 Task: Explore Airbnb accommodation in Vaikam, India from 2nd December, 2023 to 6th December, 2023 for 2 adults.1  bedroom having 1 bed and 1 bathroom. Property type can be hotel. Amenities needed are: washing machine. Look for 5 properties as per requirement.
Action: Mouse moved to (550, 123)
Screenshot: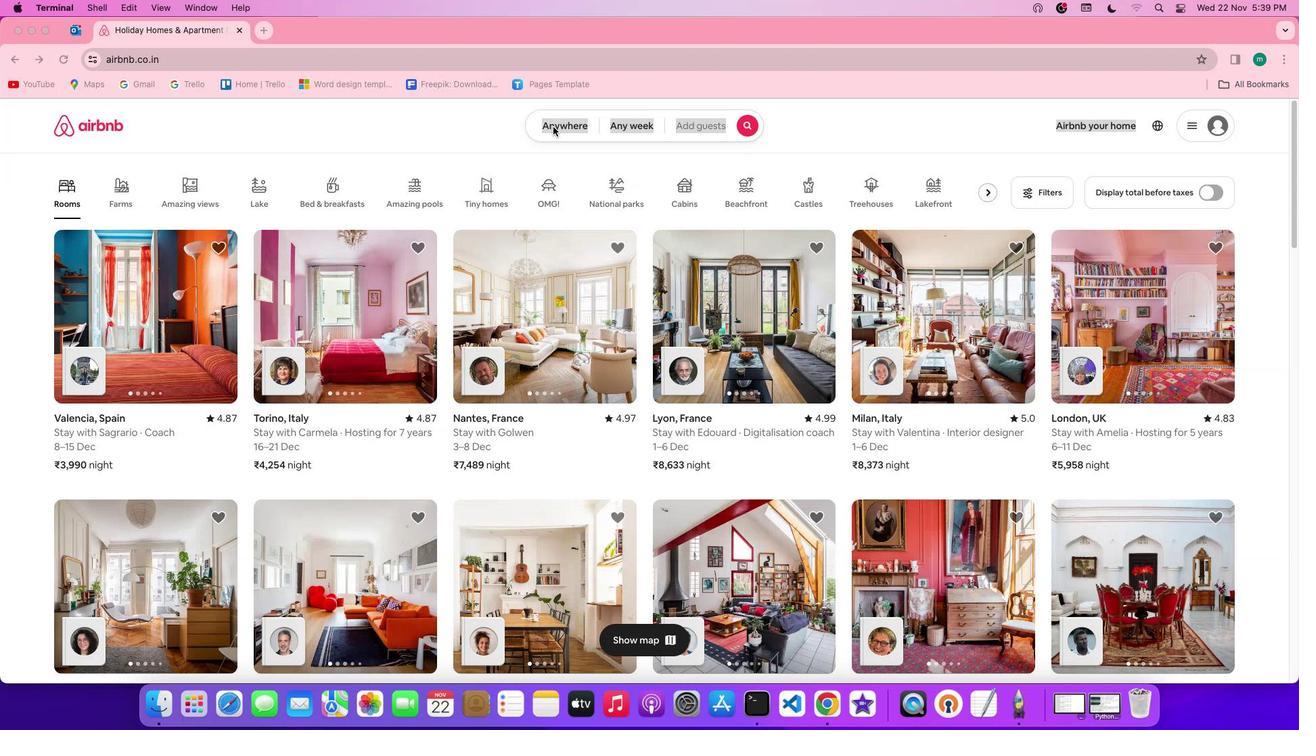 
Action: Mouse pressed left at (550, 123)
Screenshot: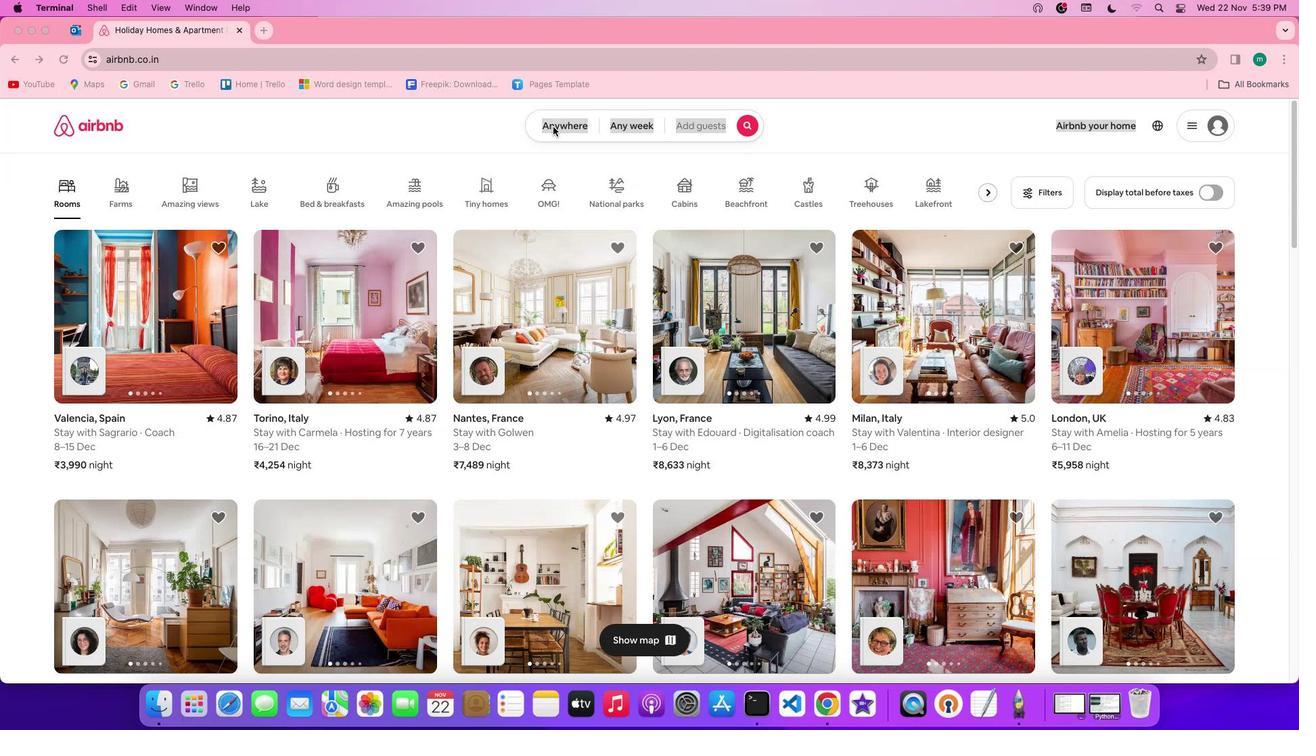 
Action: Mouse pressed left at (550, 123)
Screenshot: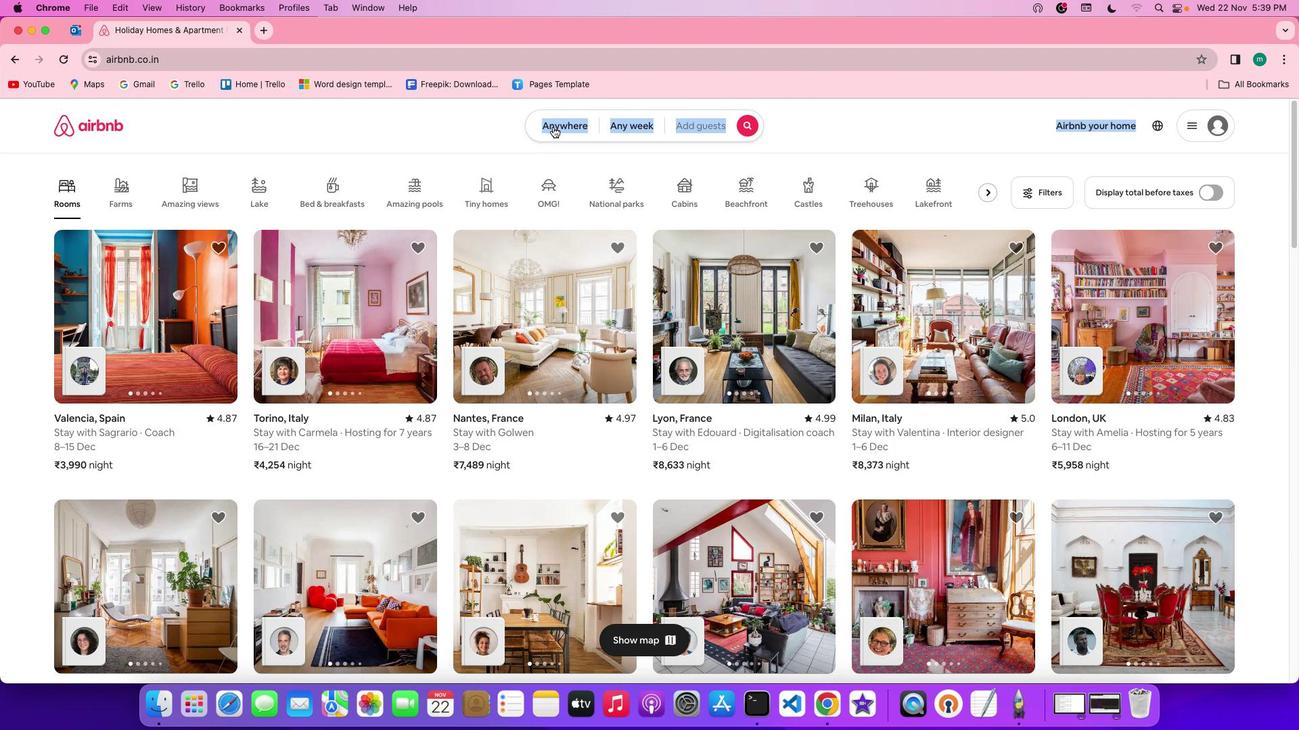 
Action: Mouse moved to (488, 175)
Screenshot: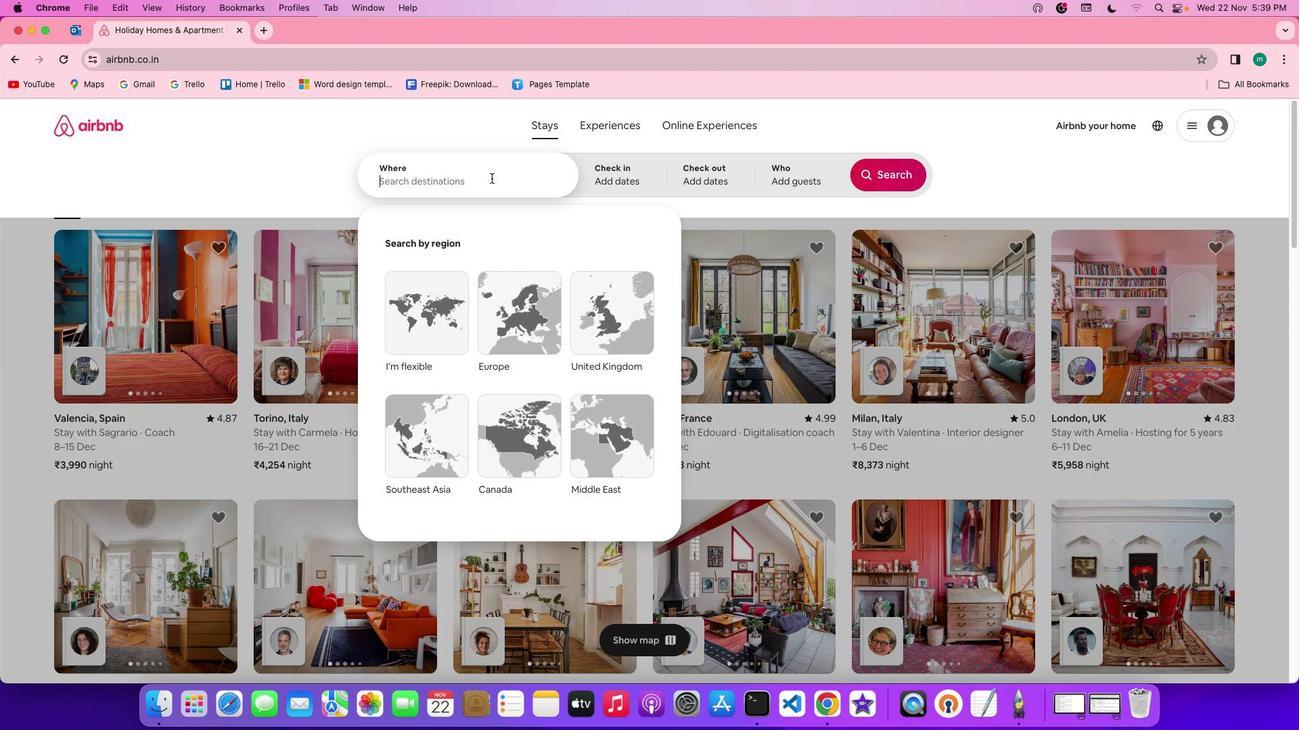 
Action: Mouse pressed left at (488, 175)
Screenshot: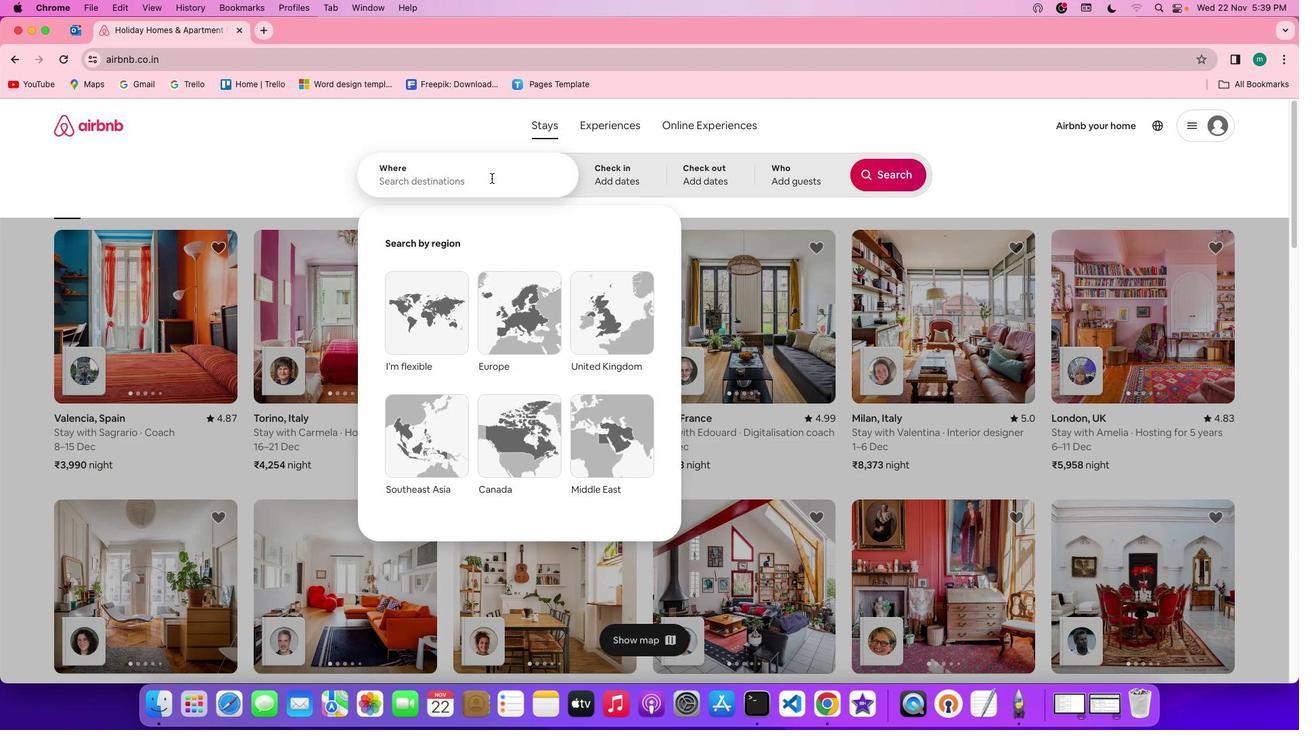 
Action: Key pressed Key.shift'V''a''i''k''a''m'','Key.spaceKey.shift'i''n''d''i''a'
Screenshot: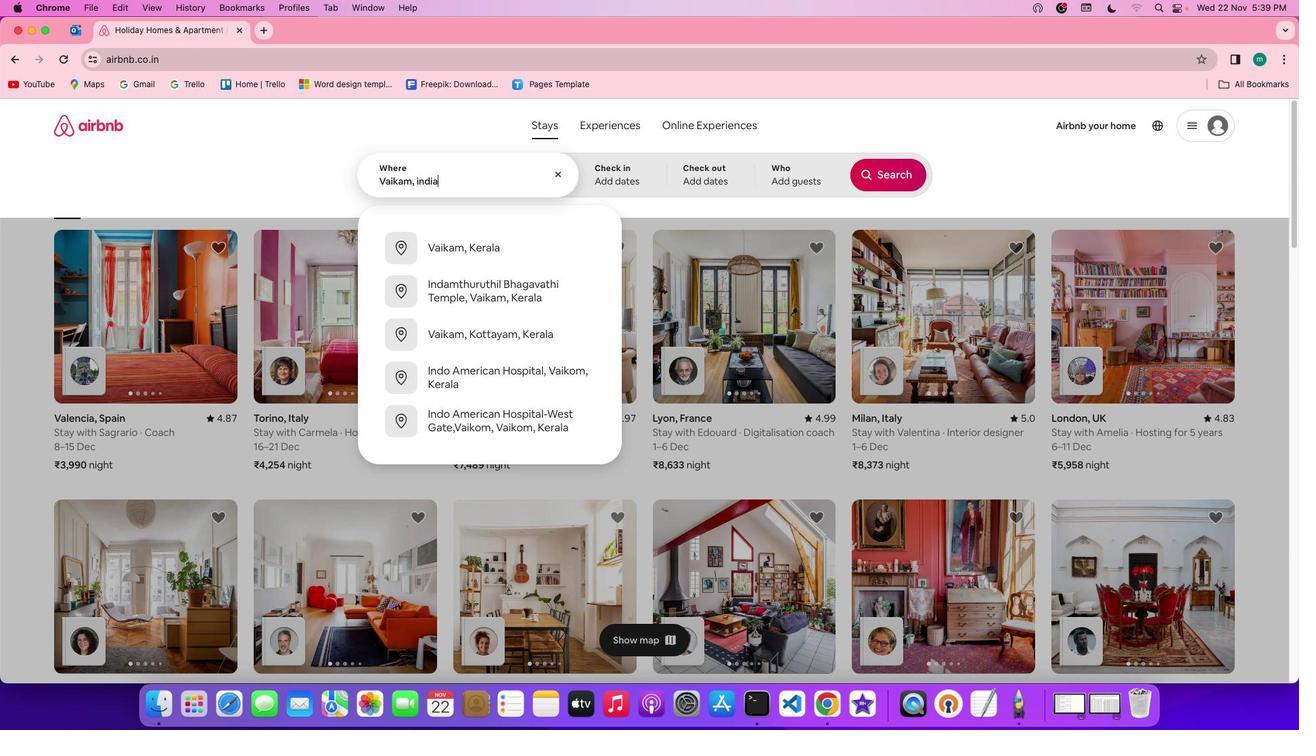 
Action: Mouse moved to (646, 167)
Screenshot: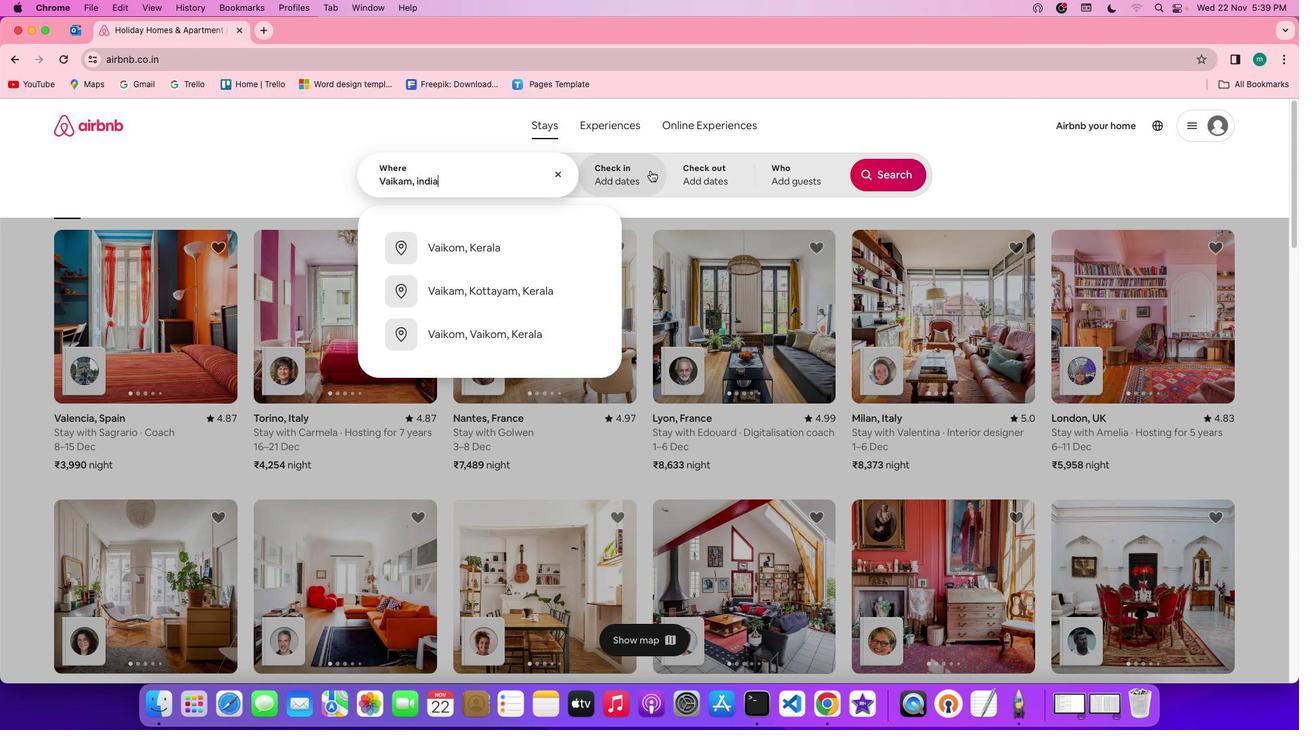 
Action: Mouse pressed left at (646, 167)
Screenshot: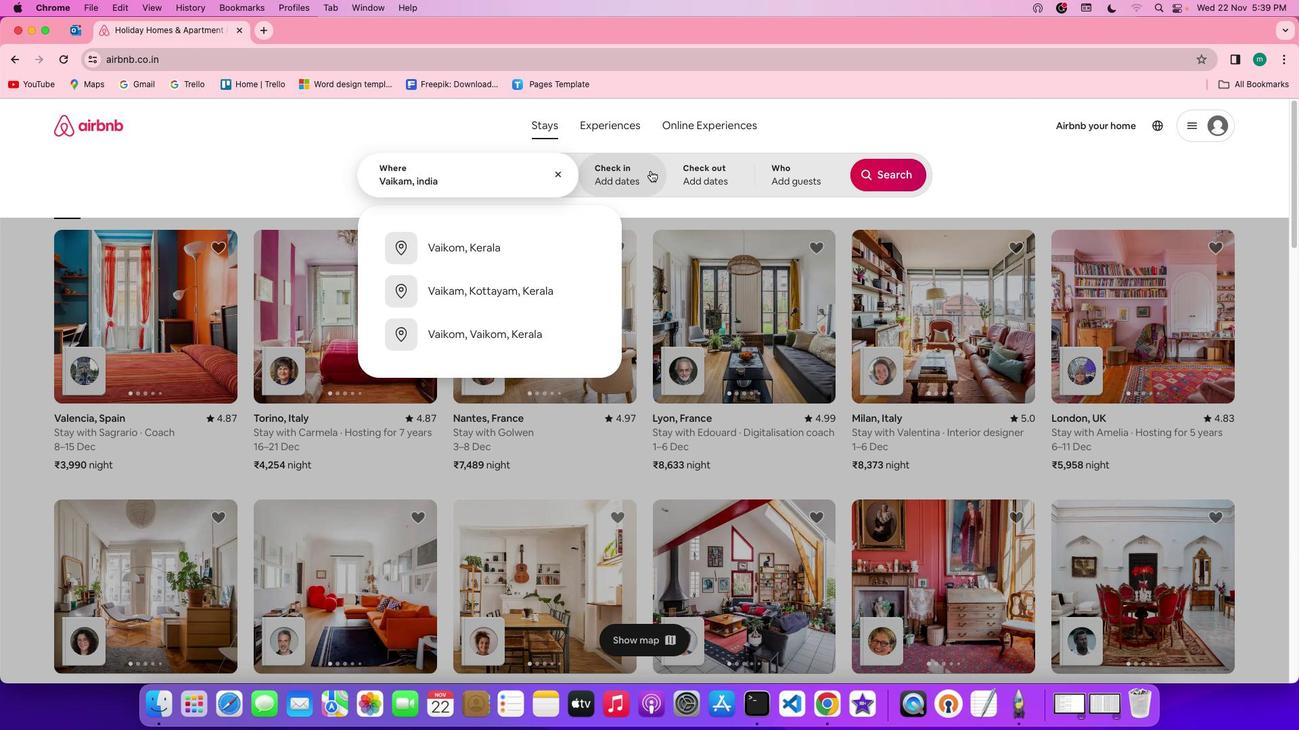 
Action: Mouse moved to (872, 328)
Screenshot: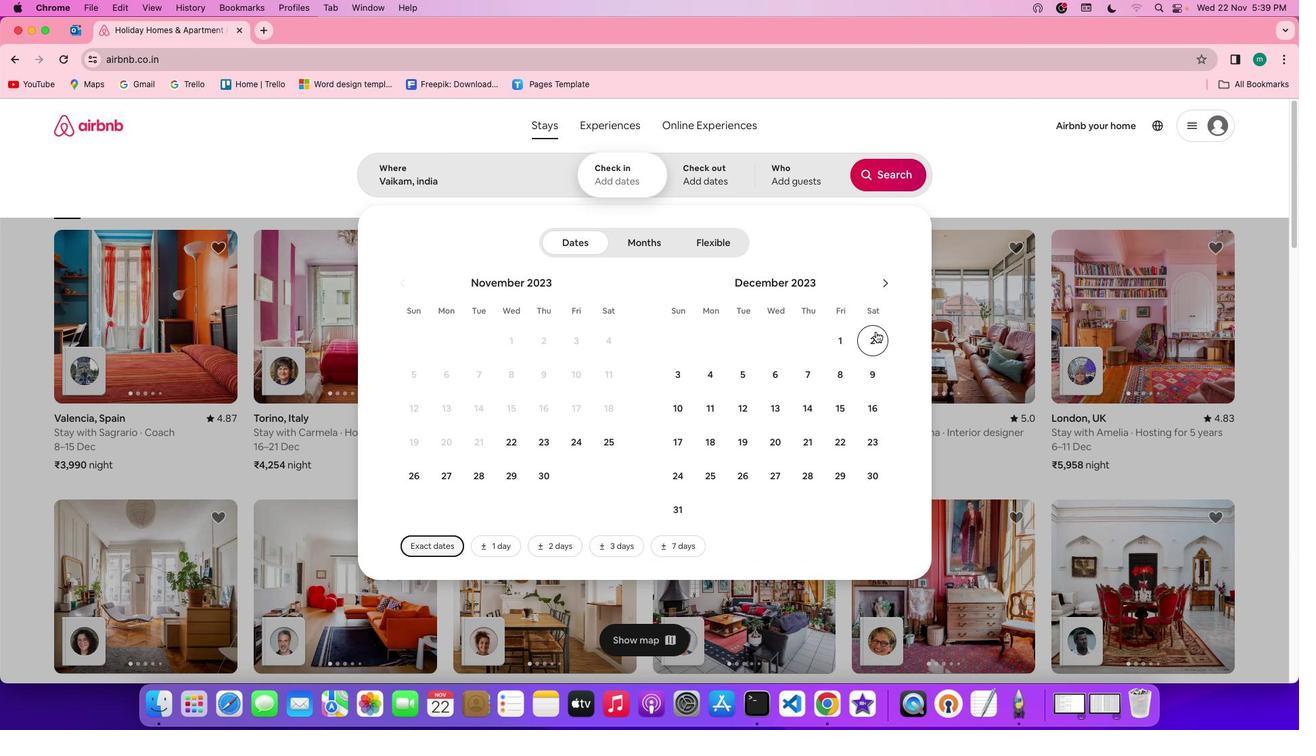 
Action: Mouse pressed left at (872, 328)
Screenshot: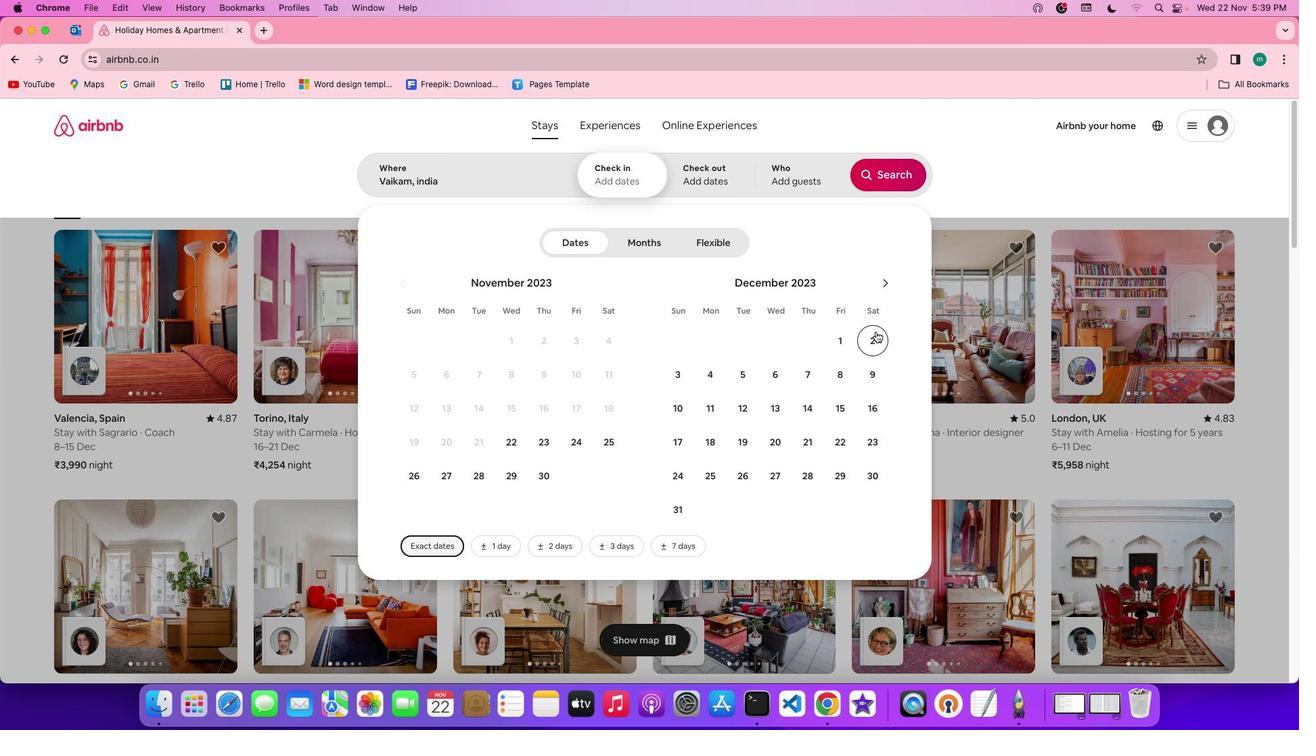 
Action: Mouse moved to (775, 372)
Screenshot: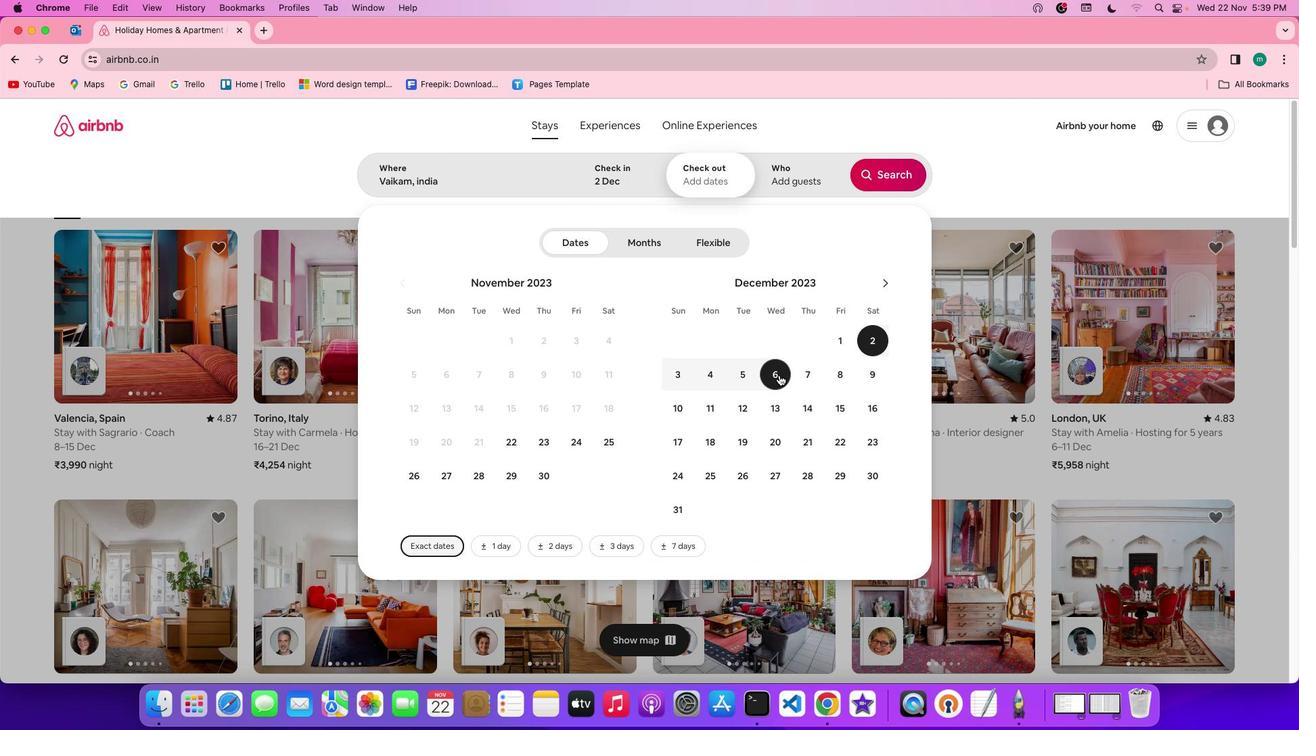 
Action: Mouse pressed left at (775, 372)
Screenshot: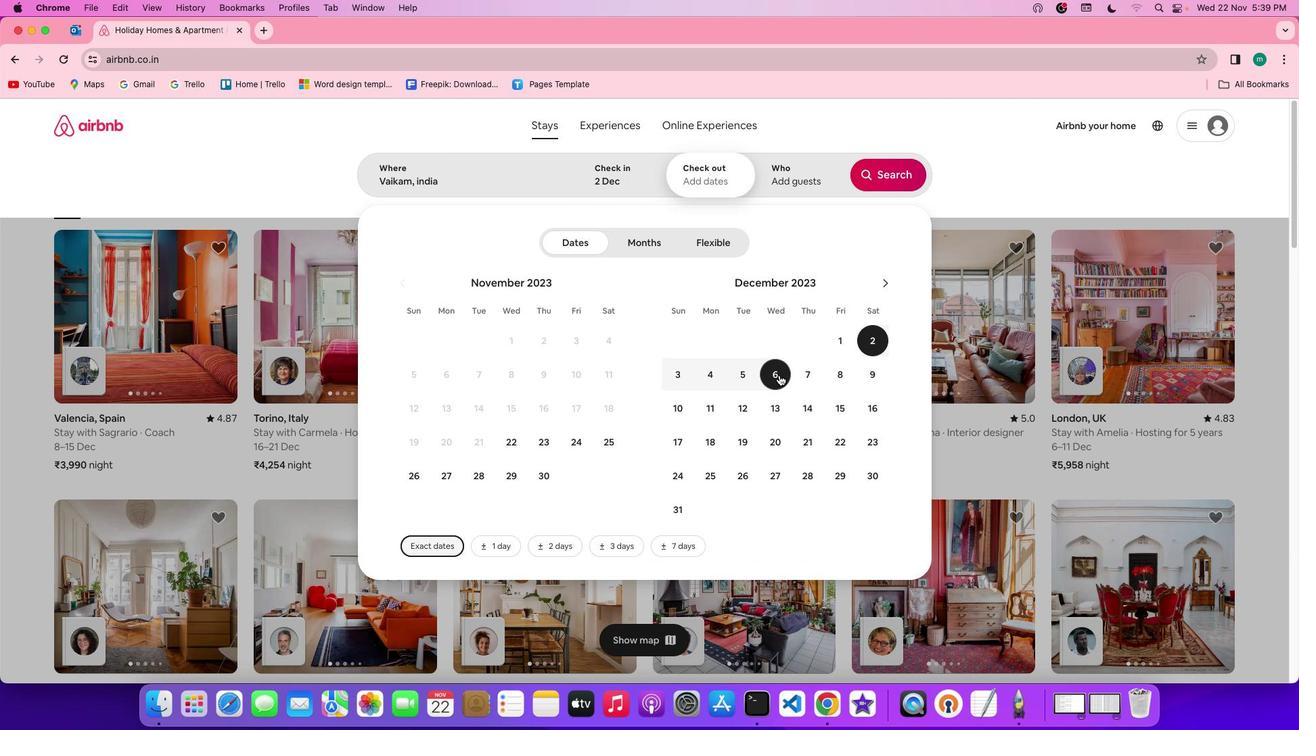 
Action: Mouse moved to (774, 162)
Screenshot: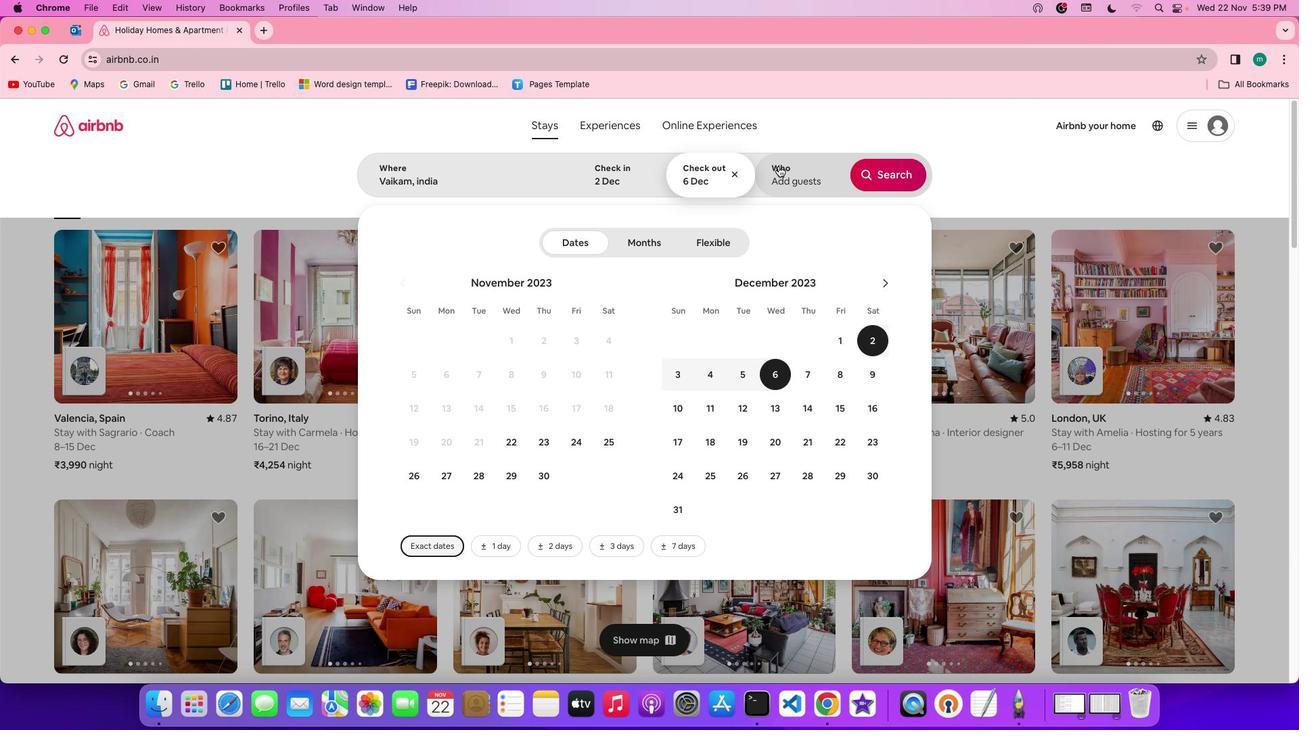 
Action: Mouse pressed left at (774, 162)
Screenshot: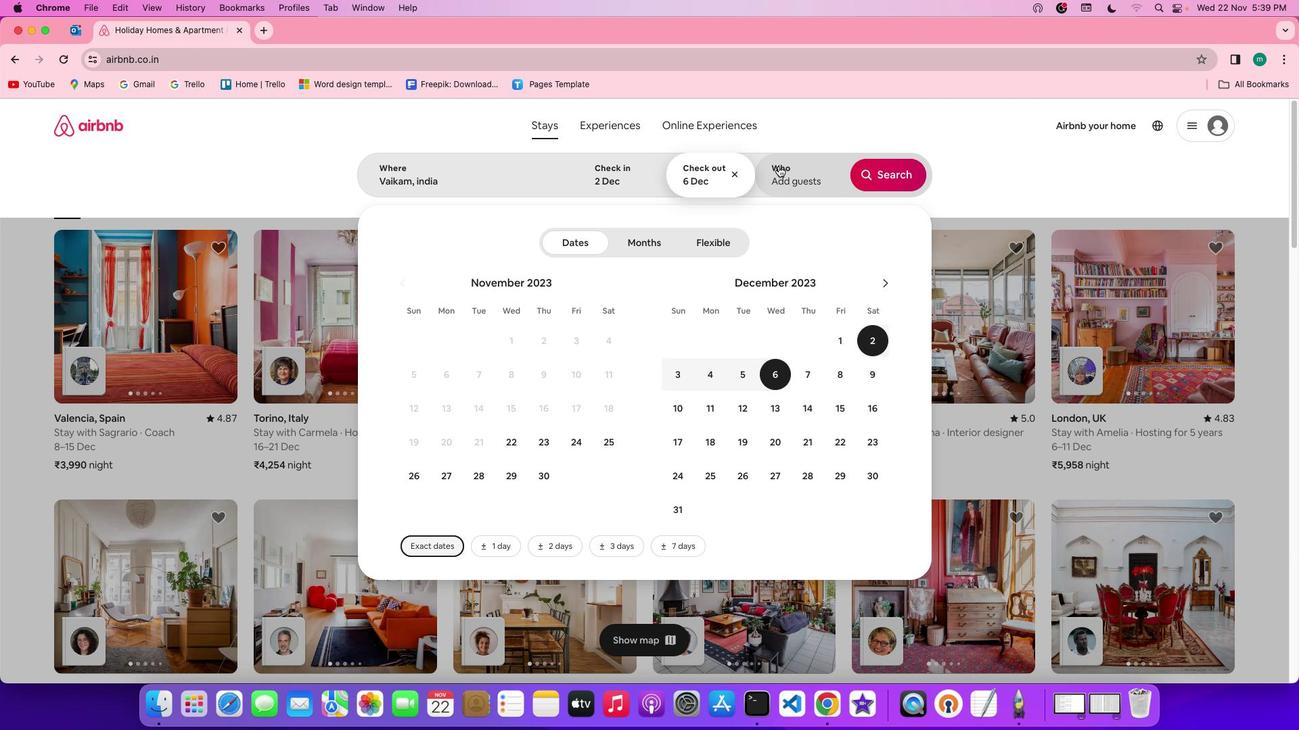 
Action: Mouse moved to (891, 244)
Screenshot: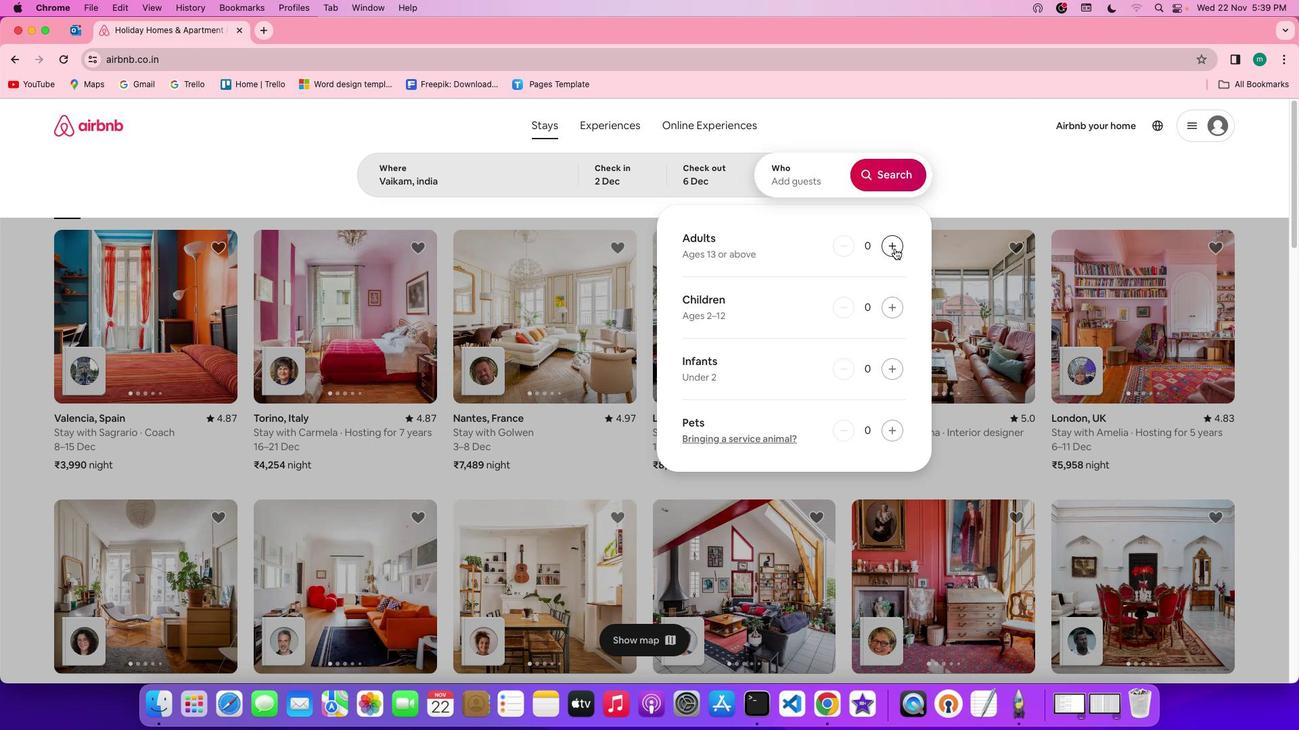 
Action: Mouse pressed left at (891, 244)
Screenshot: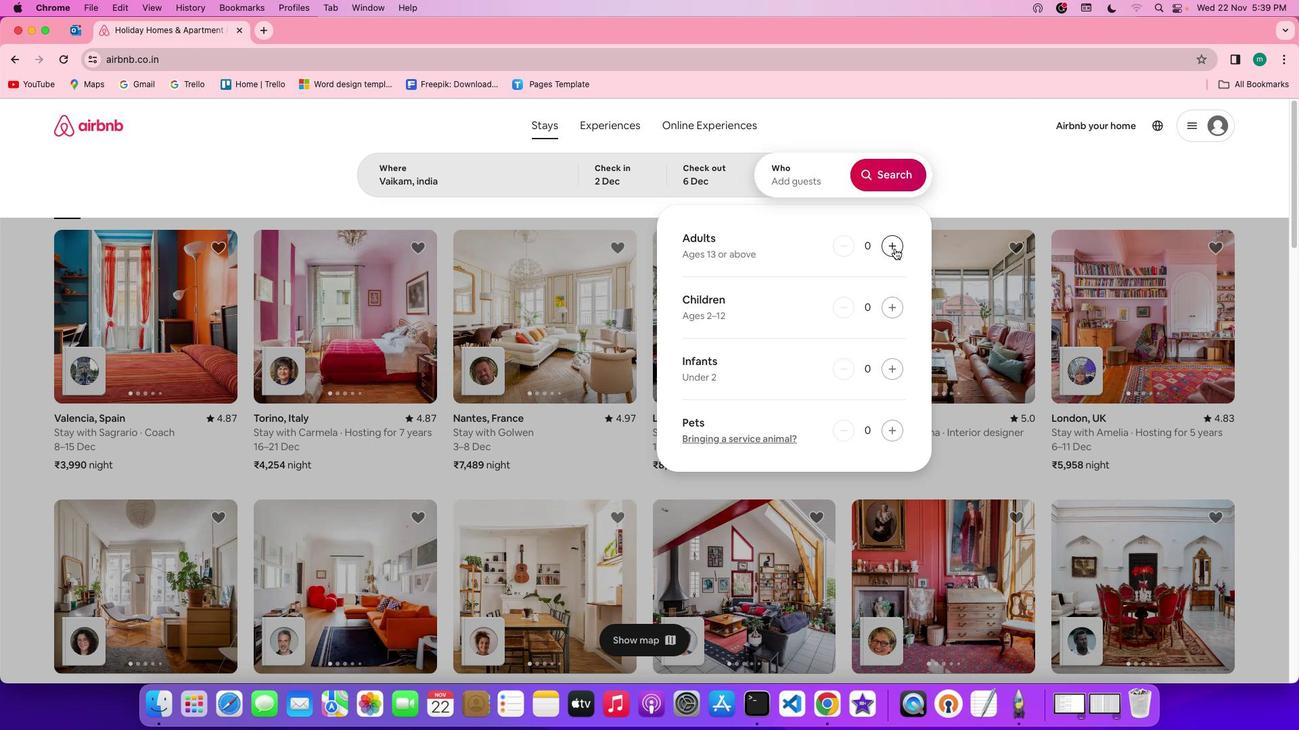 
Action: Mouse pressed left at (891, 244)
Screenshot: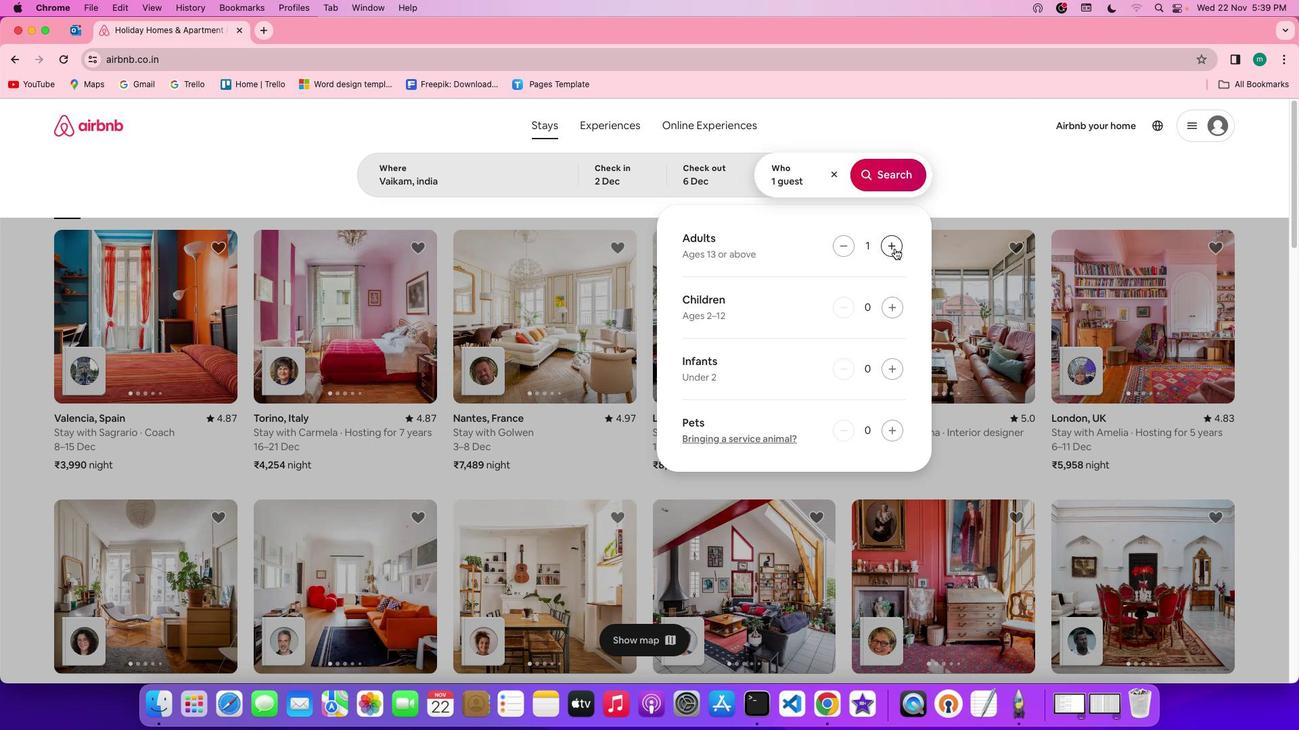 
Action: Mouse moved to (872, 163)
Screenshot: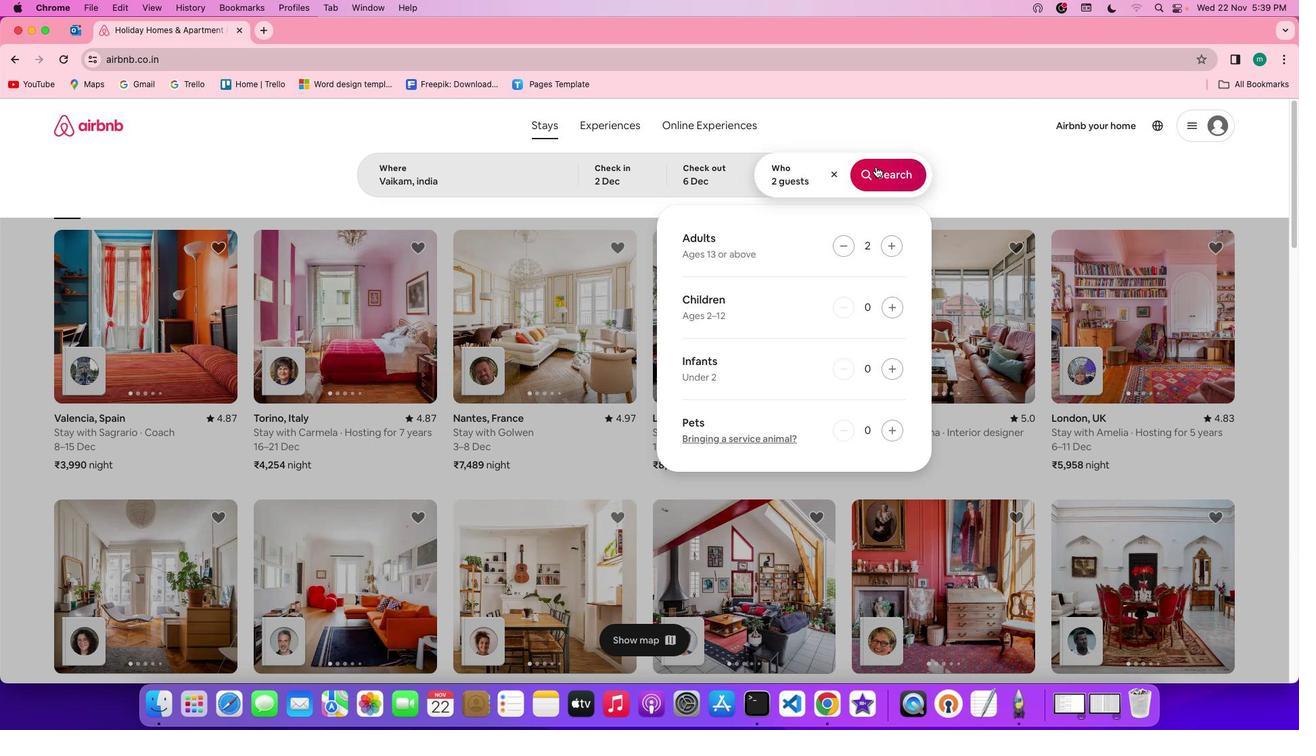 
Action: Mouse pressed left at (872, 163)
Screenshot: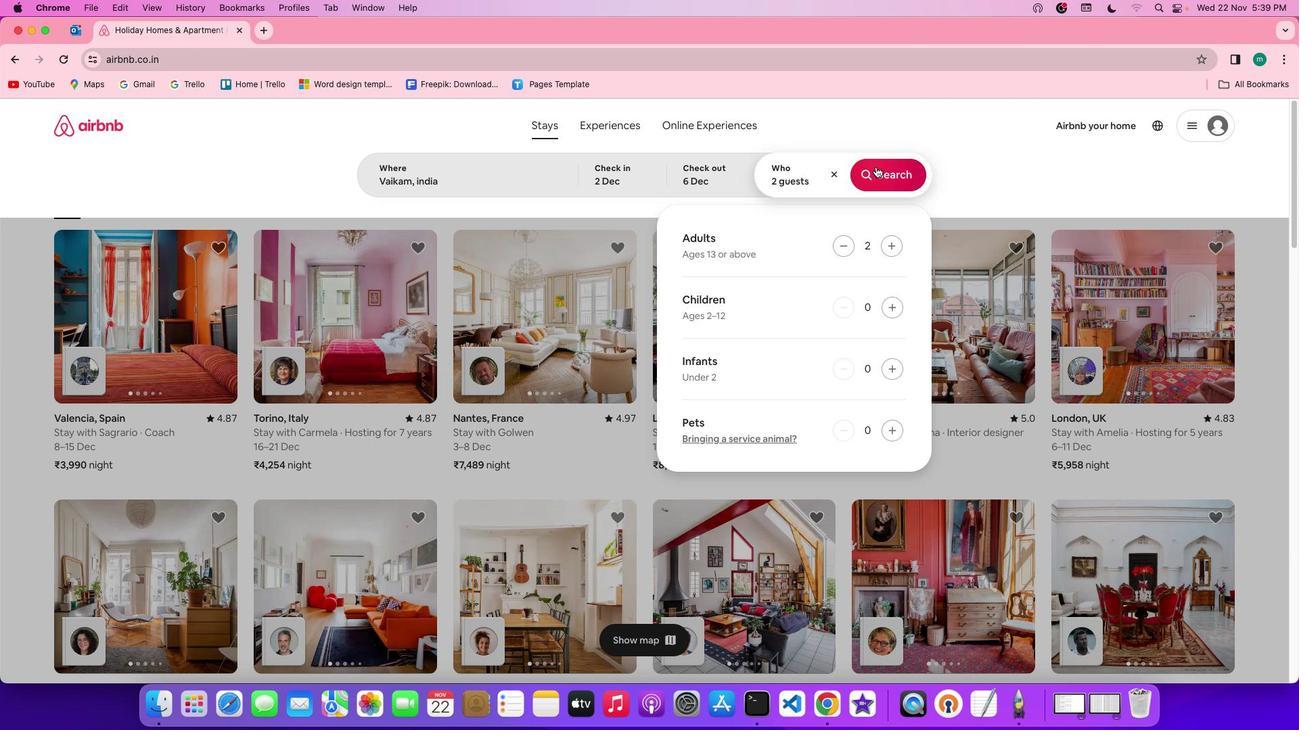 
Action: Mouse moved to (1094, 169)
Screenshot: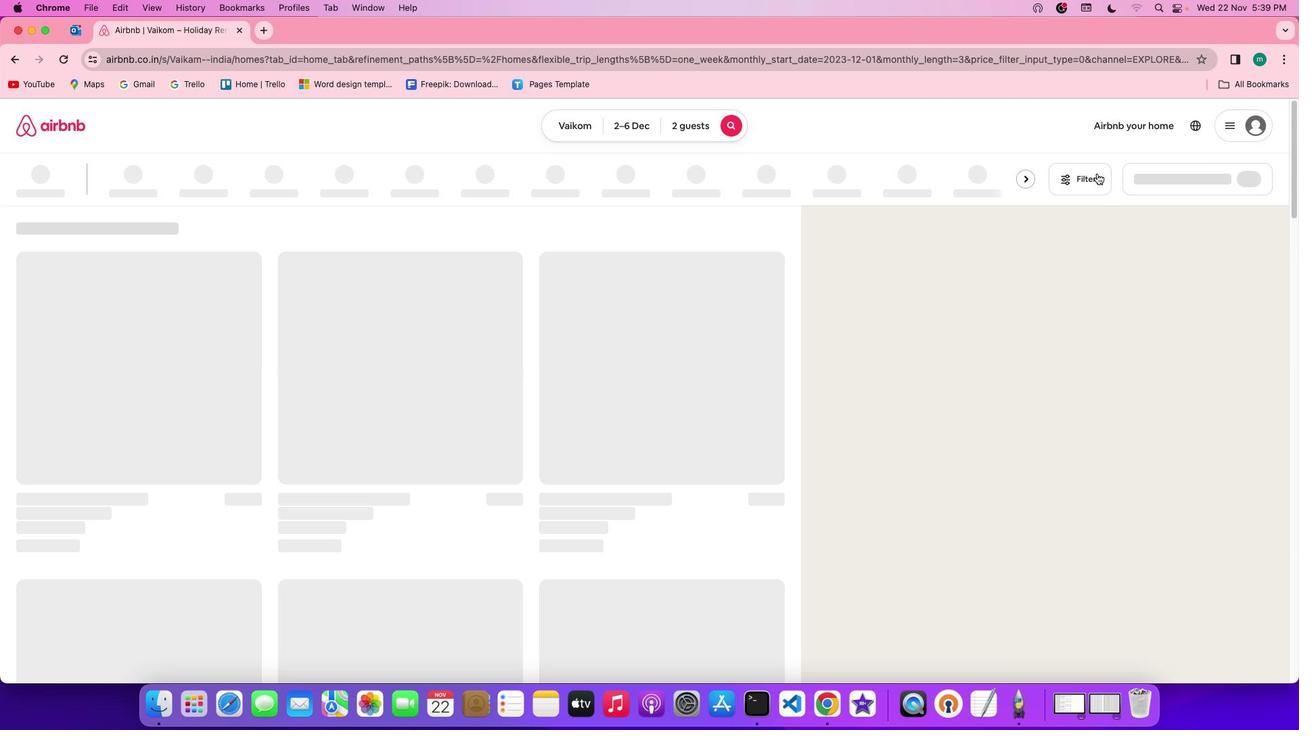 
Action: Mouse pressed left at (1094, 169)
Screenshot: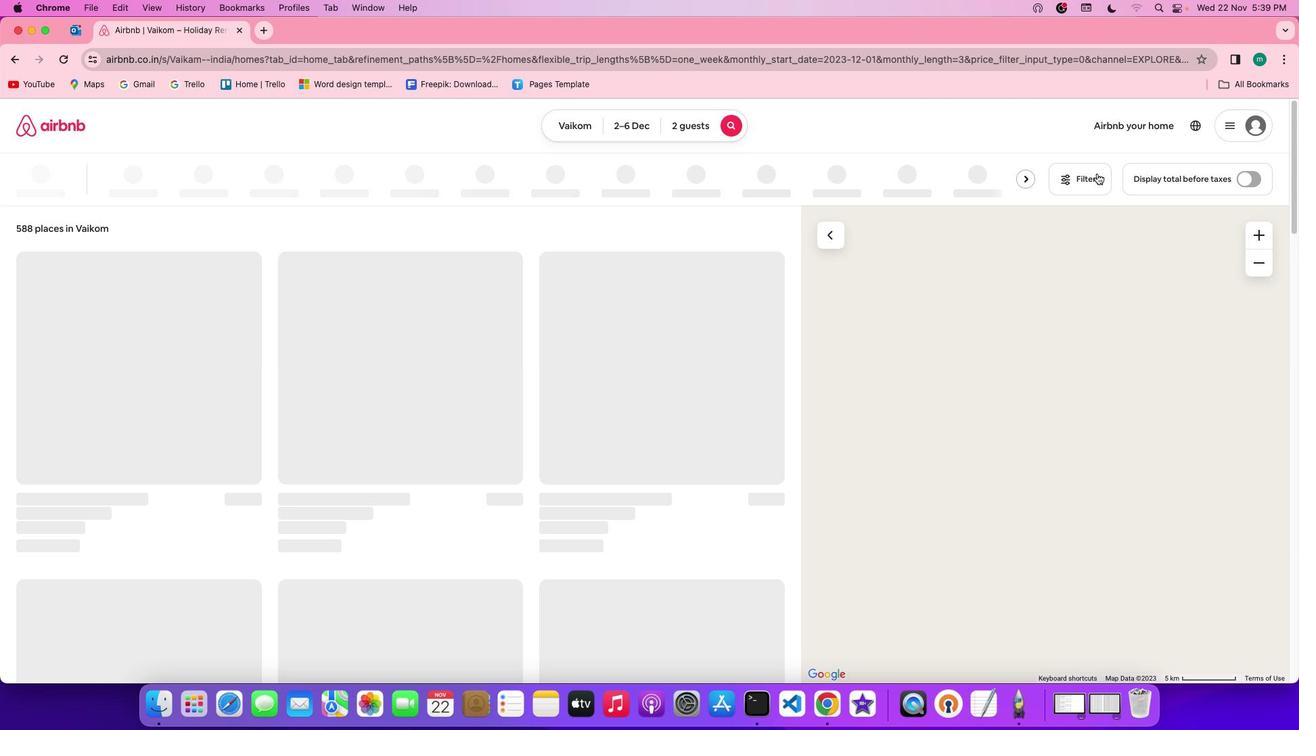 
Action: Mouse moved to (646, 389)
Screenshot: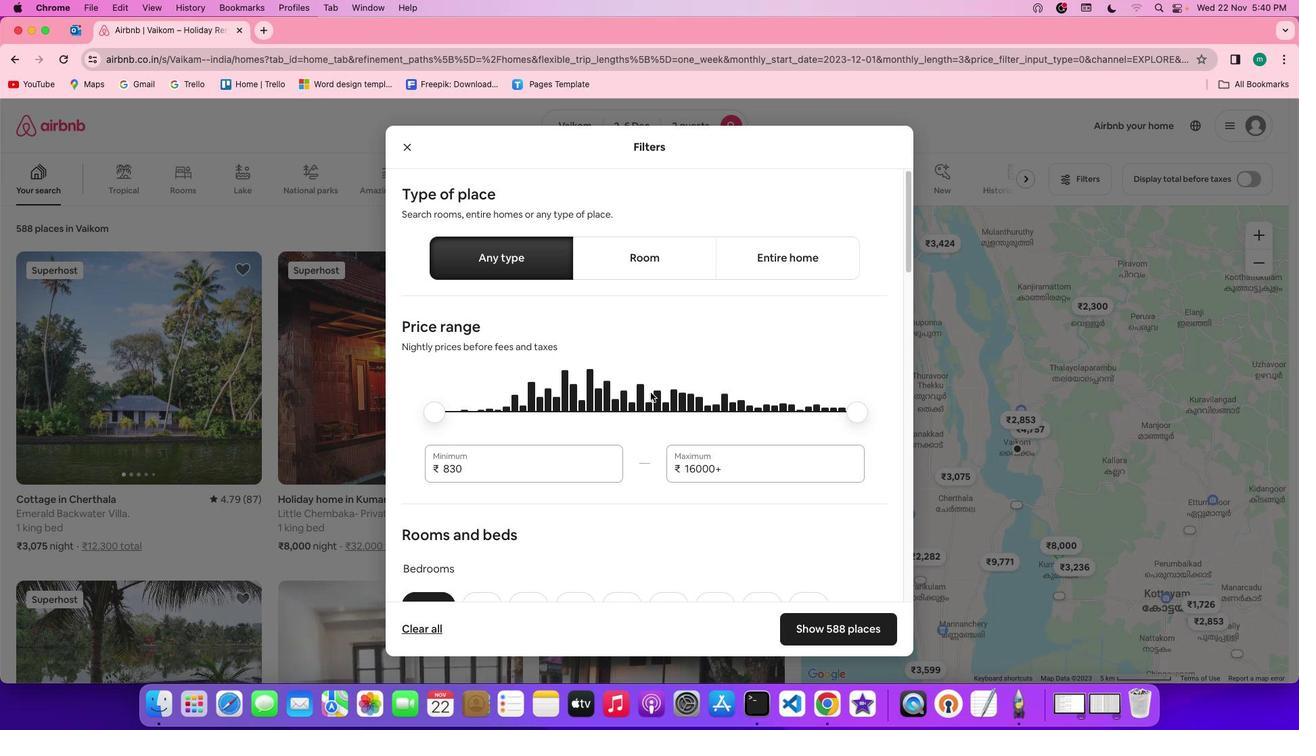 
Action: Mouse scrolled (646, 389) with delta (-2, -3)
Screenshot: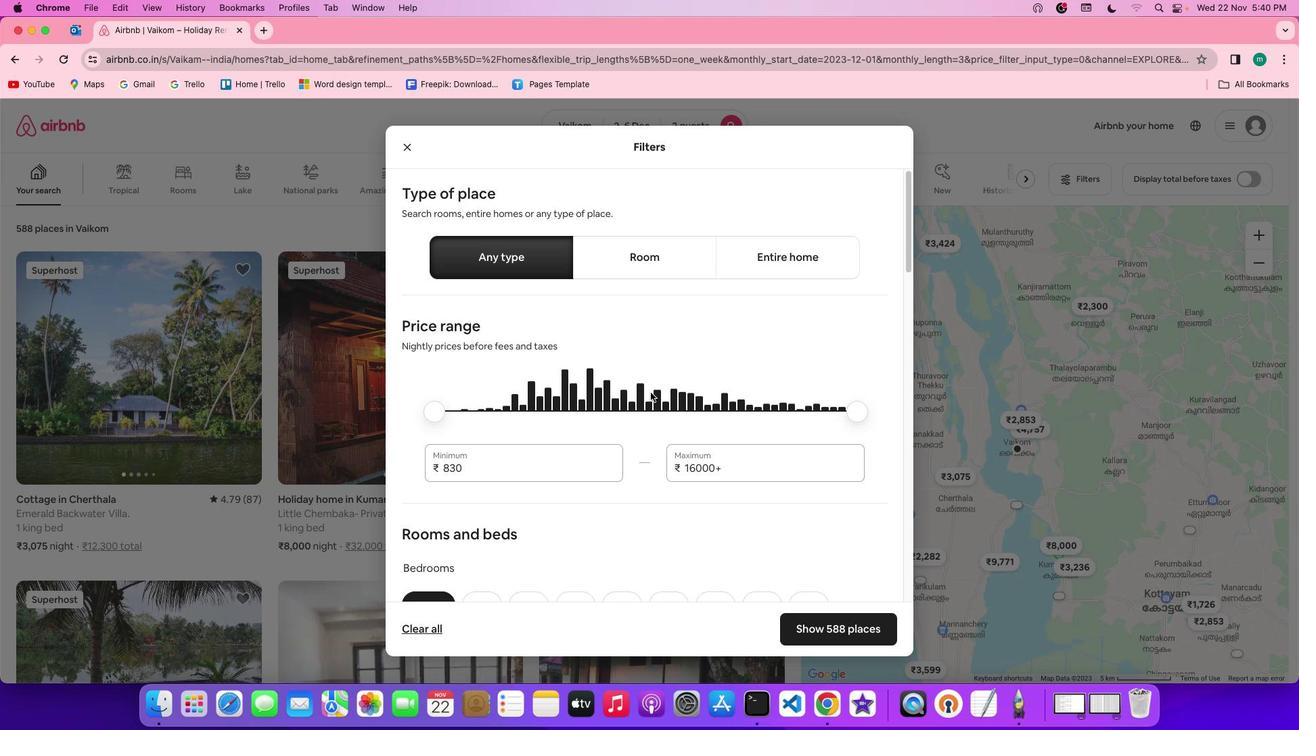 
Action: Mouse scrolled (646, 389) with delta (-2, -3)
Screenshot: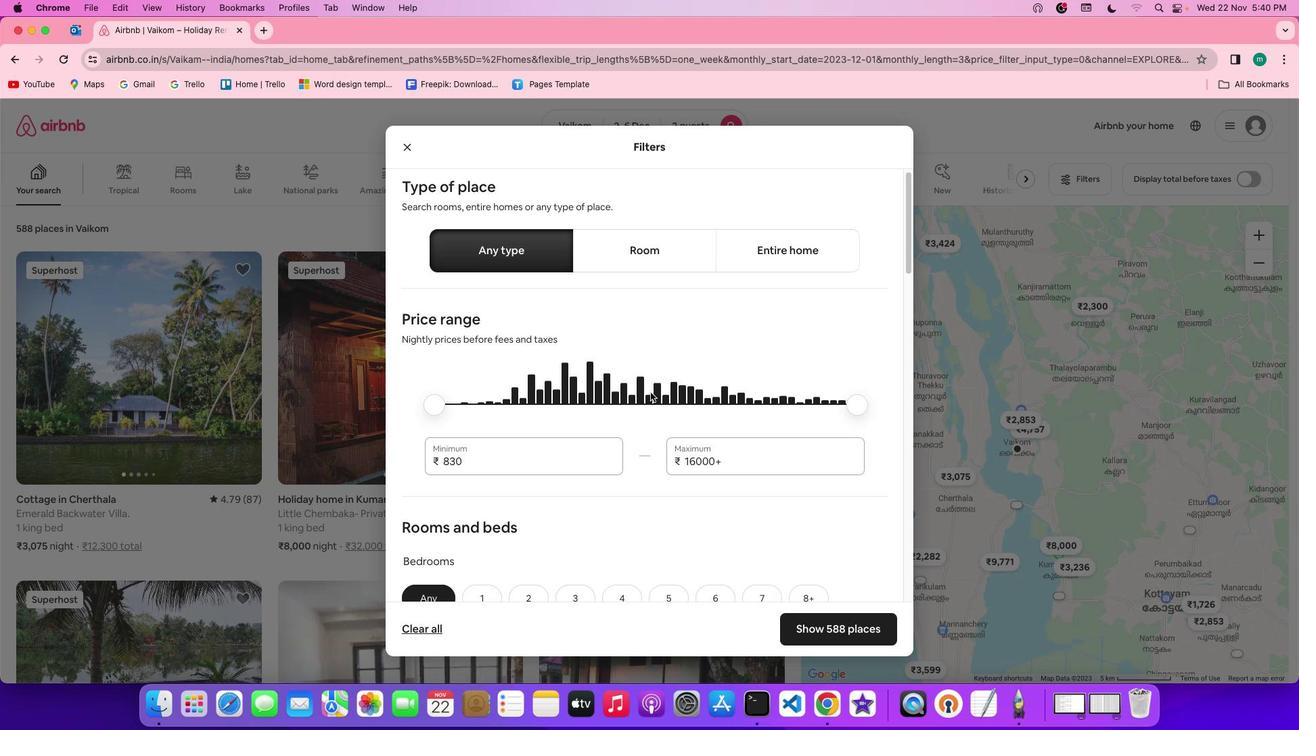 
Action: Mouse scrolled (646, 389) with delta (-2, -3)
Screenshot: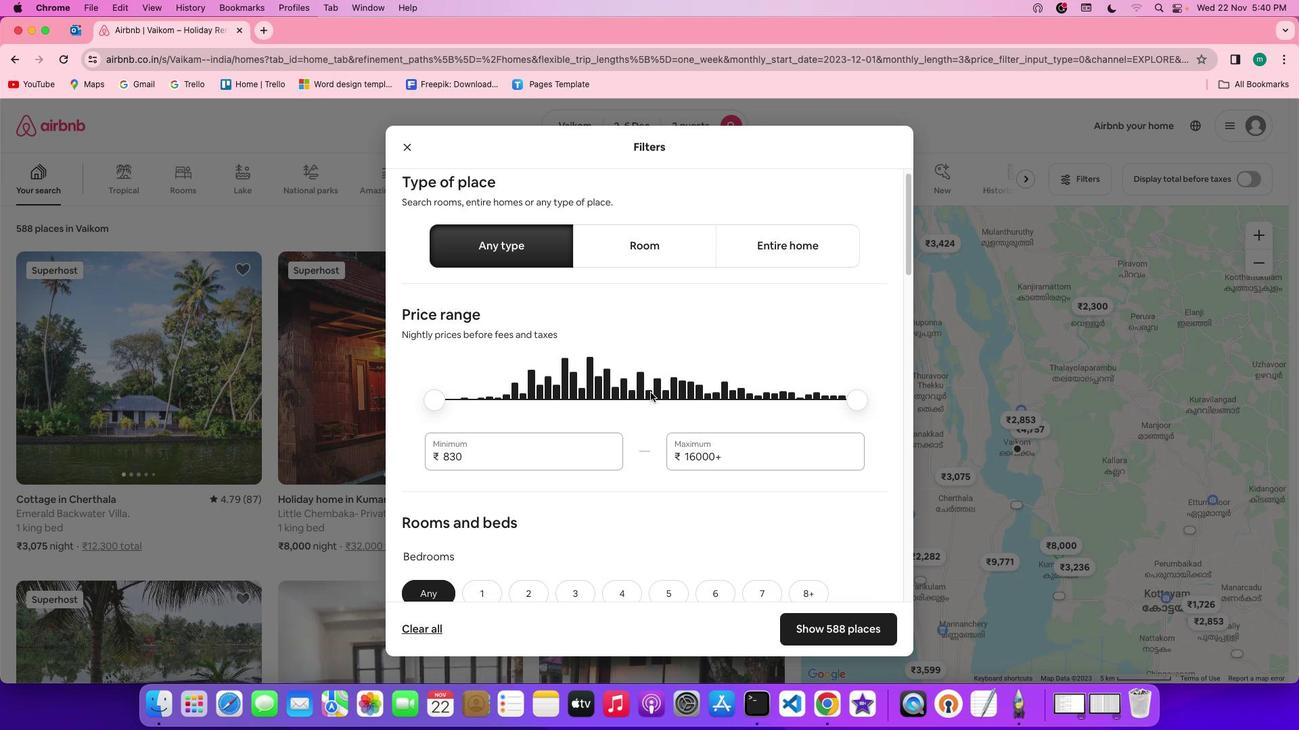 
Action: Mouse scrolled (646, 389) with delta (-2, -4)
Screenshot: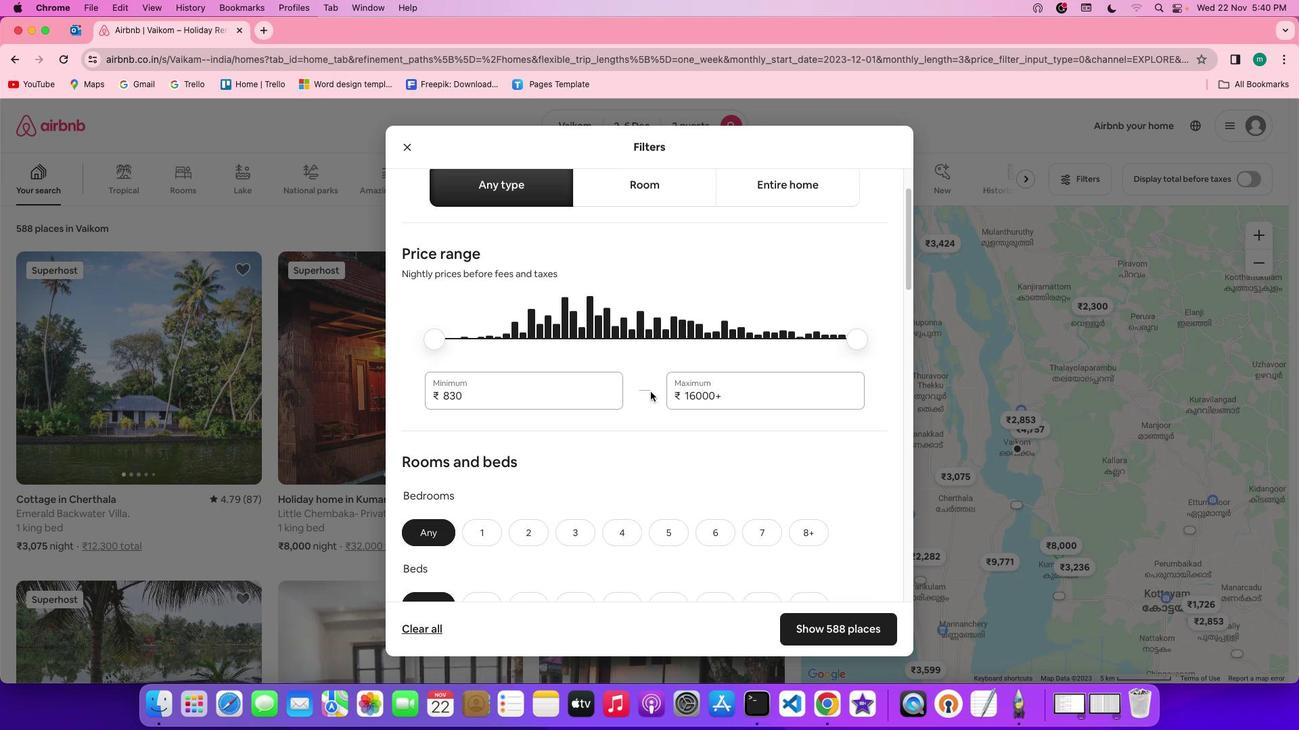 
Action: Mouse moved to (647, 388)
Screenshot: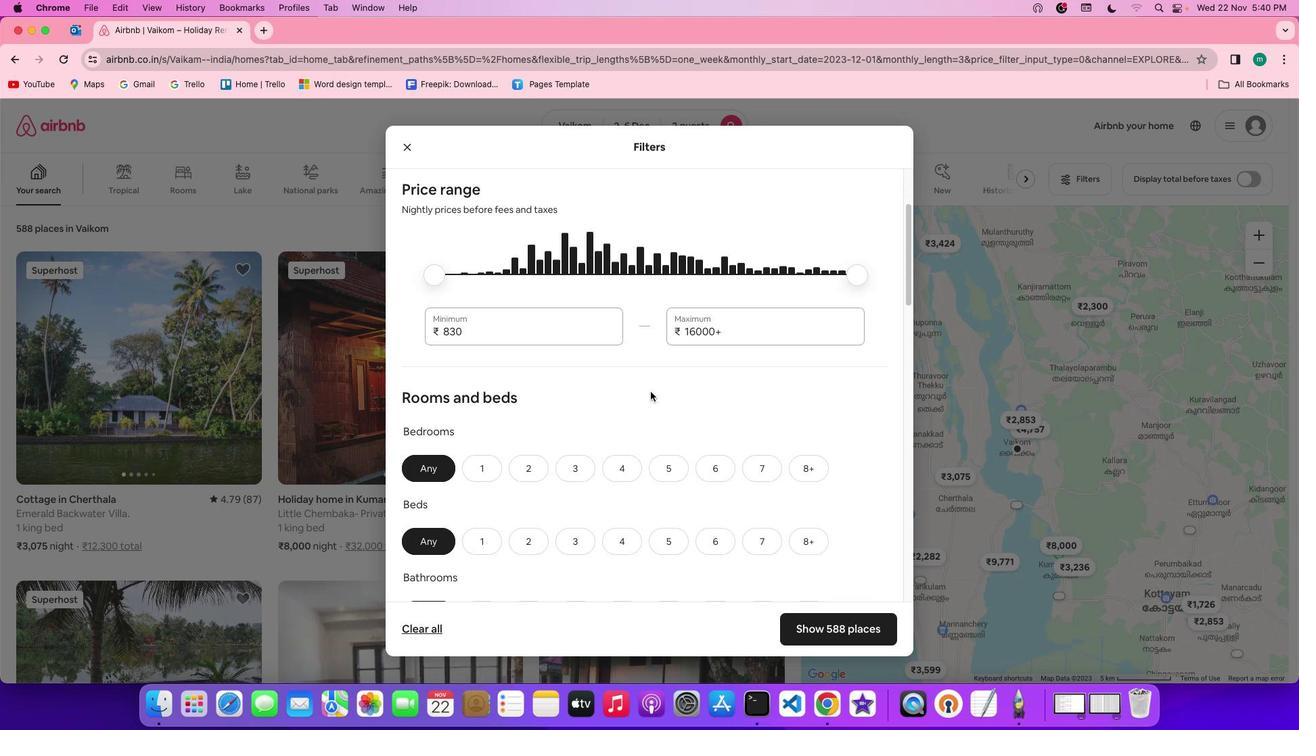 
Action: Mouse scrolled (647, 388) with delta (-2, -3)
Screenshot: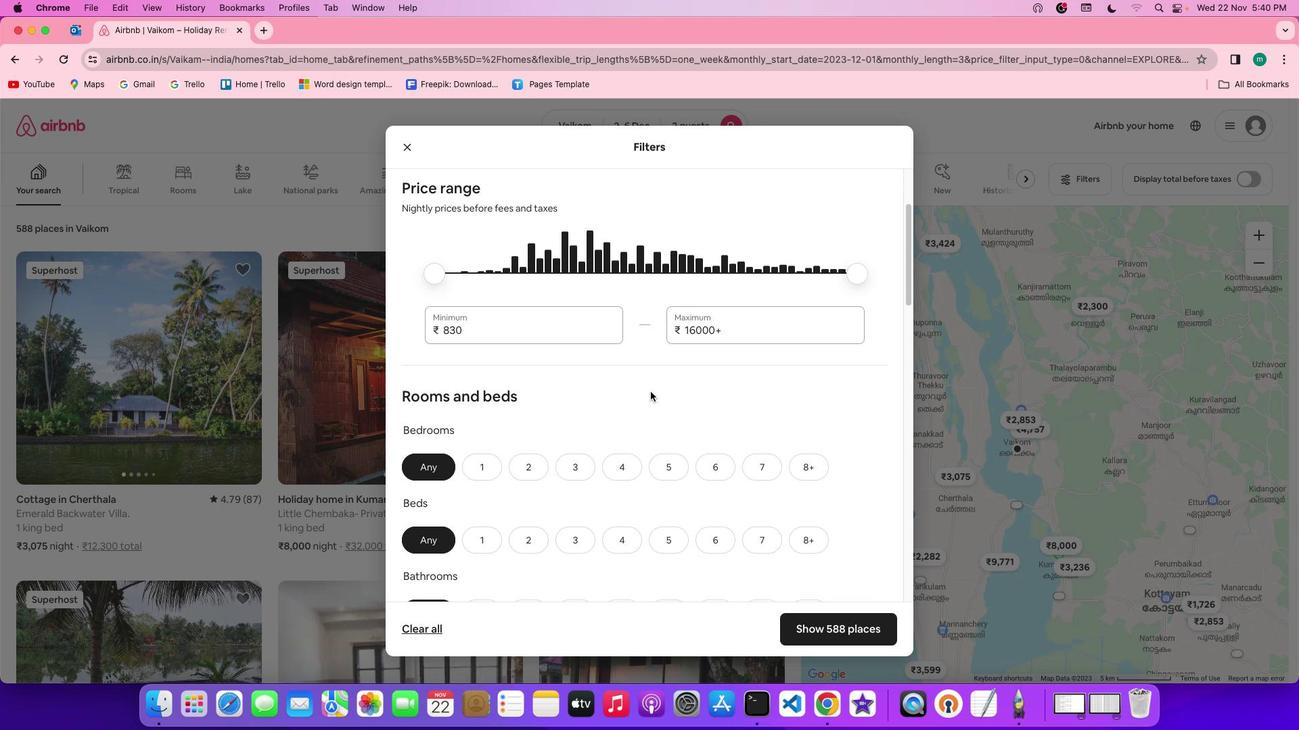 
Action: Mouse scrolled (647, 388) with delta (-2, -3)
Screenshot: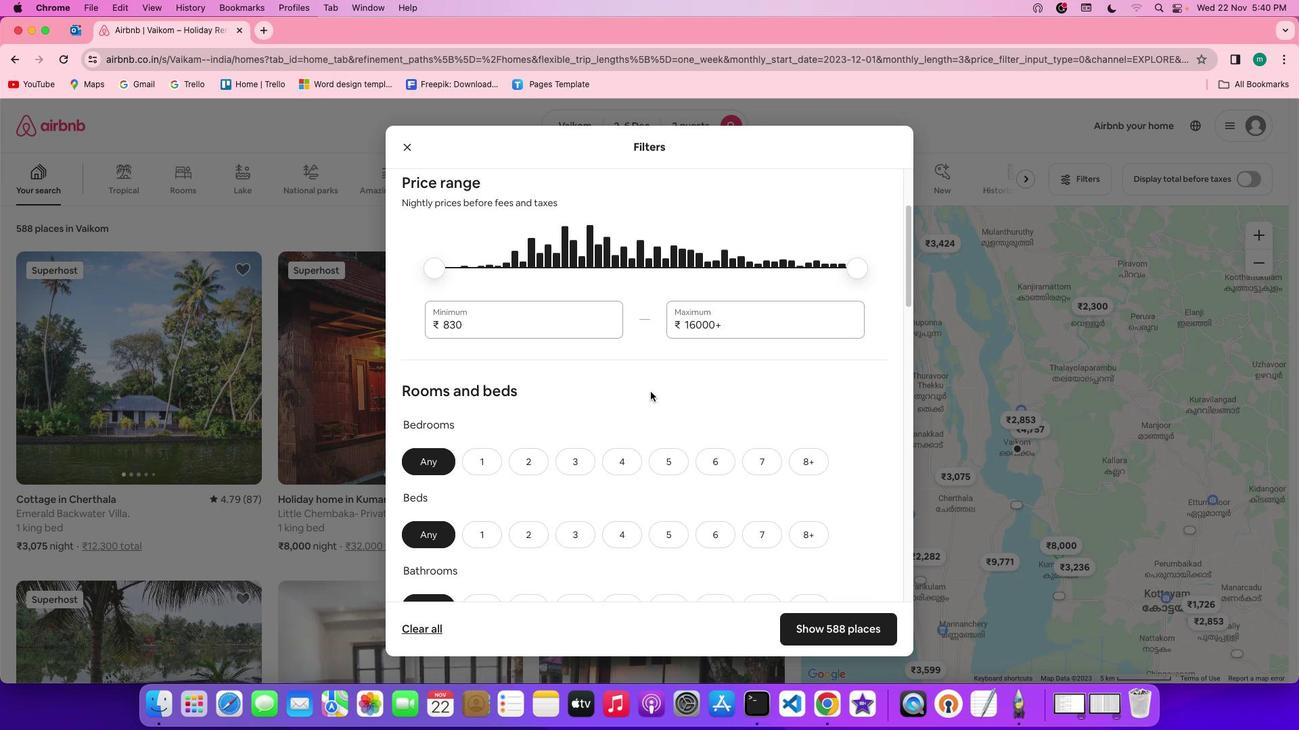 
Action: Mouse scrolled (647, 388) with delta (-2, -4)
Screenshot: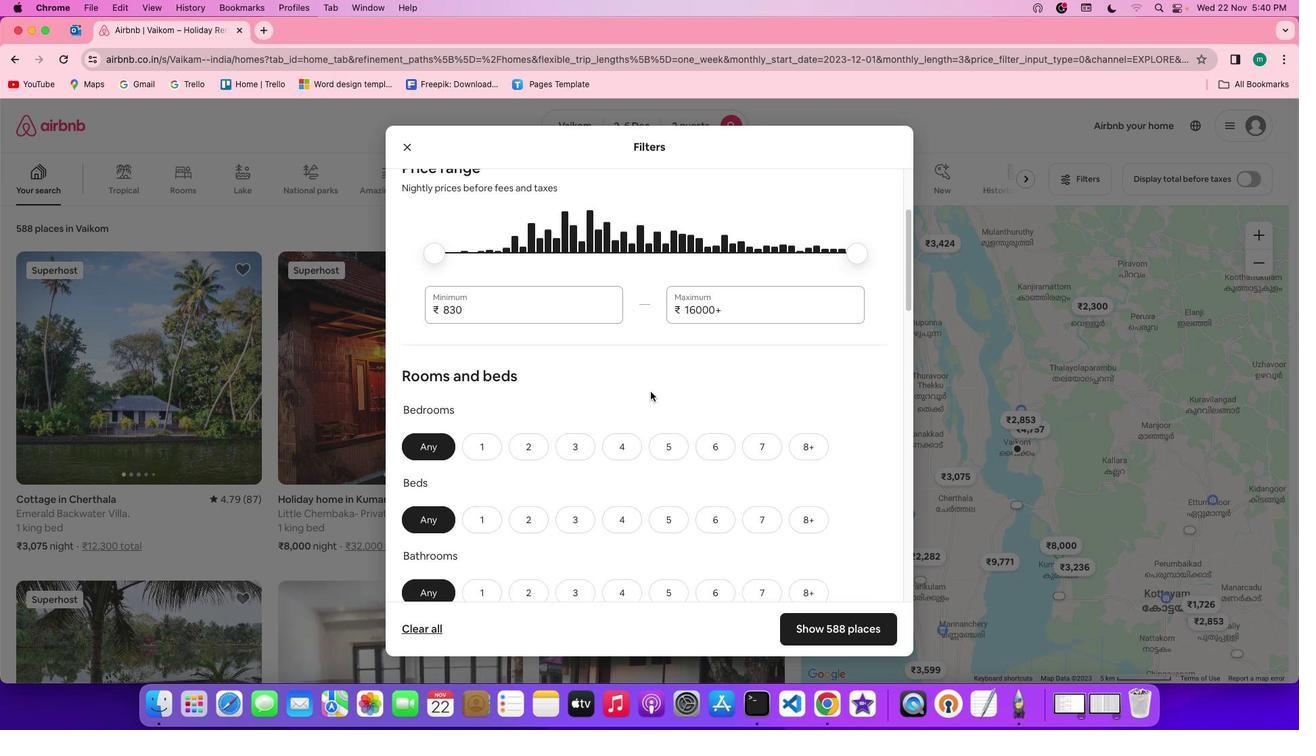 
Action: Mouse scrolled (647, 388) with delta (-2, -4)
Screenshot: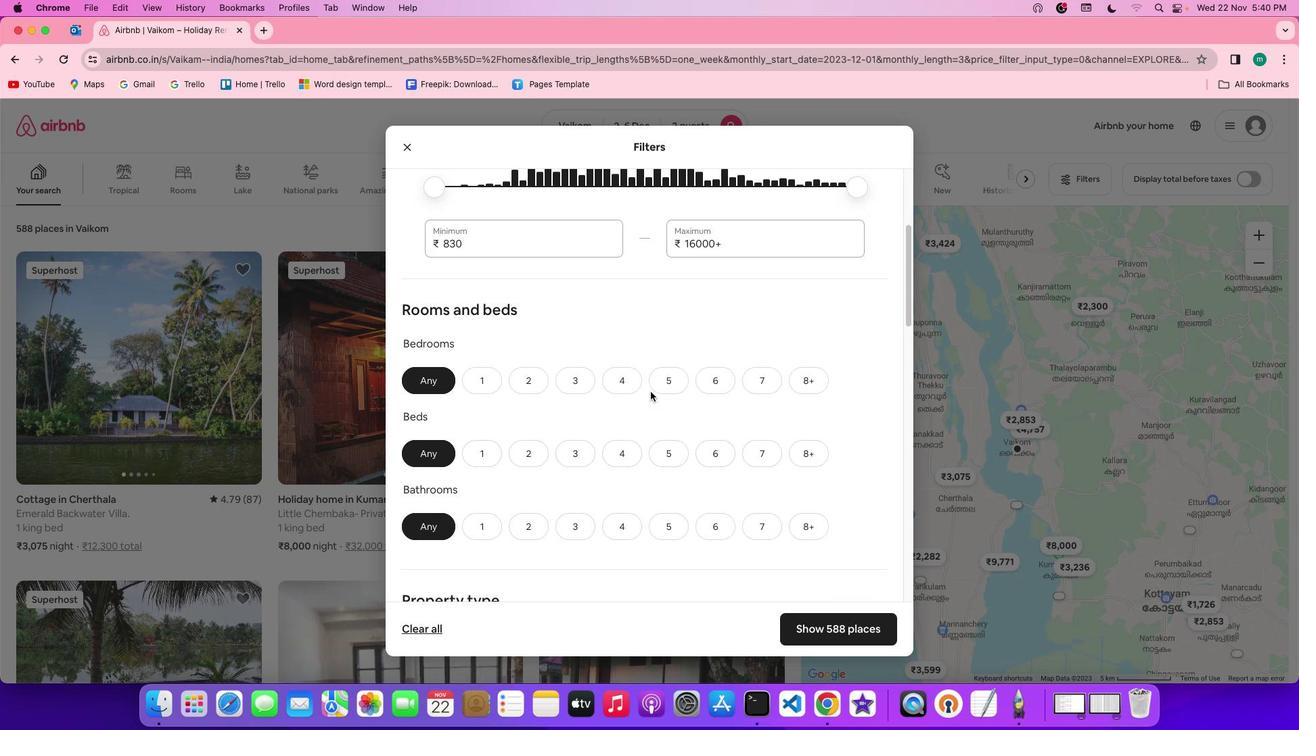 
Action: Mouse moved to (472, 276)
Screenshot: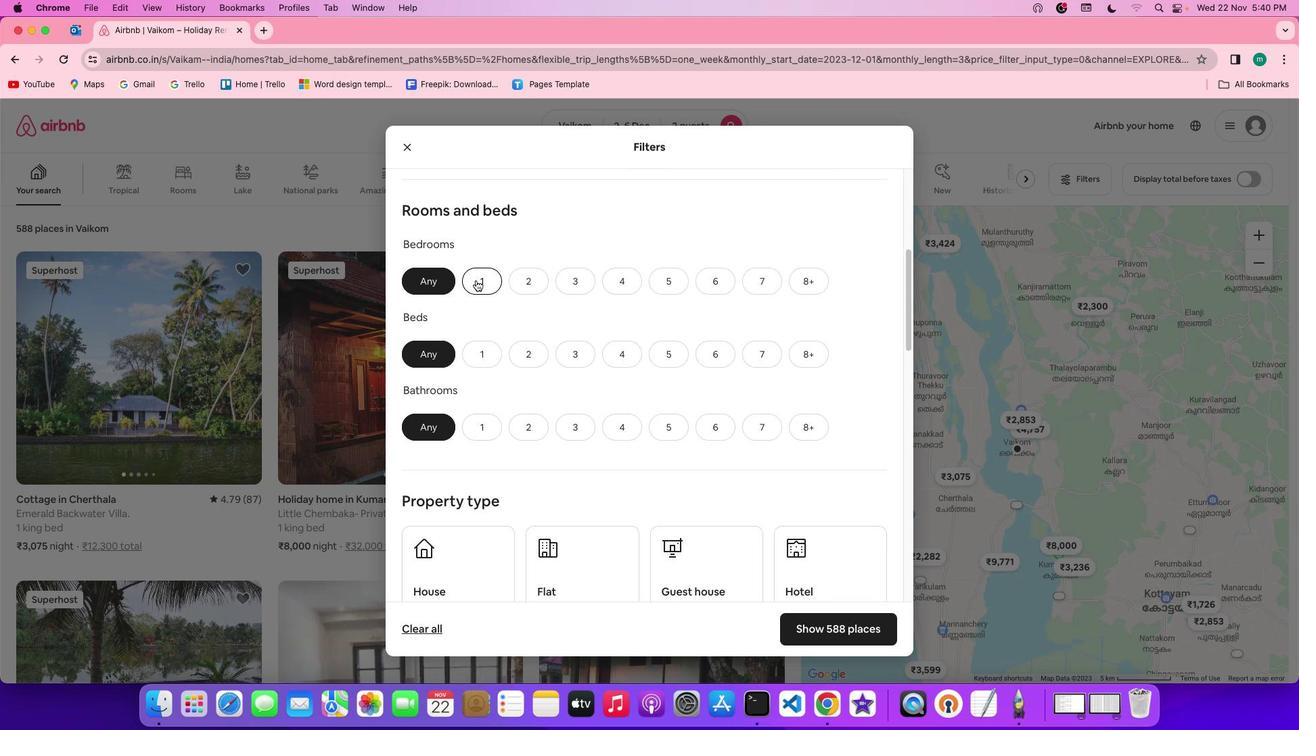 
Action: Mouse pressed left at (472, 276)
Screenshot: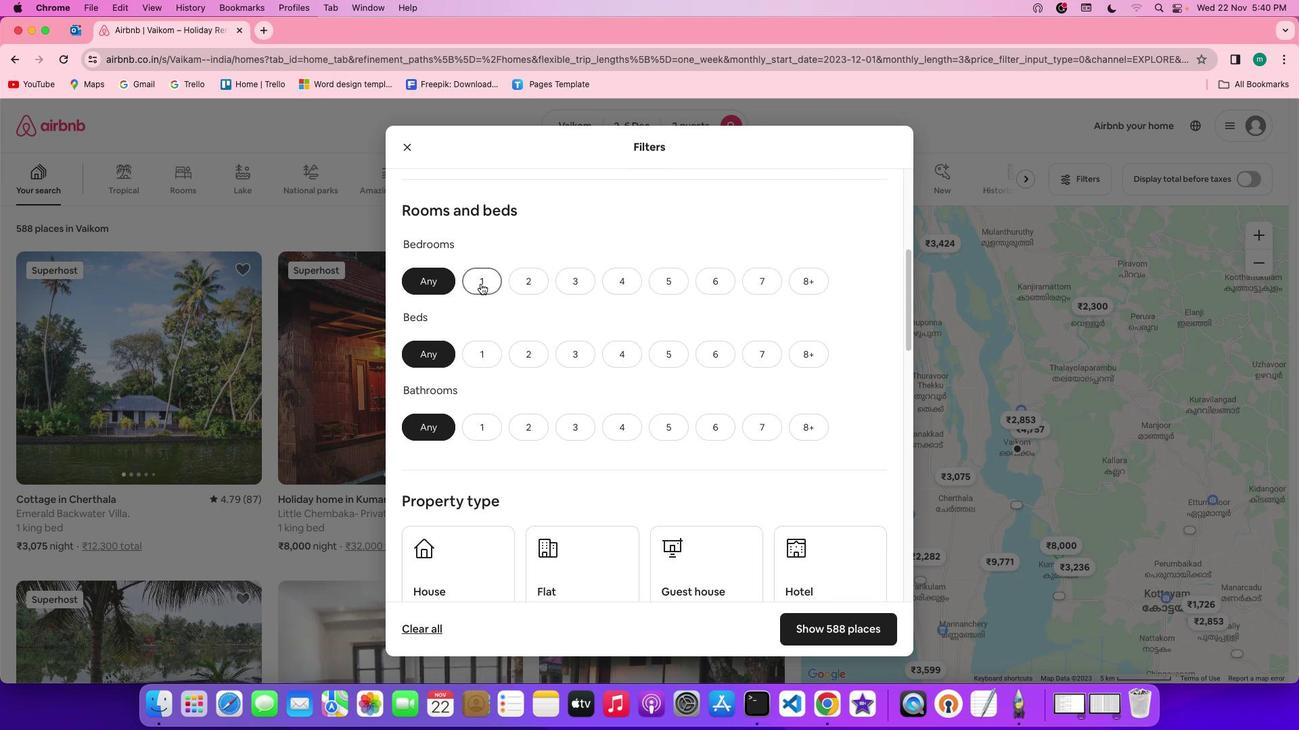 
Action: Mouse moved to (486, 359)
Screenshot: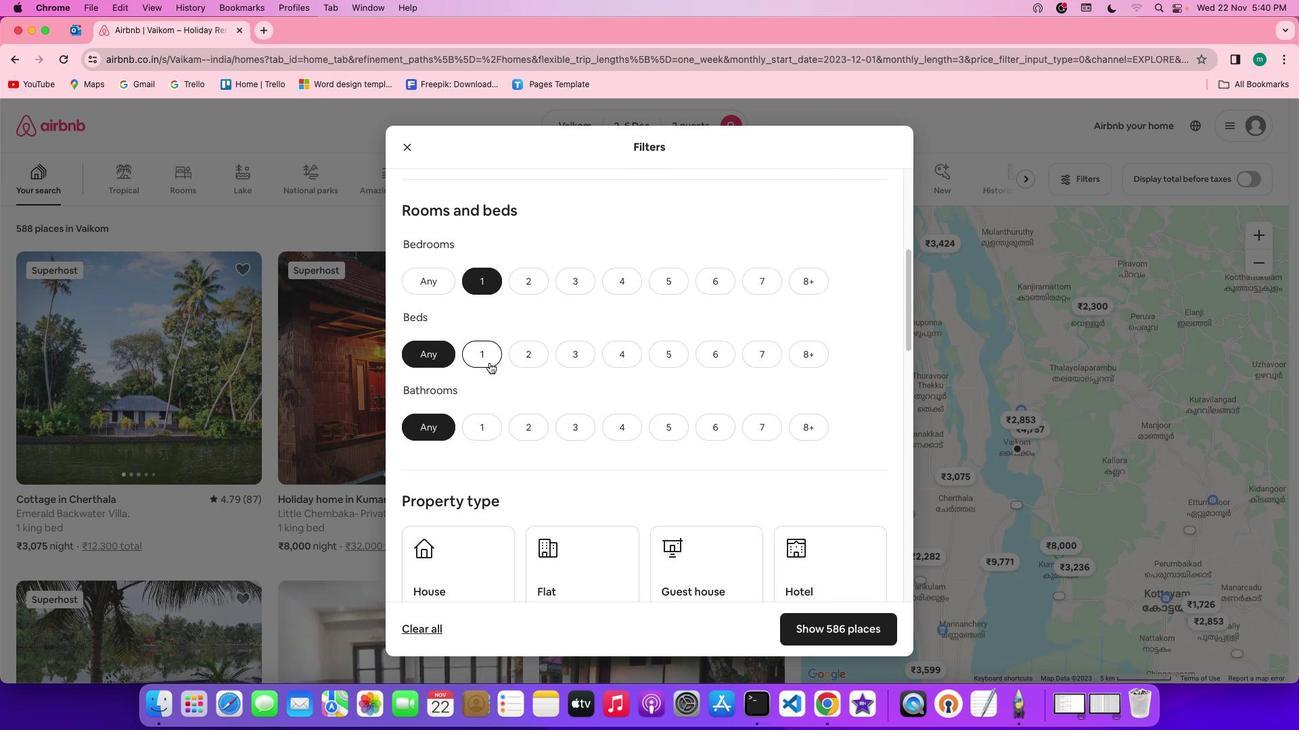 
Action: Mouse pressed left at (486, 359)
Screenshot: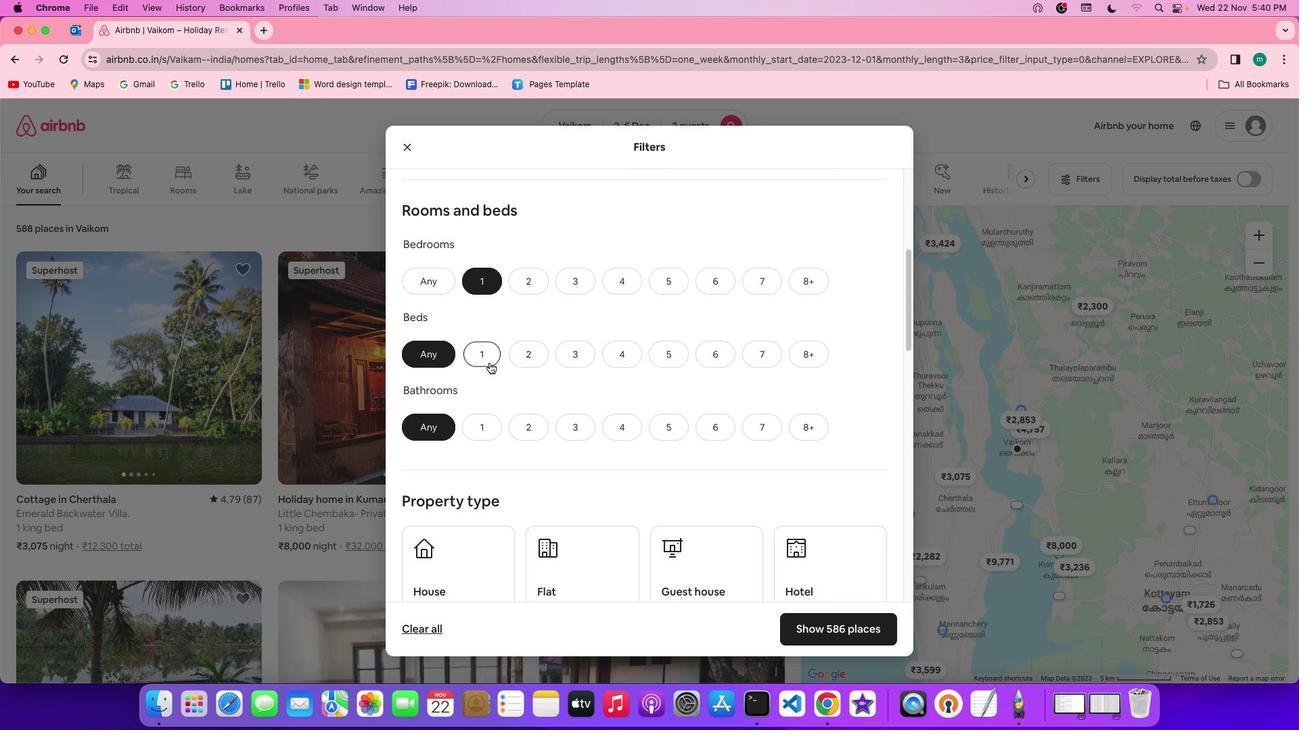
Action: Mouse moved to (489, 425)
Screenshot: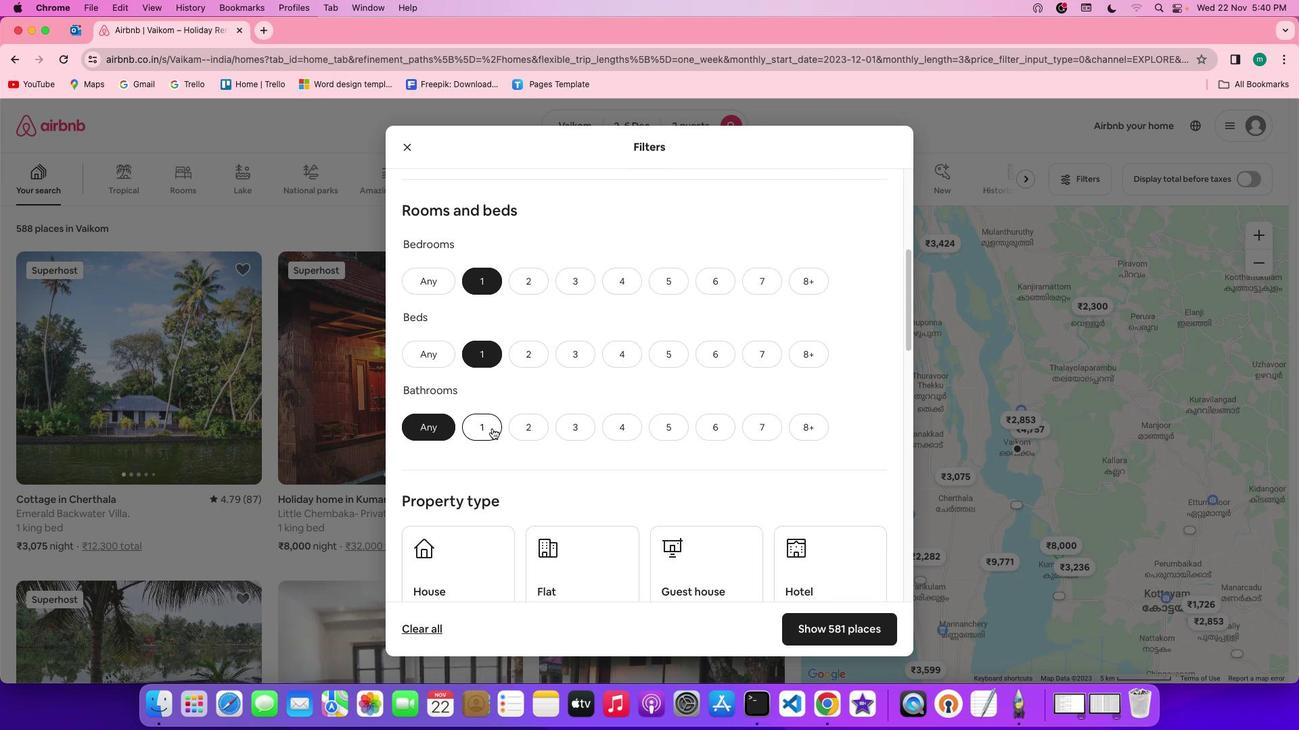 
Action: Mouse pressed left at (489, 425)
Screenshot: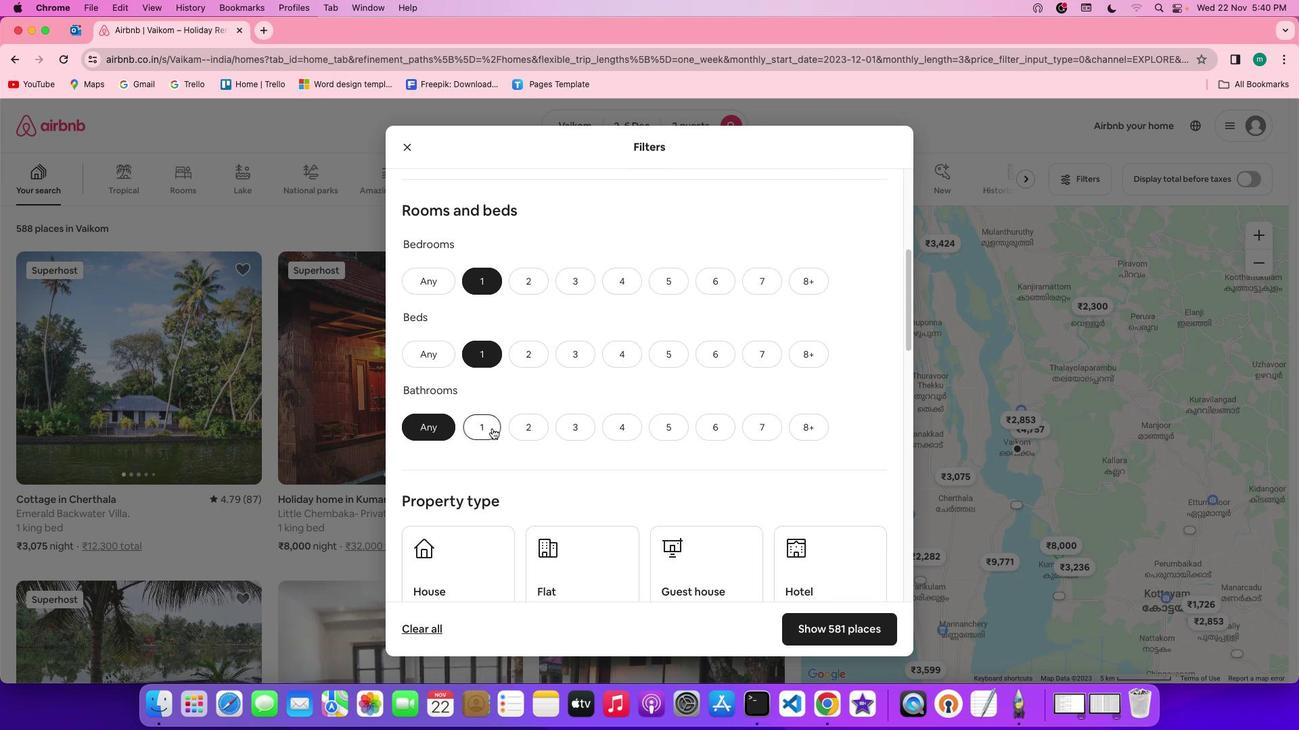 
Action: Mouse moved to (690, 449)
Screenshot: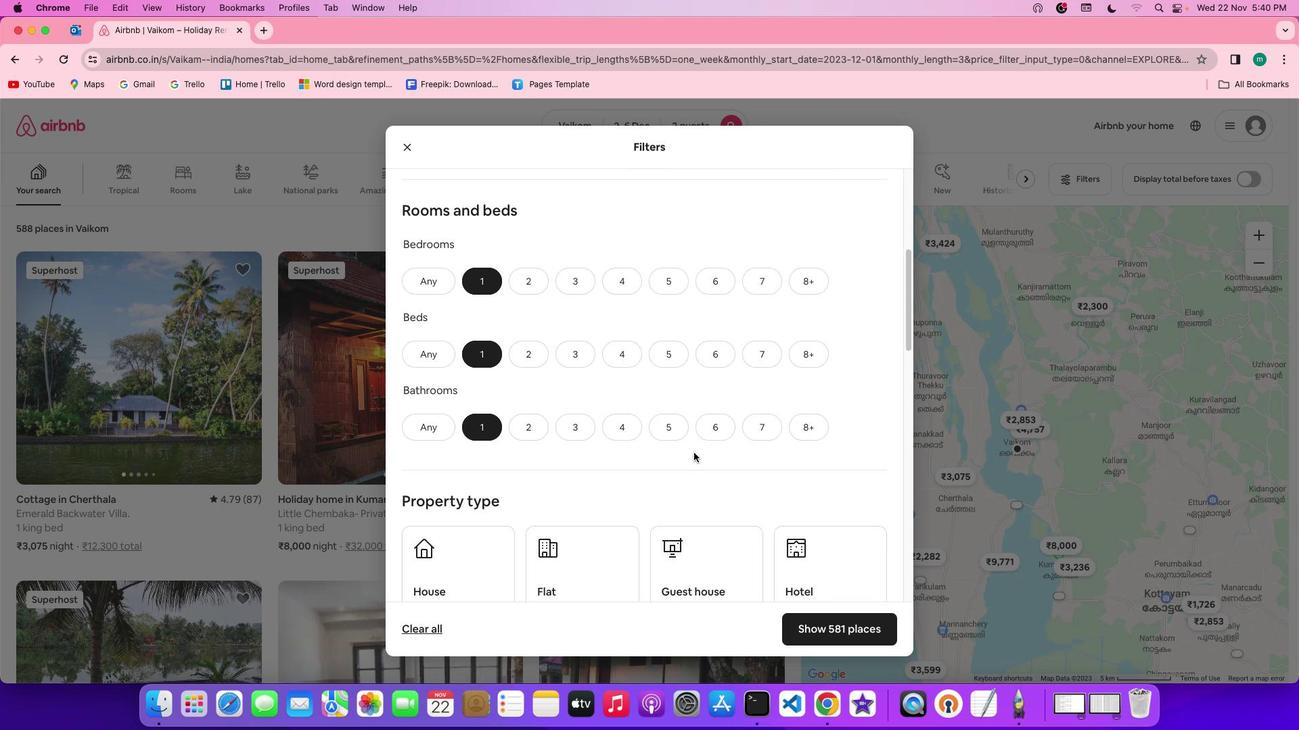 
Action: Mouse scrolled (690, 449) with delta (-2, -3)
Screenshot: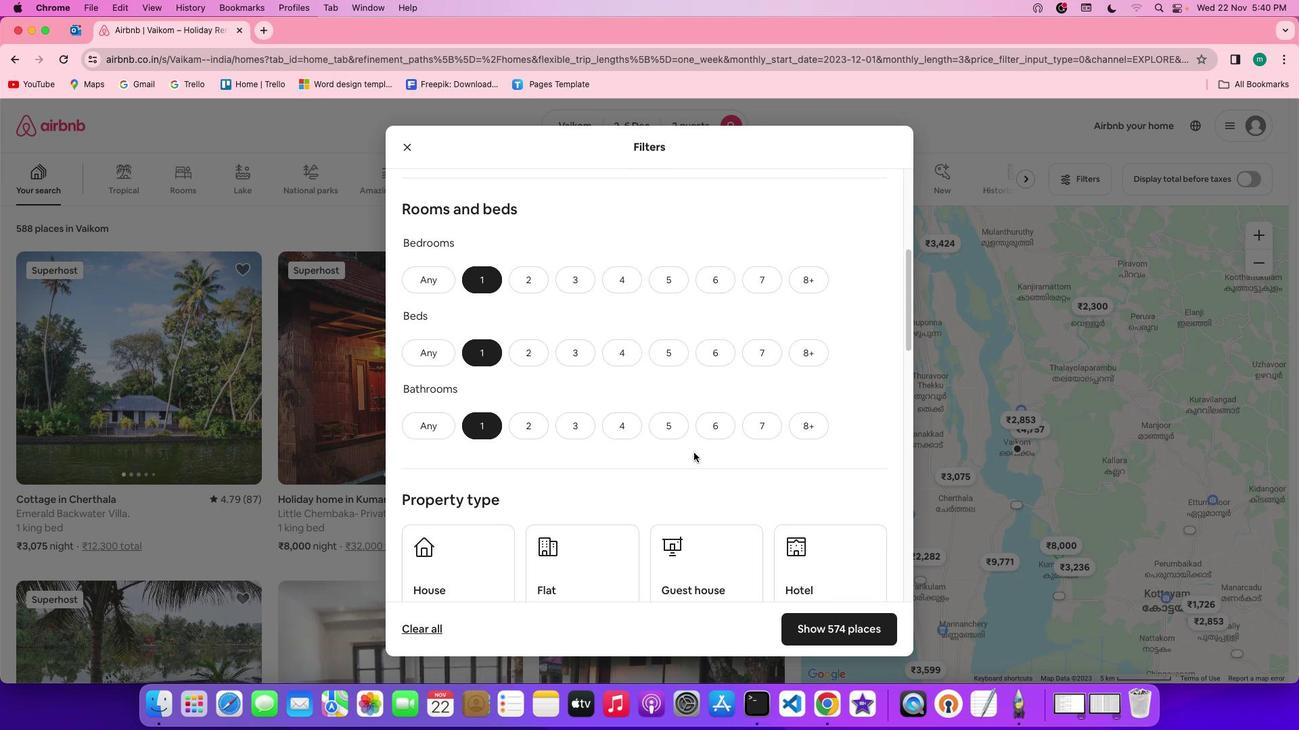 
Action: Mouse scrolled (690, 449) with delta (-2, -3)
Screenshot: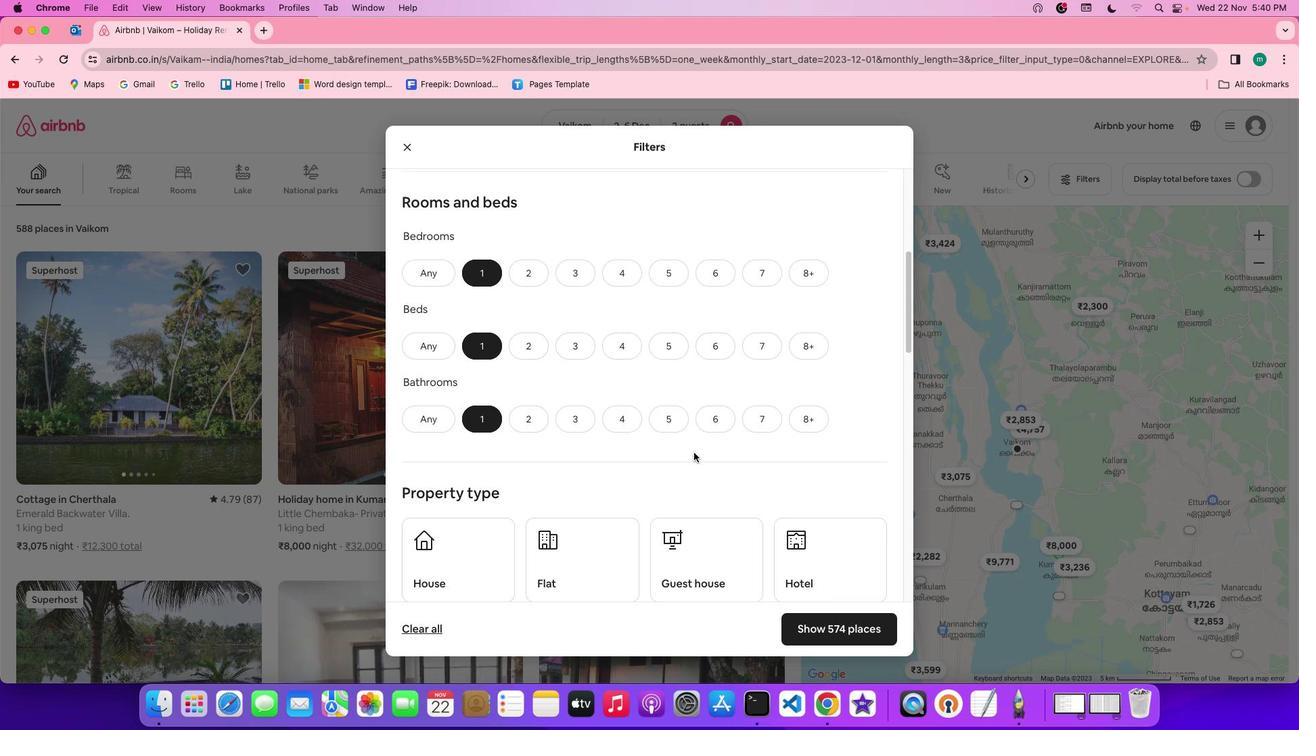 
Action: Mouse scrolled (690, 449) with delta (-2, -4)
Screenshot: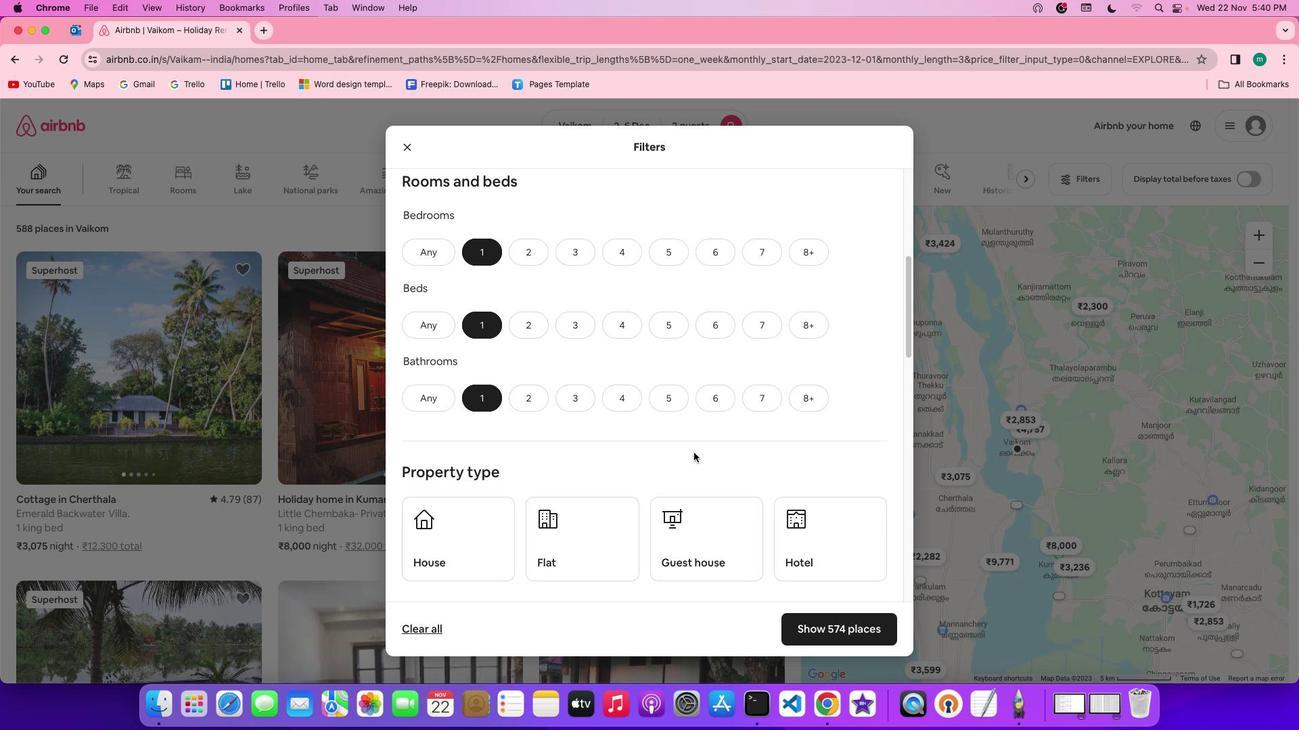 
Action: Mouse scrolled (690, 449) with delta (-2, -4)
Screenshot: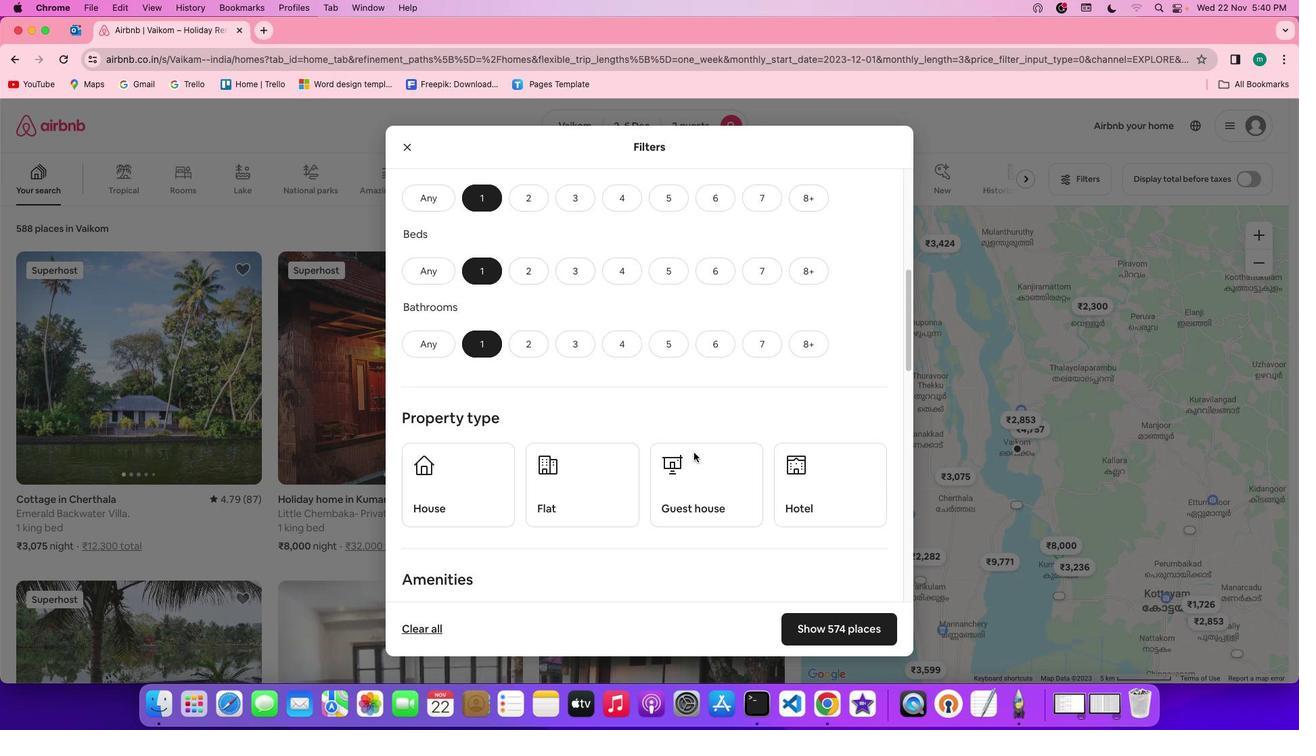 
Action: Mouse scrolled (690, 449) with delta (-2, -3)
Screenshot: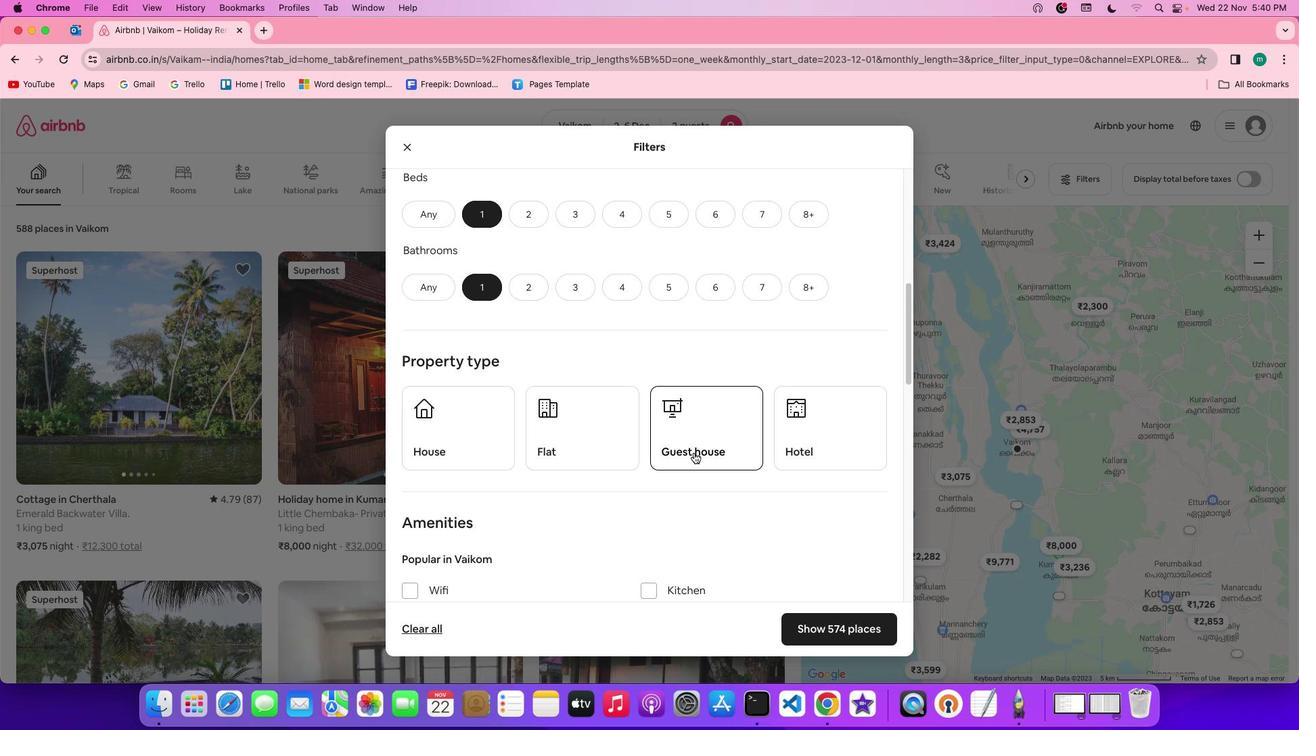
Action: Mouse scrolled (690, 449) with delta (-2, -3)
Screenshot: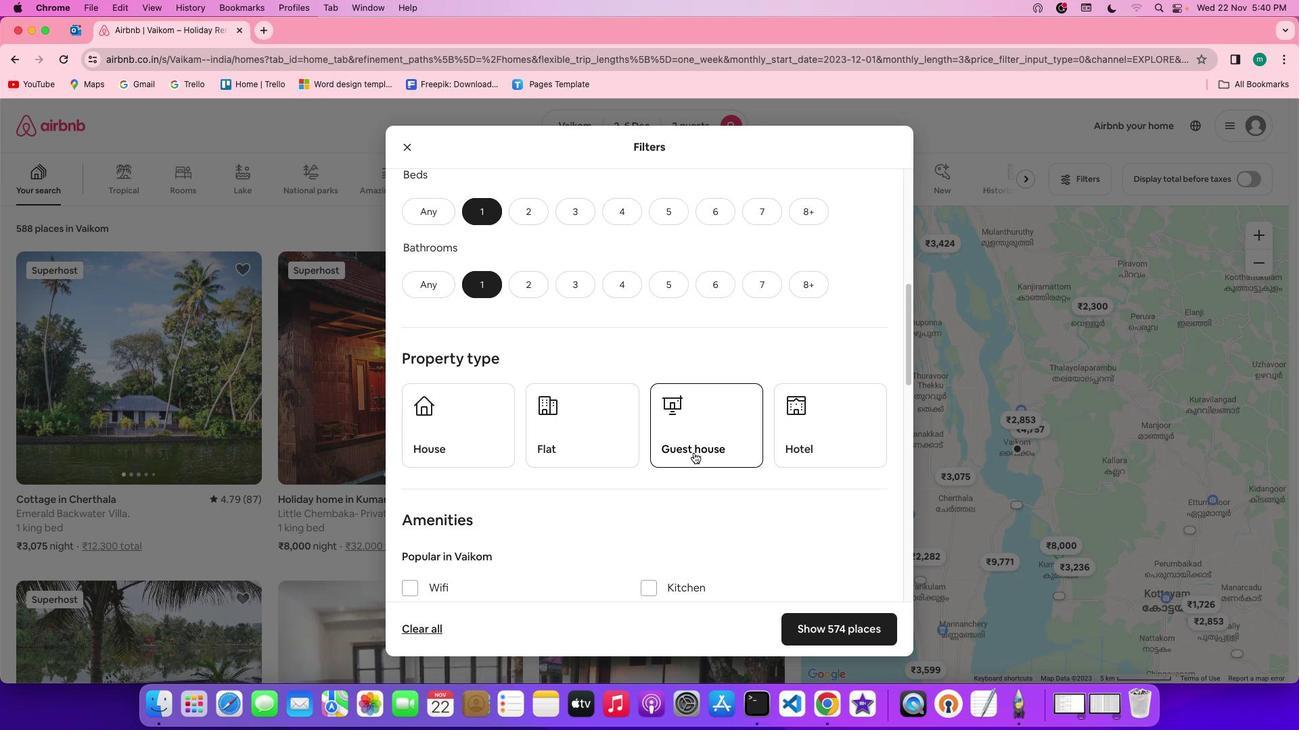 
Action: Mouse scrolled (690, 449) with delta (-2, -3)
Screenshot: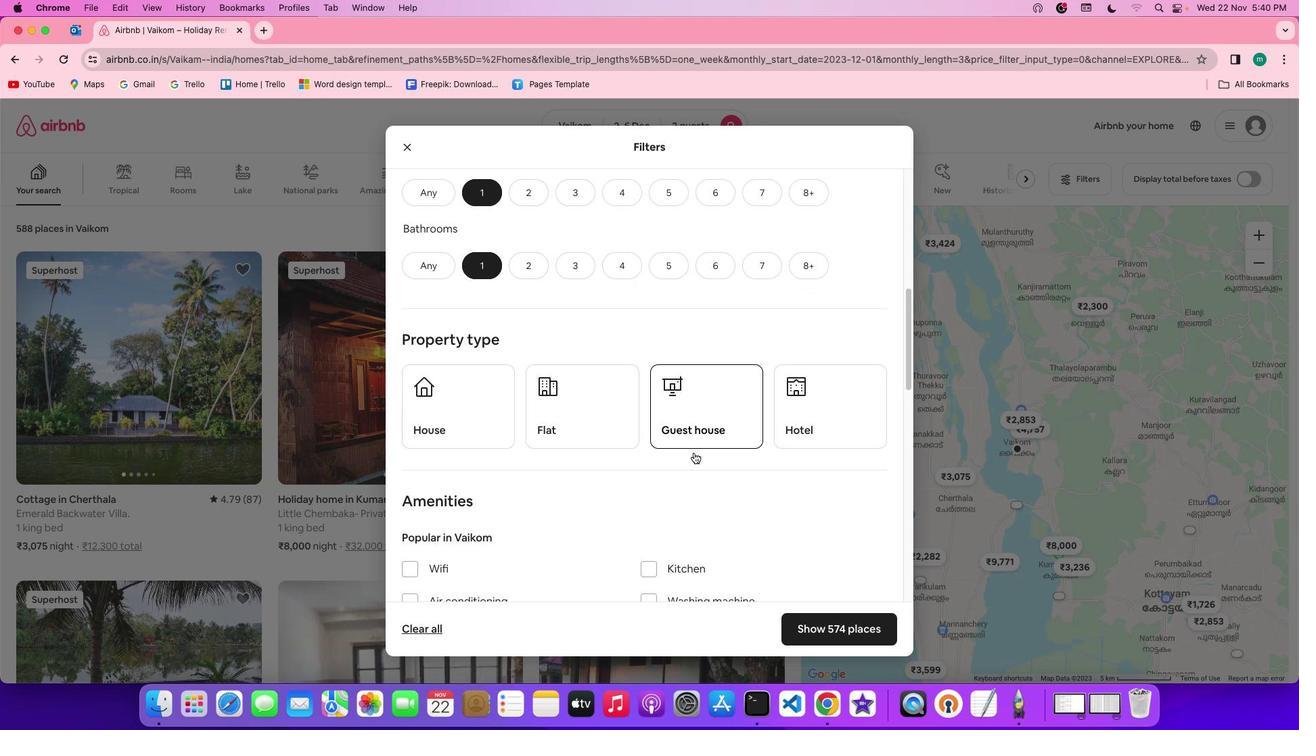
Action: Mouse scrolled (690, 449) with delta (-2, -3)
Screenshot: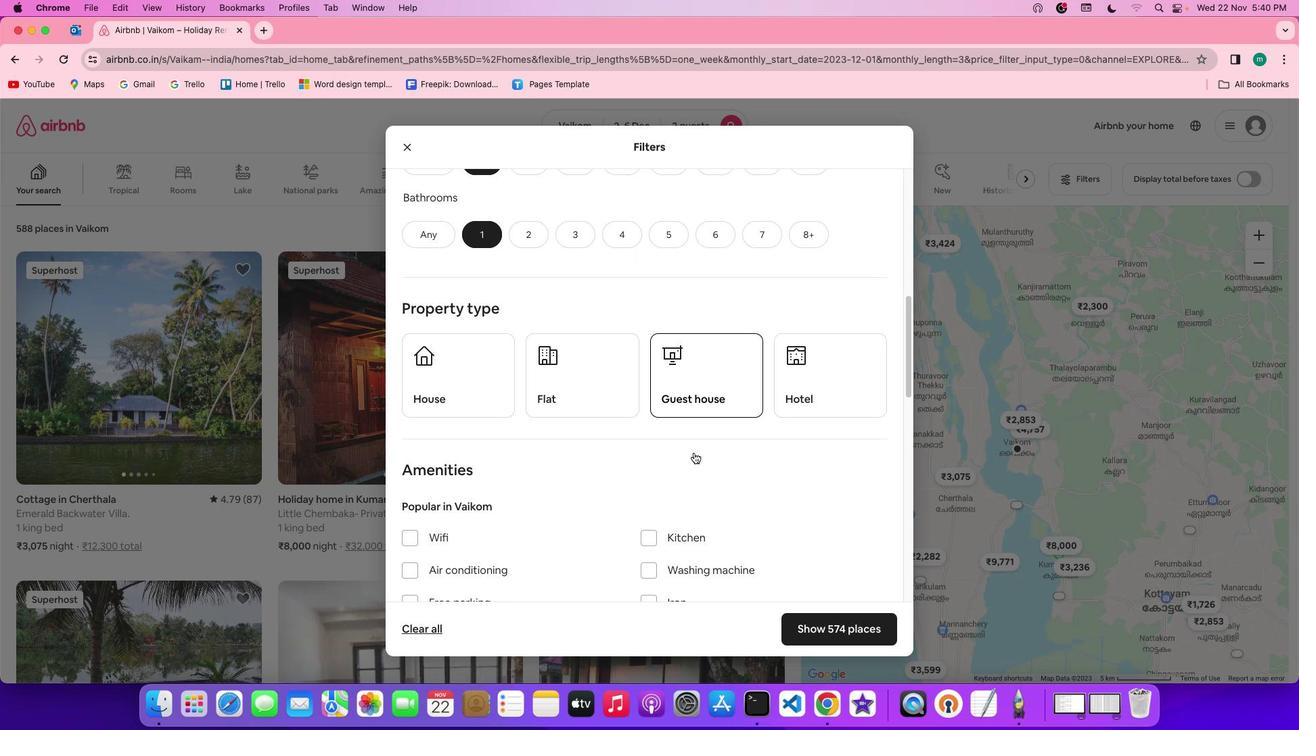 
Action: Mouse scrolled (690, 449) with delta (-2, -3)
Screenshot: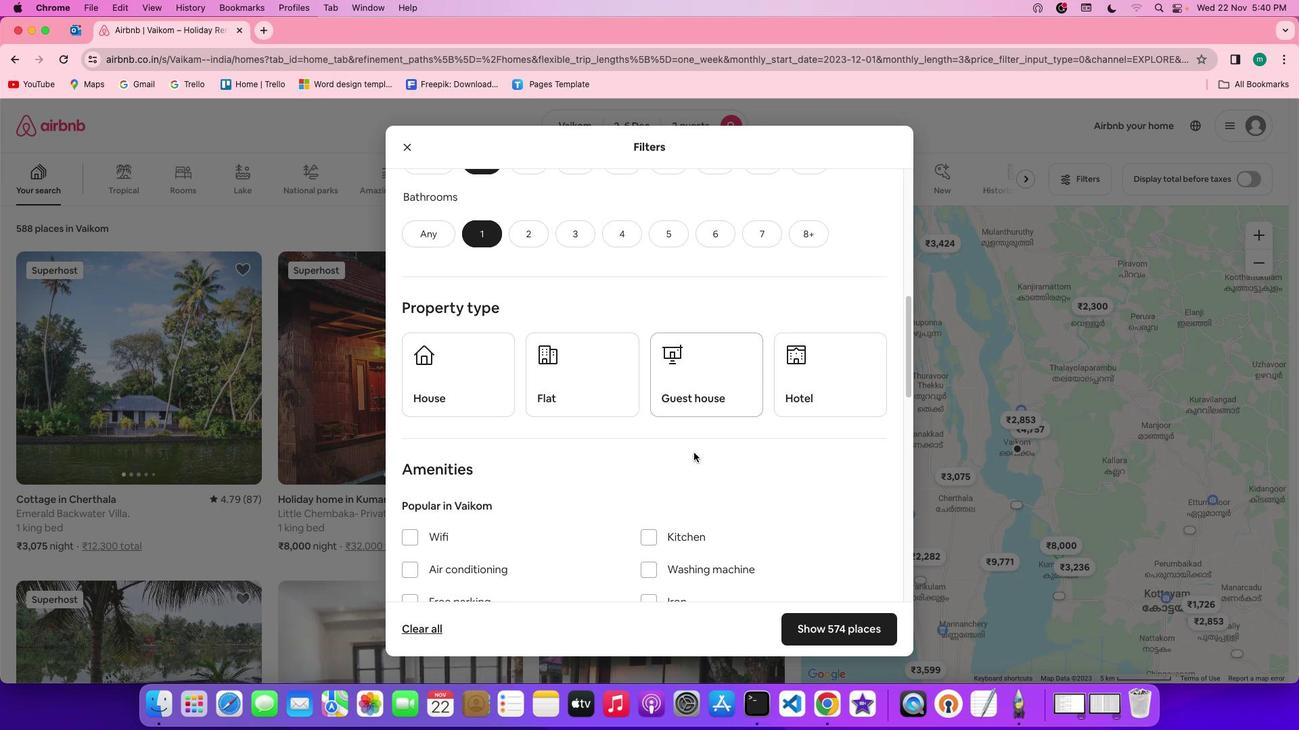 
Action: Mouse scrolled (690, 449) with delta (-2, -3)
Screenshot: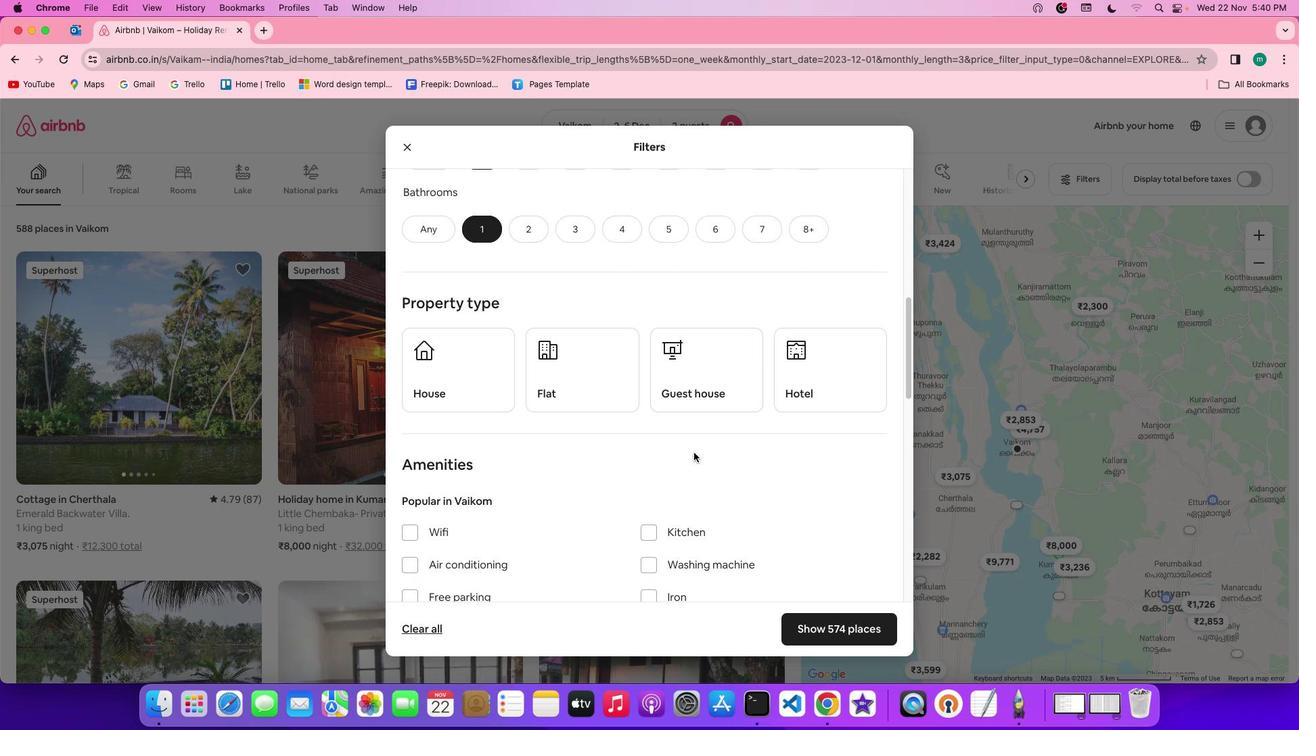 
Action: Mouse scrolled (690, 449) with delta (-2, -3)
Screenshot: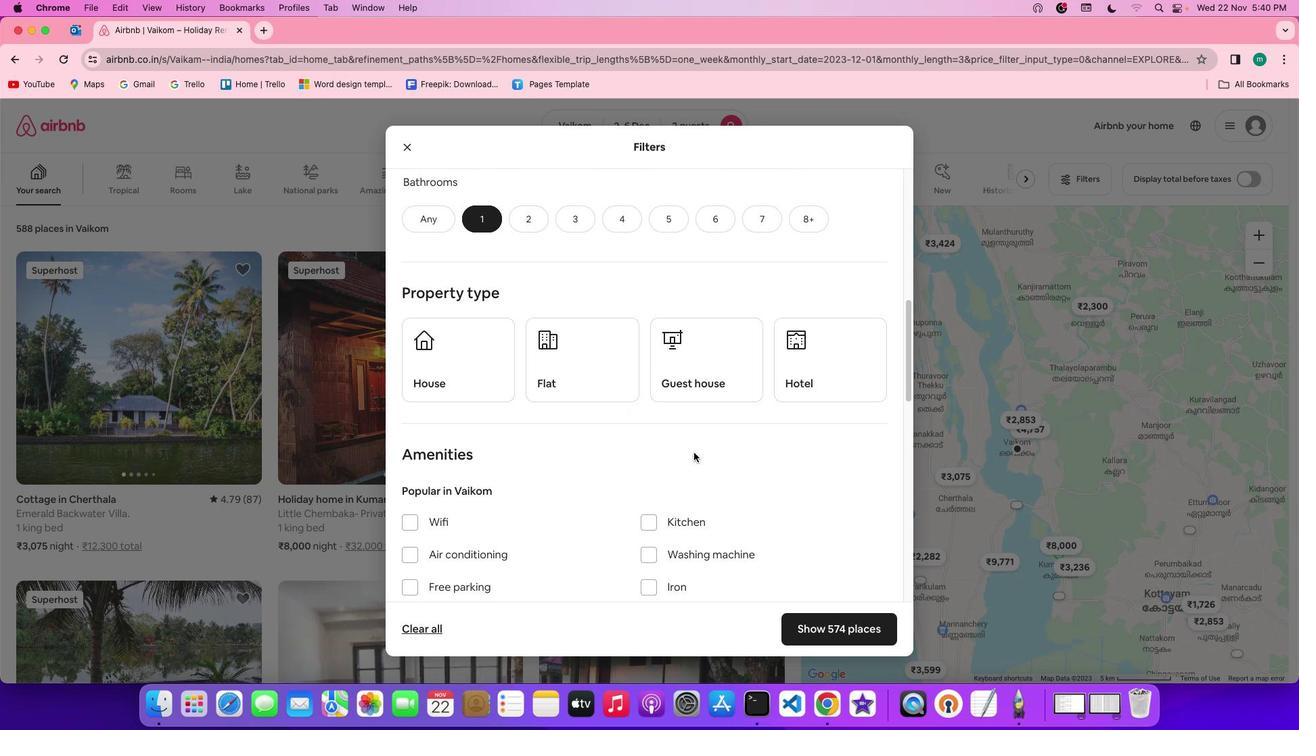 
Action: Mouse moved to (801, 339)
Screenshot: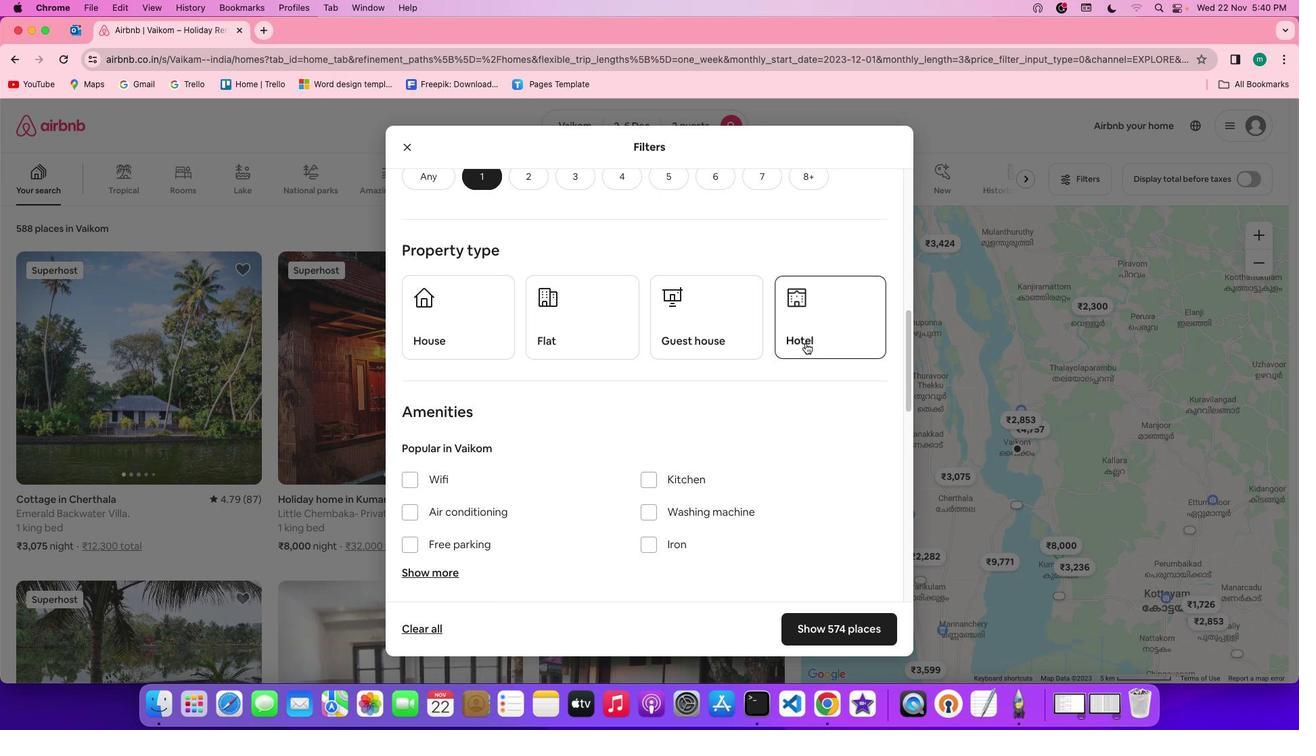 
Action: Mouse pressed left at (801, 339)
Screenshot: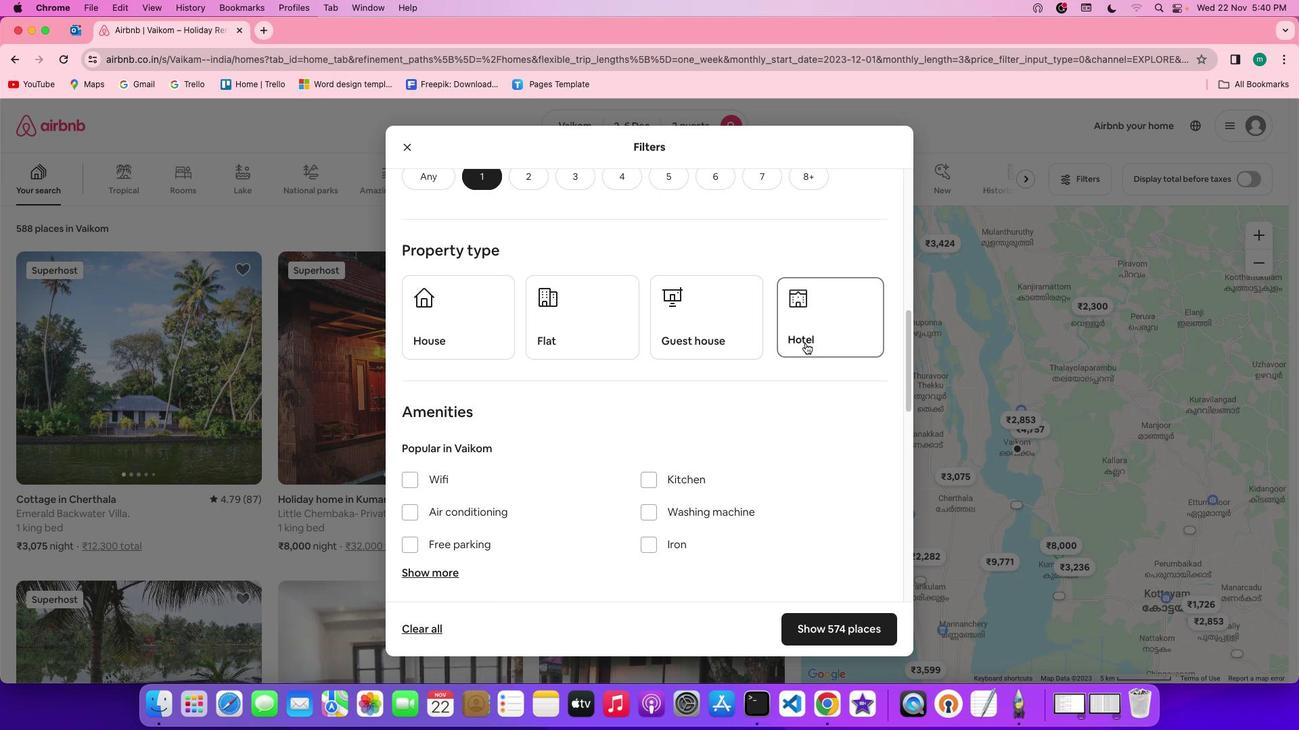 
Action: Mouse moved to (729, 433)
Screenshot: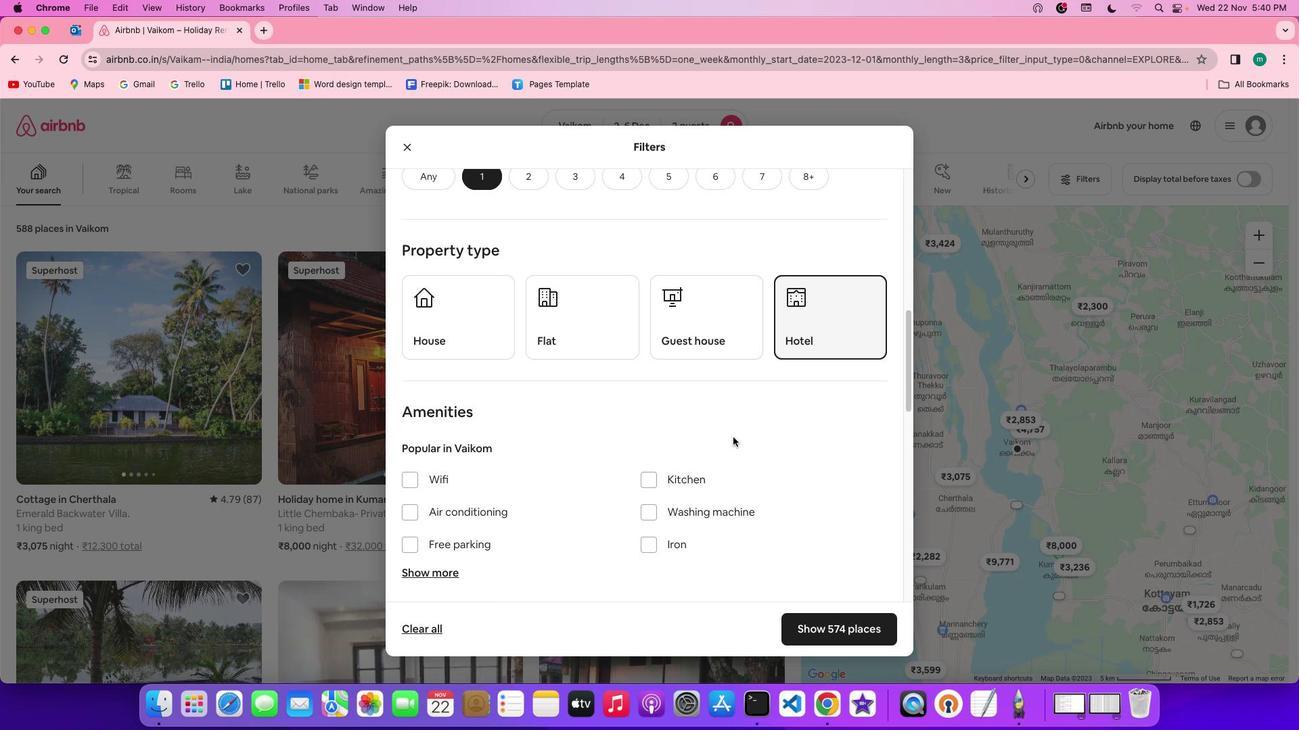 
Action: Mouse scrolled (729, 433) with delta (-2, -3)
Screenshot: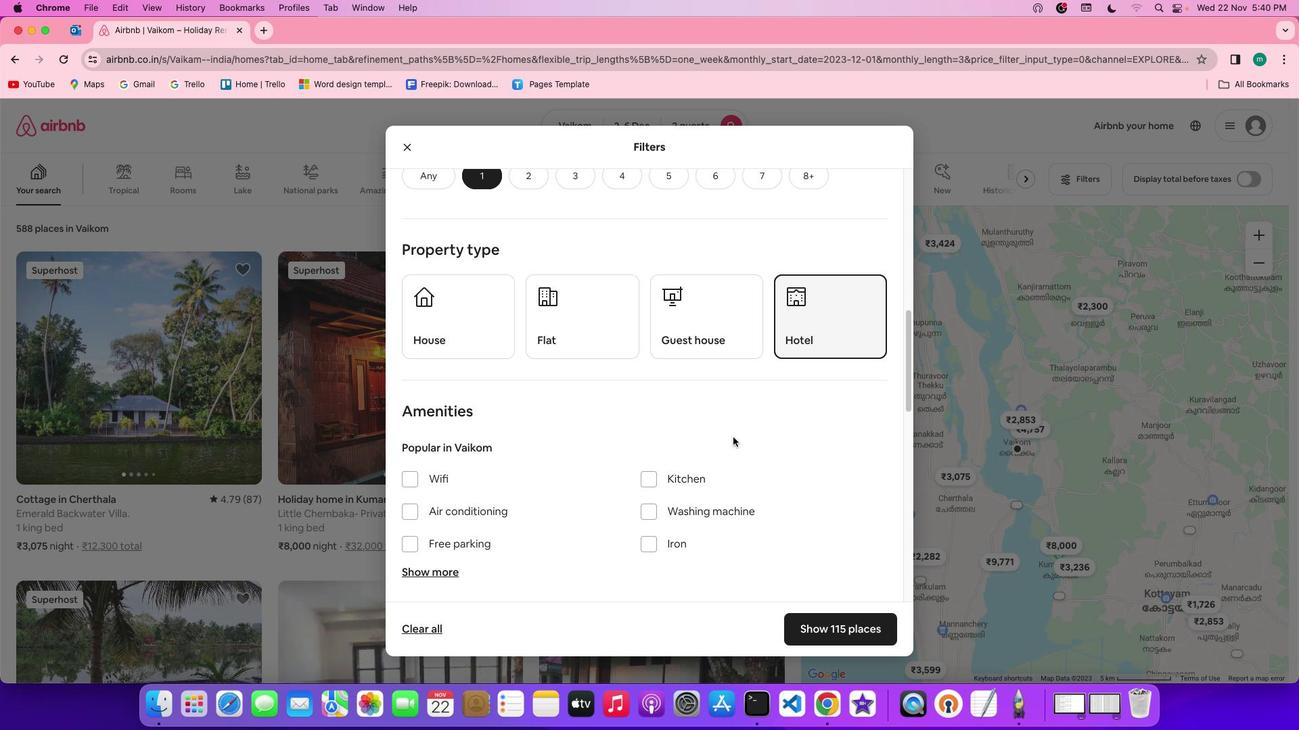 
Action: Mouse scrolled (729, 433) with delta (-2, -3)
Screenshot: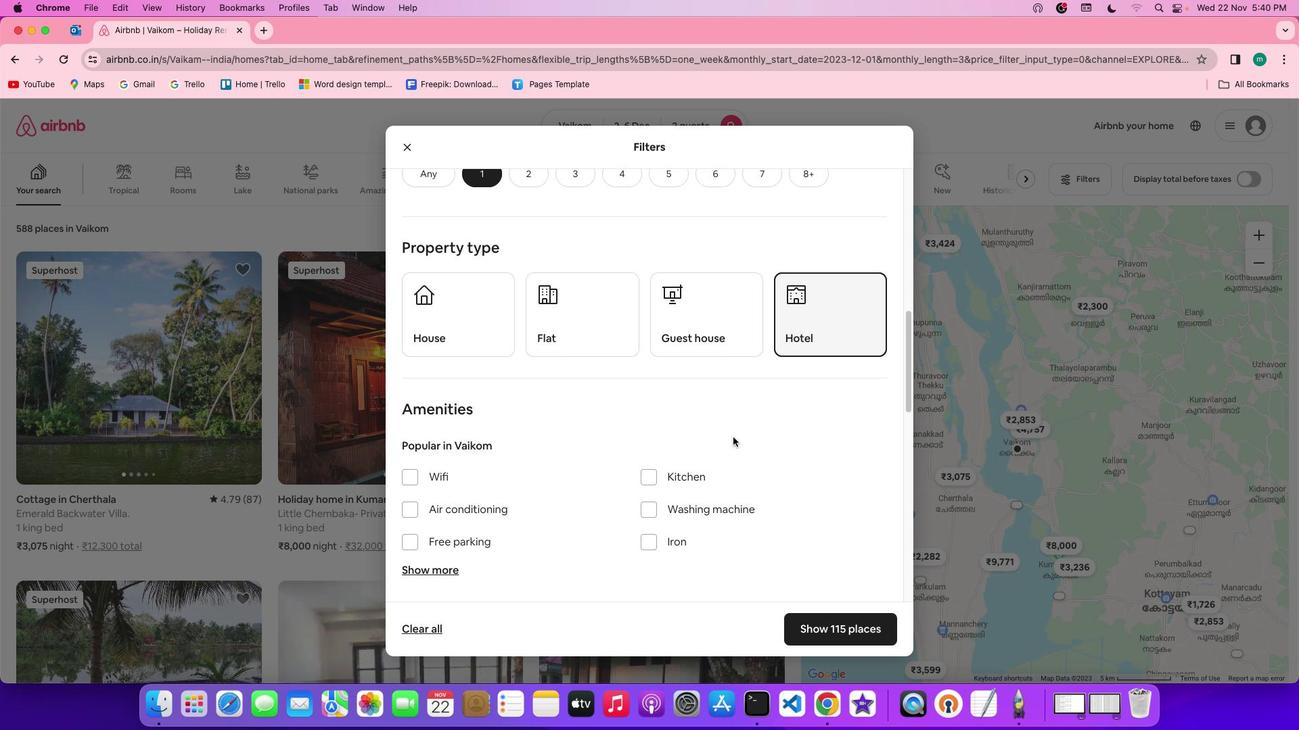 
Action: Mouse scrolled (729, 433) with delta (-2, -3)
Screenshot: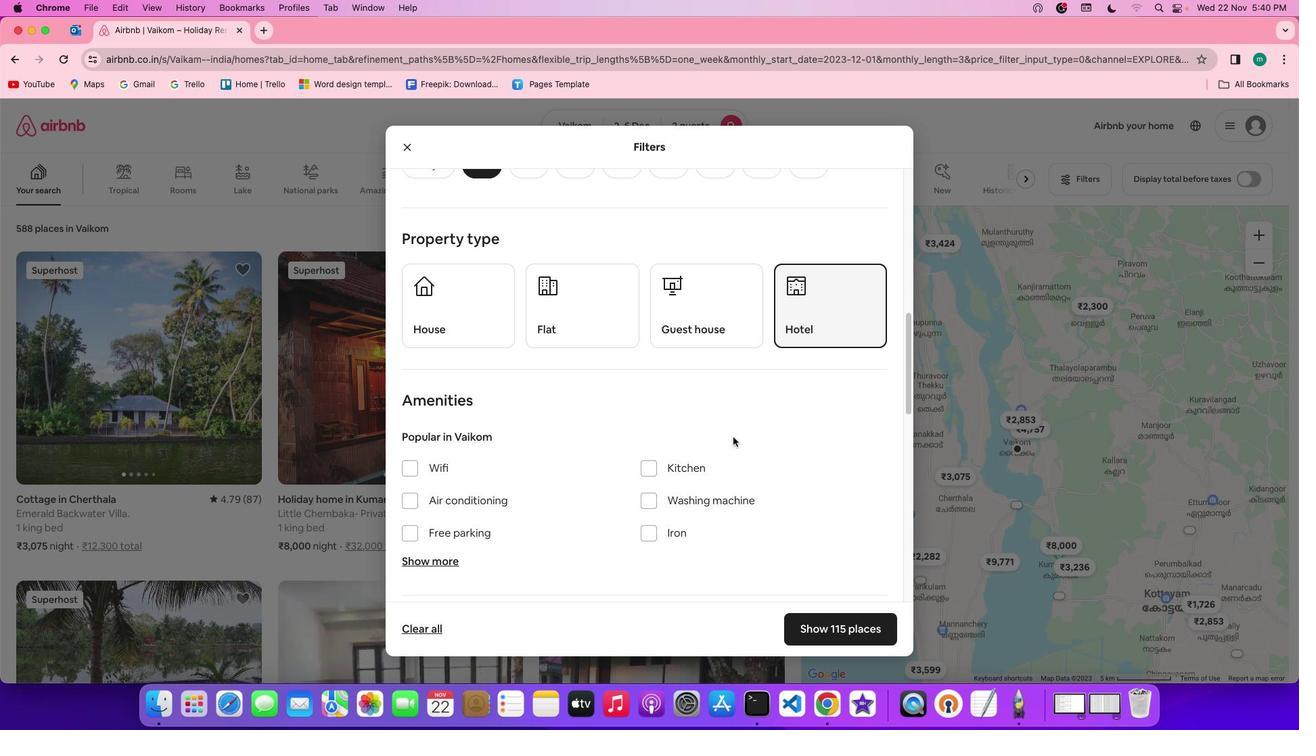 
Action: Mouse scrolled (729, 433) with delta (-2, -3)
Screenshot: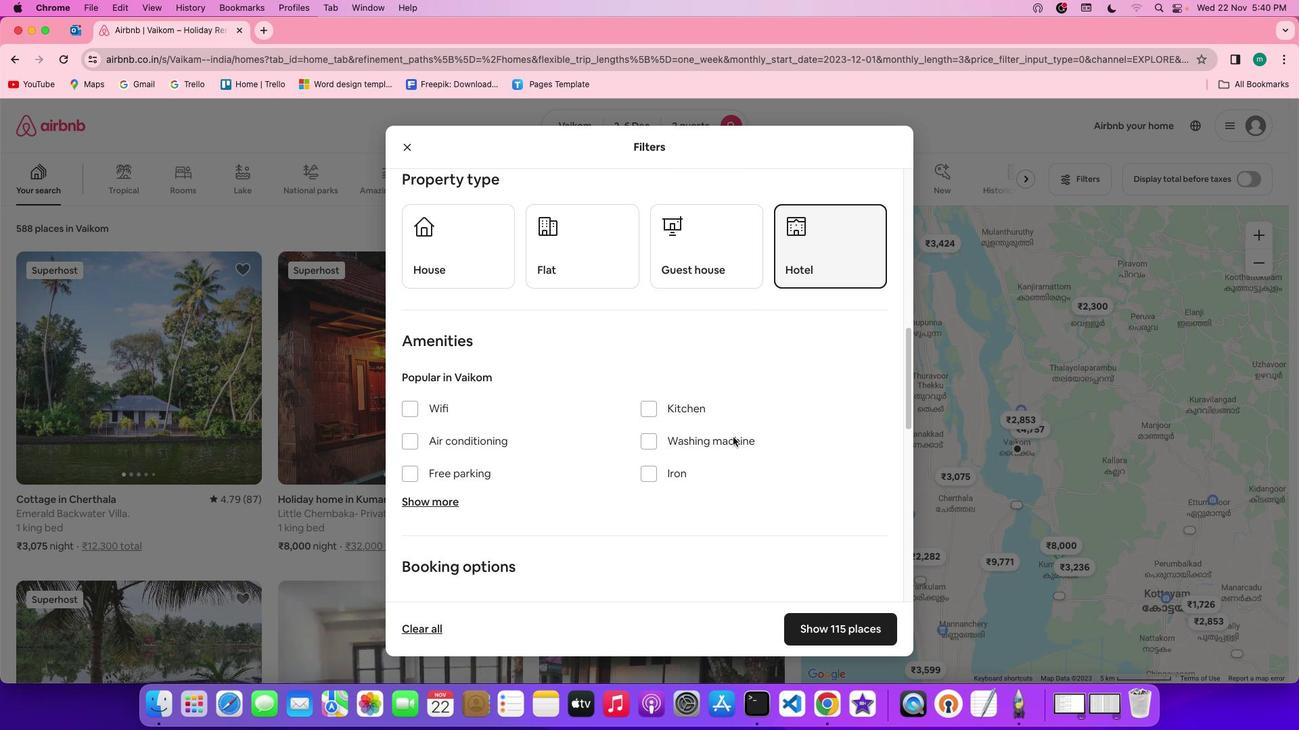 
Action: Mouse scrolled (729, 433) with delta (-2, -3)
Screenshot: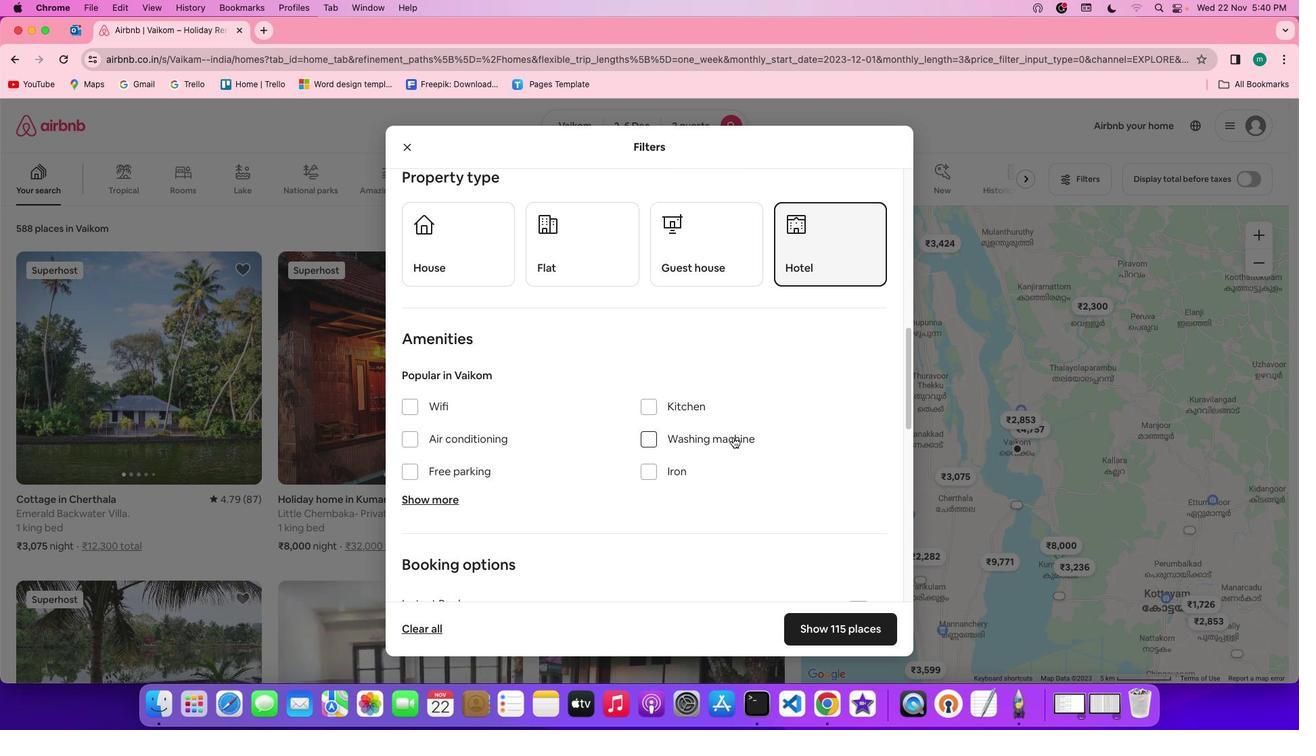 
Action: Mouse scrolled (729, 433) with delta (-2, -3)
Screenshot: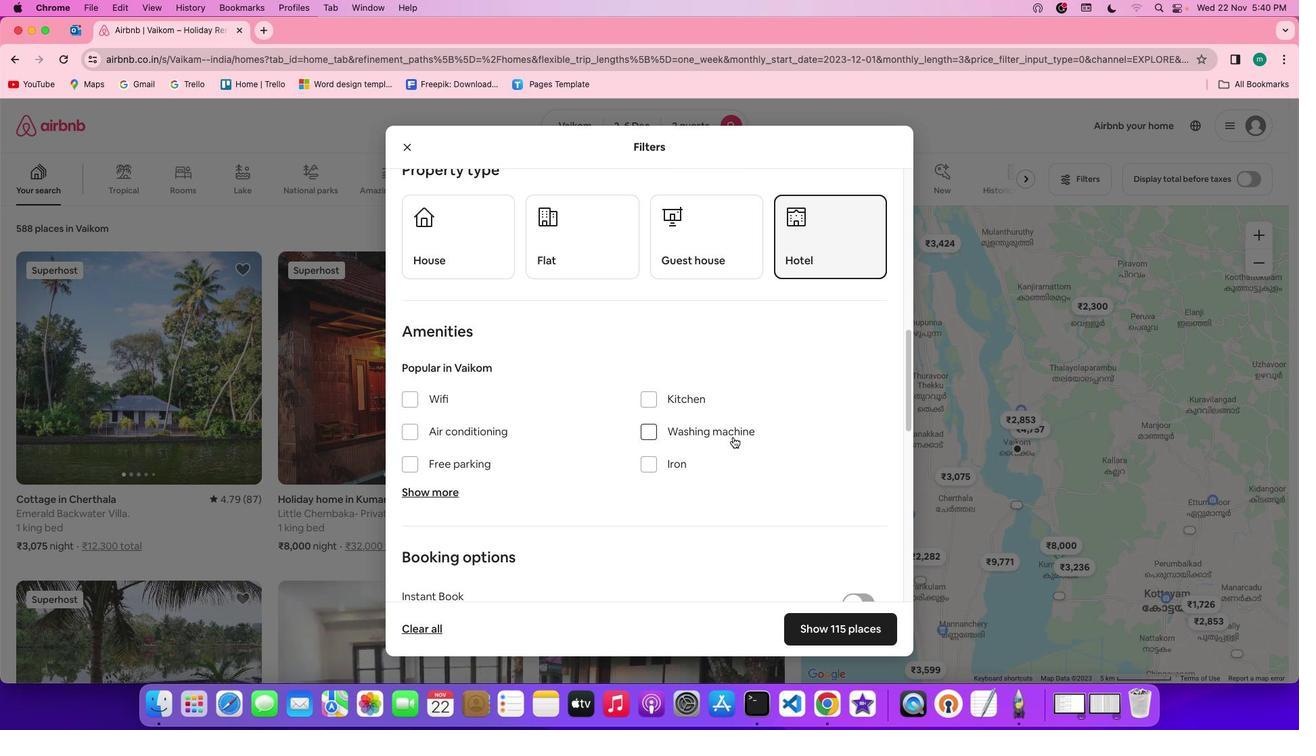 
Action: Mouse scrolled (729, 433) with delta (-2, -3)
Screenshot: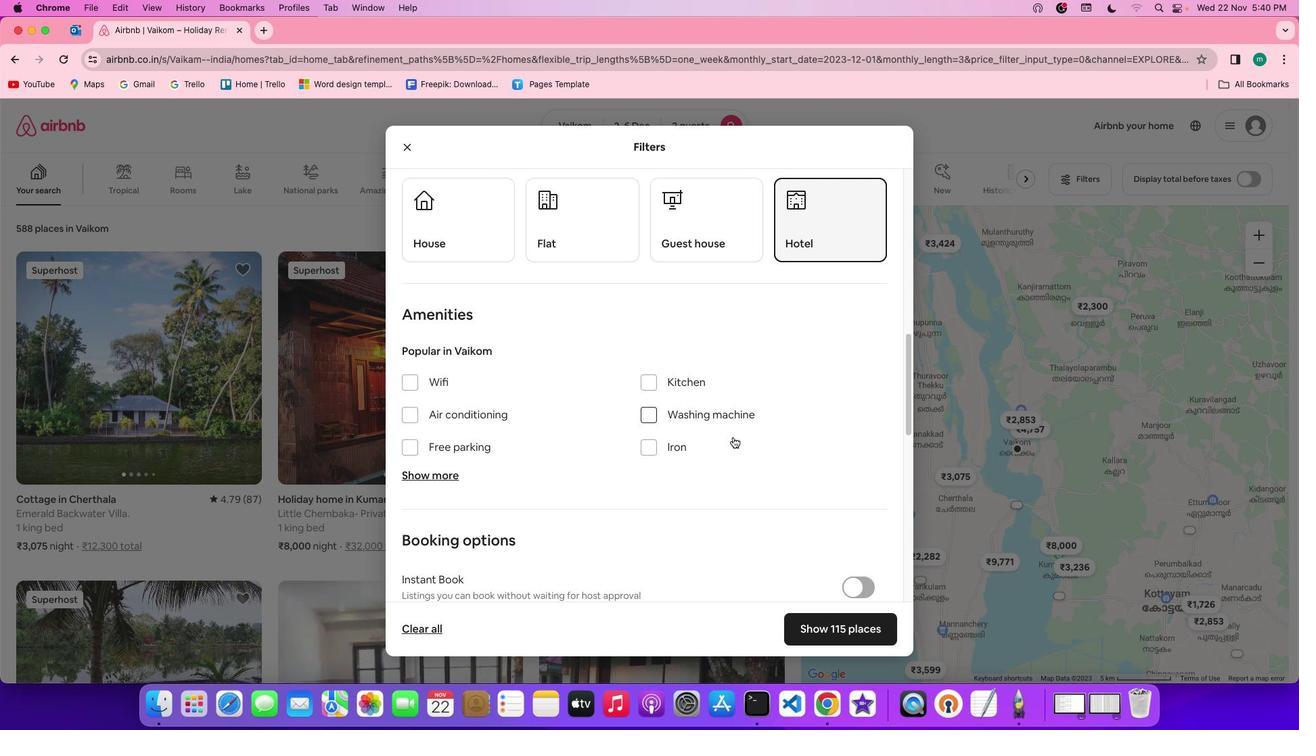 
Action: Mouse scrolled (729, 433) with delta (-2, -3)
Screenshot: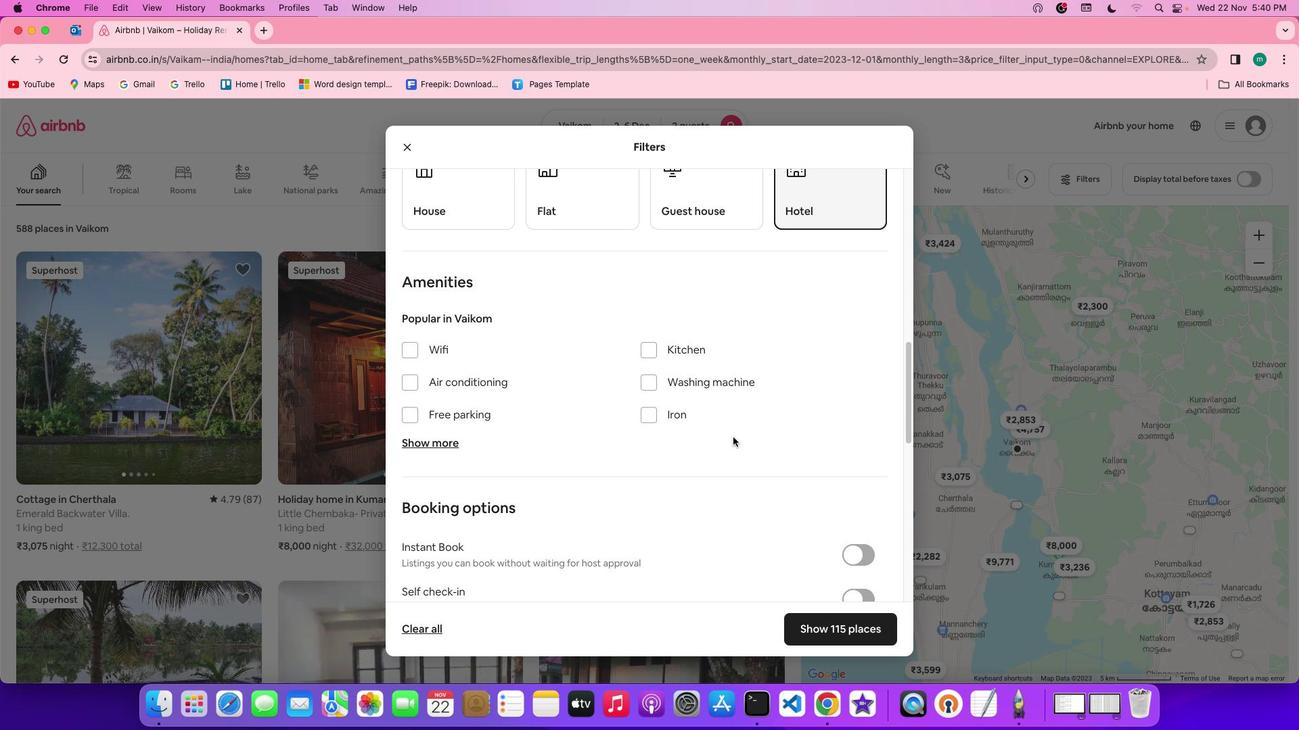 
Action: Mouse scrolled (729, 433) with delta (-2, -3)
Screenshot: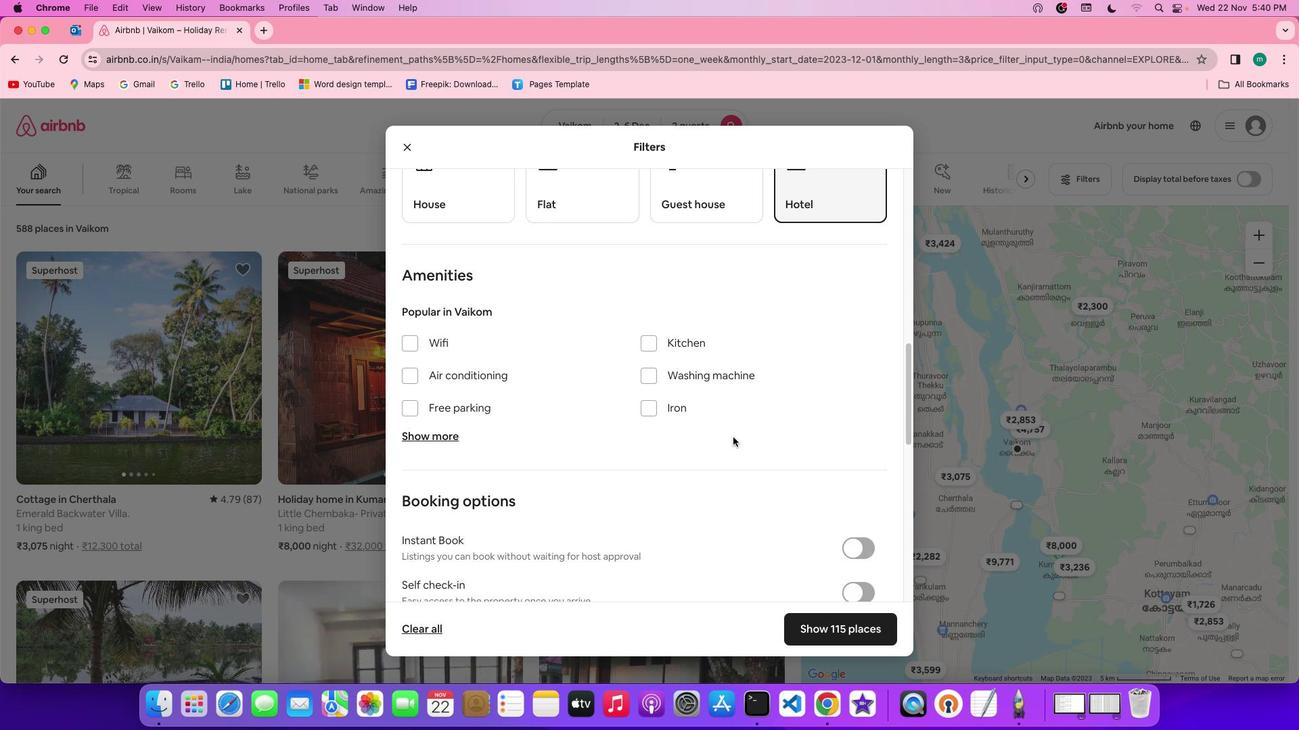 
Action: Mouse scrolled (729, 433) with delta (-2, -3)
Screenshot: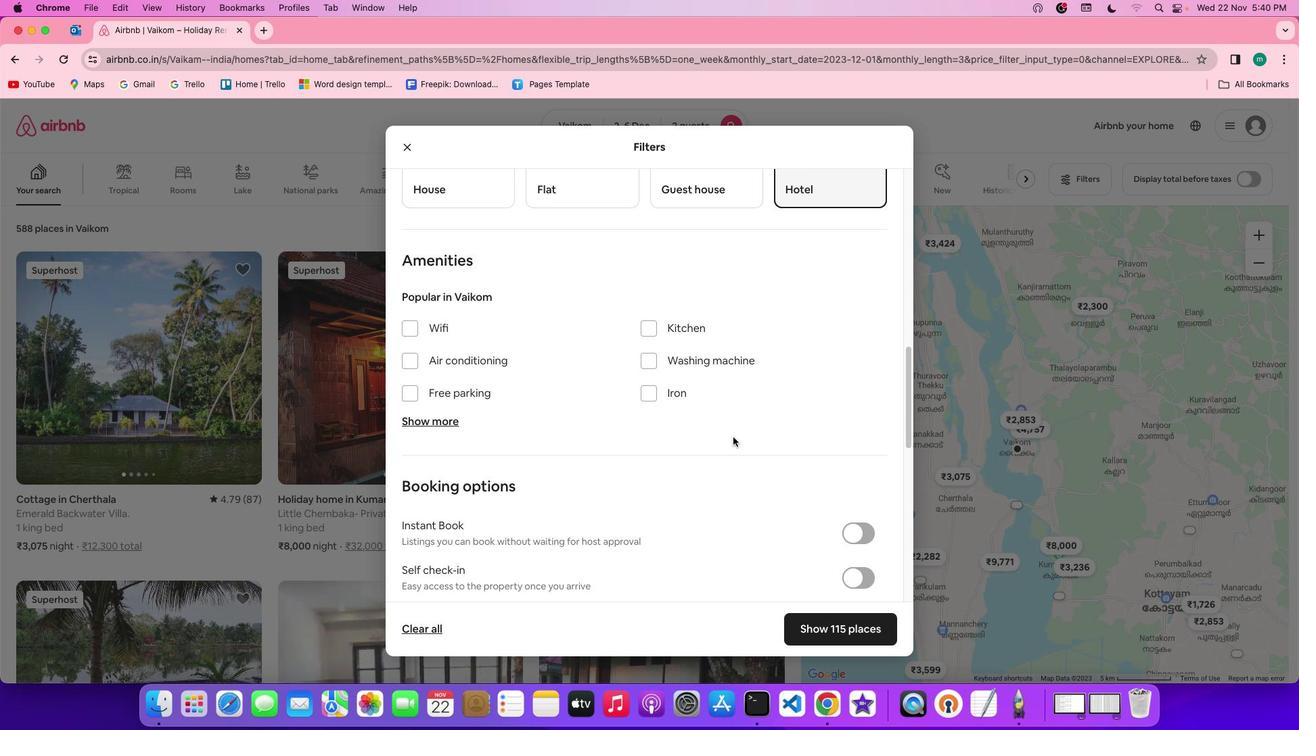 
Action: Mouse moved to (663, 345)
Screenshot: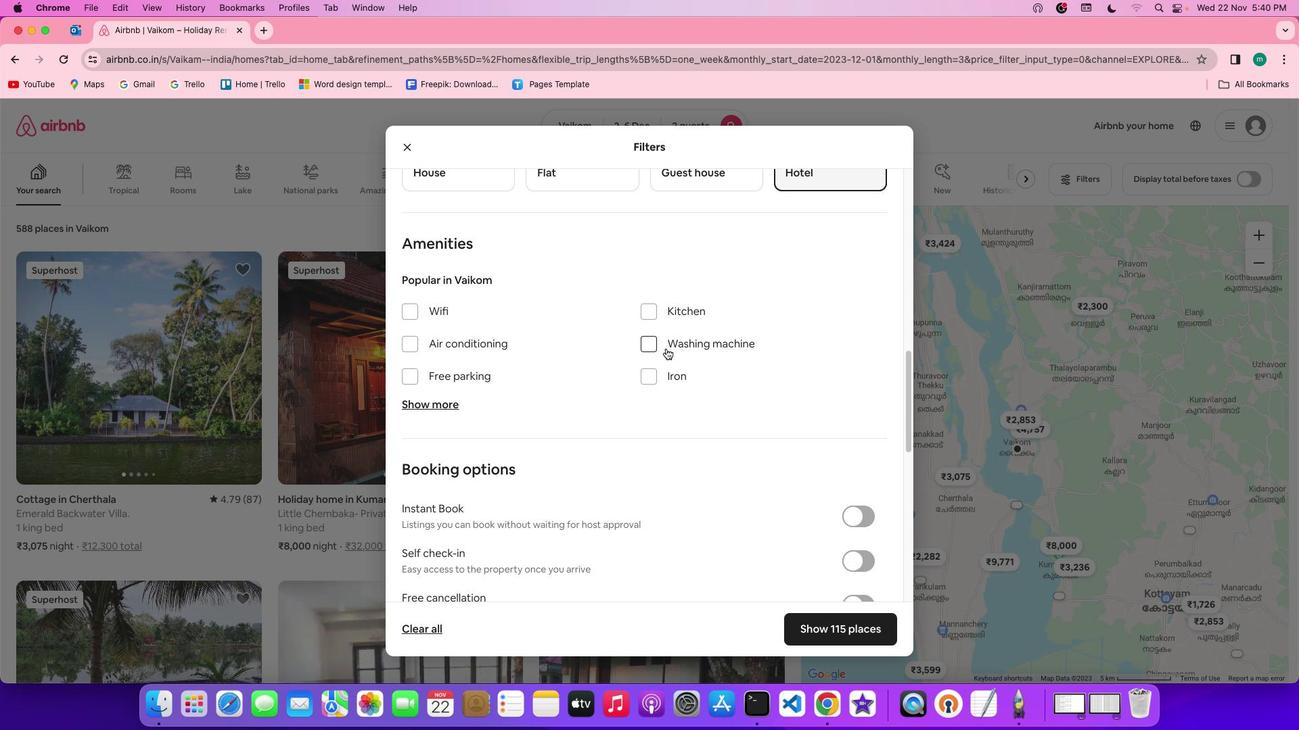 
Action: Mouse pressed left at (663, 345)
Screenshot: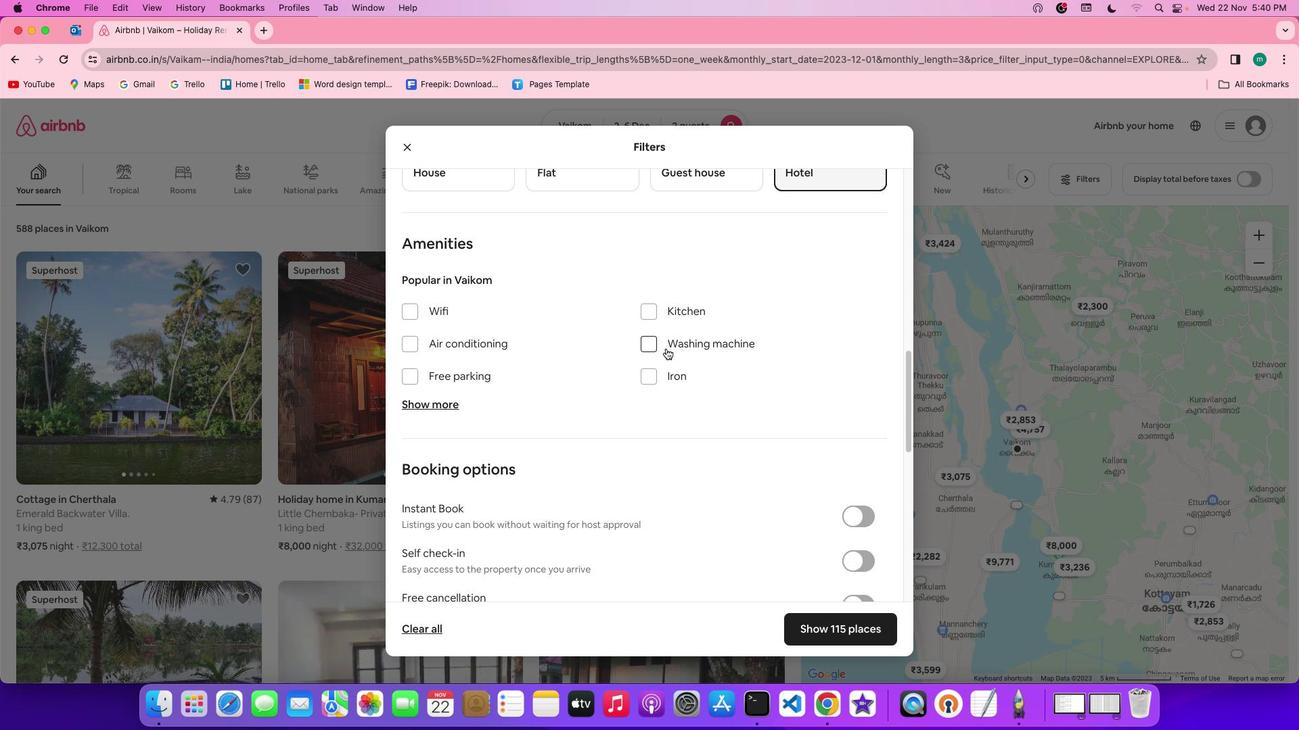 
Action: Mouse moved to (746, 437)
Screenshot: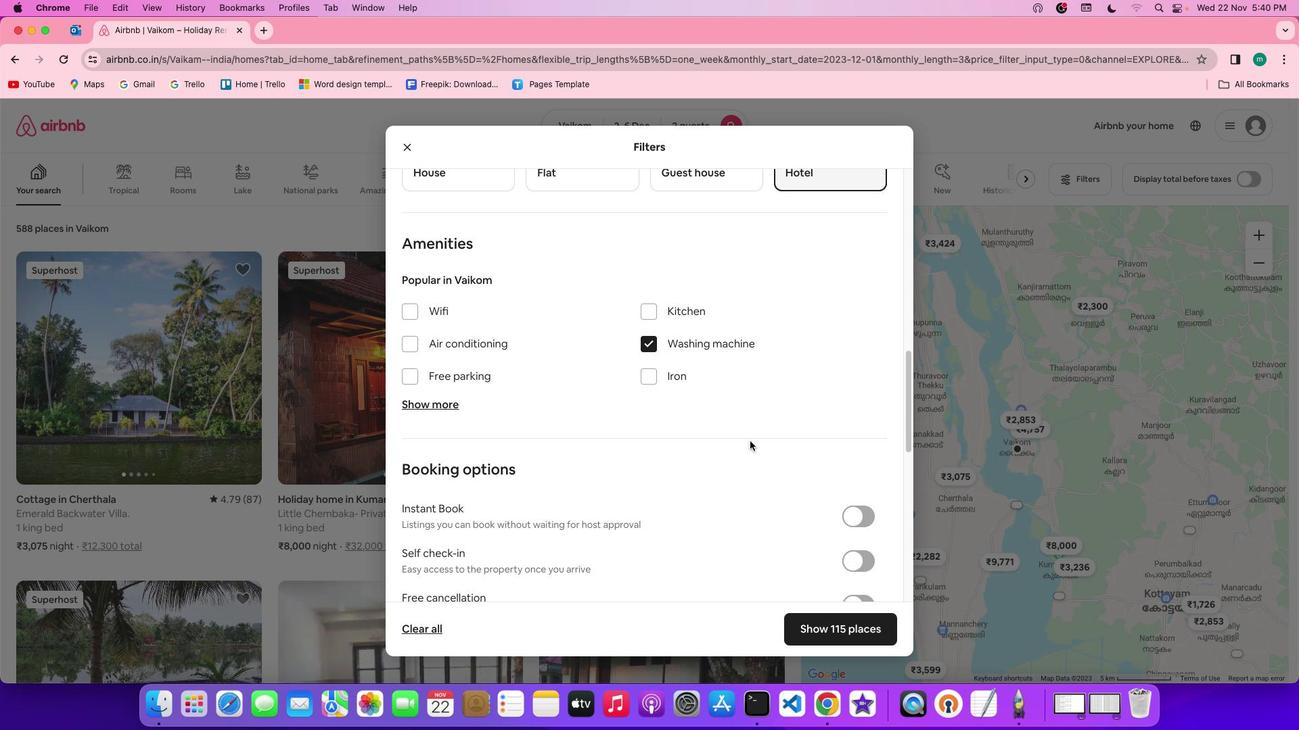 
Action: Mouse scrolled (746, 437) with delta (-2, -3)
Screenshot: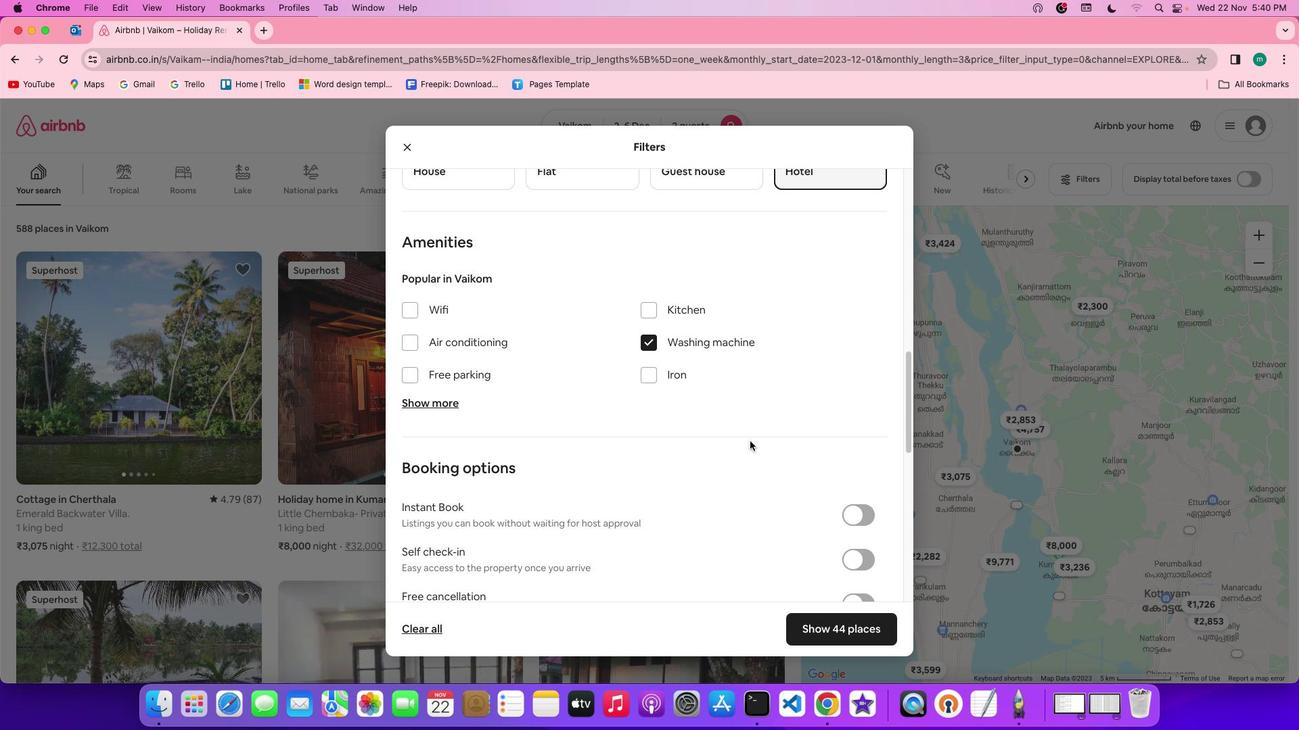 
Action: Mouse scrolled (746, 437) with delta (-2, -3)
Screenshot: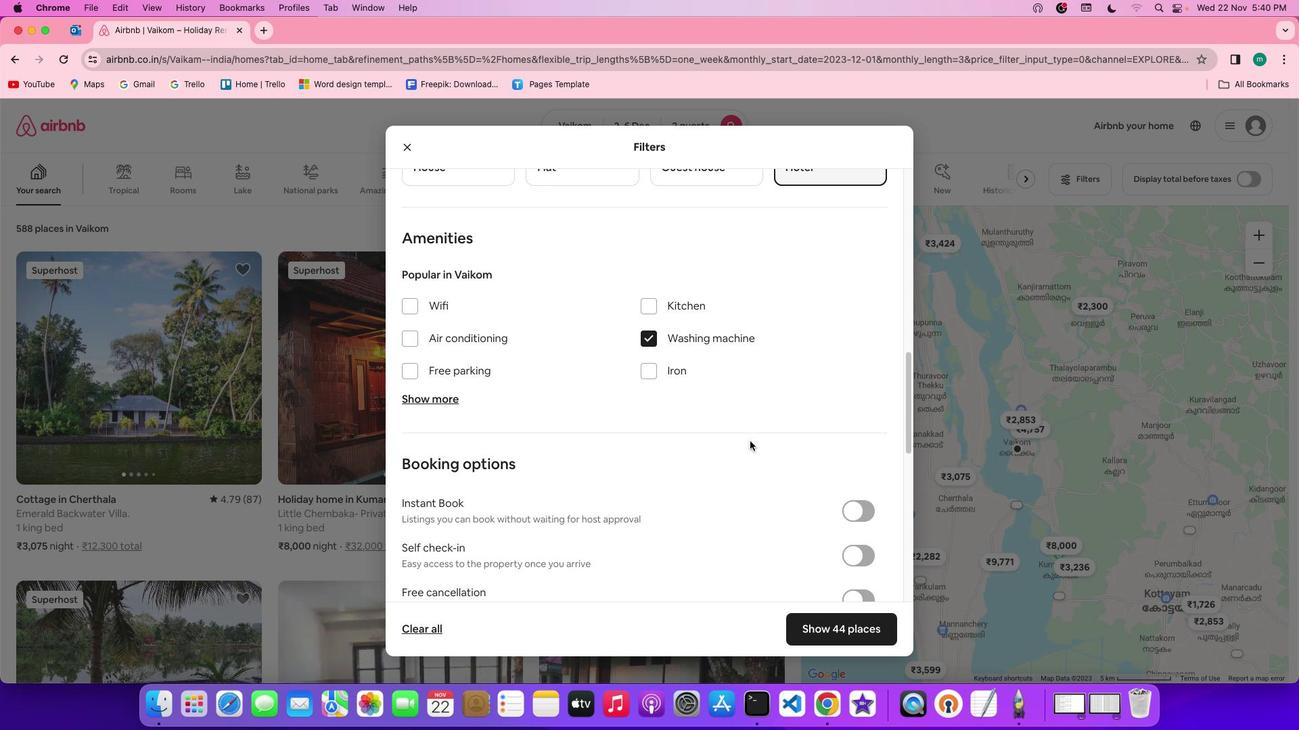 
Action: Mouse scrolled (746, 437) with delta (-2, -3)
Screenshot: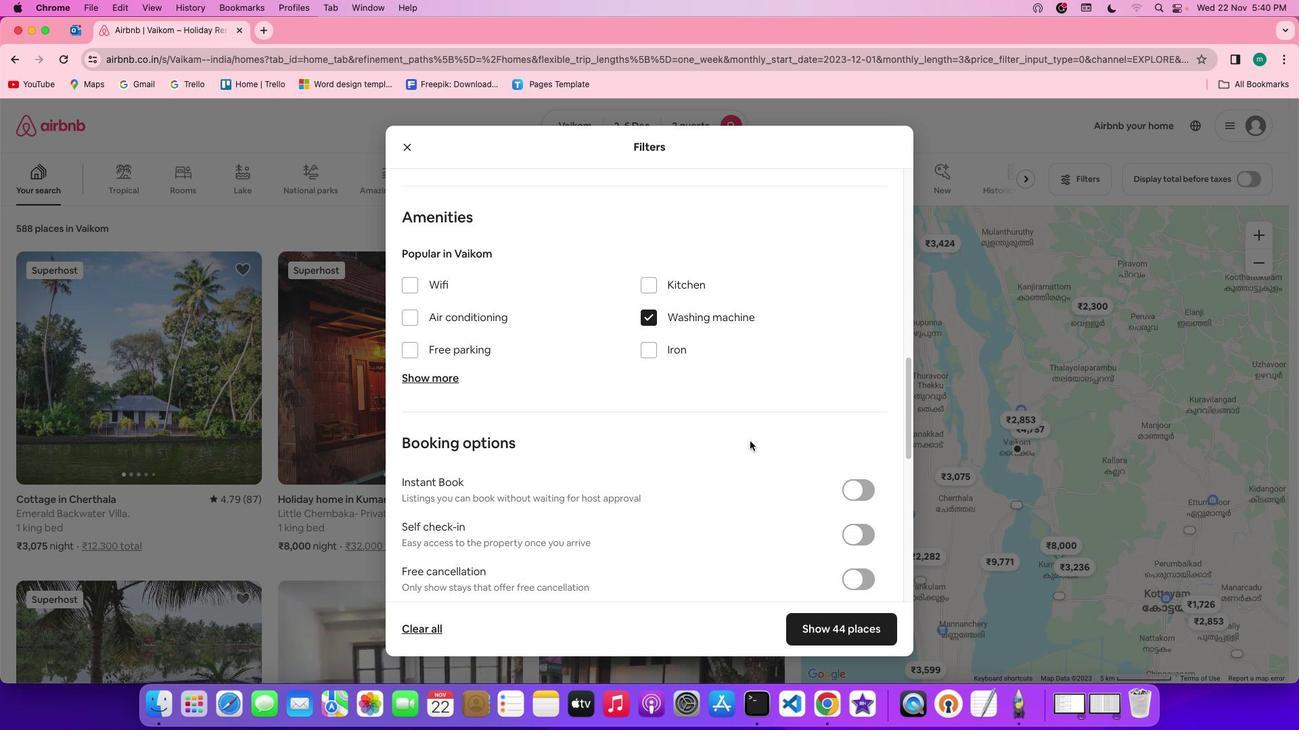 
Action: Mouse scrolled (746, 437) with delta (-2, -3)
Screenshot: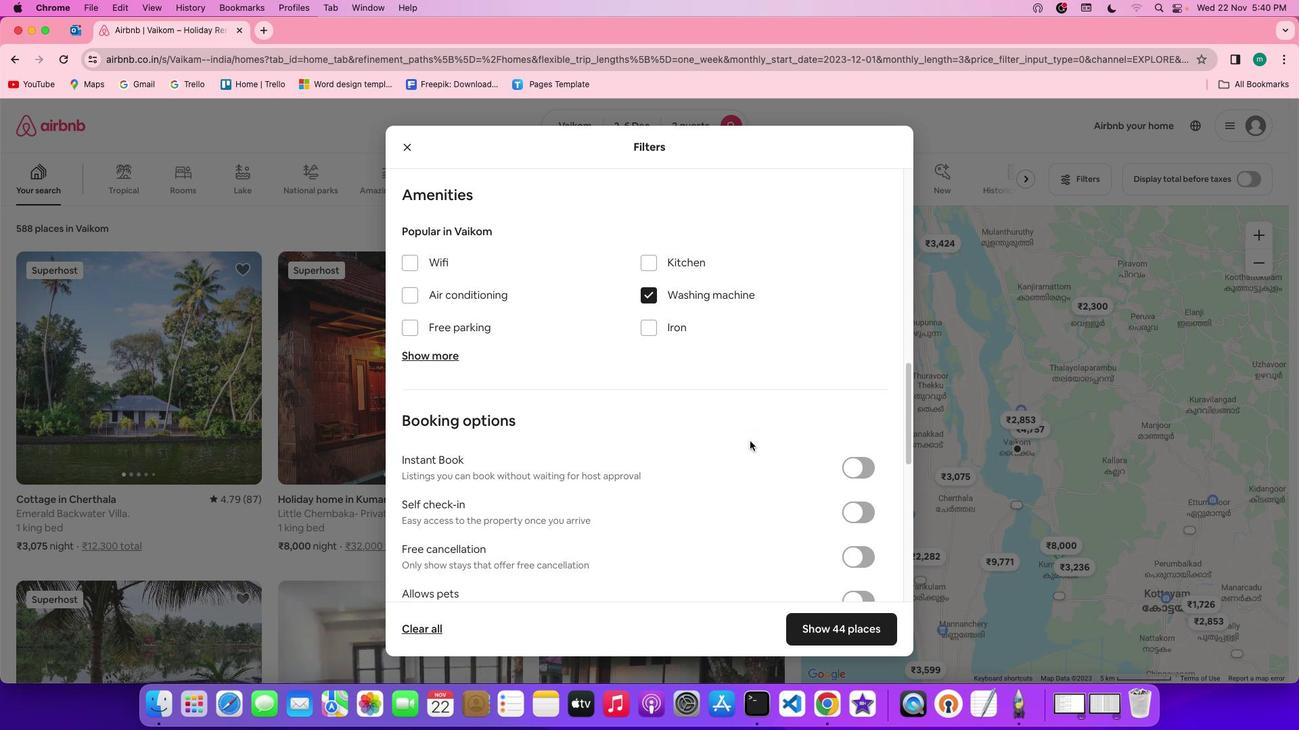
Action: Mouse scrolled (746, 437) with delta (-2, -3)
Screenshot: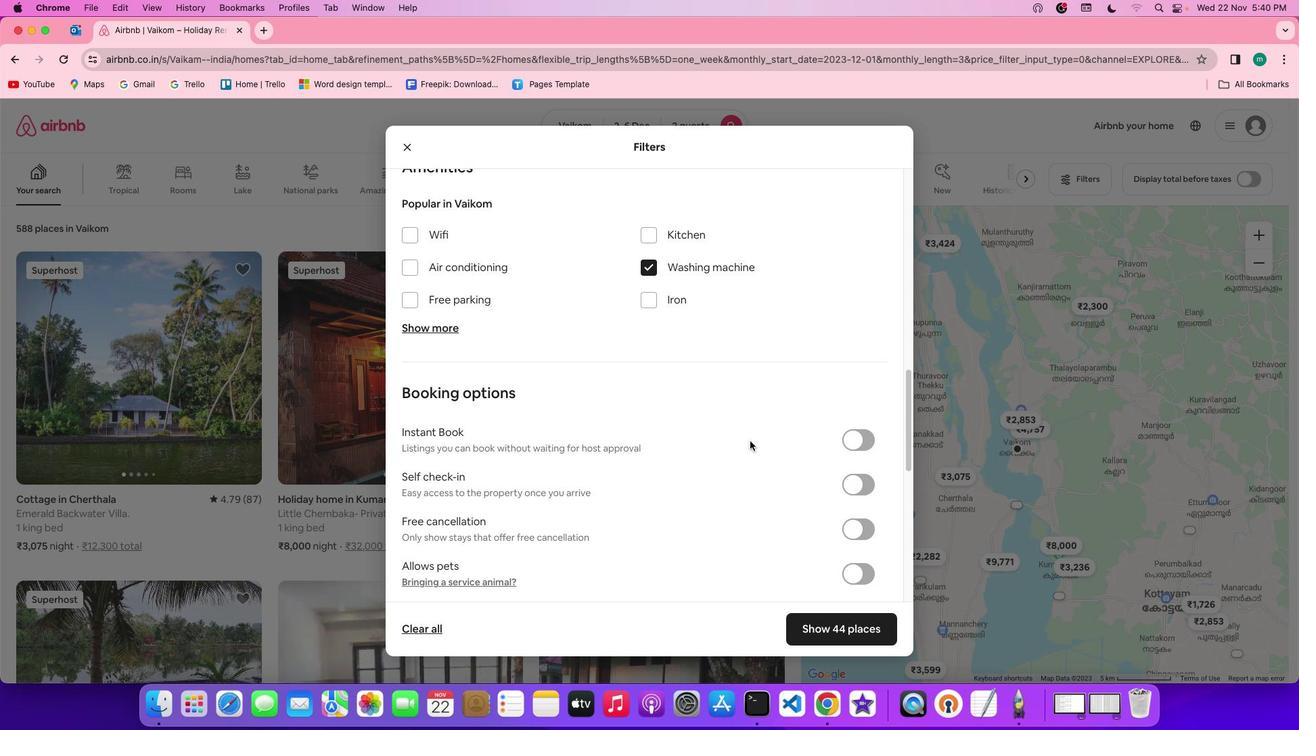 
Action: Mouse scrolled (746, 437) with delta (-2, -3)
Screenshot: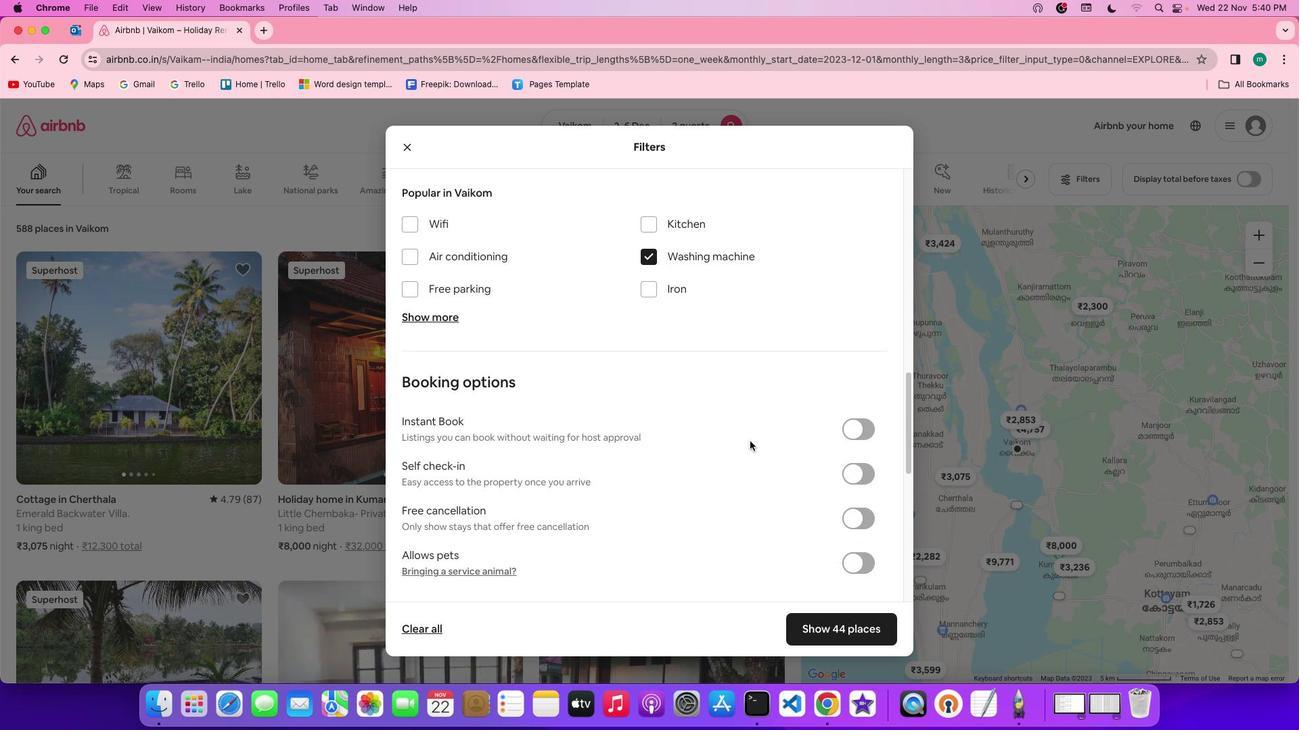 
Action: Mouse scrolled (746, 437) with delta (-2, -4)
Screenshot: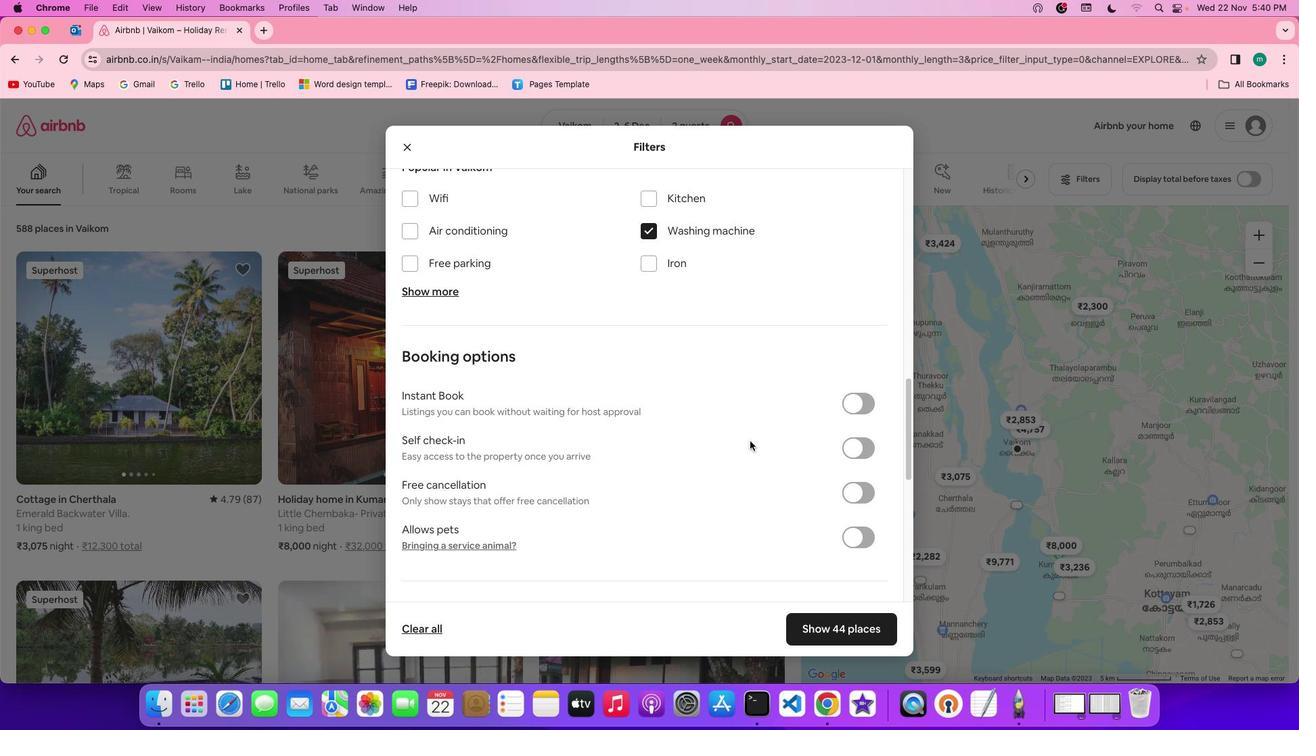 
Action: Mouse scrolled (746, 437) with delta (-2, -5)
Screenshot: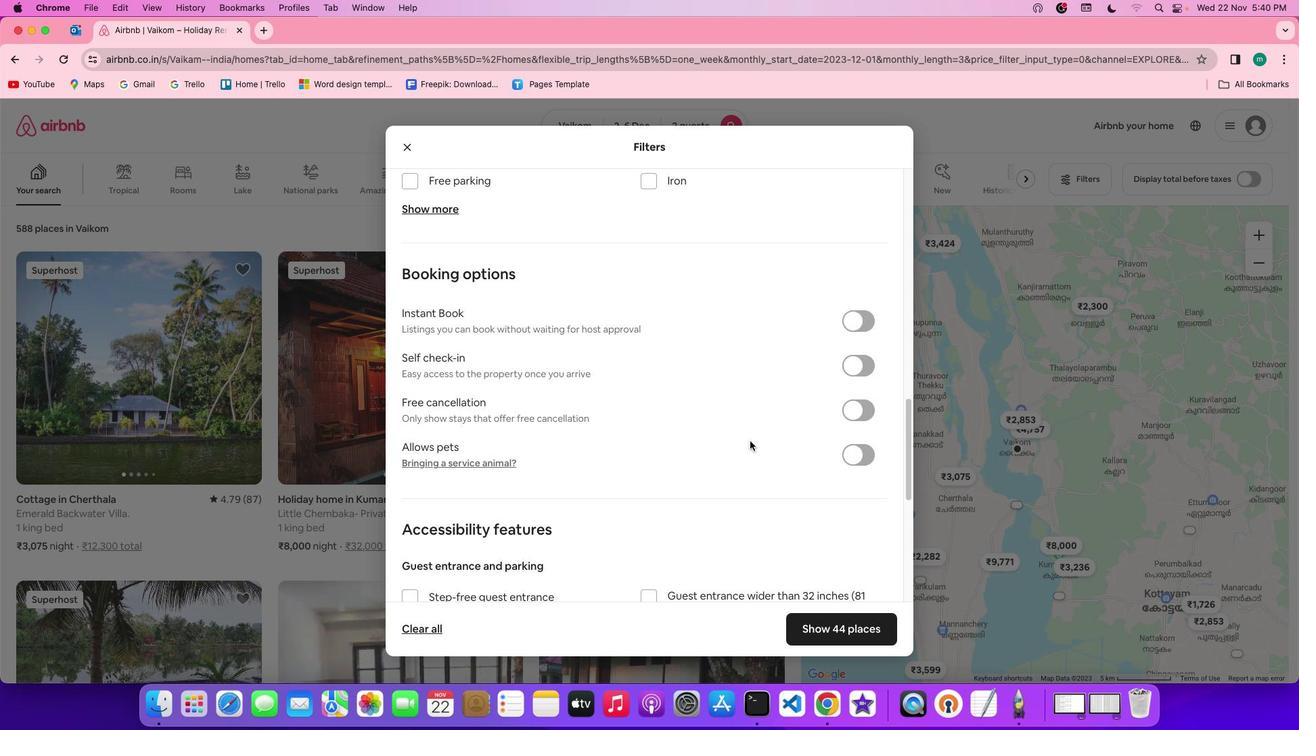 
Action: Mouse scrolled (746, 437) with delta (-2, -5)
Screenshot: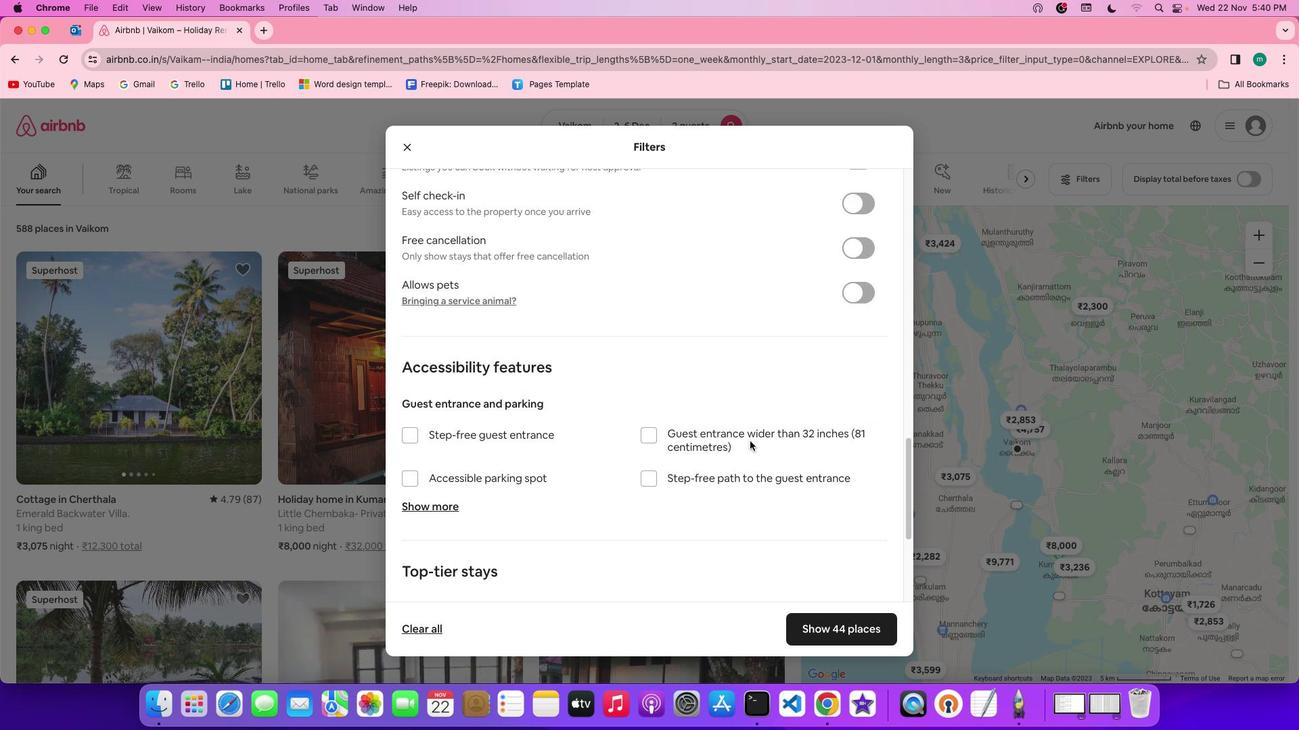 
Action: Mouse scrolled (746, 437) with delta (-2, -3)
Screenshot: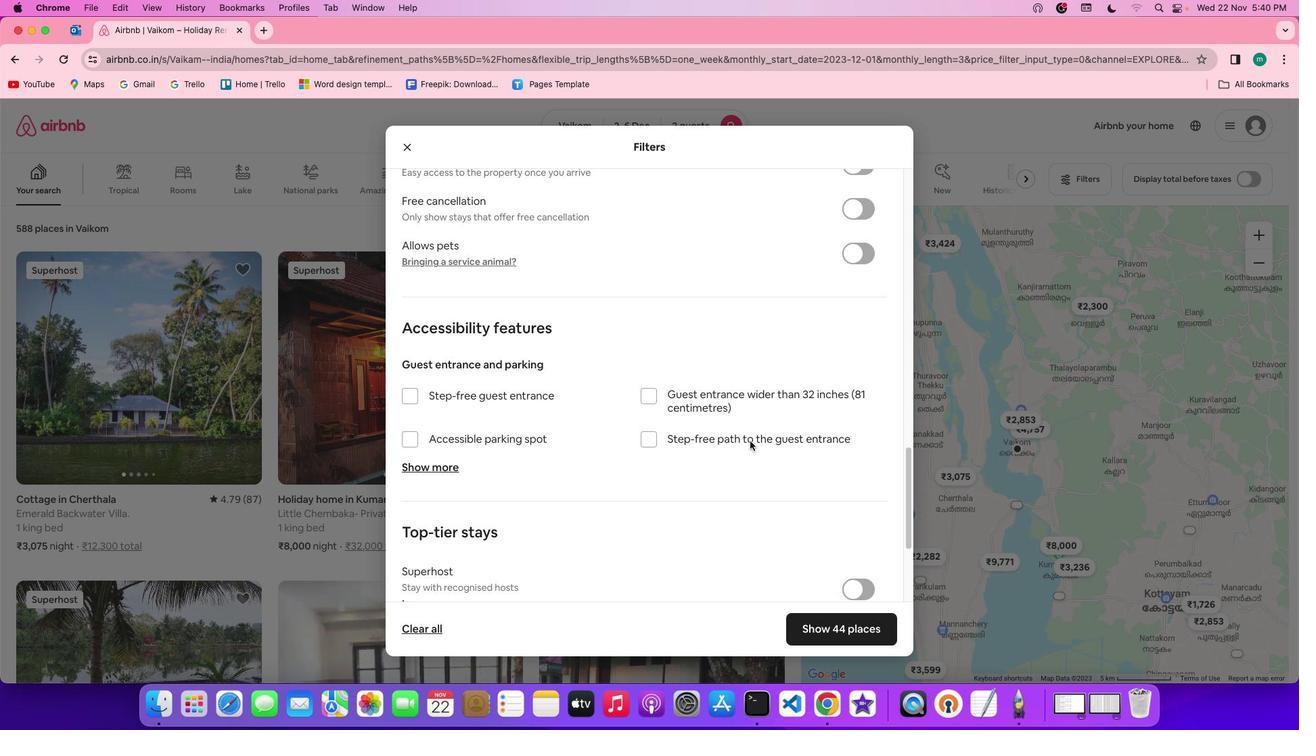
Action: Mouse scrolled (746, 437) with delta (-2, -3)
Screenshot: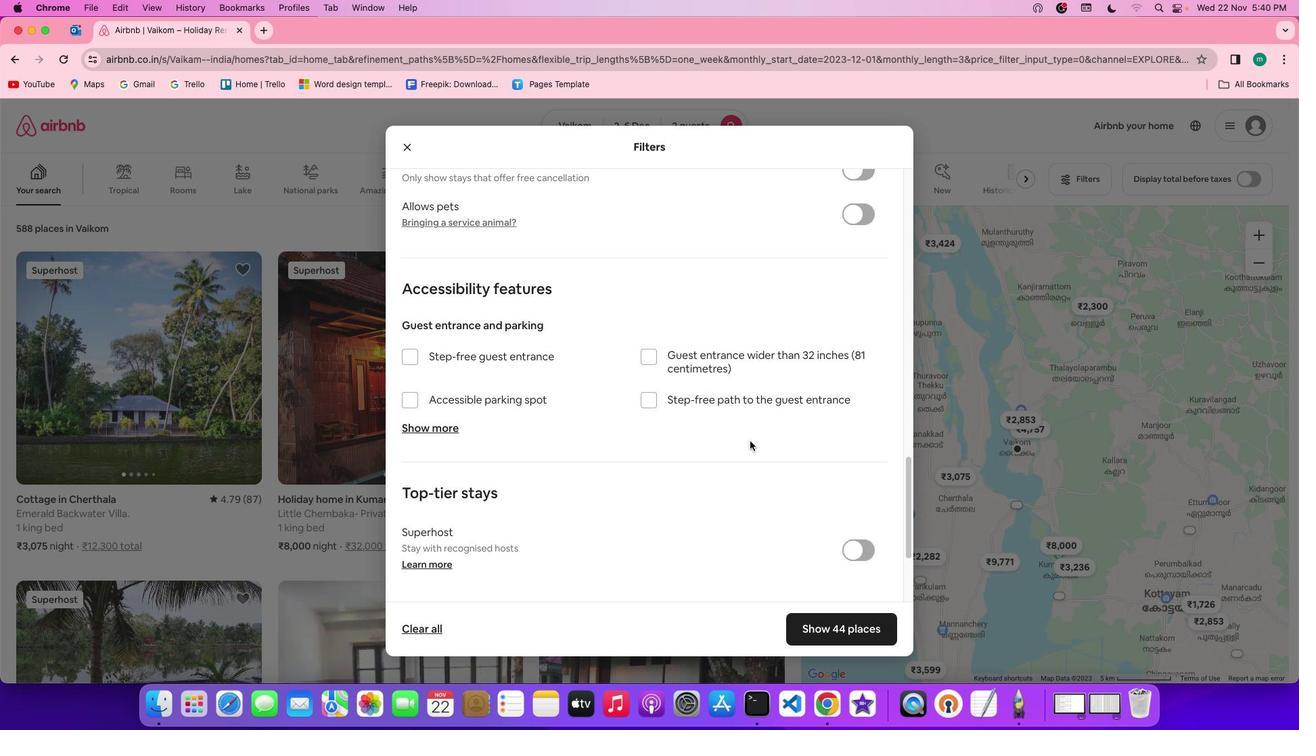 
Action: Mouse scrolled (746, 437) with delta (-2, -4)
Screenshot: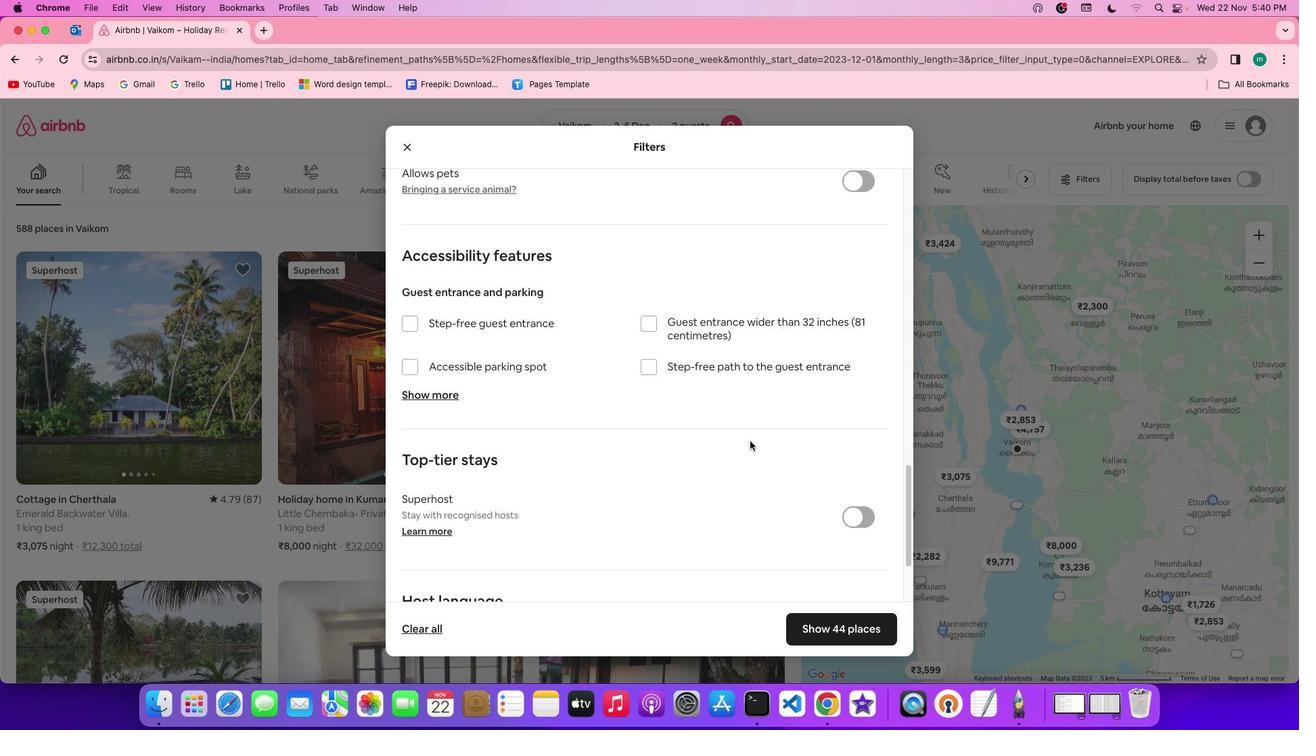 
Action: Mouse scrolled (746, 437) with delta (-2, -5)
Screenshot: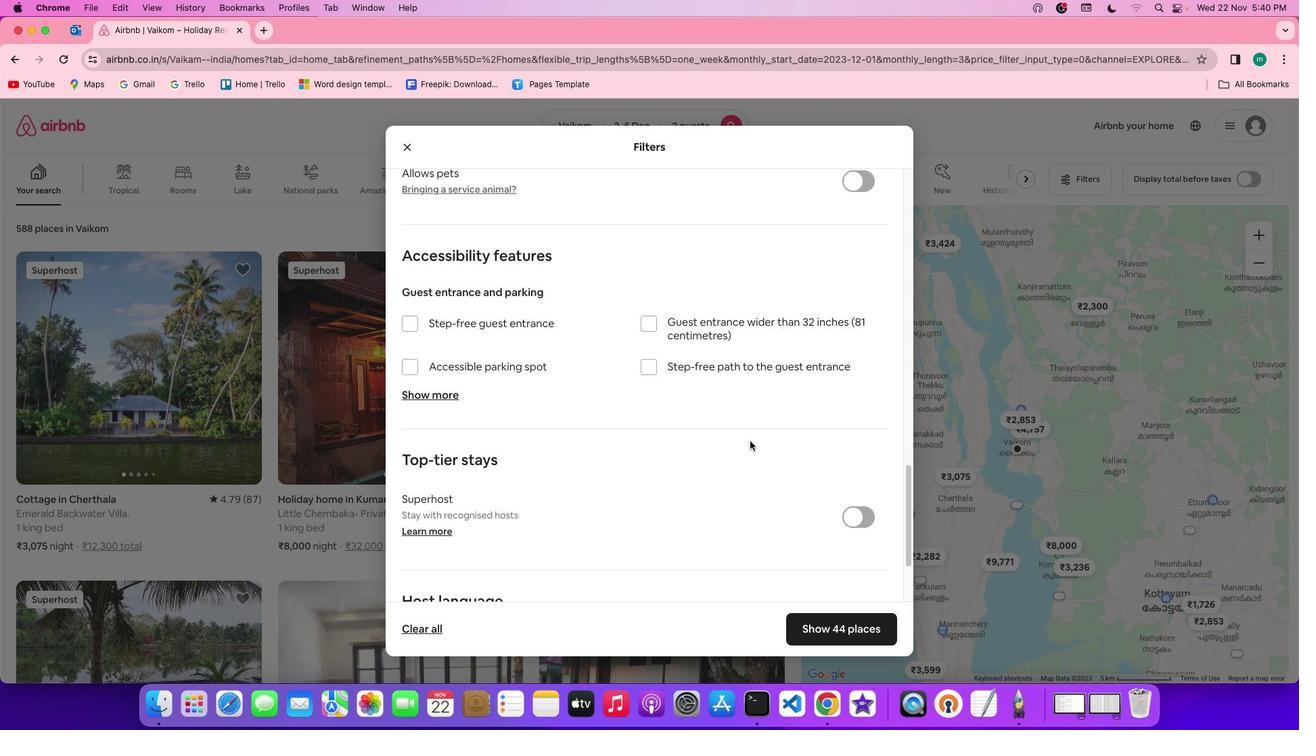 
Action: Mouse scrolled (746, 437) with delta (-2, -6)
Screenshot: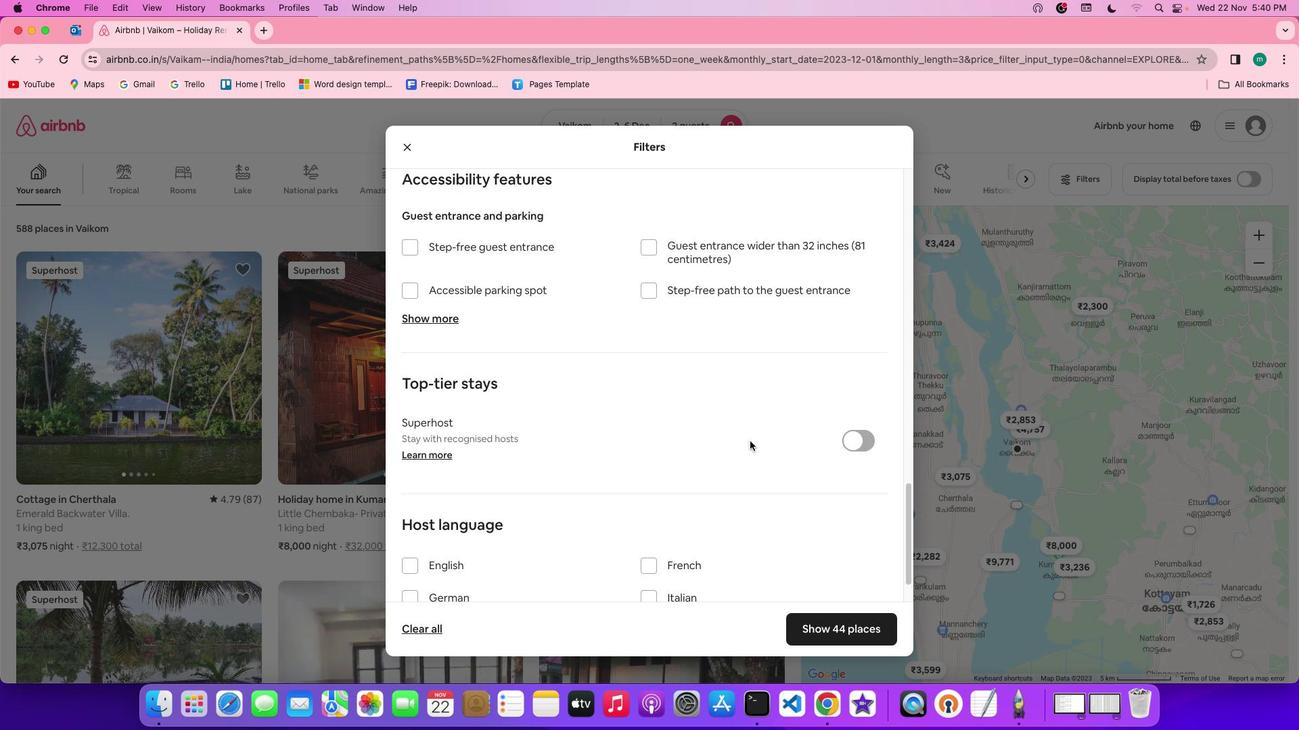 
Action: Mouse moved to (746, 435)
Screenshot: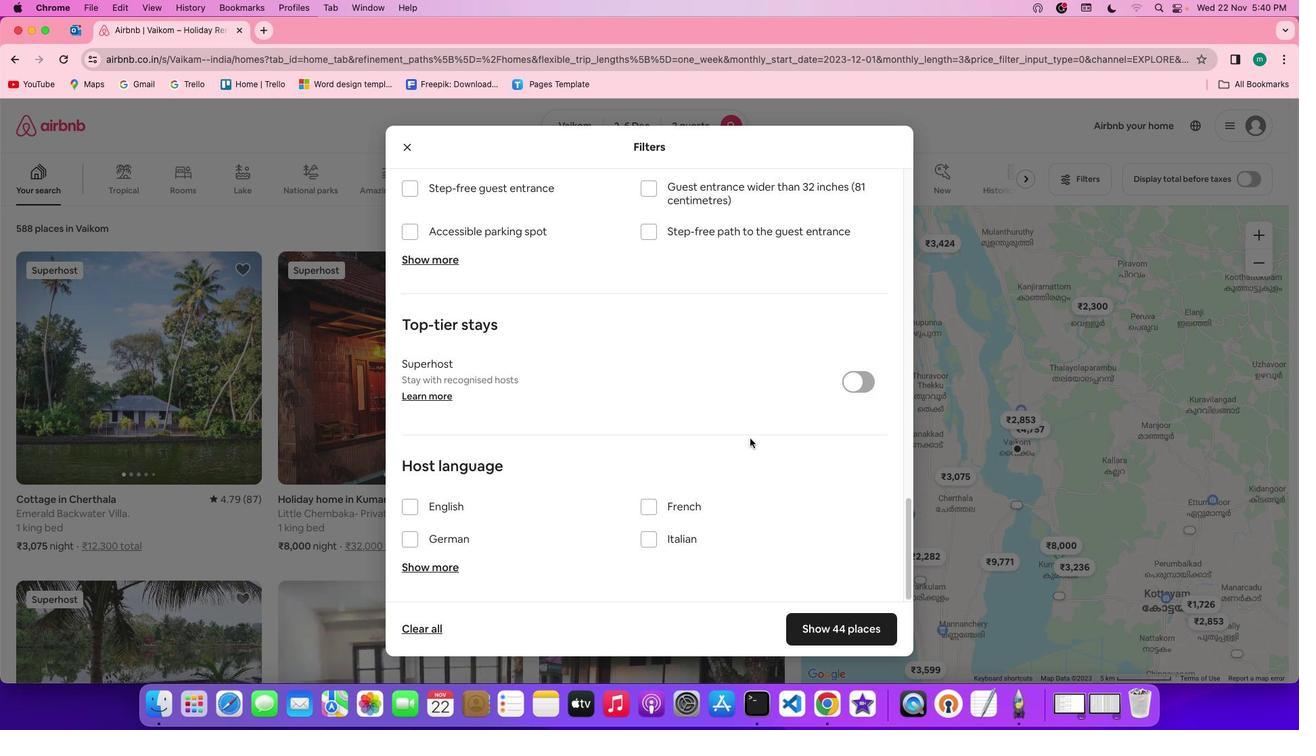
Action: Mouse scrolled (746, 435) with delta (-2, -3)
Screenshot: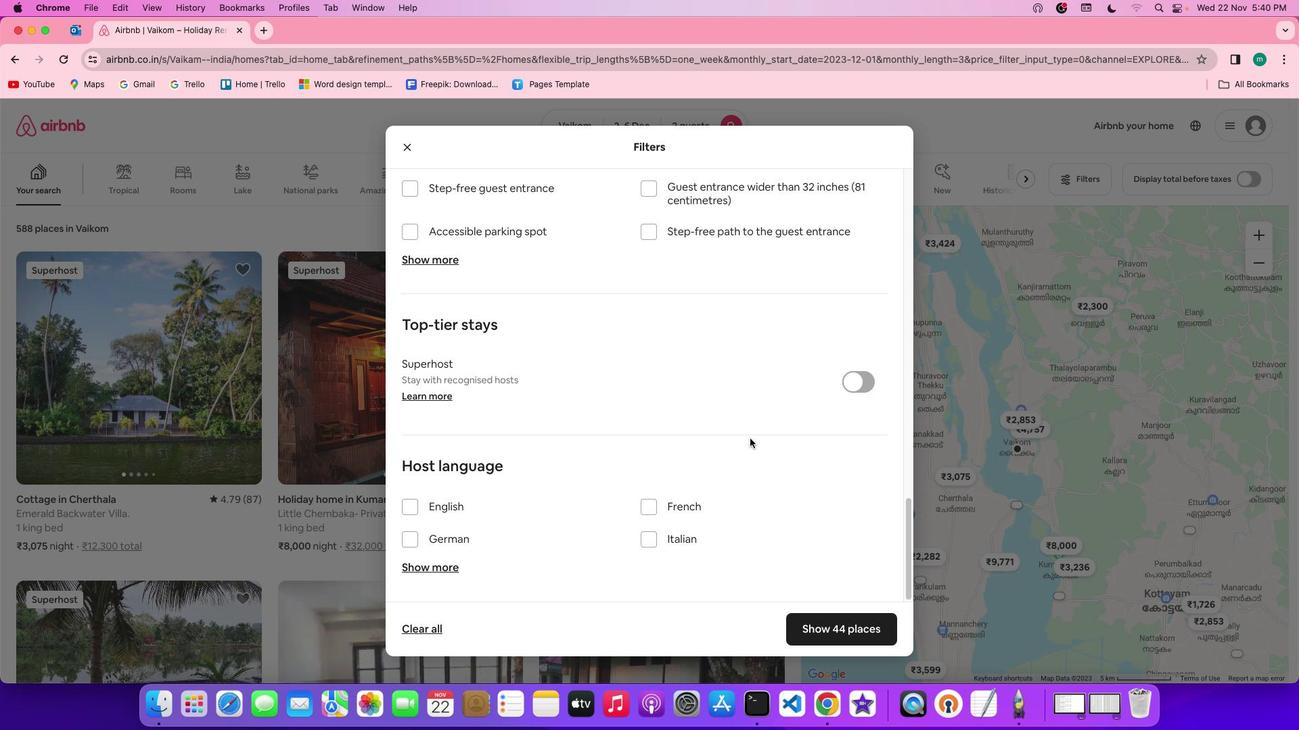 
Action: Mouse scrolled (746, 435) with delta (-2, -3)
Screenshot: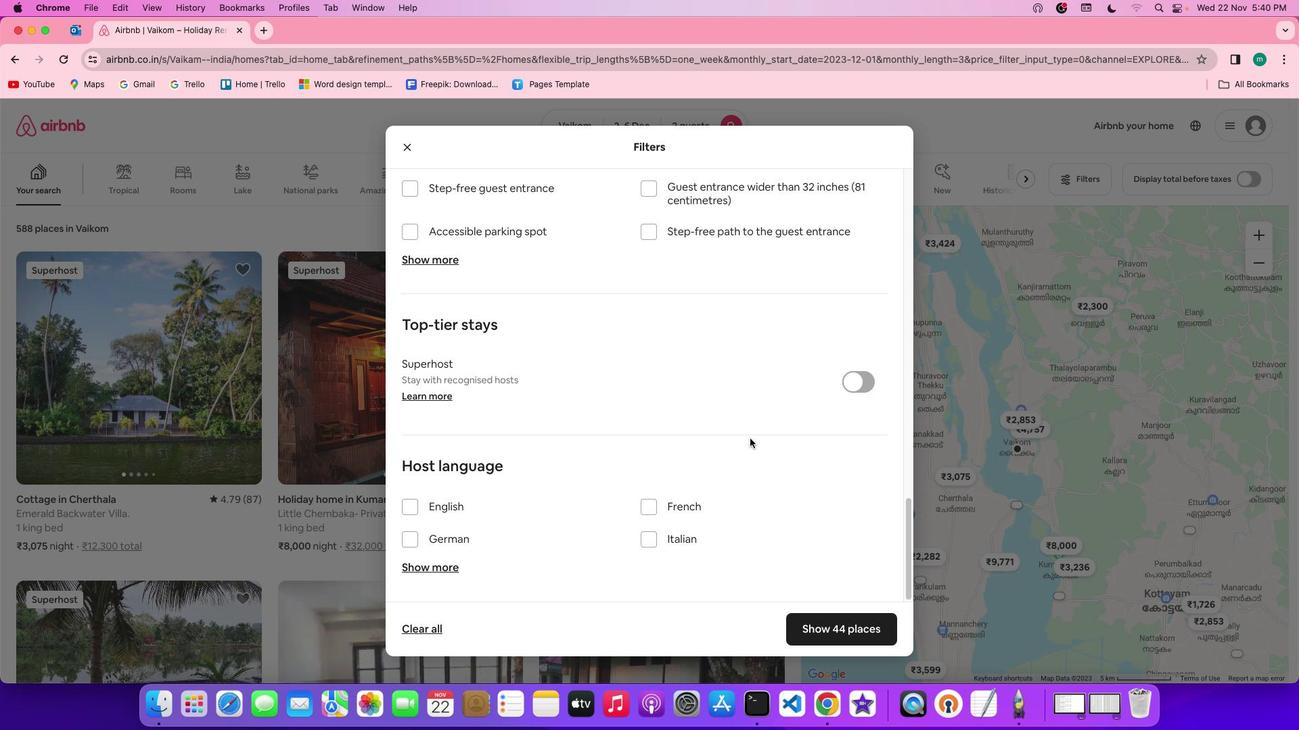 
Action: Mouse scrolled (746, 435) with delta (-2, -4)
Screenshot: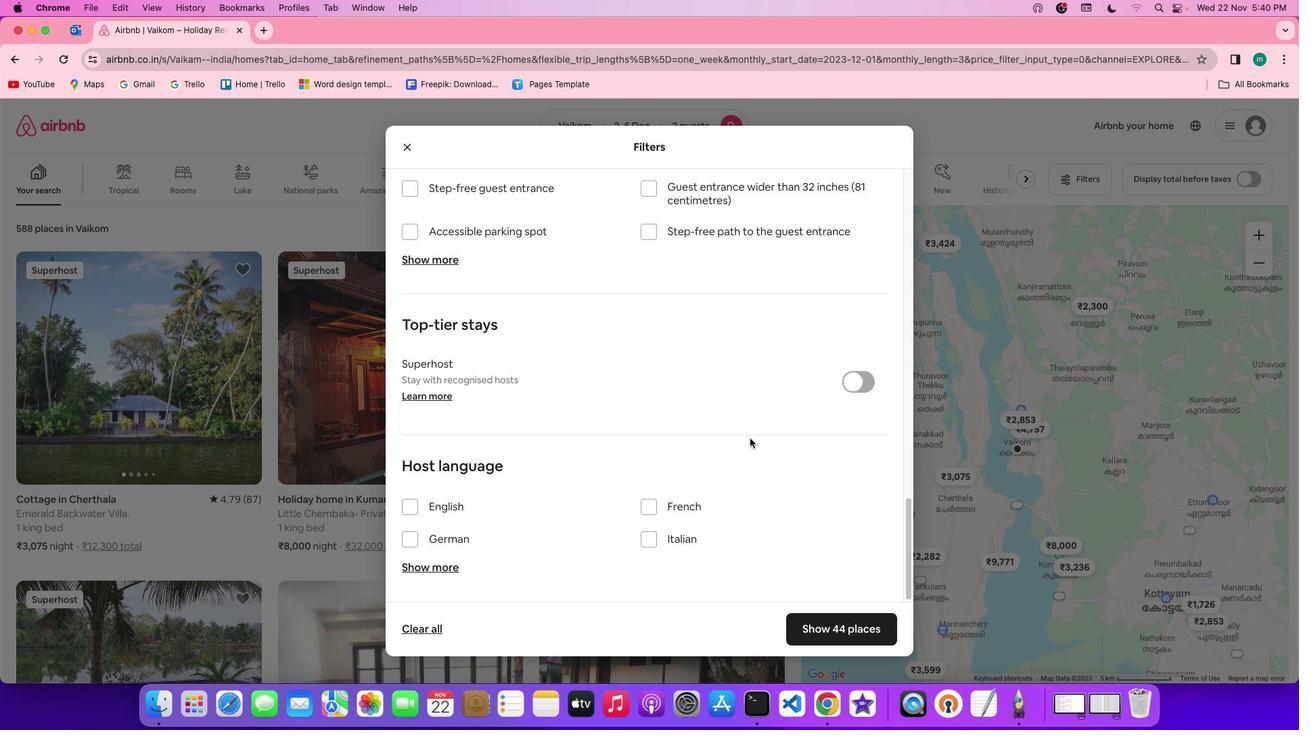 
Action: Mouse scrolled (746, 435) with delta (-2, -6)
Screenshot: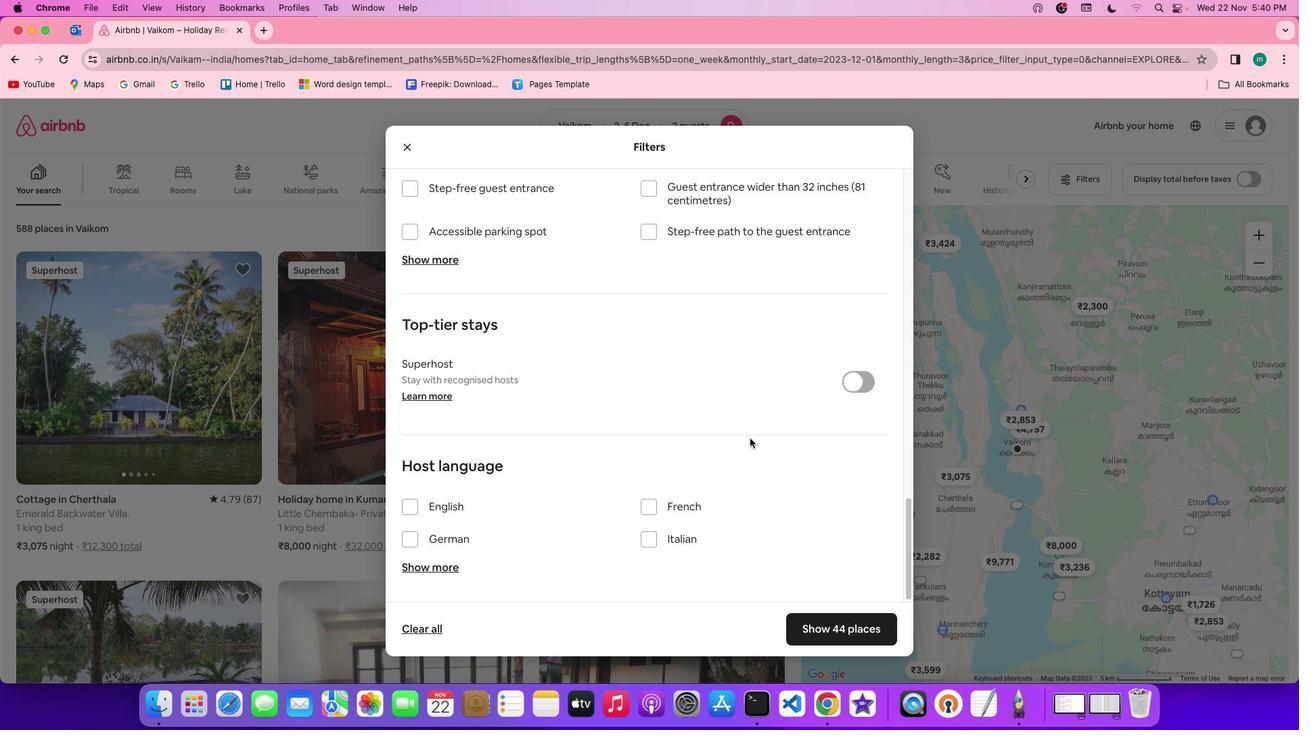 
Action: Mouse scrolled (746, 435) with delta (-2, -6)
Screenshot: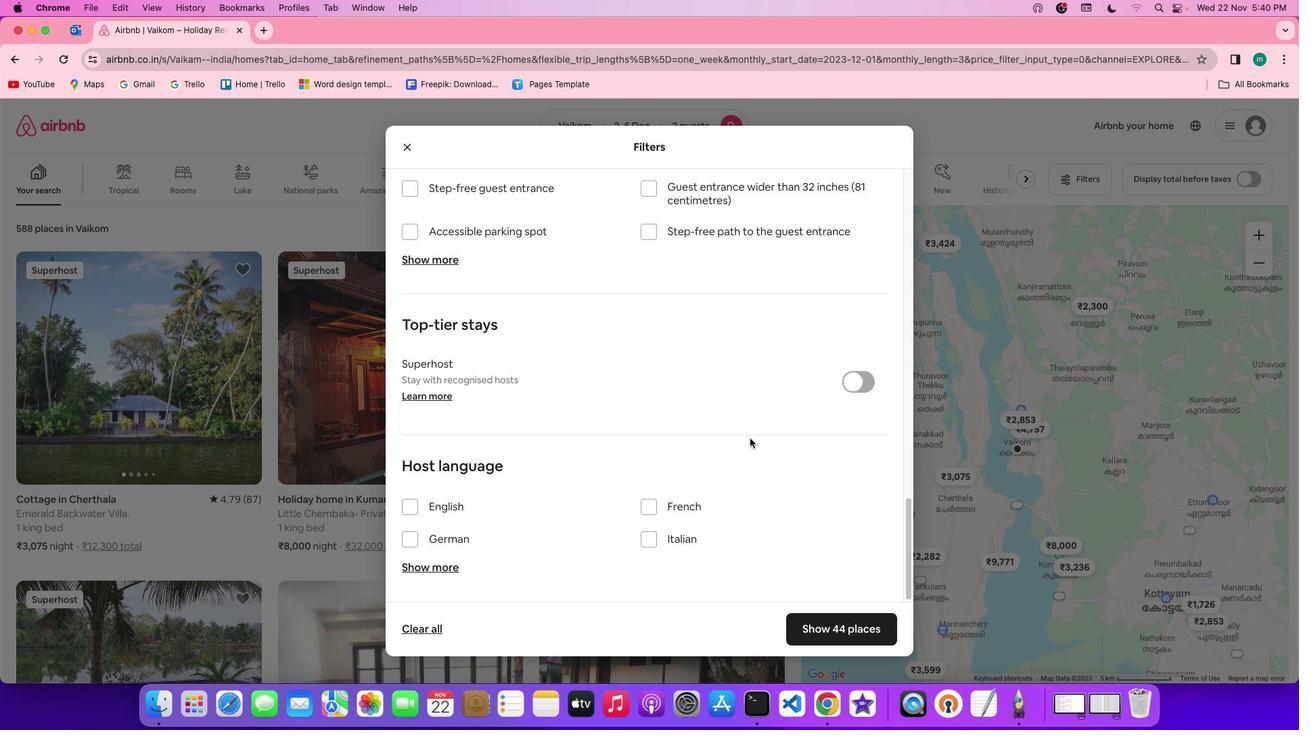 
Action: Mouse scrolled (746, 435) with delta (-2, -6)
Screenshot: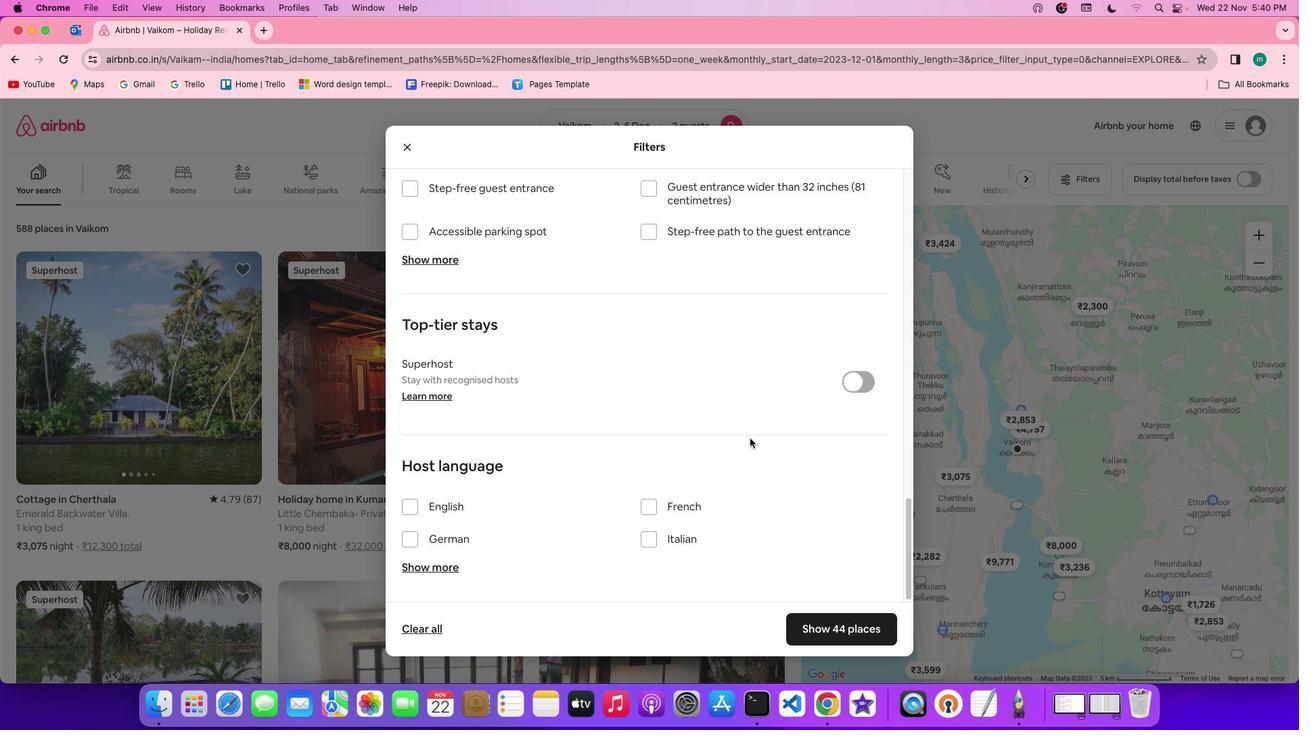 
Action: Mouse scrolled (746, 435) with delta (-2, -3)
Screenshot: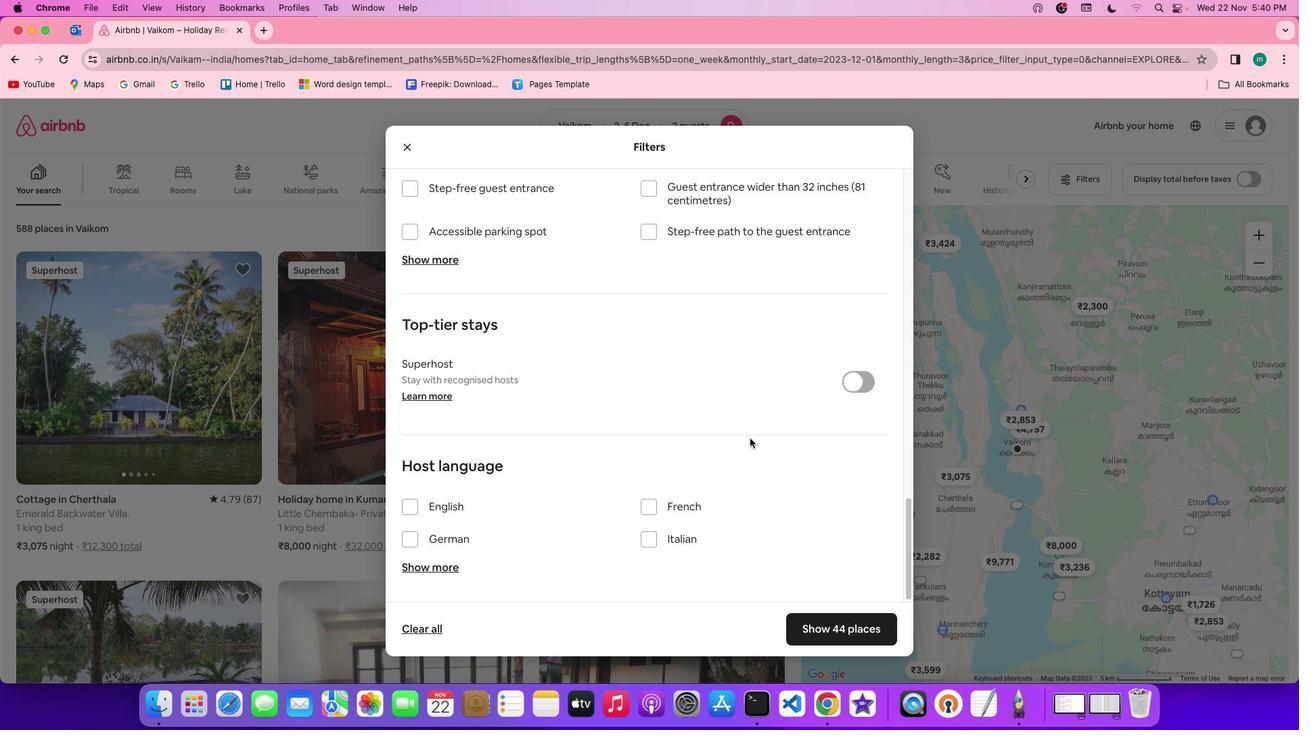 
Action: Mouse scrolled (746, 435) with delta (-2, -3)
Screenshot: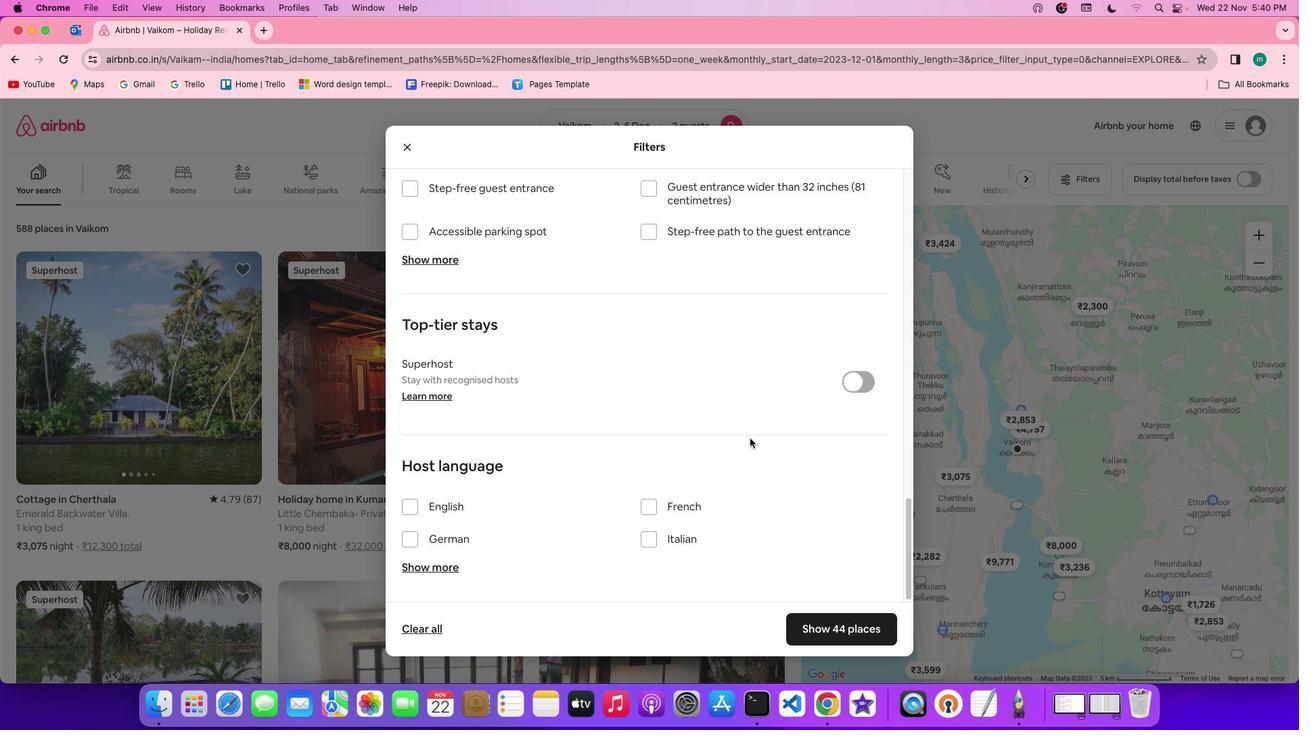 
Action: Mouse scrolled (746, 435) with delta (-2, -4)
Screenshot: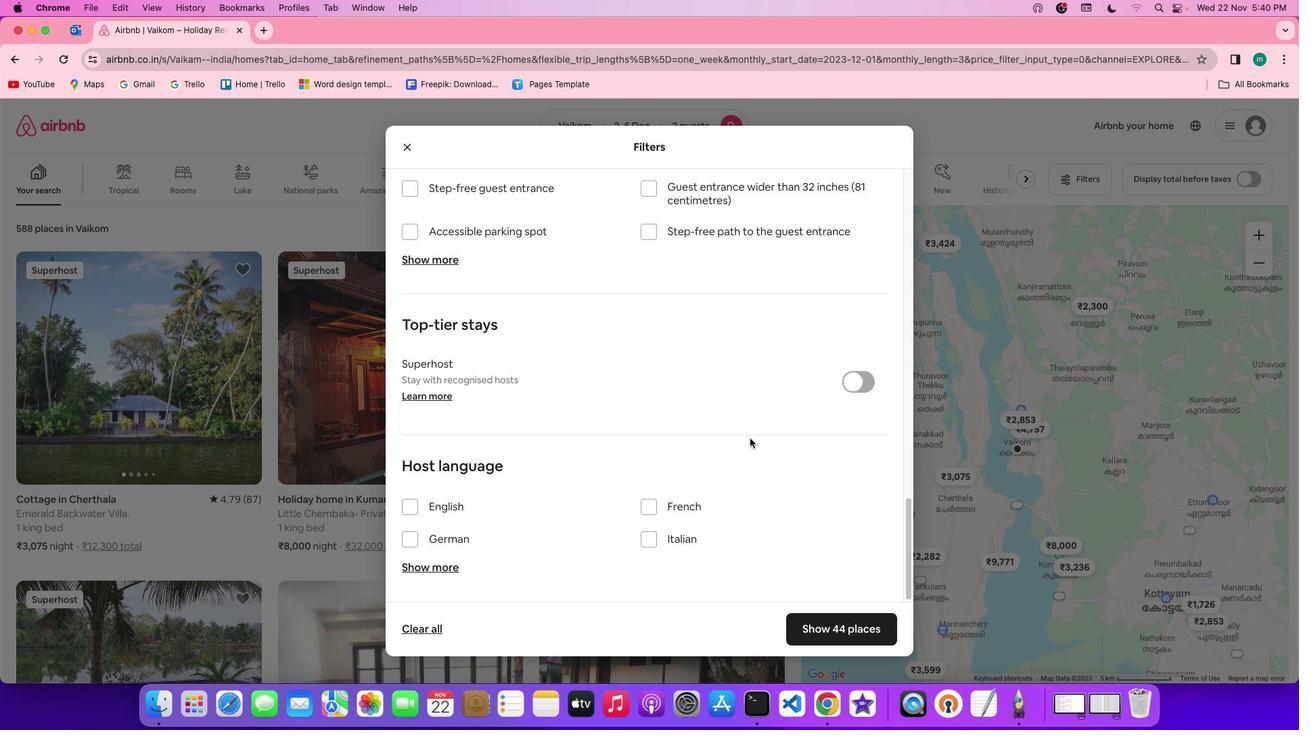 
Action: Mouse scrolled (746, 435) with delta (-2, -5)
Screenshot: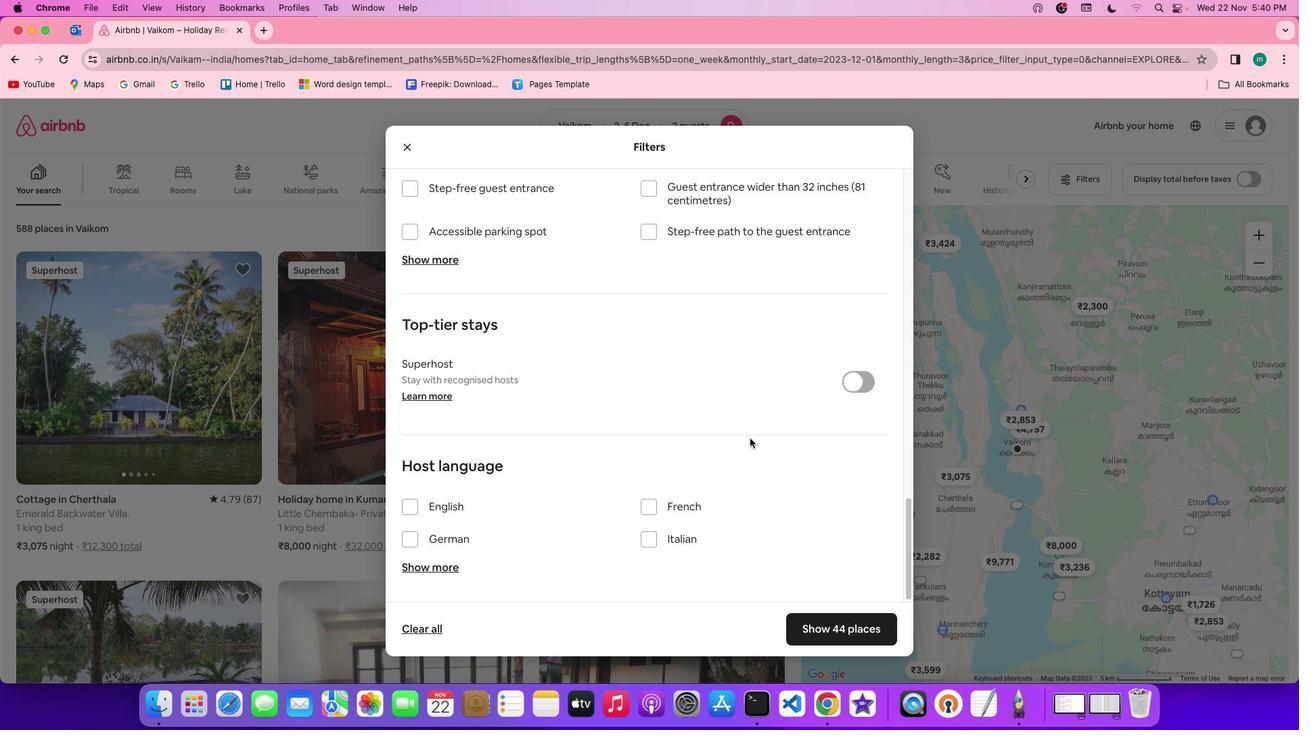 
Action: Mouse scrolled (746, 435) with delta (-2, -6)
Screenshot: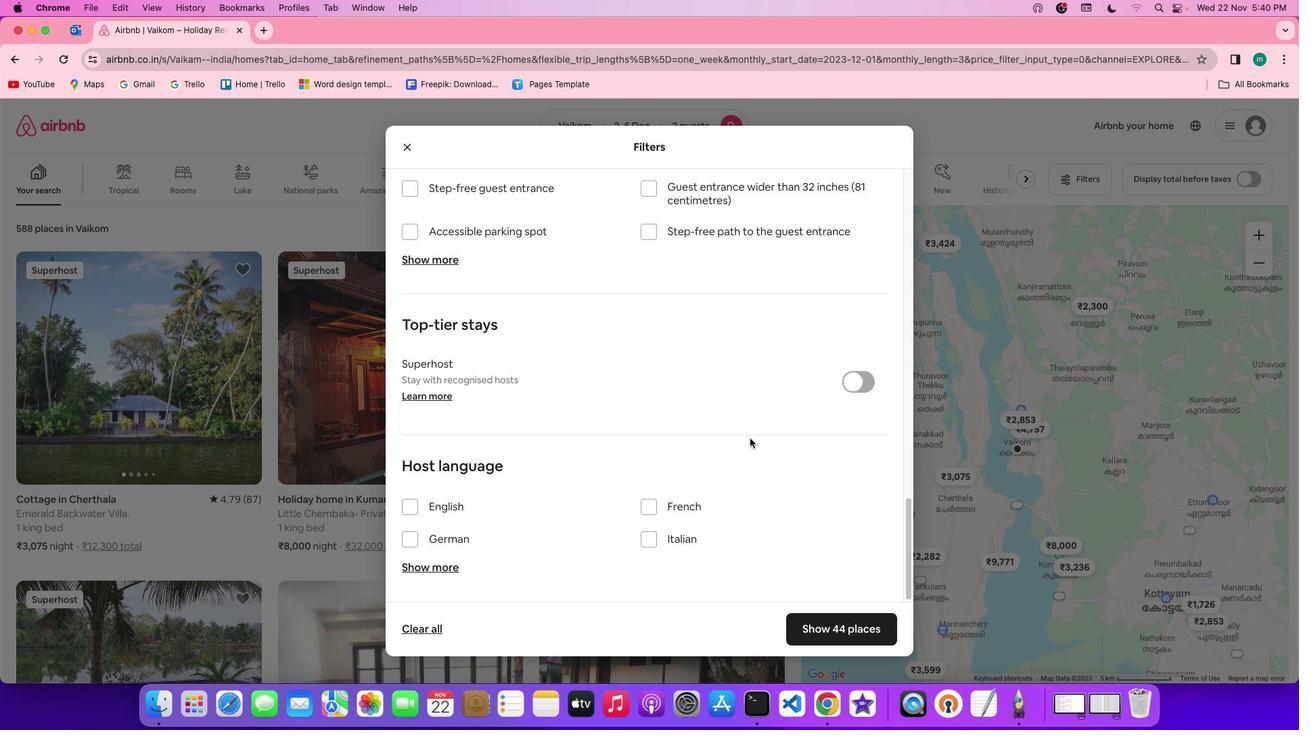
Action: Mouse scrolled (746, 435) with delta (-2, -3)
Screenshot: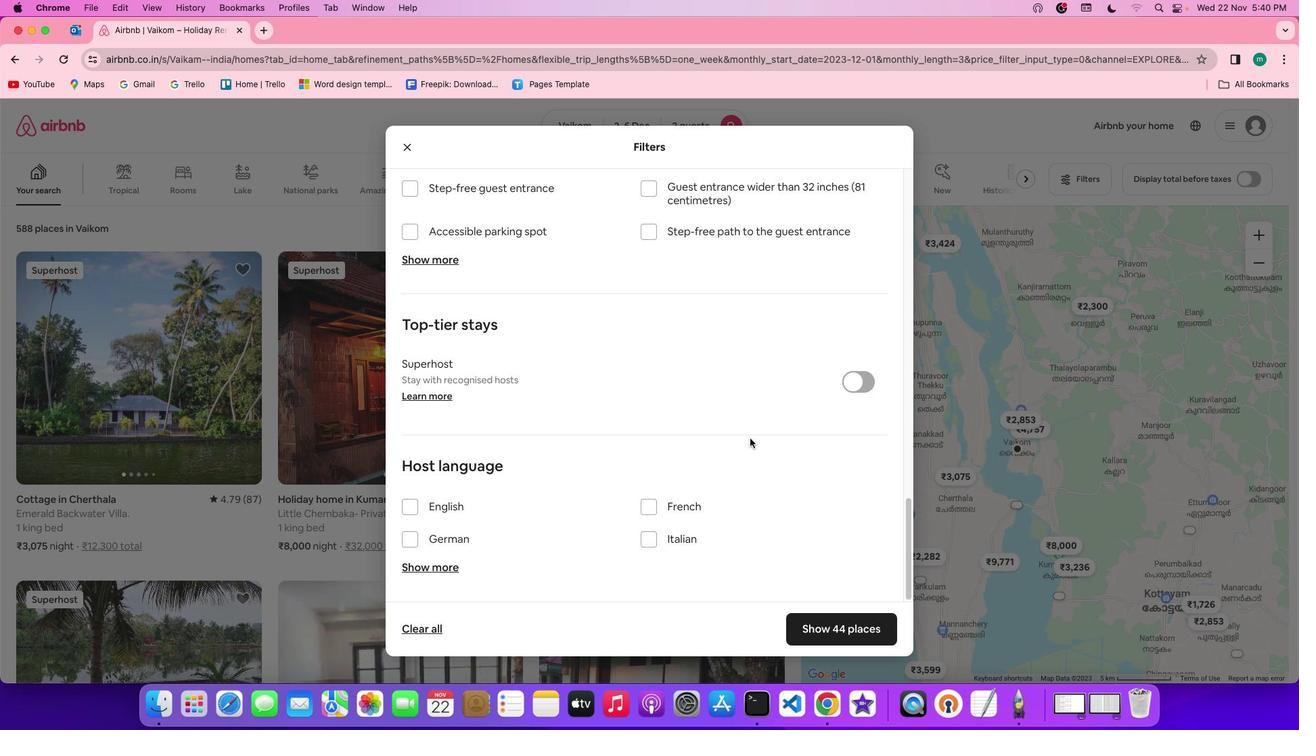 
Action: Mouse scrolled (746, 435) with delta (-2, -3)
Screenshot: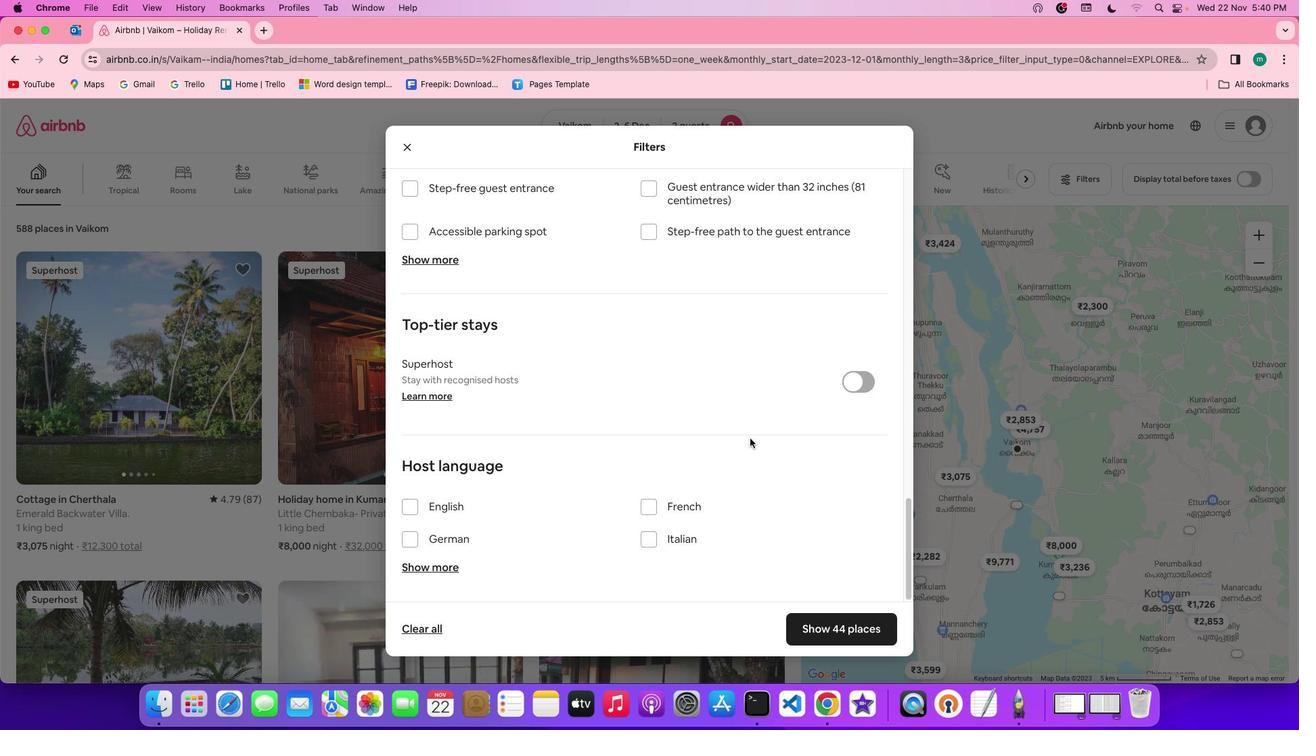 
Action: Mouse scrolled (746, 435) with delta (-2, -4)
Screenshot: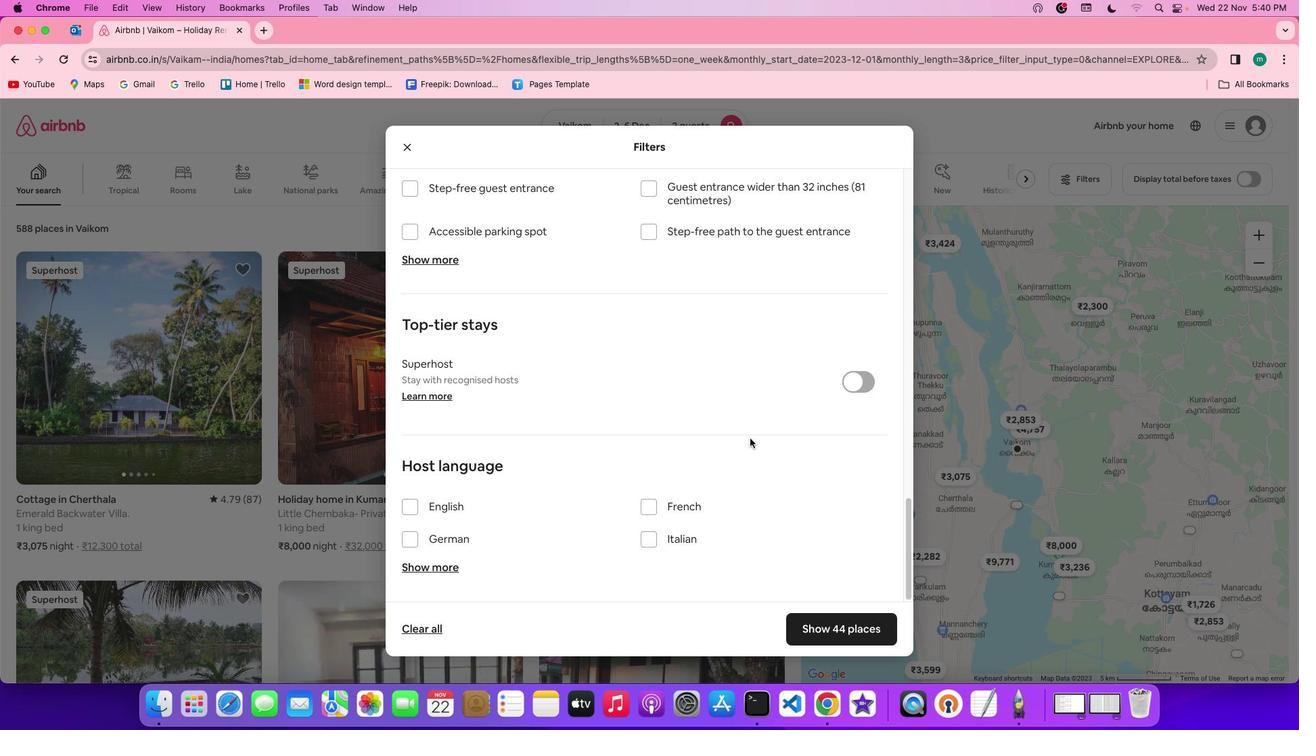 
Action: Mouse scrolled (746, 435) with delta (-2, -6)
Screenshot: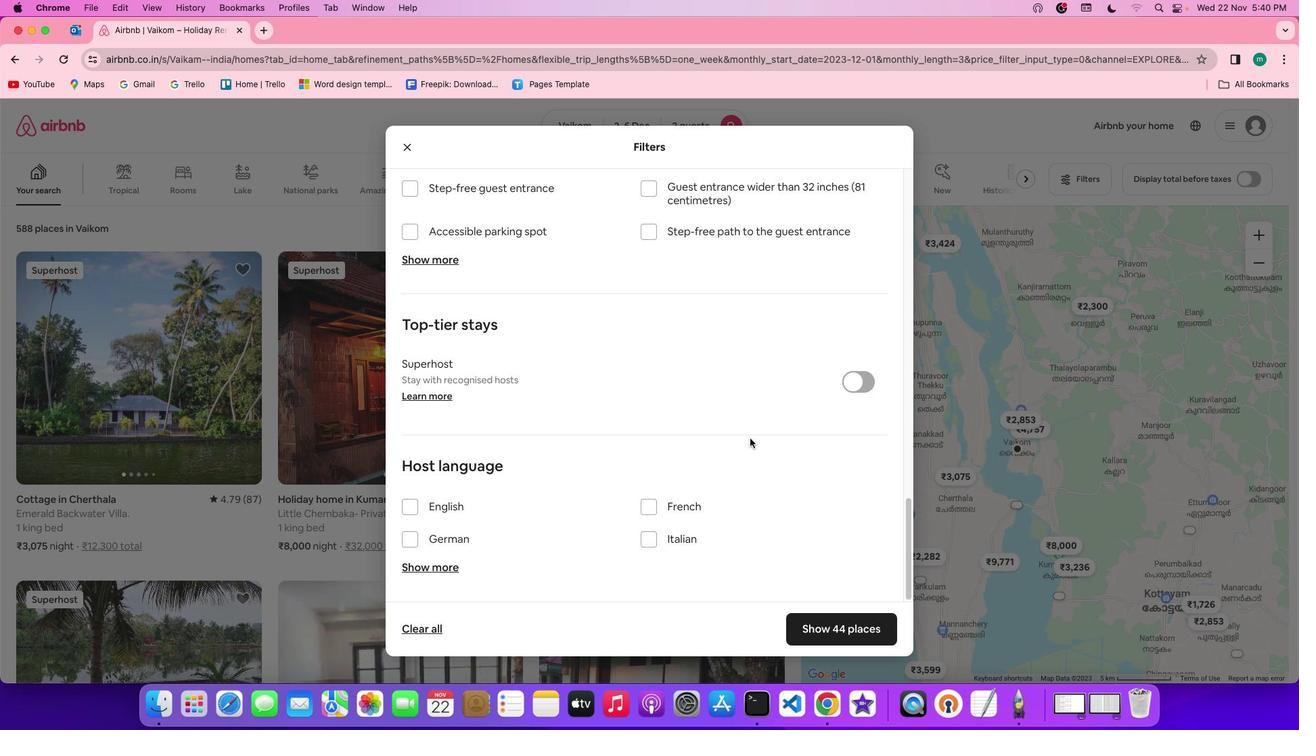 
Action: Mouse scrolled (746, 435) with delta (-2, -6)
Screenshot: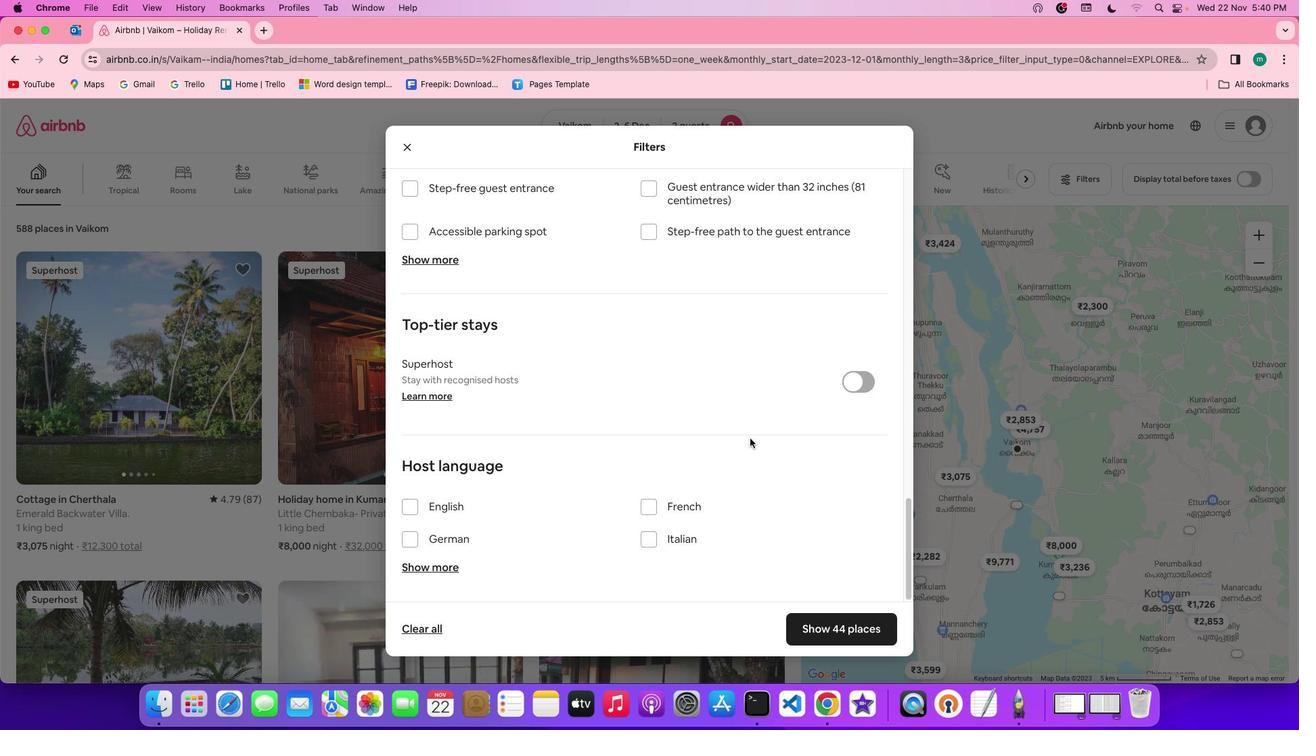 
Action: Mouse scrolled (746, 435) with delta (-2, -6)
Screenshot: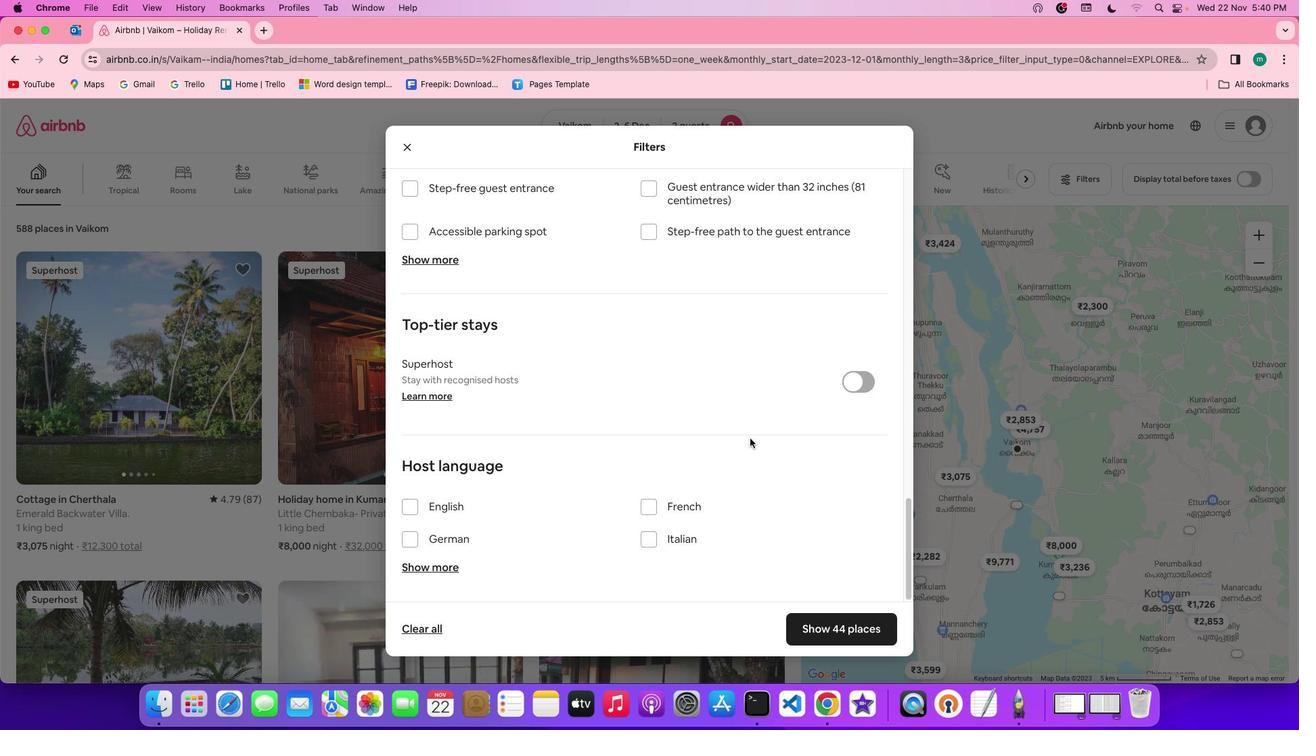 
Action: Mouse moved to (859, 619)
Screenshot: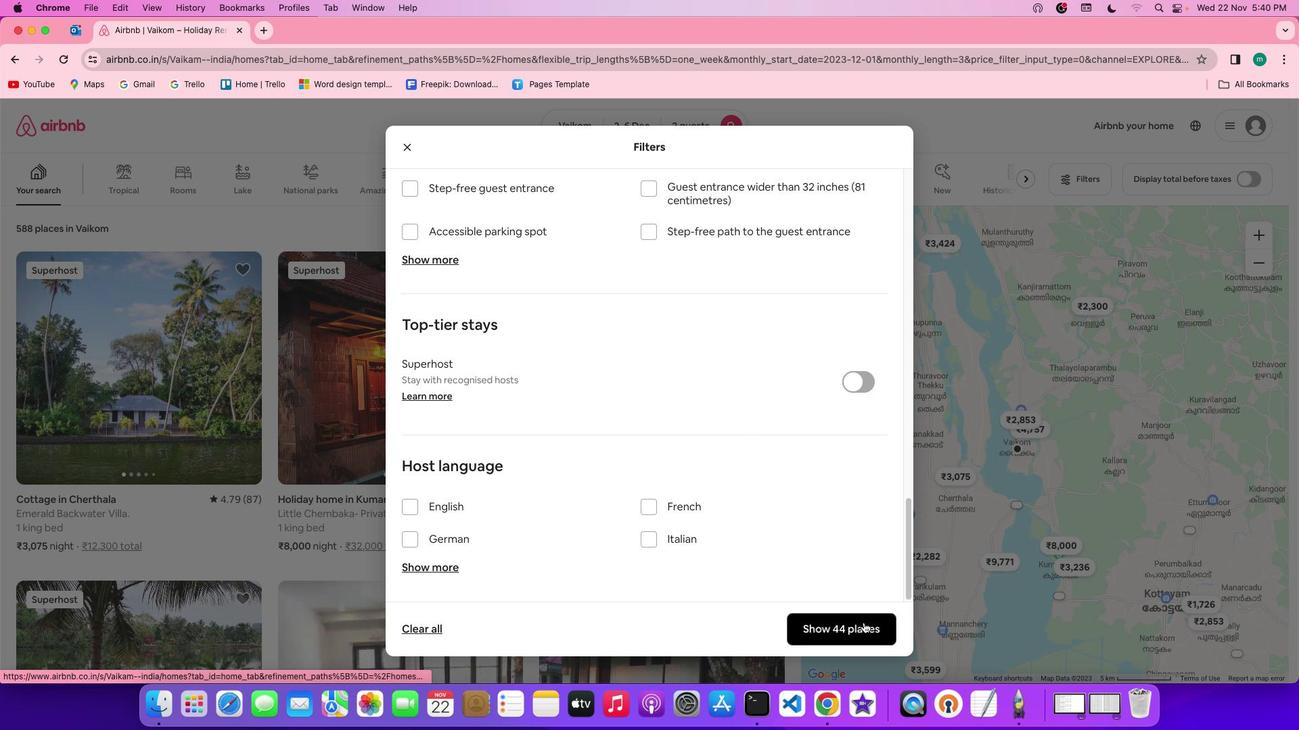
Action: Mouse pressed left at (859, 619)
Screenshot: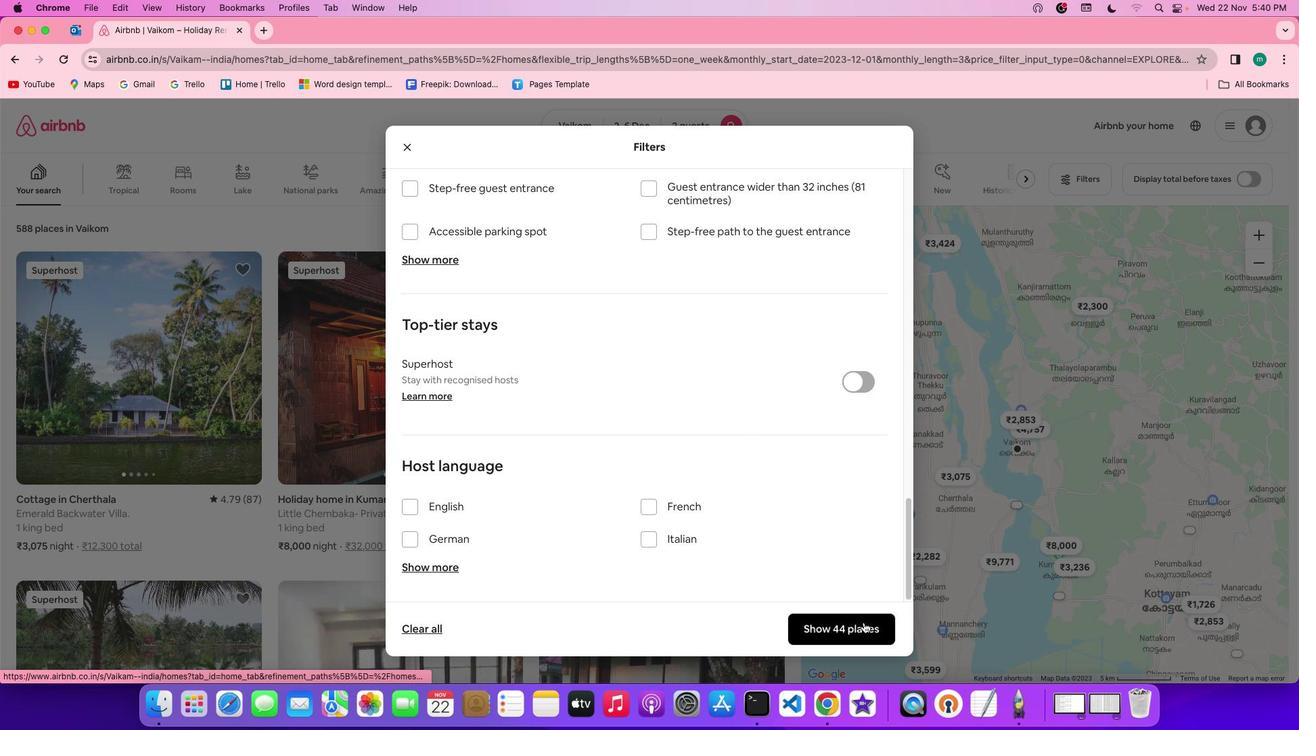 
Action: Mouse moved to (541, 374)
Screenshot: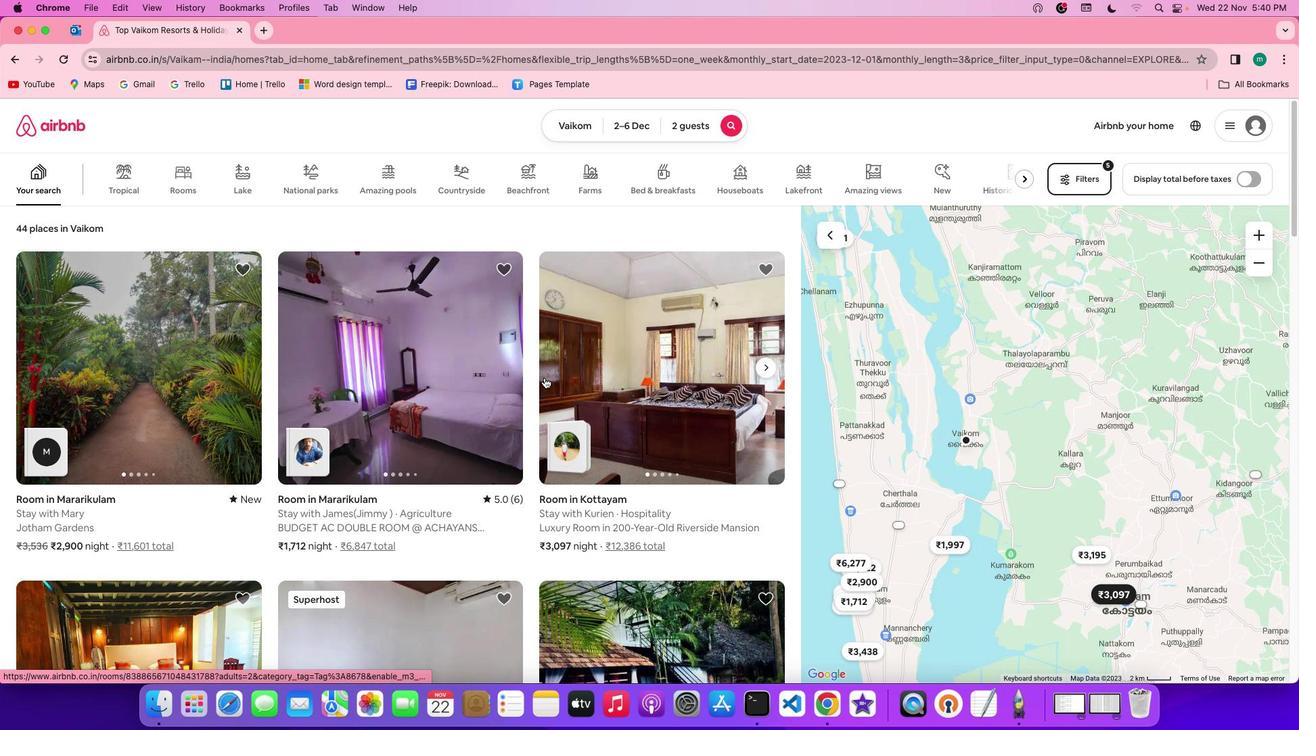 
Action: Mouse scrolled (541, 374) with delta (-2, -3)
Screenshot: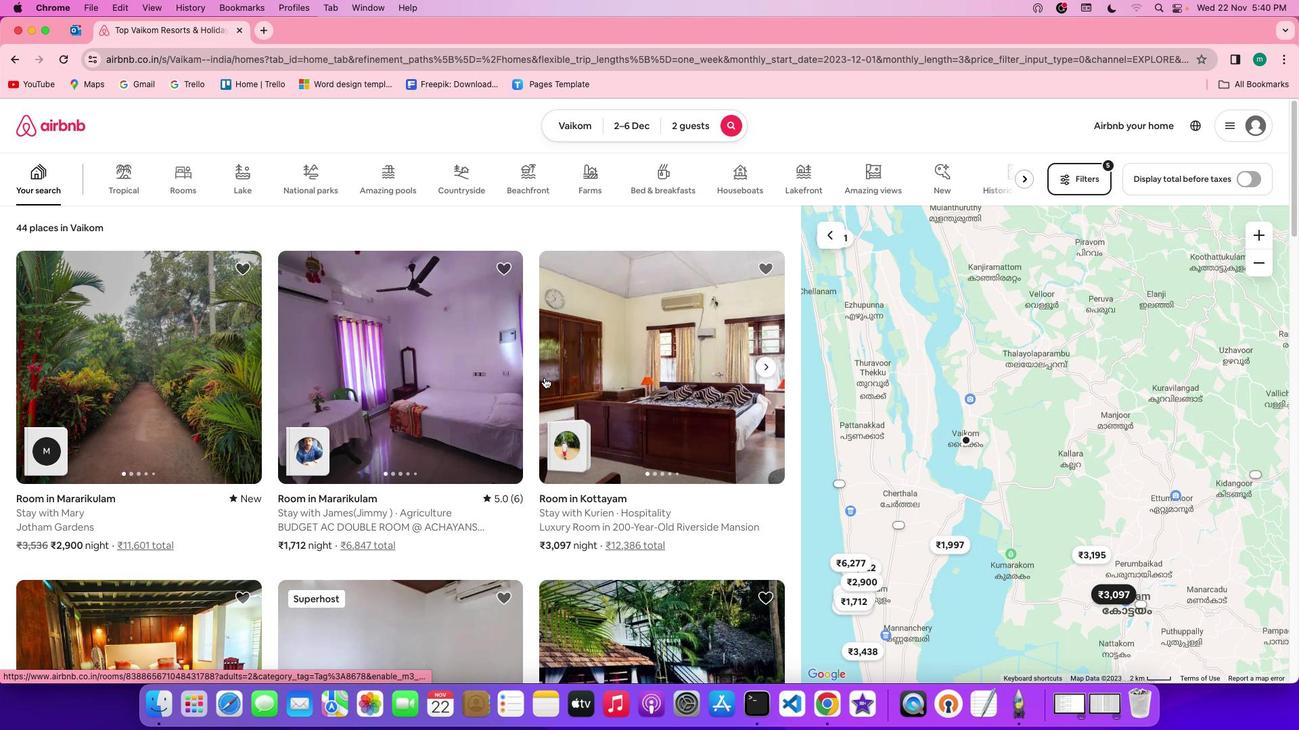 
Action: Mouse scrolled (541, 374) with delta (-2, -3)
Screenshot: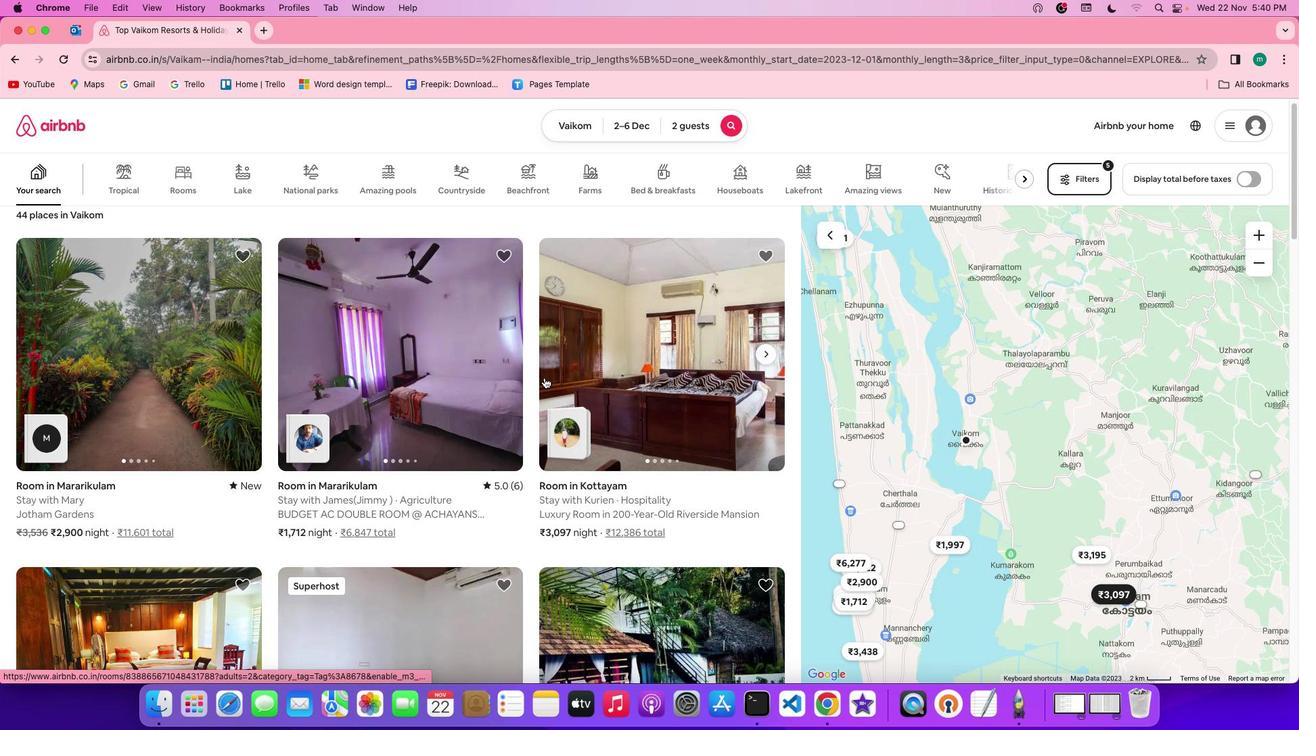 
Action: Mouse scrolled (541, 374) with delta (-2, -4)
Screenshot: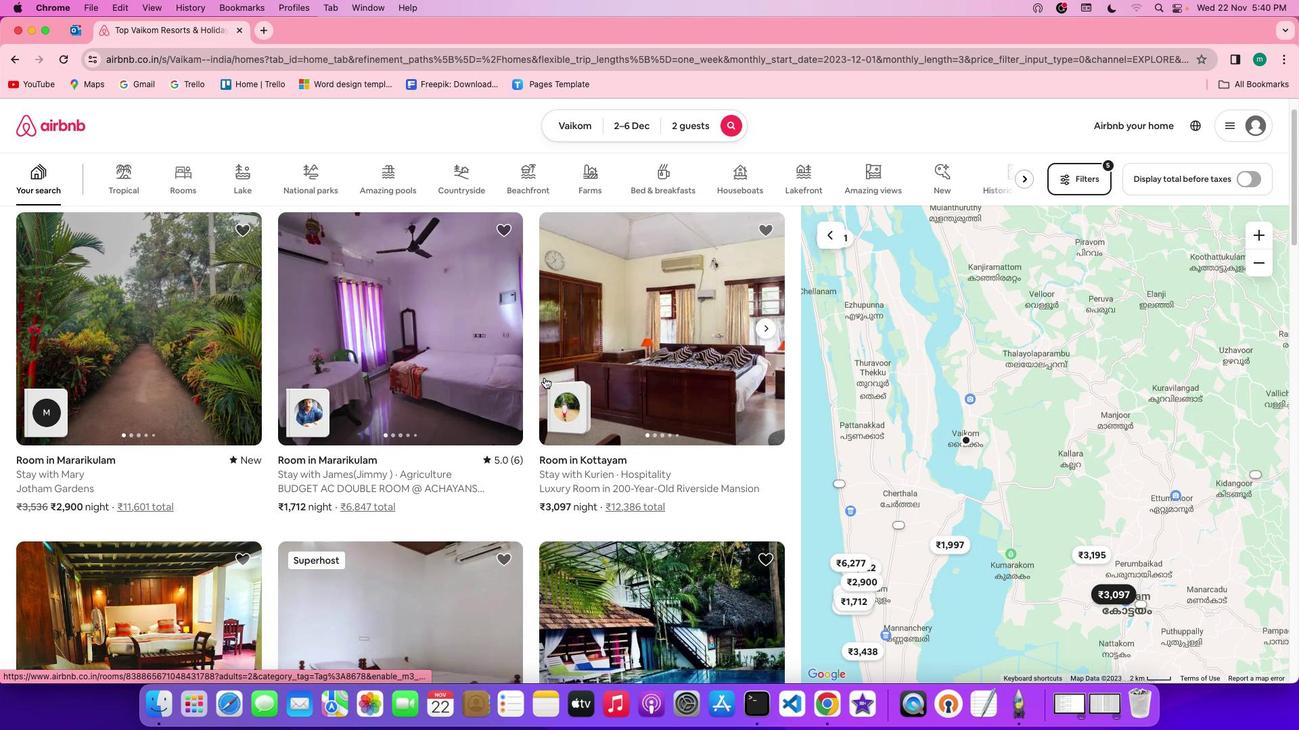 
Action: Mouse scrolled (541, 374) with delta (-2, -4)
Screenshot: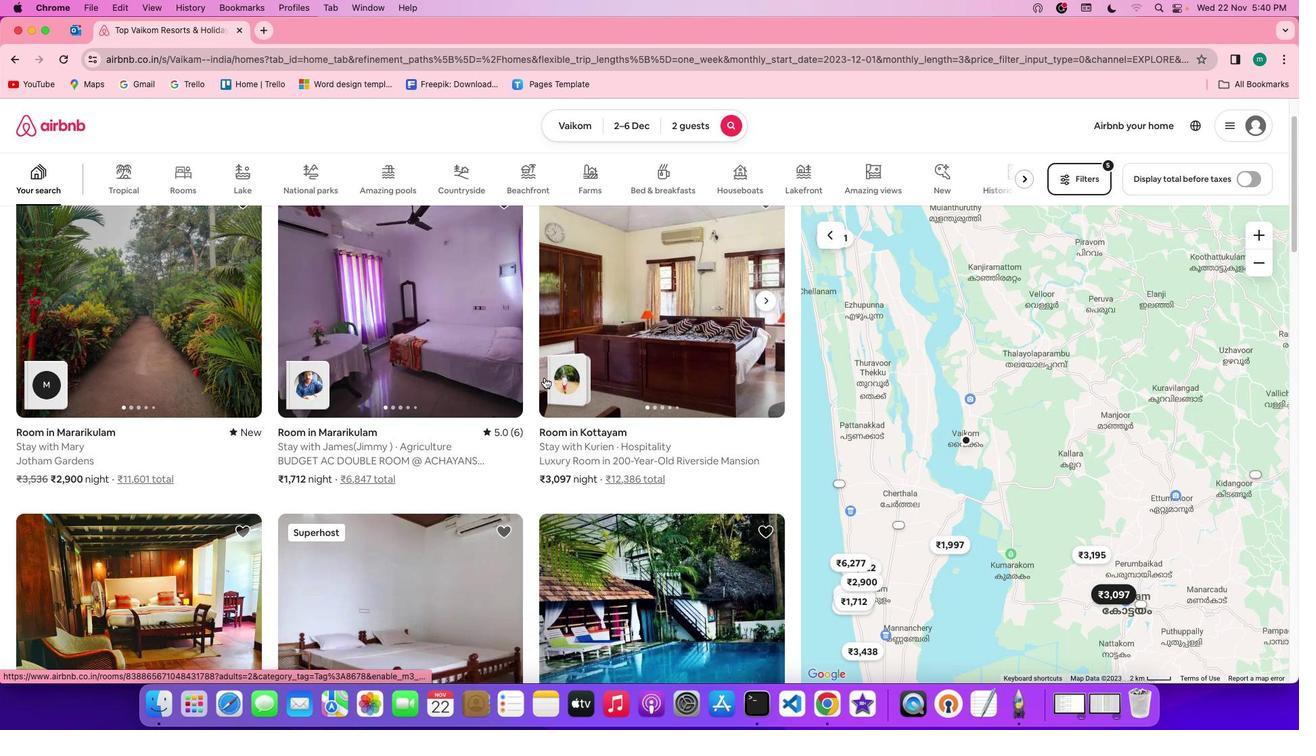 
Action: Mouse scrolled (541, 374) with delta (-2, -4)
Screenshot: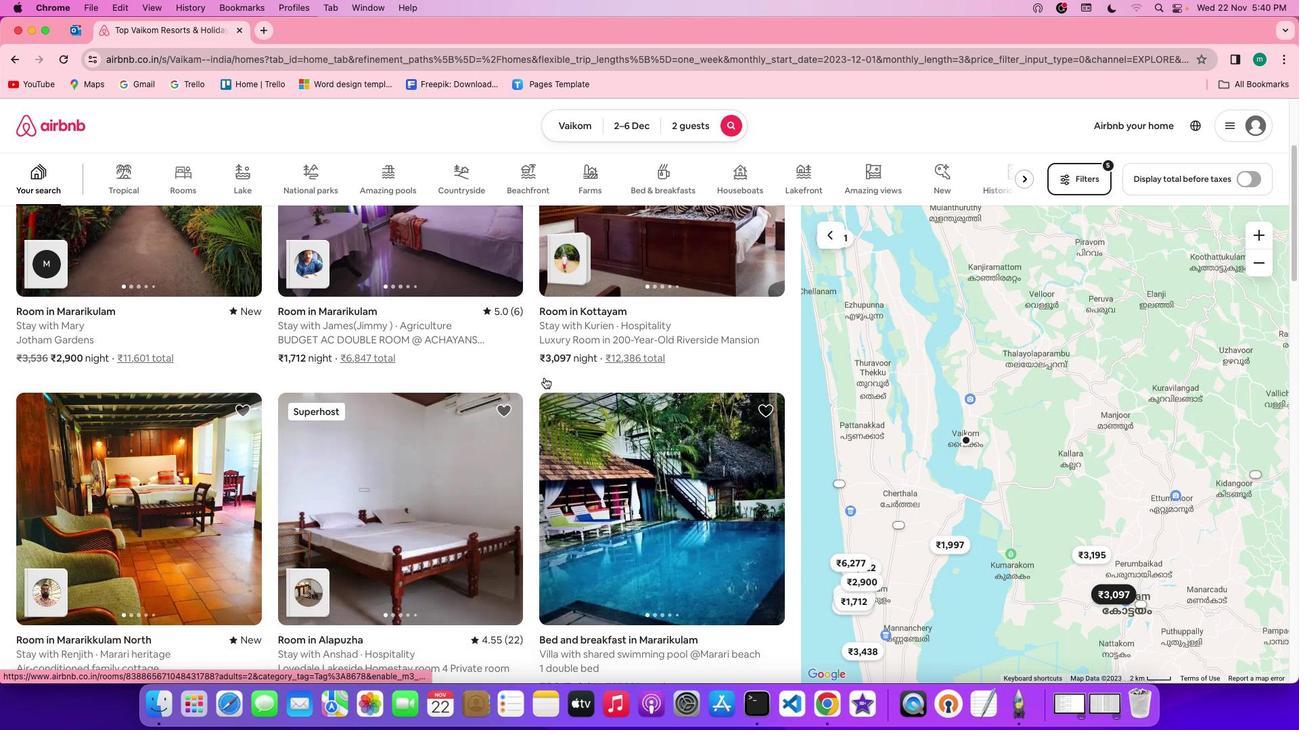 
Action: Mouse moved to (540, 374)
Screenshot: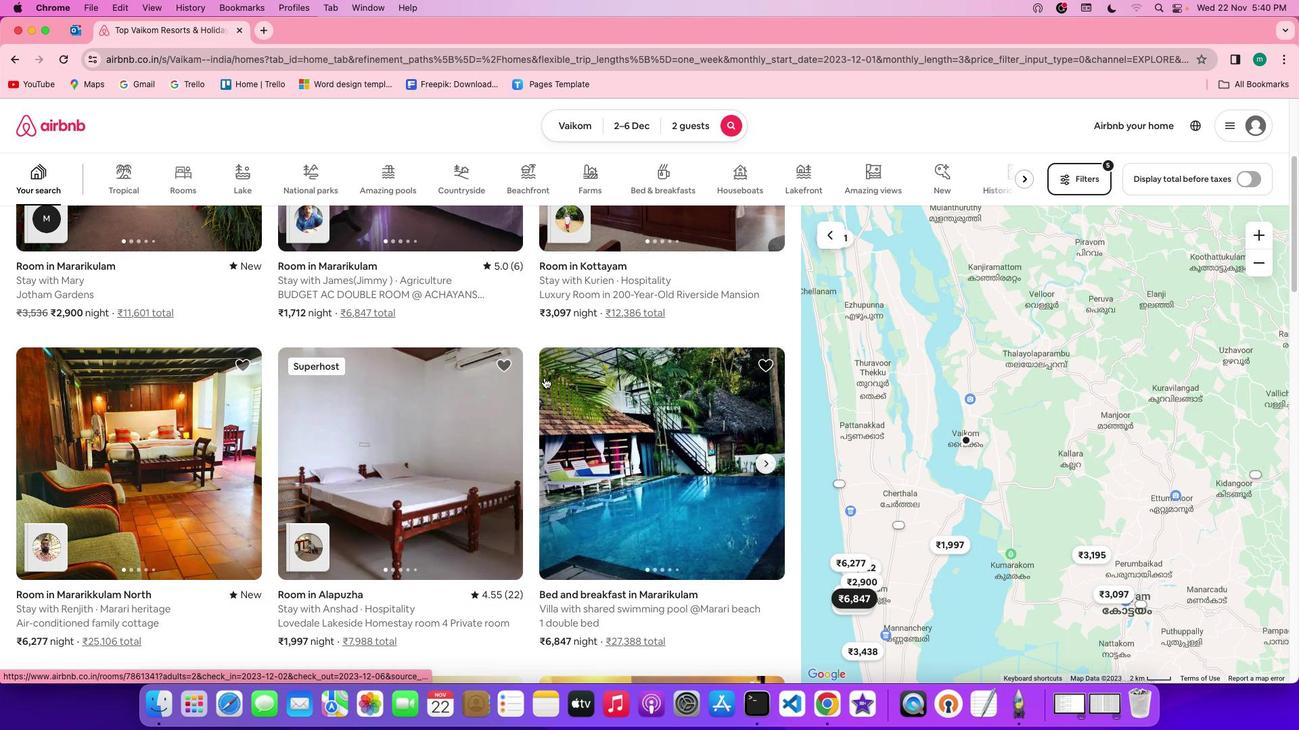 
Action: Mouse scrolled (540, 374) with delta (-2, -3)
Screenshot: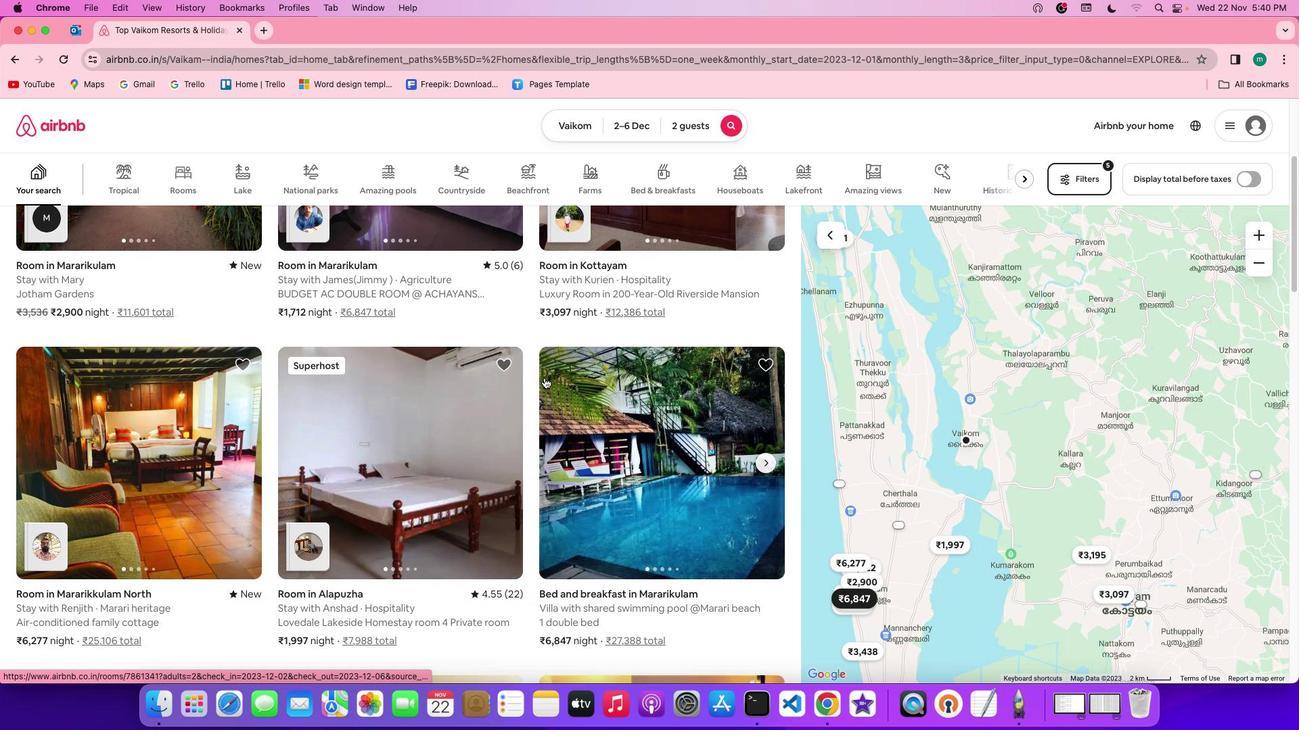 
Action: Mouse scrolled (540, 374) with delta (-2, -3)
Screenshot: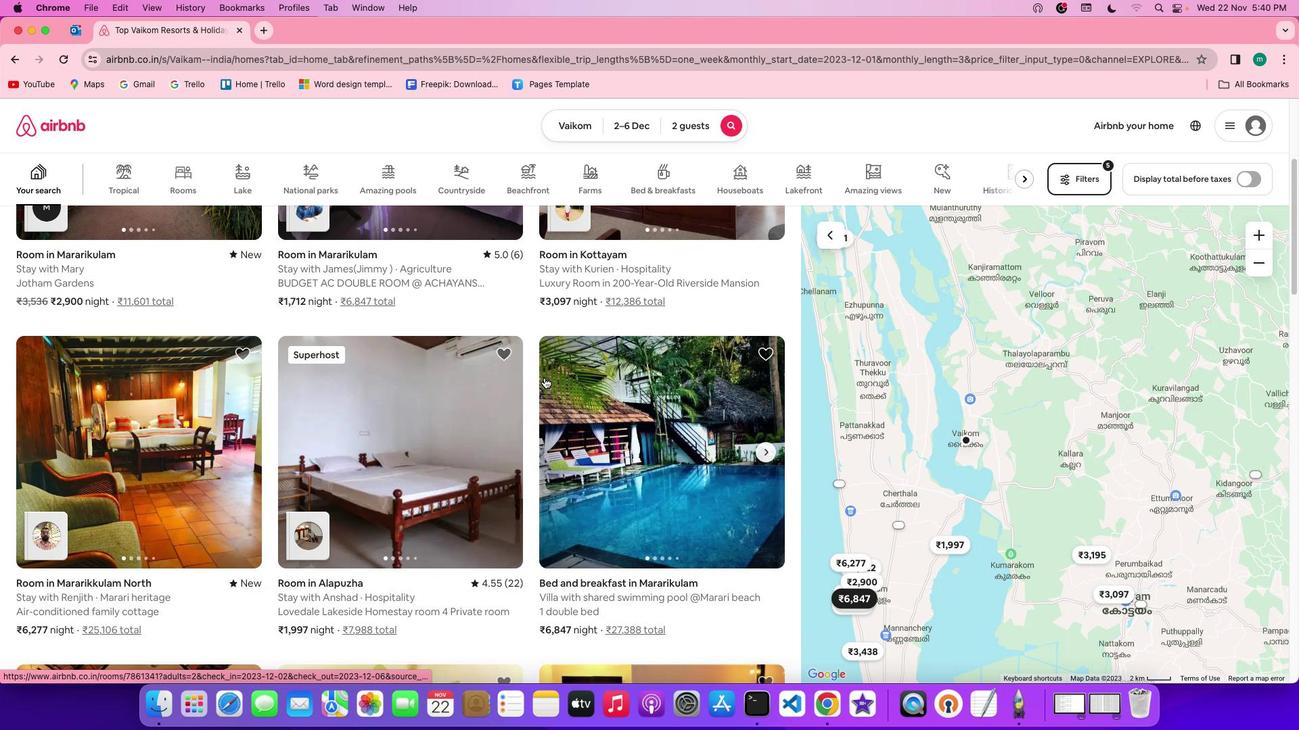 
Action: Mouse scrolled (540, 374) with delta (-2, -4)
Screenshot: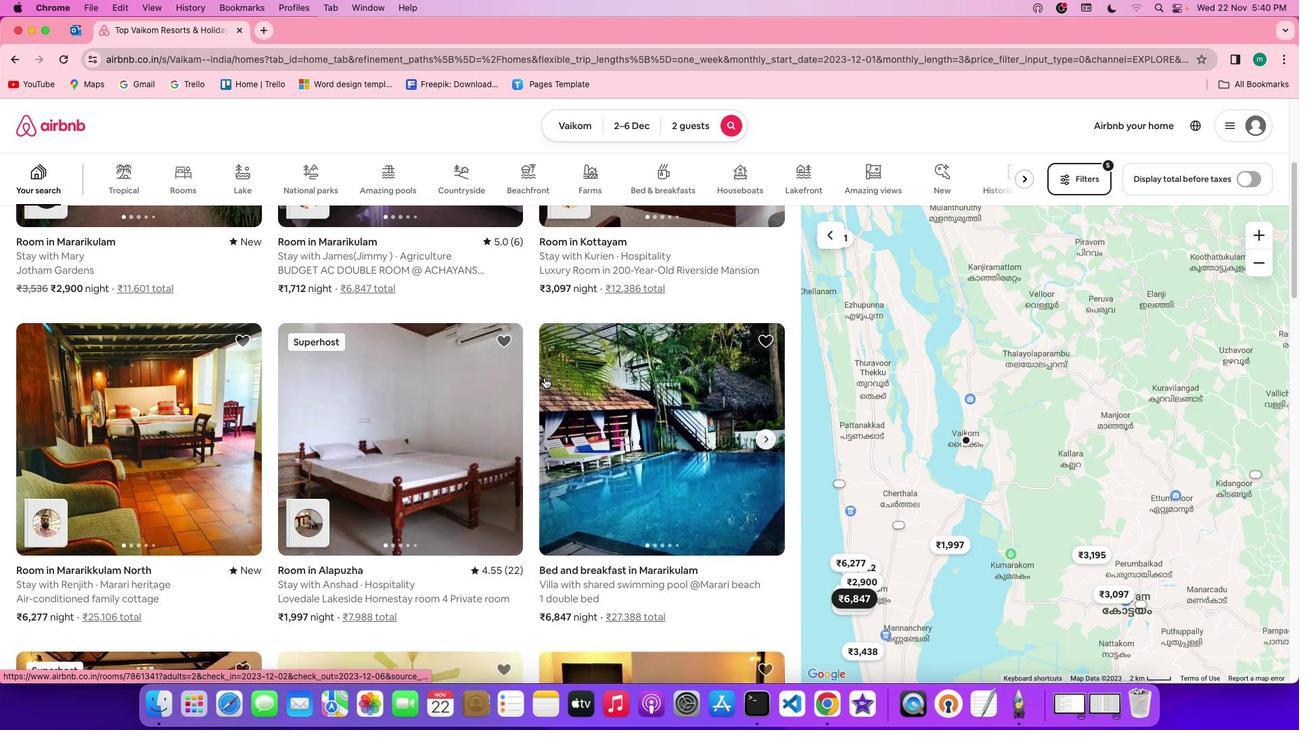 
Action: Mouse moved to (541, 374)
Screenshot: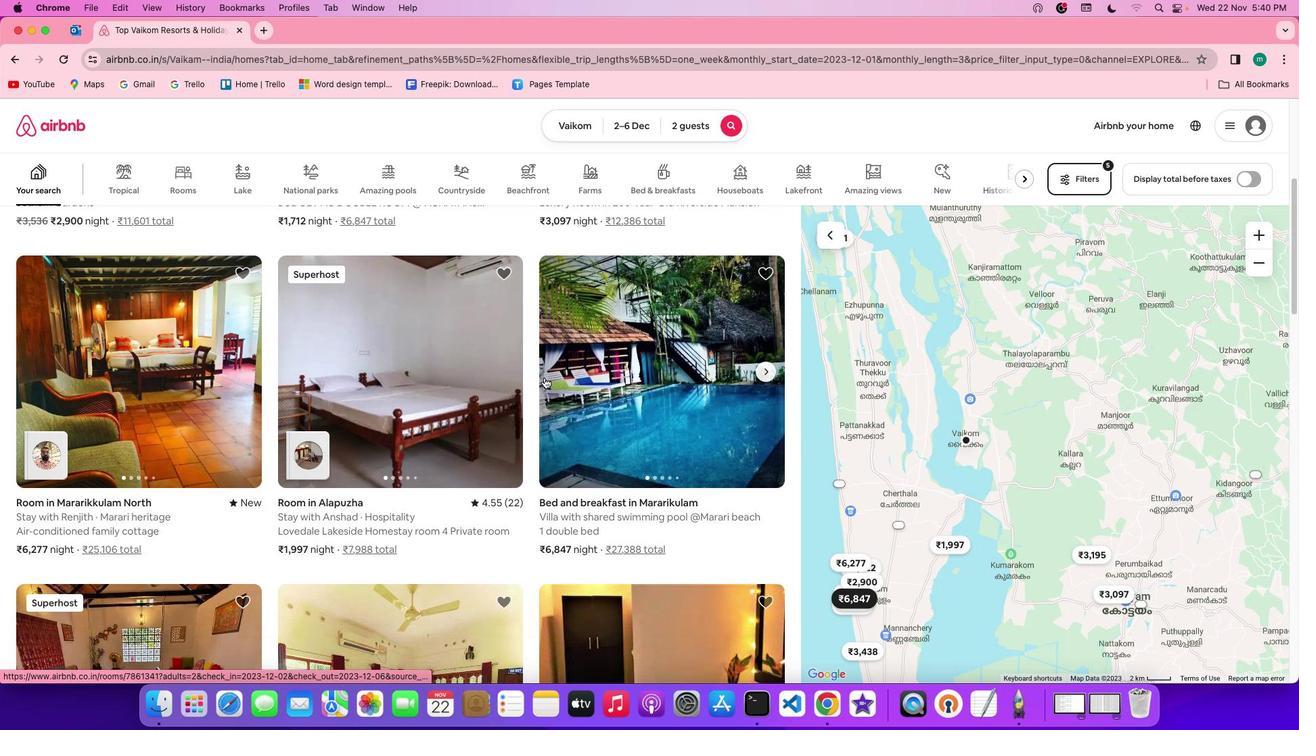 
Action: Mouse scrolled (541, 374) with delta (-2, -3)
Screenshot: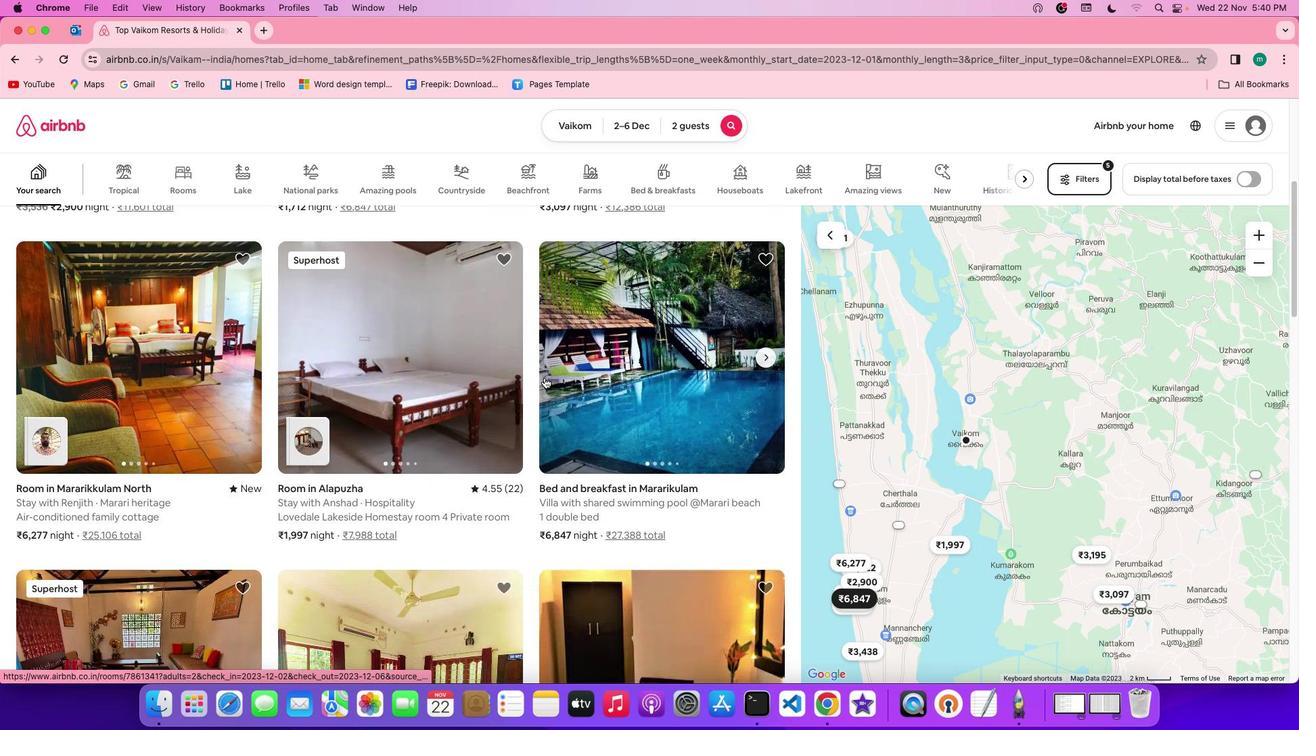 
Action: Mouse moved to (691, 384)
Screenshot: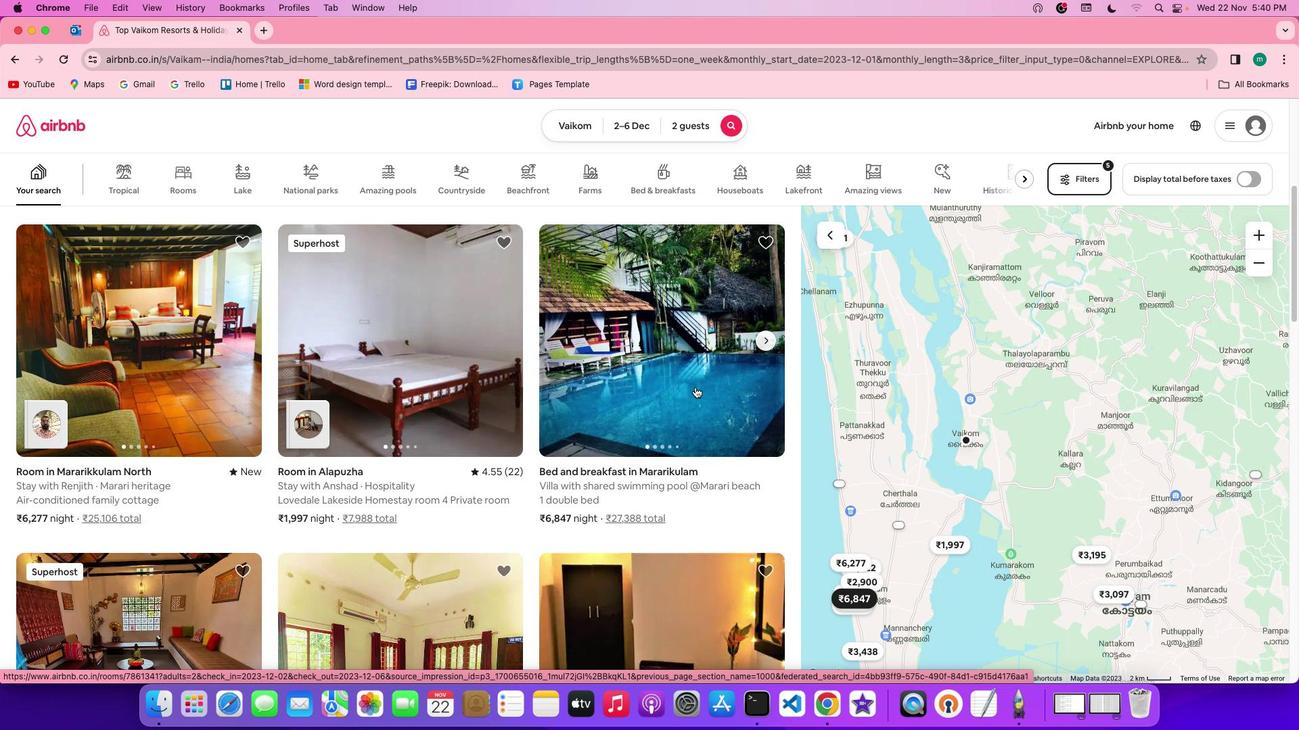 
Action: Mouse scrolled (691, 384) with delta (-2, -3)
Screenshot: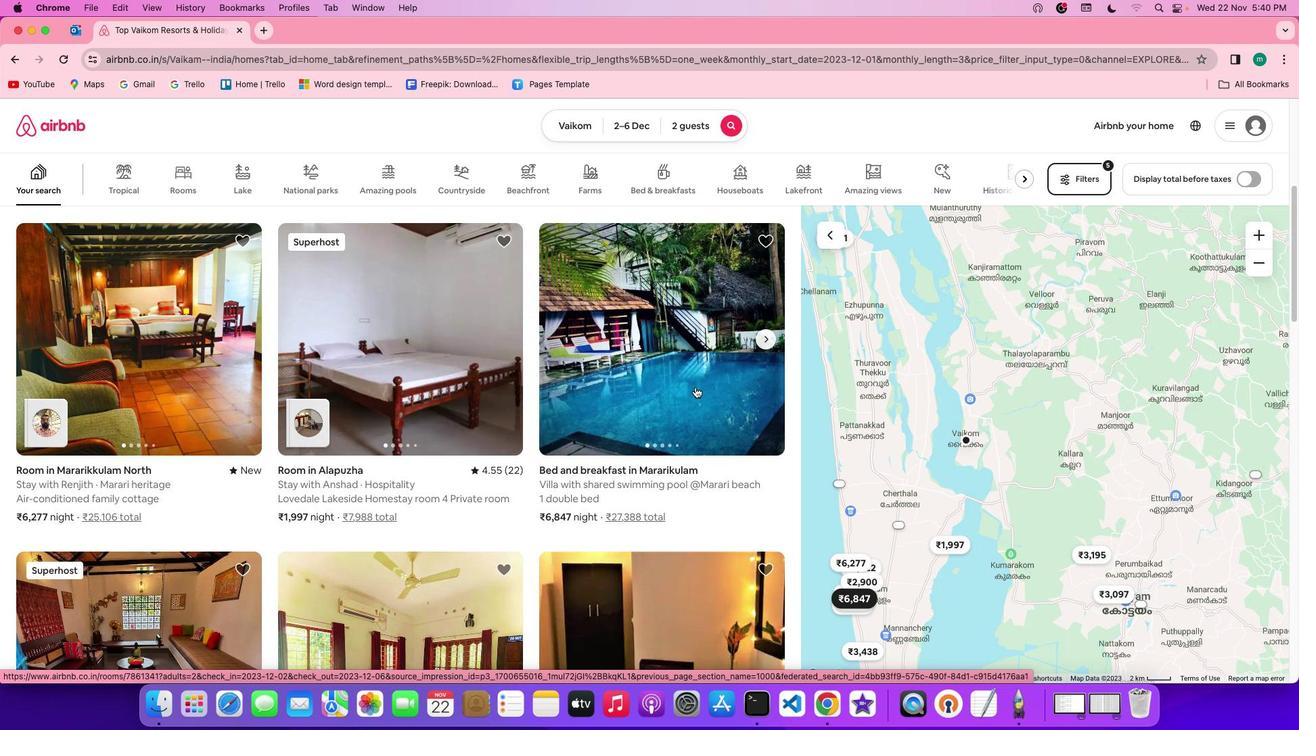 
Action: Mouse scrolled (691, 384) with delta (-2, -3)
Screenshot: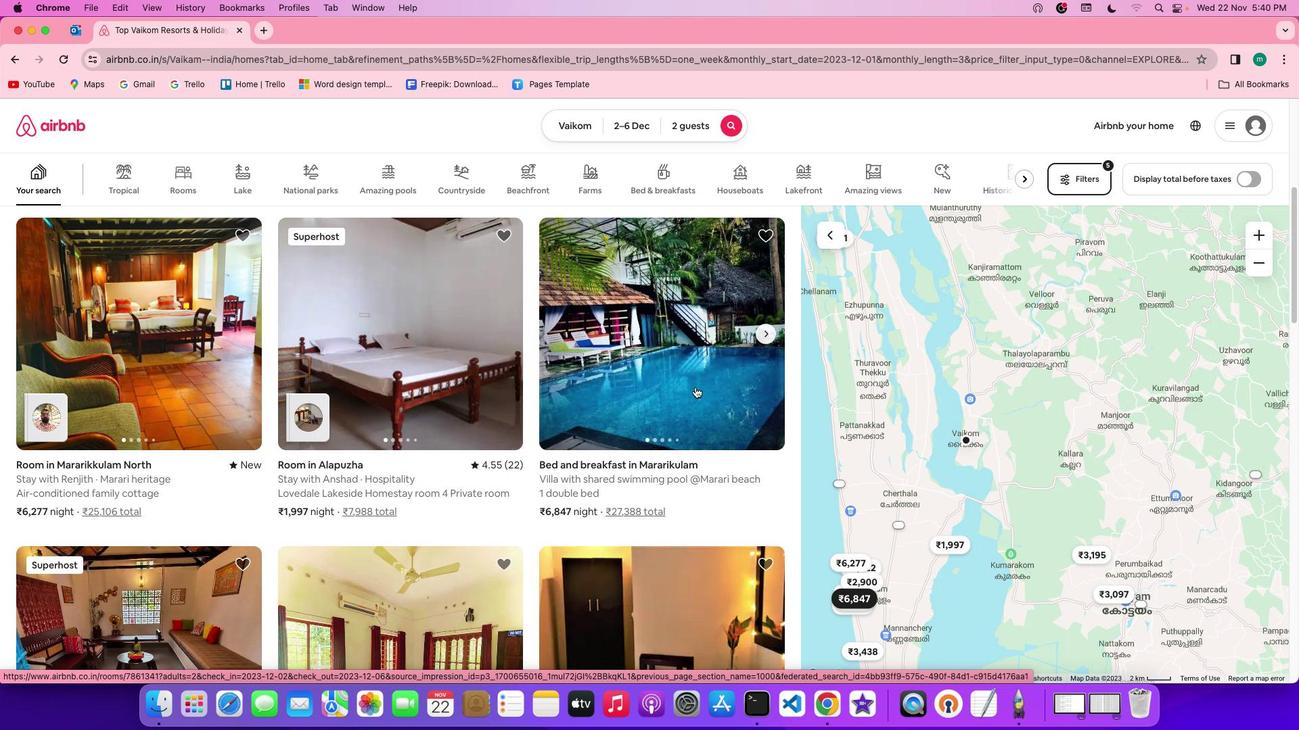 
Action: Mouse scrolled (691, 384) with delta (-2, -4)
Screenshot: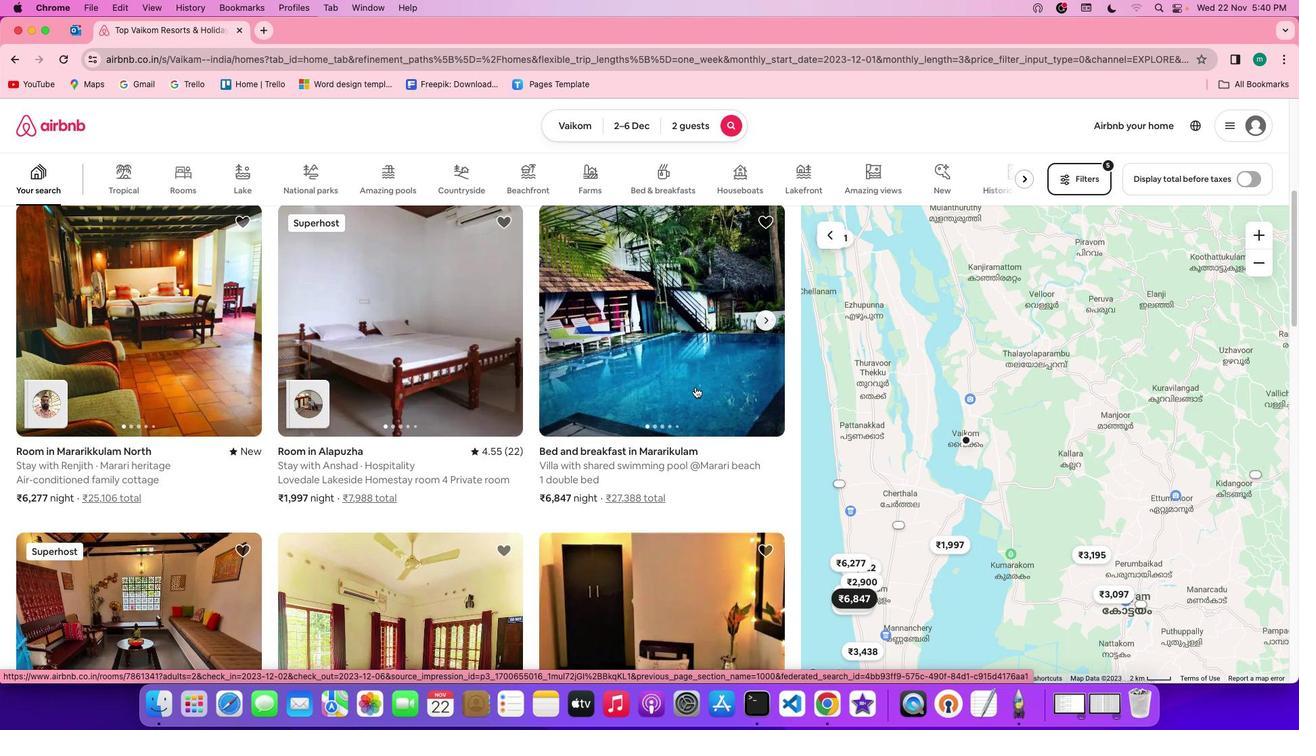 
Action: Mouse scrolled (691, 384) with delta (-2, -3)
Screenshot: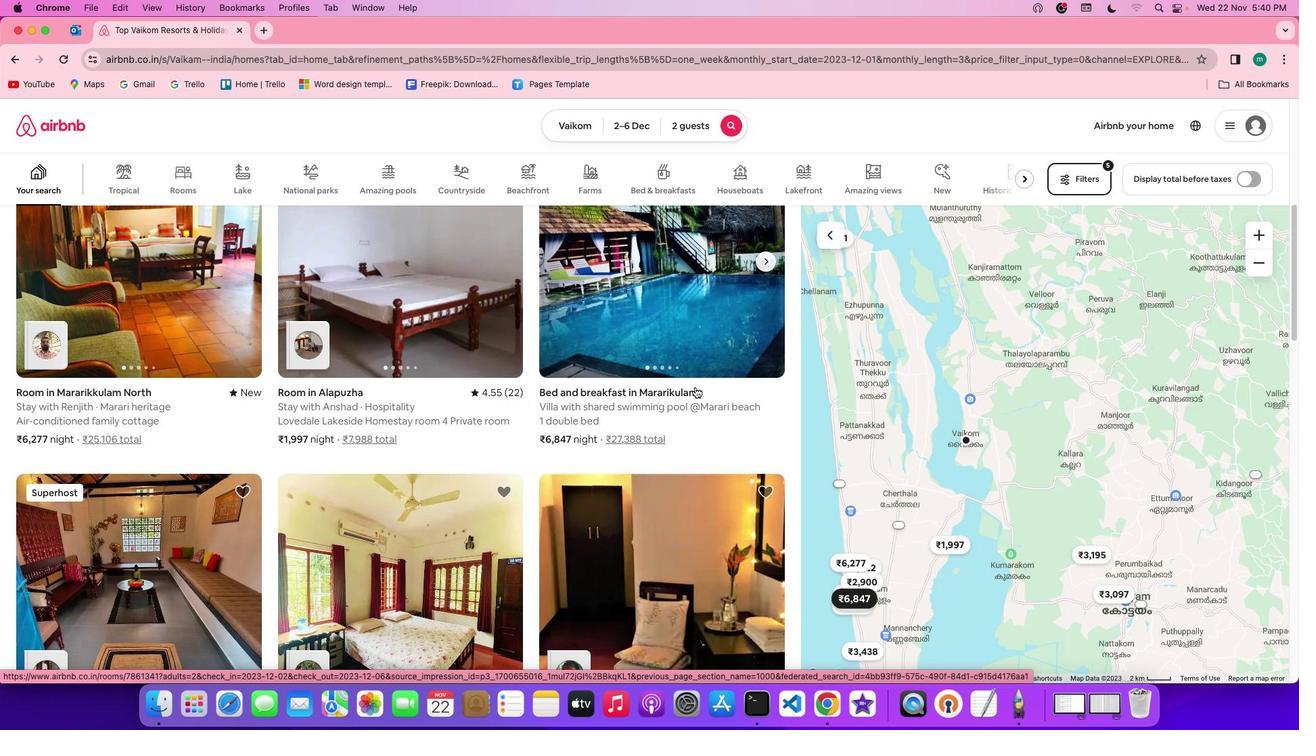 
Action: Mouse moved to (695, 373)
Screenshot: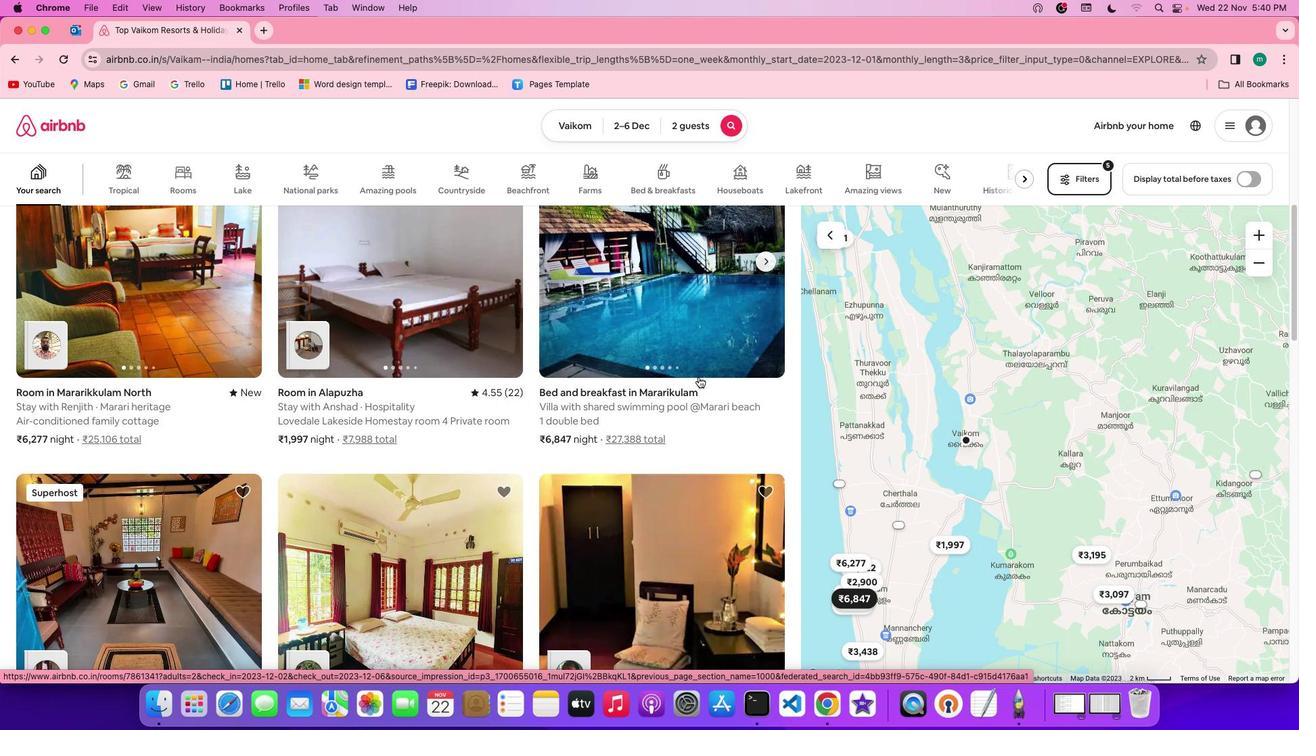 
Action: Mouse pressed left at (695, 373)
Screenshot: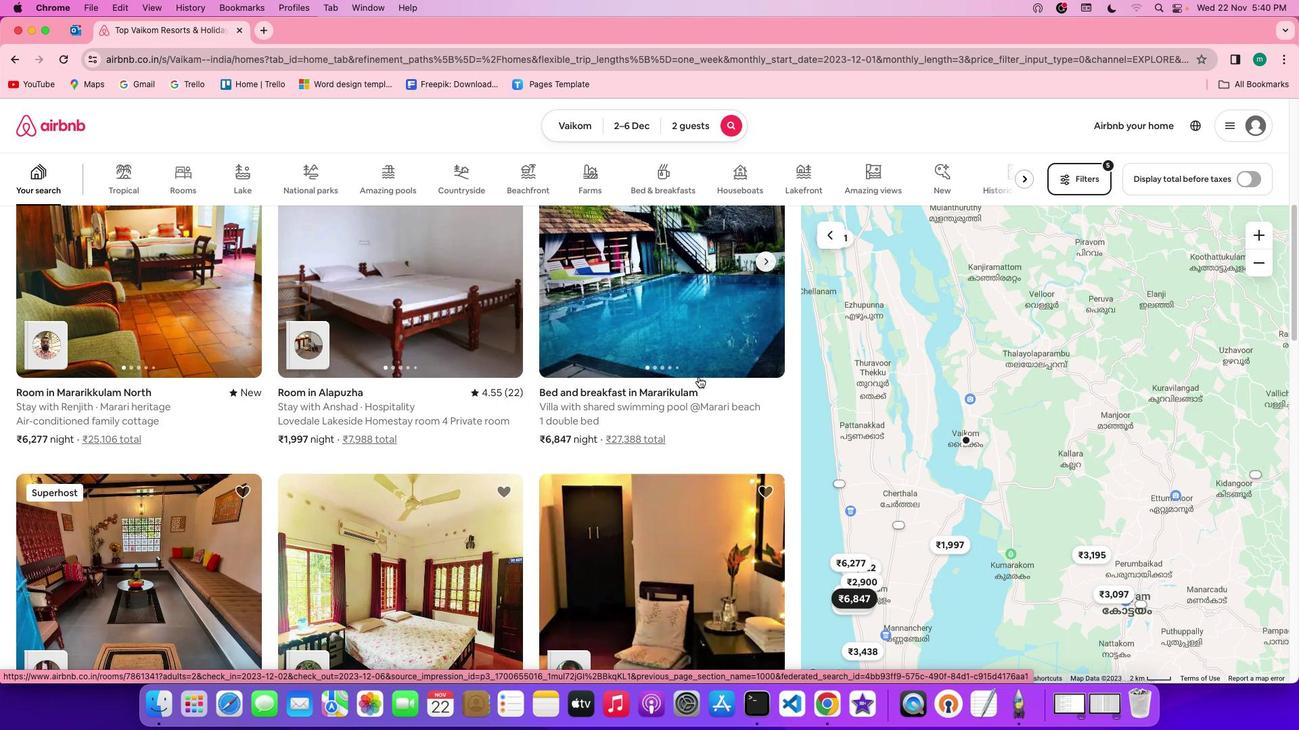 
Action: Mouse moved to (948, 497)
Screenshot: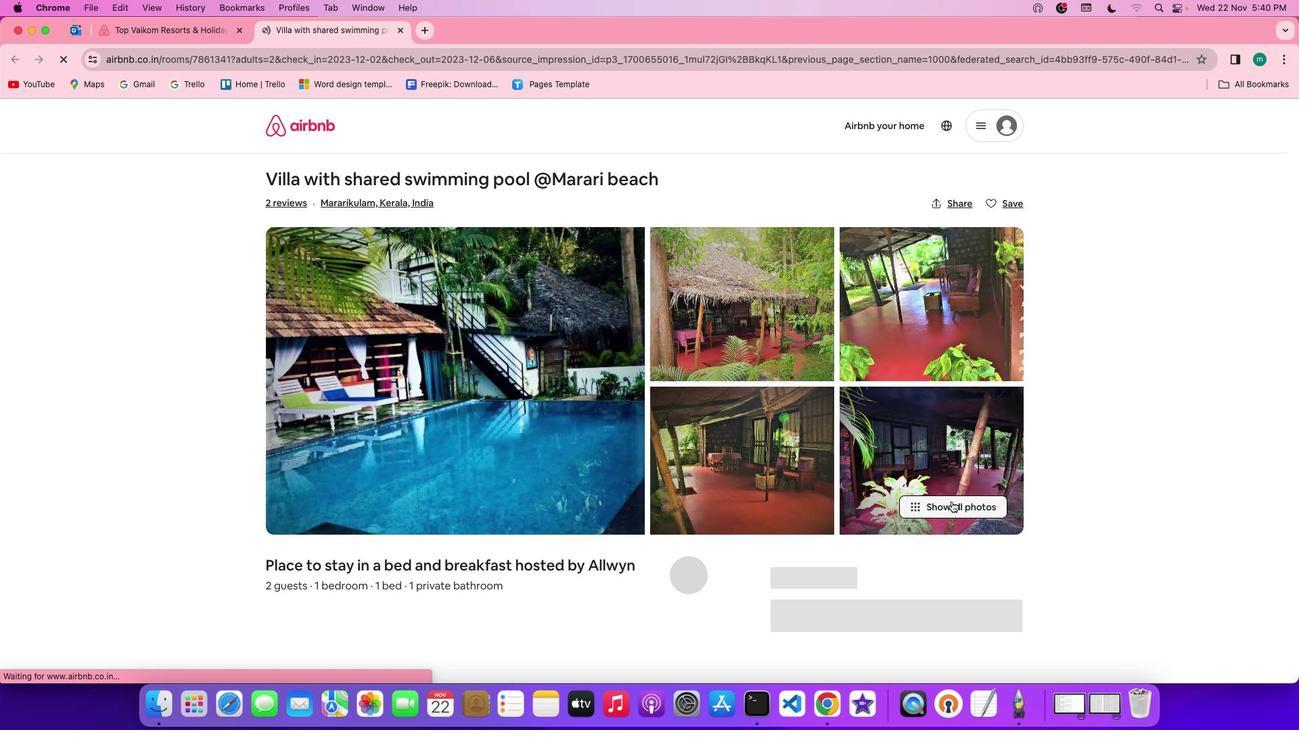 
Action: Mouse pressed left at (948, 497)
Screenshot: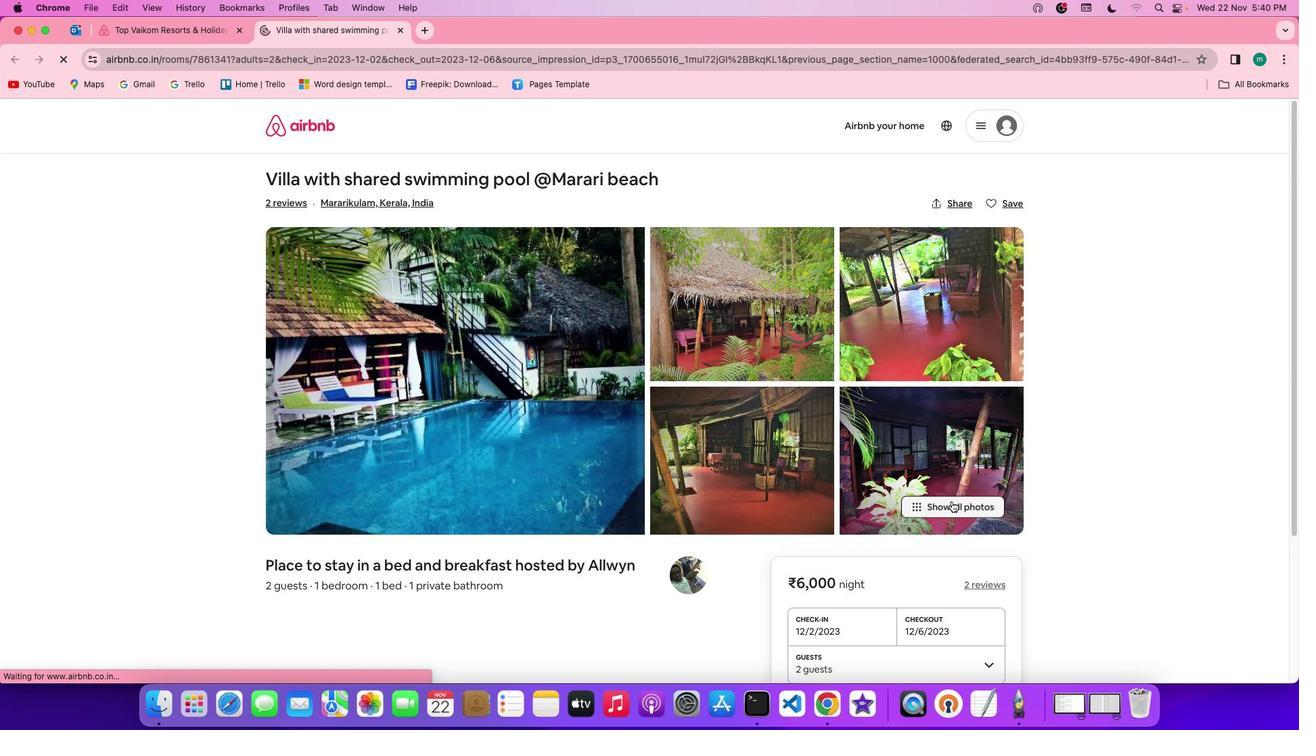 
Action: Mouse moved to (599, 374)
Screenshot: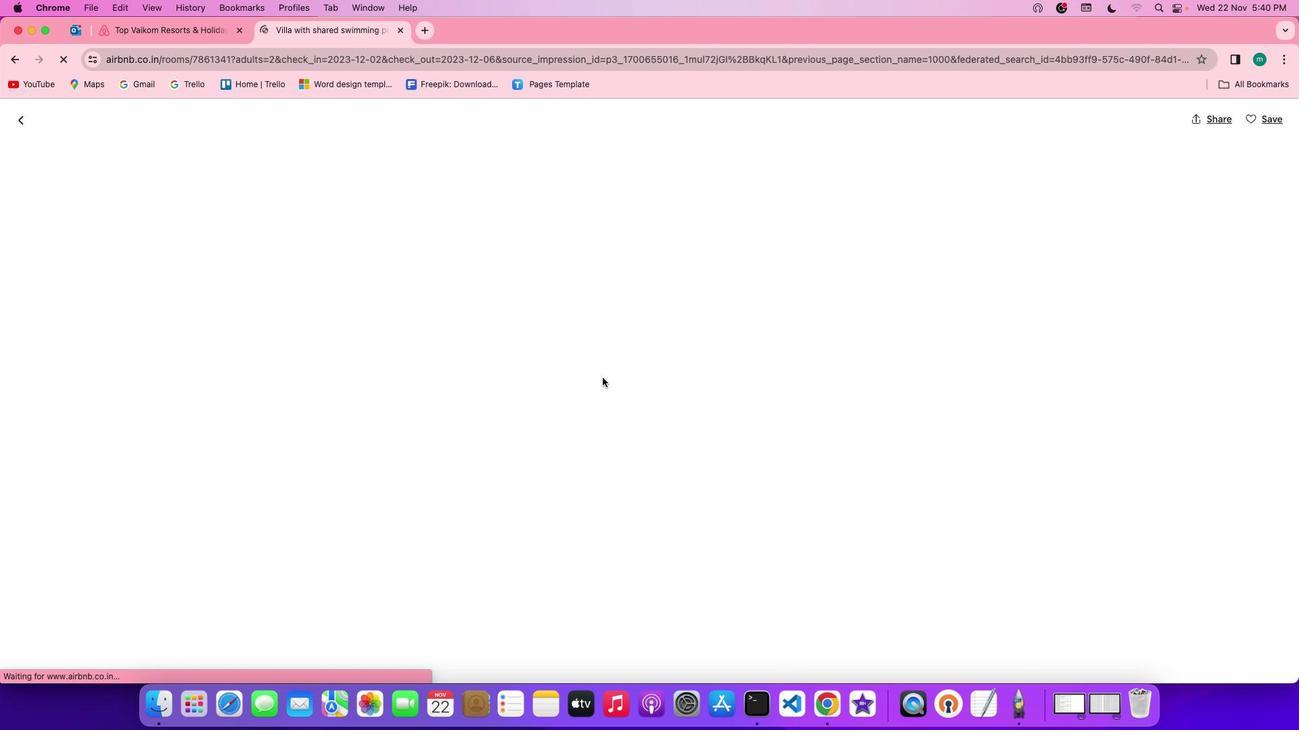 
Action: Mouse scrolled (599, 374) with delta (-2, -3)
Screenshot: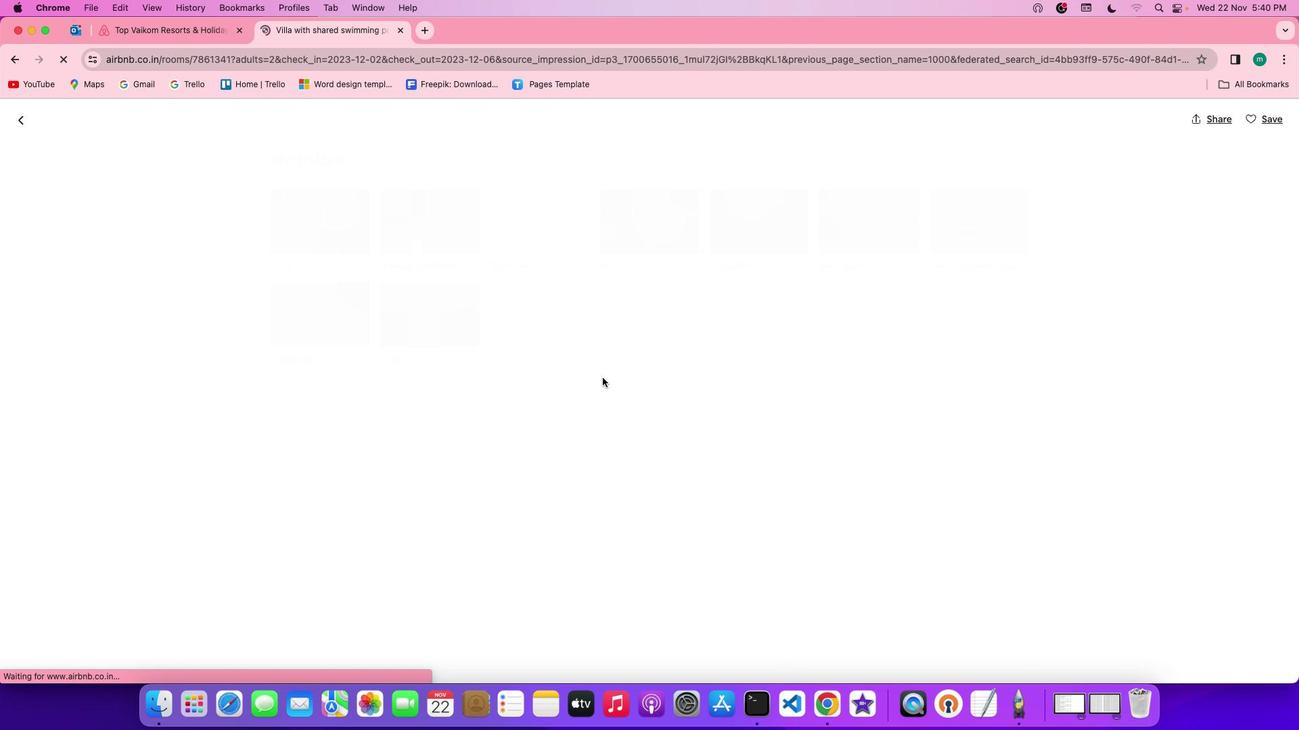 
Action: Mouse scrolled (599, 374) with delta (-2, -3)
Screenshot: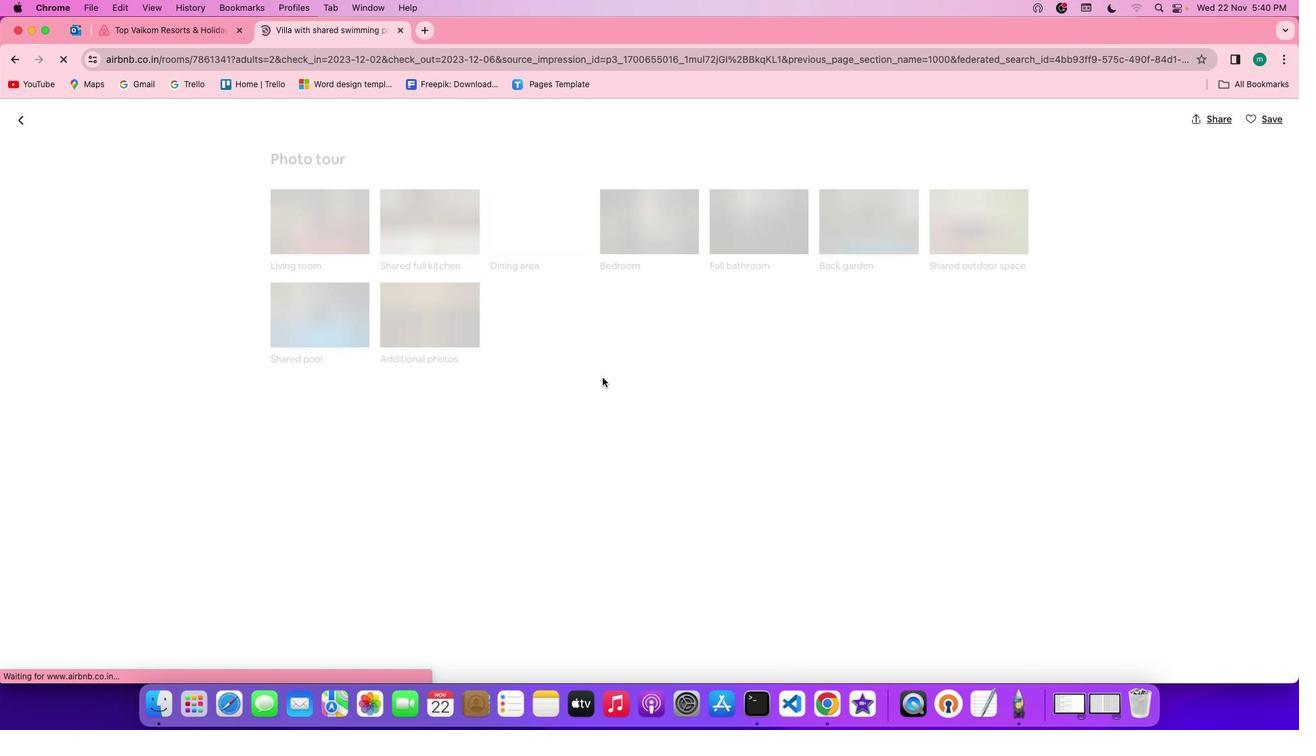 
Action: Mouse scrolled (599, 374) with delta (-2, -3)
Screenshot: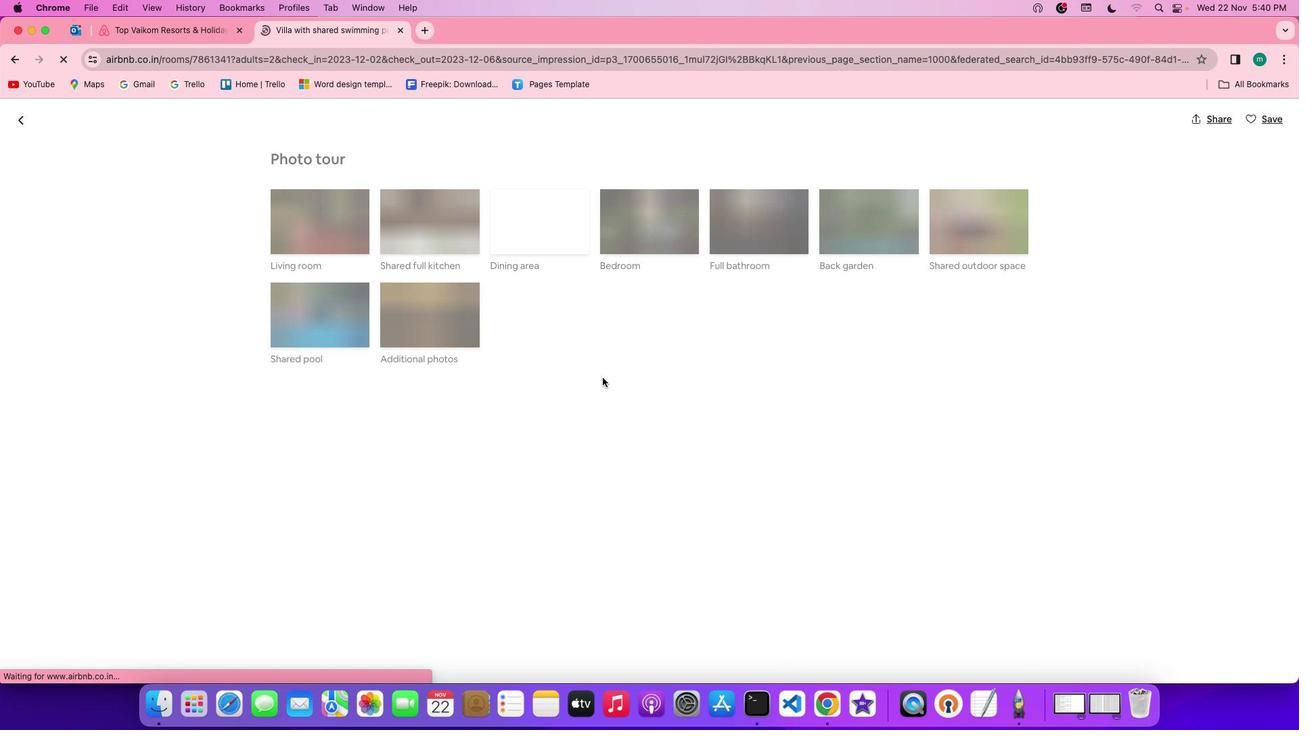 
Action: Mouse scrolled (599, 374) with delta (-2, -3)
Screenshot: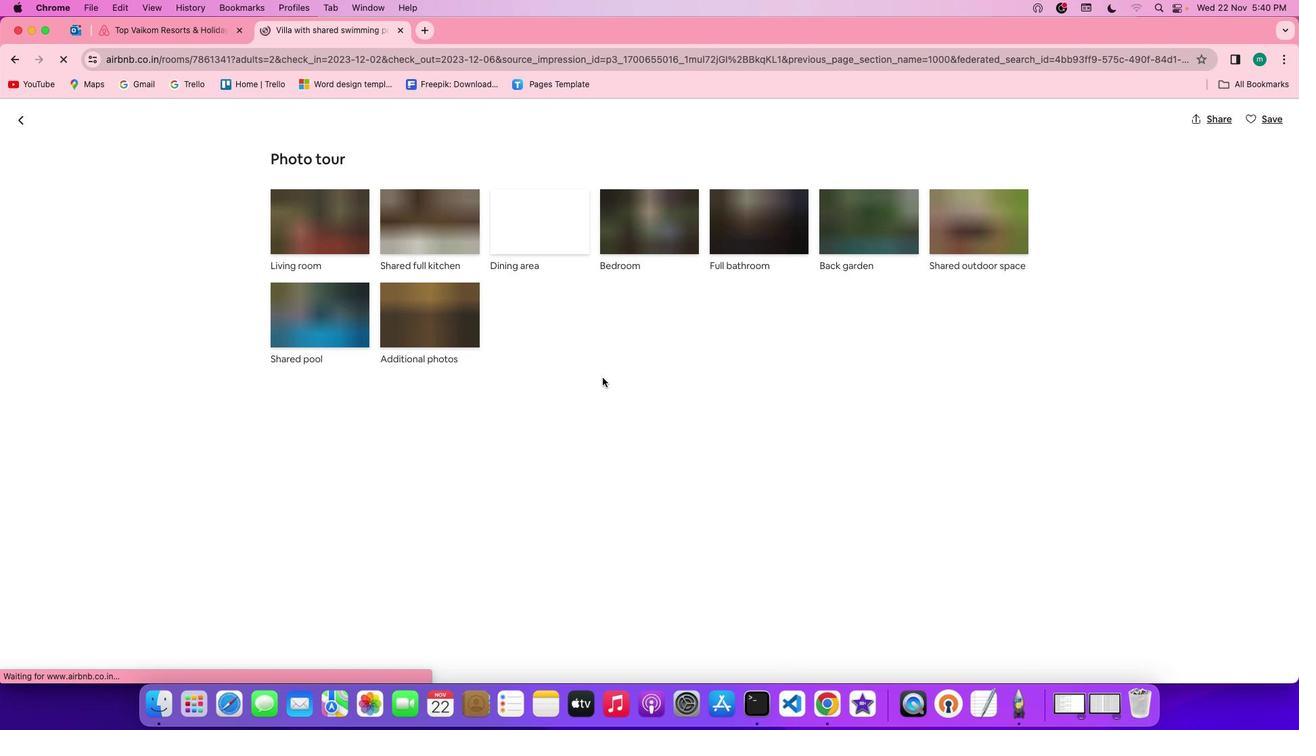 
Action: Mouse moved to (728, 422)
Screenshot: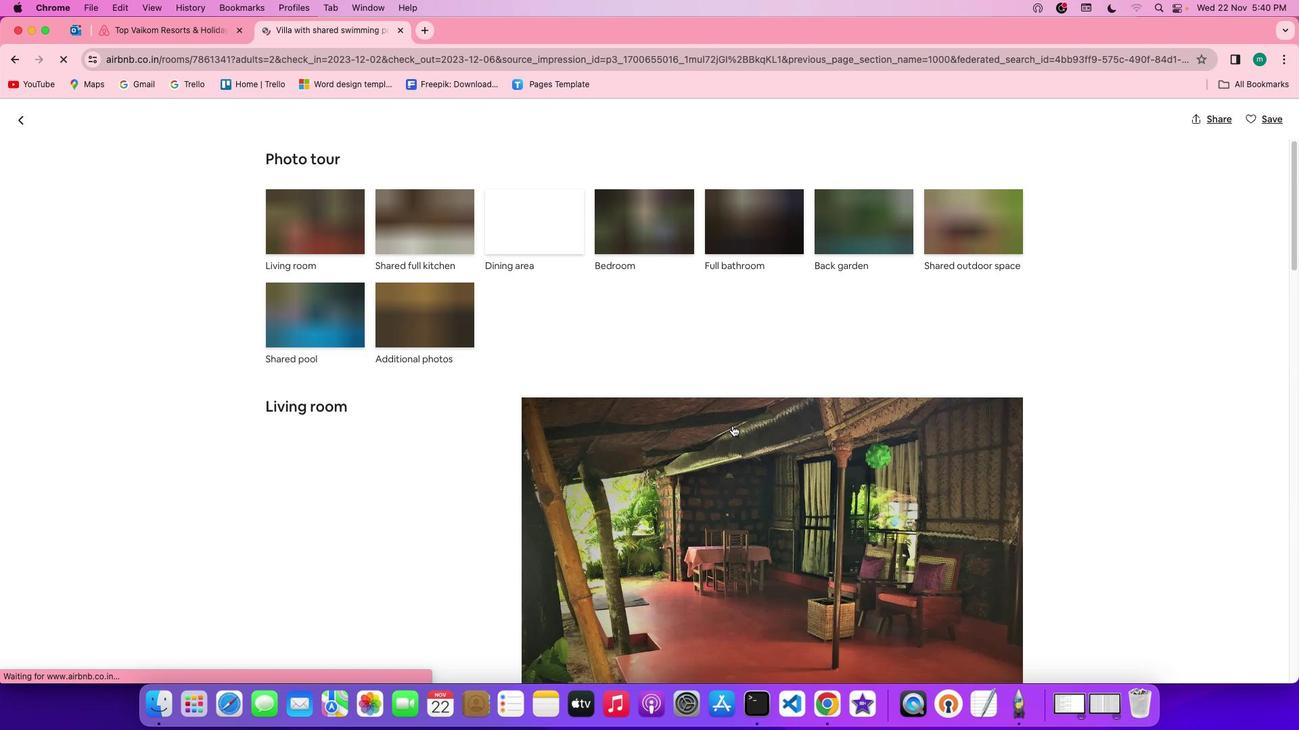 
Action: Mouse scrolled (728, 422) with delta (-2, -3)
Screenshot: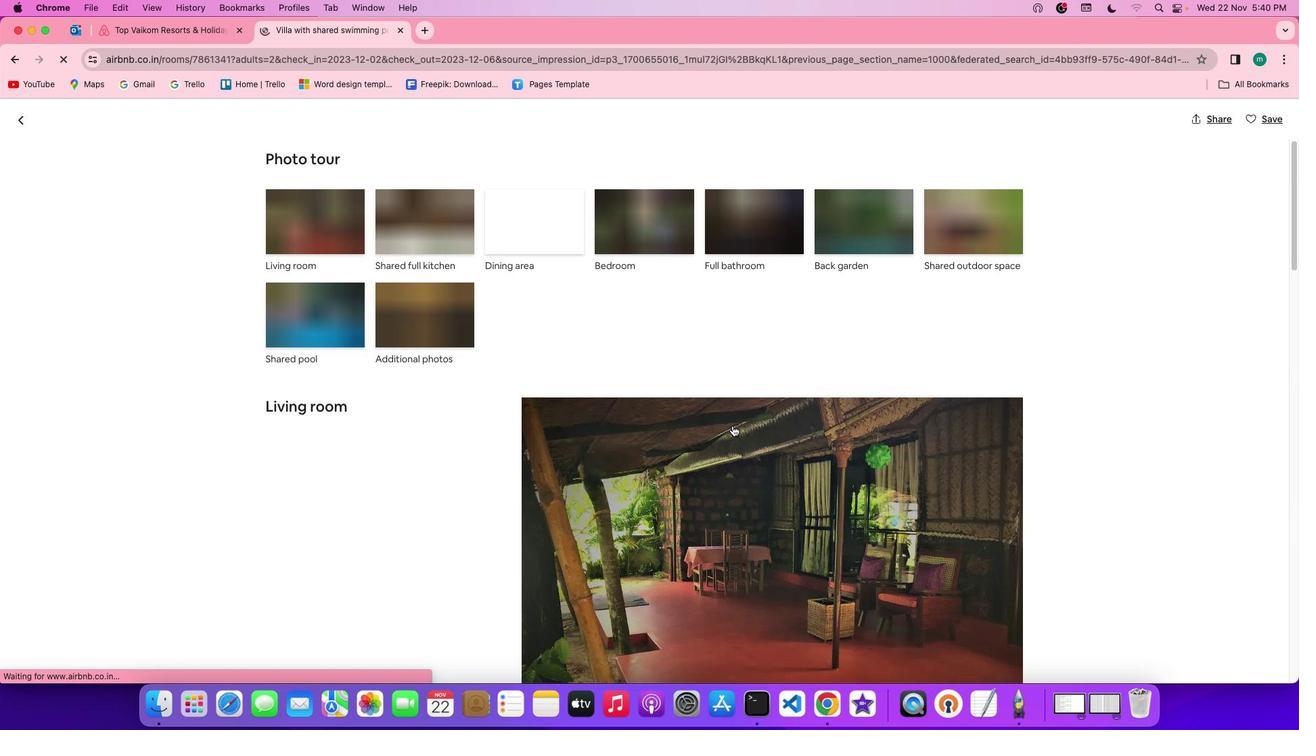 
Action: Mouse scrolled (728, 422) with delta (-2, -3)
Screenshot: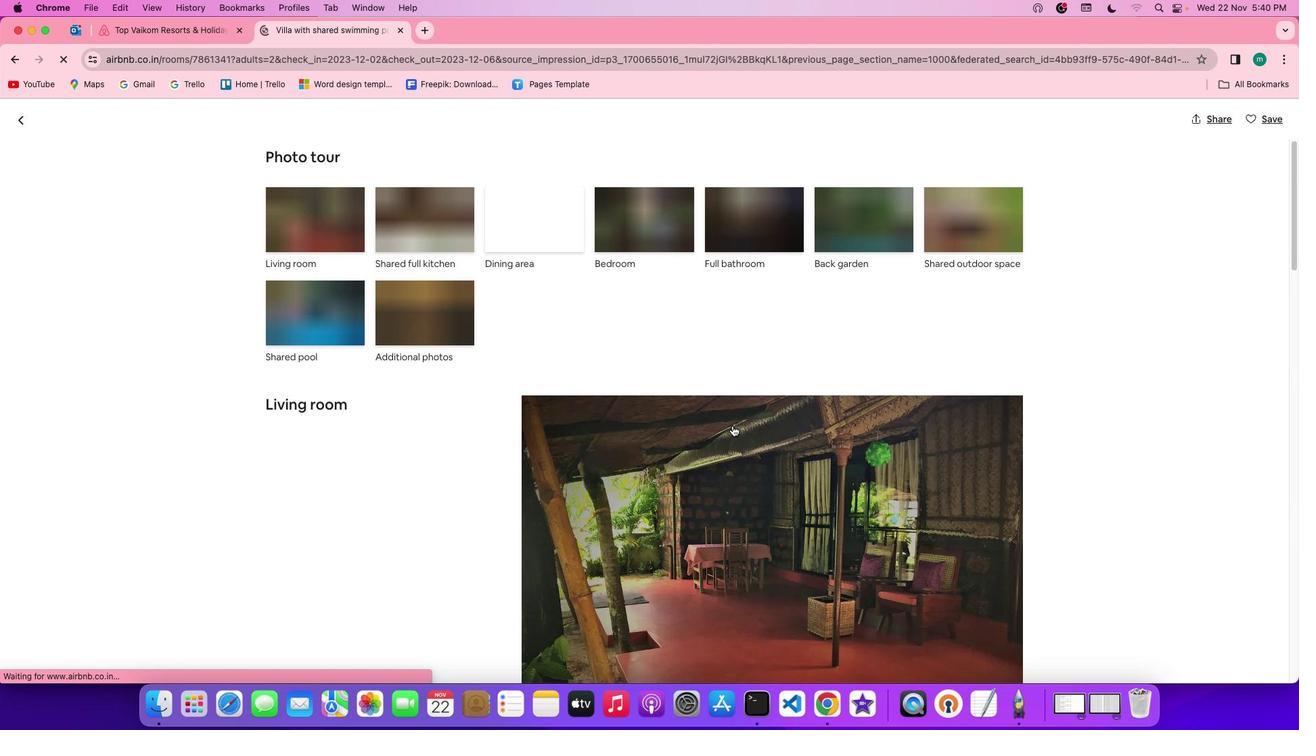 
Action: Mouse scrolled (728, 422) with delta (-2, -3)
Screenshot: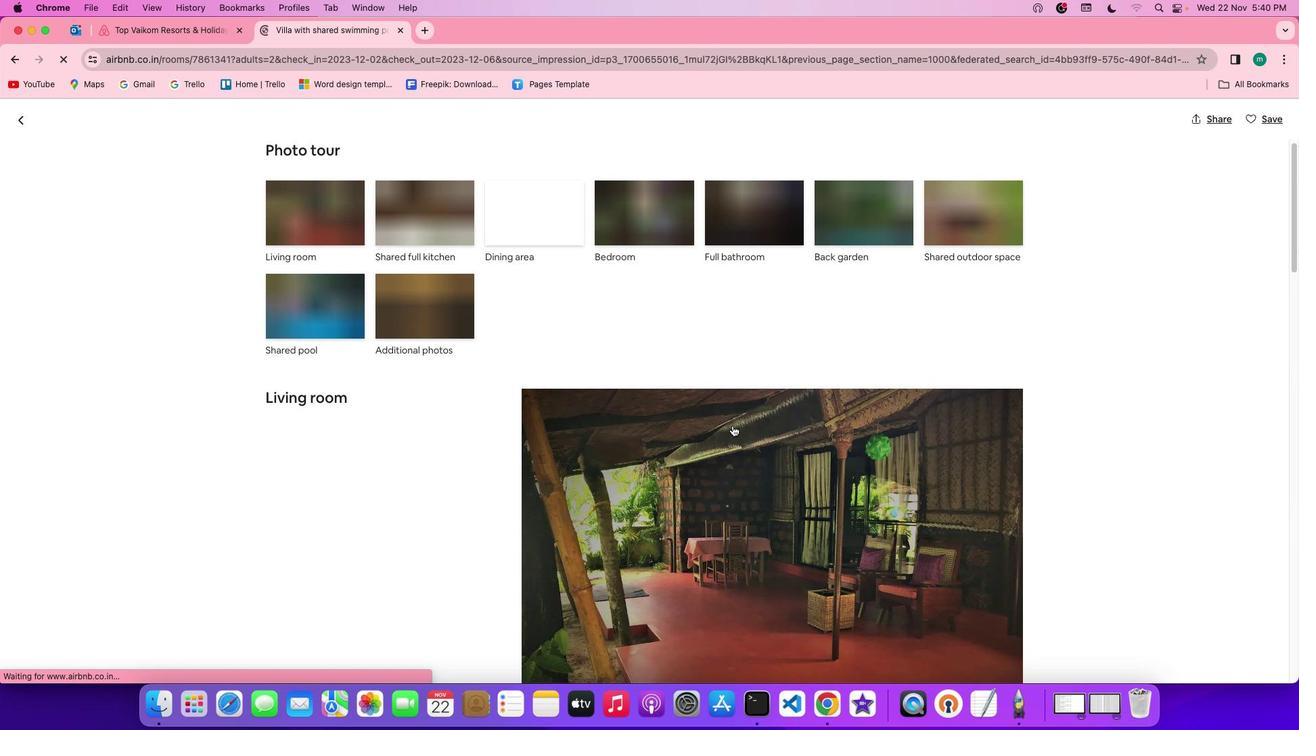 
Action: Mouse scrolled (728, 422) with delta (-2, -4)
Screenshot: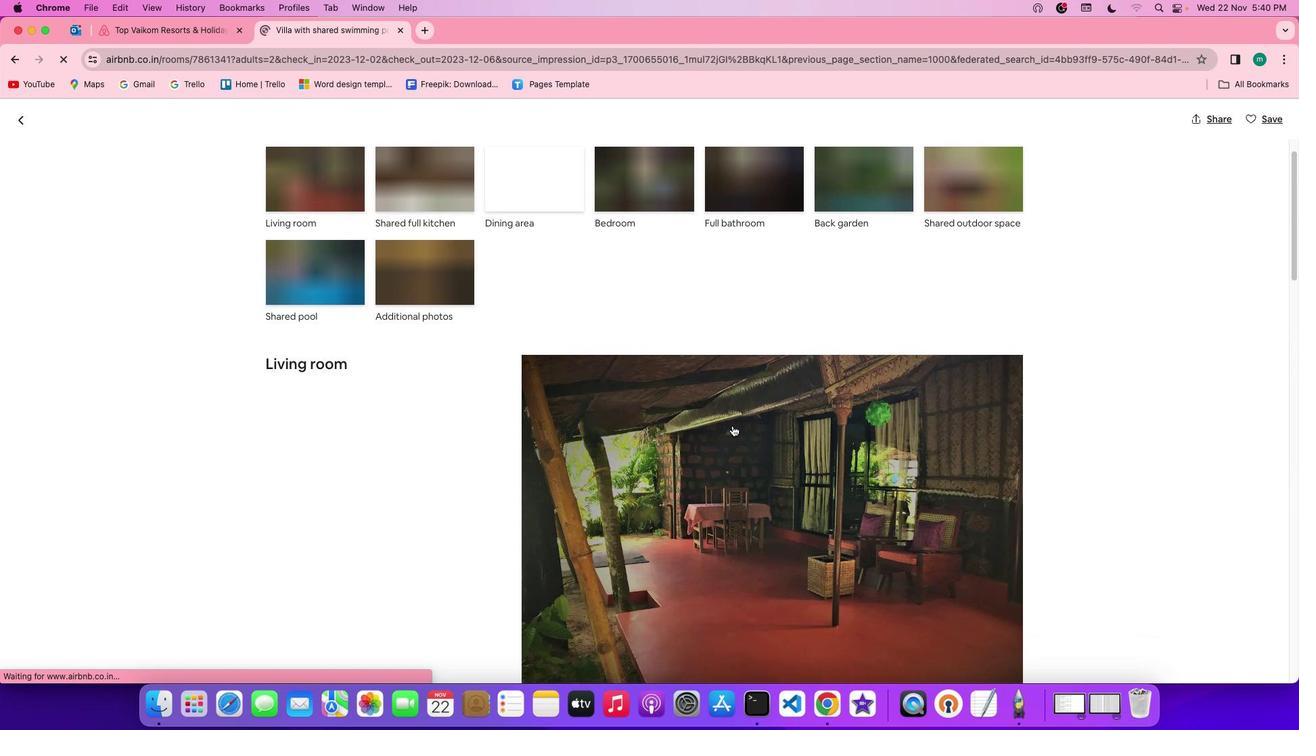 
Action: Mouse scrolled (728, 422) with delta (-2, -4)
Screenshot: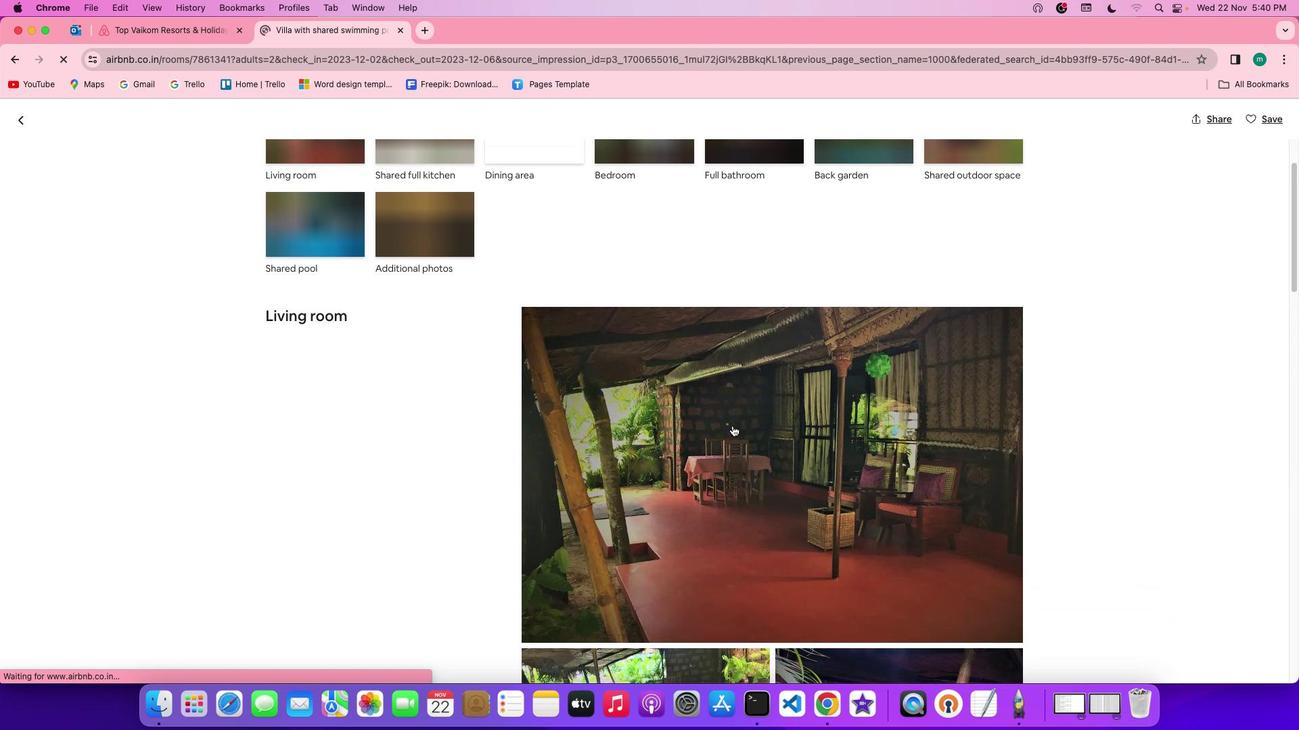 
Action: Mouse scrolled (728, 422) with delta (-2, -3)
Screenshot: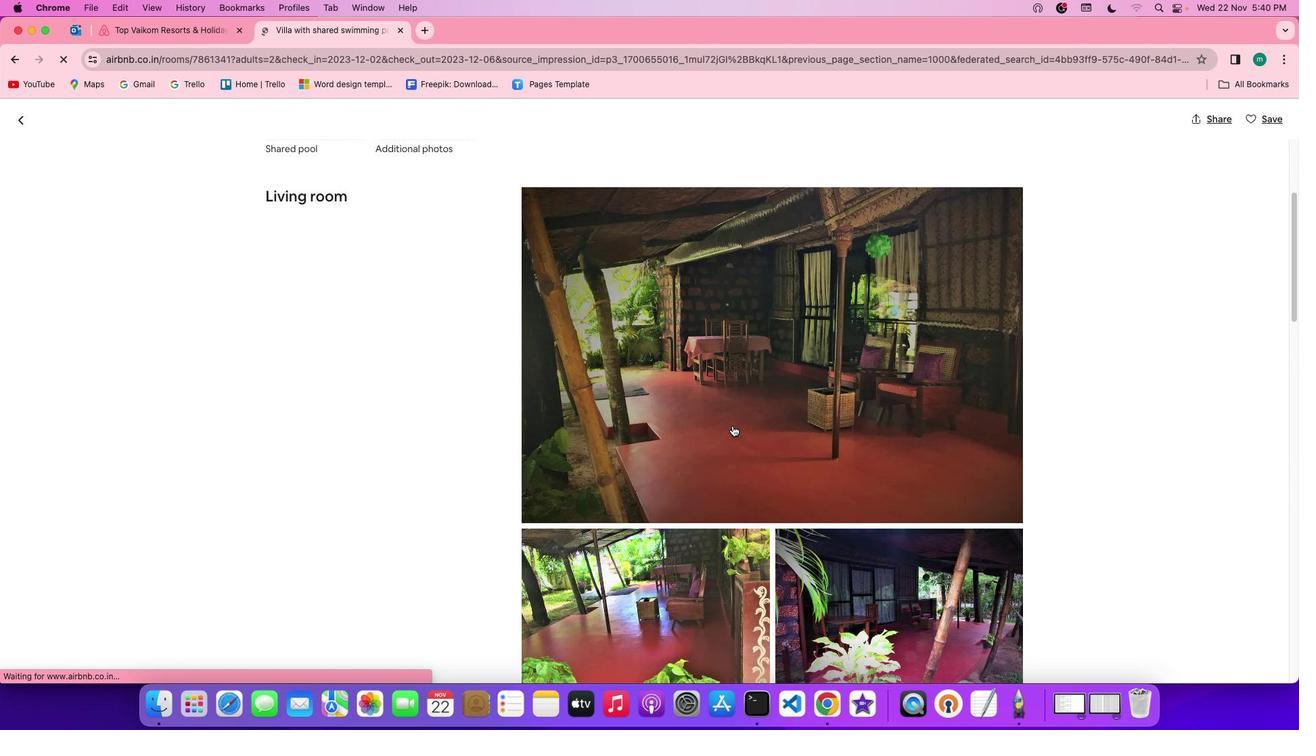 
Action: Mouse scrolled (728, 422) with delta (-2, -3)
Screenshot: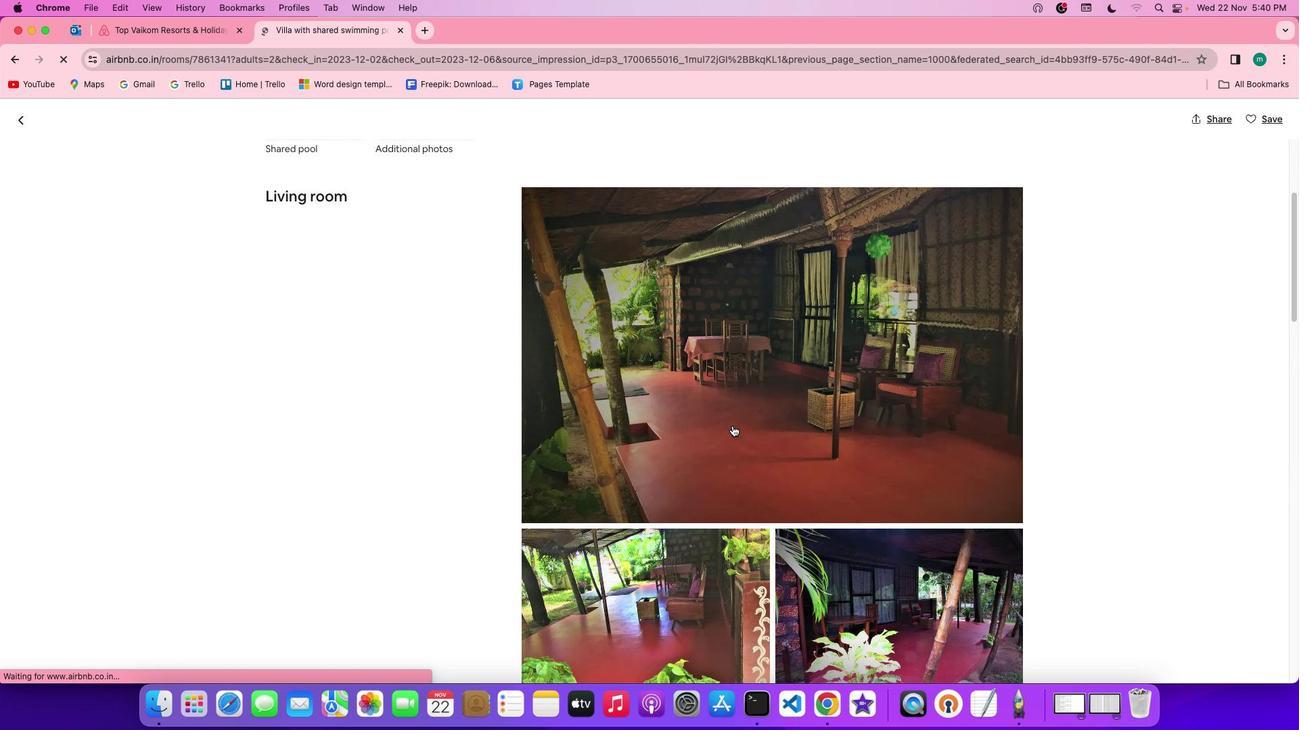 
Action: Mouse scrolled (728, 422) with delta (-2, -4)
Screenshot: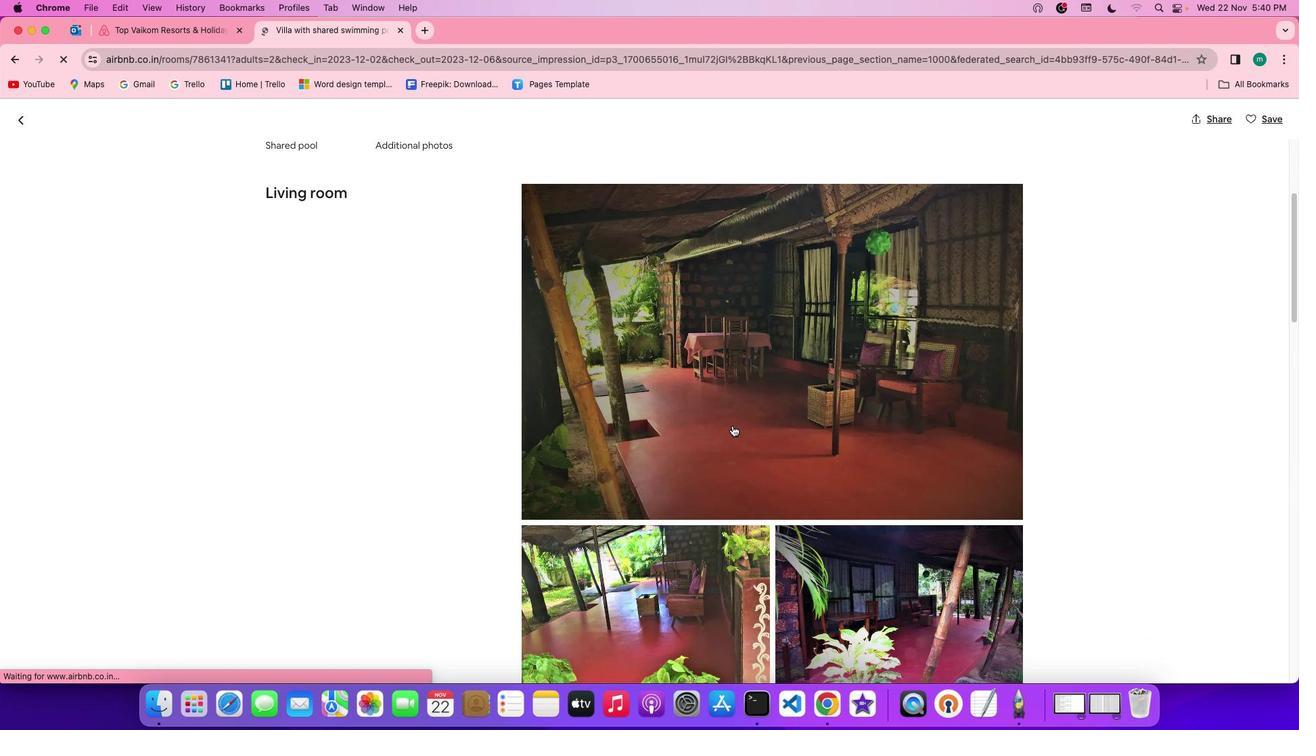 
Action: Mouse scrolled (728, 422) with delta (-2, -5)
Screenshot: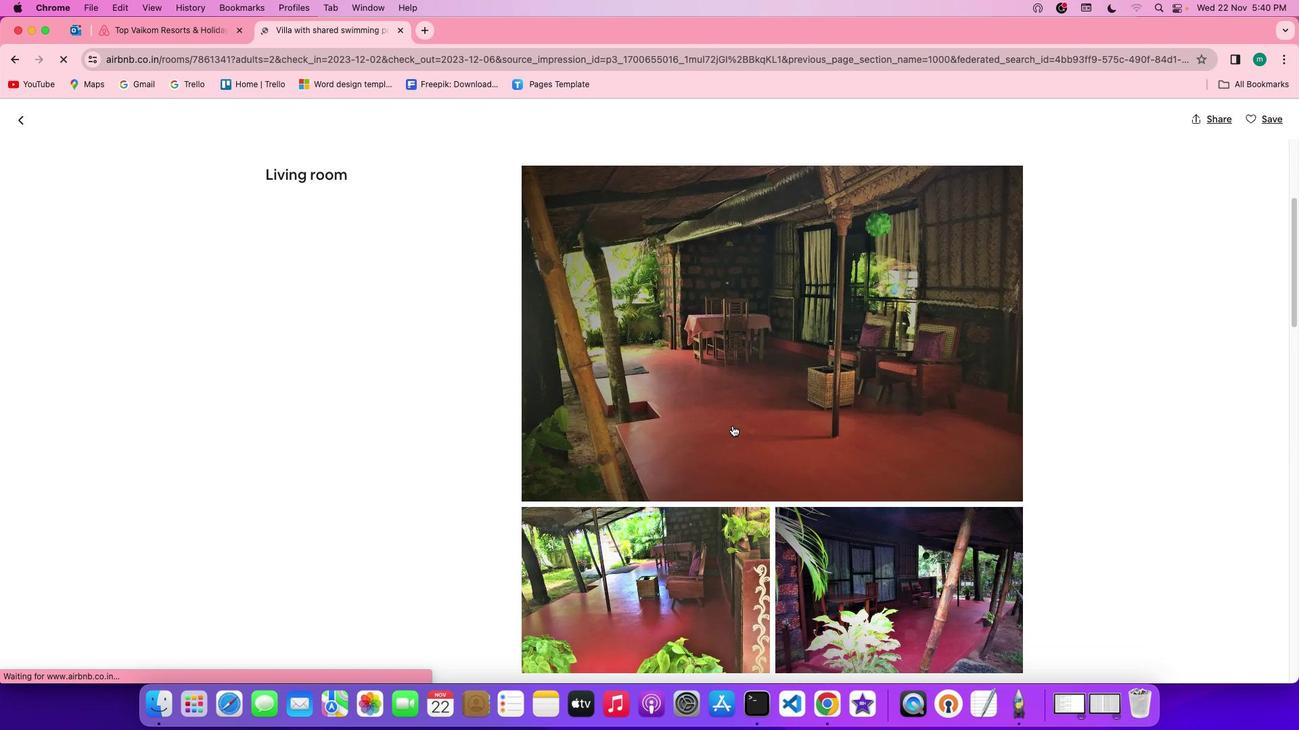 
Action: Mouse scrolled (728, 422) with delta (-2, -3)
Screenshot: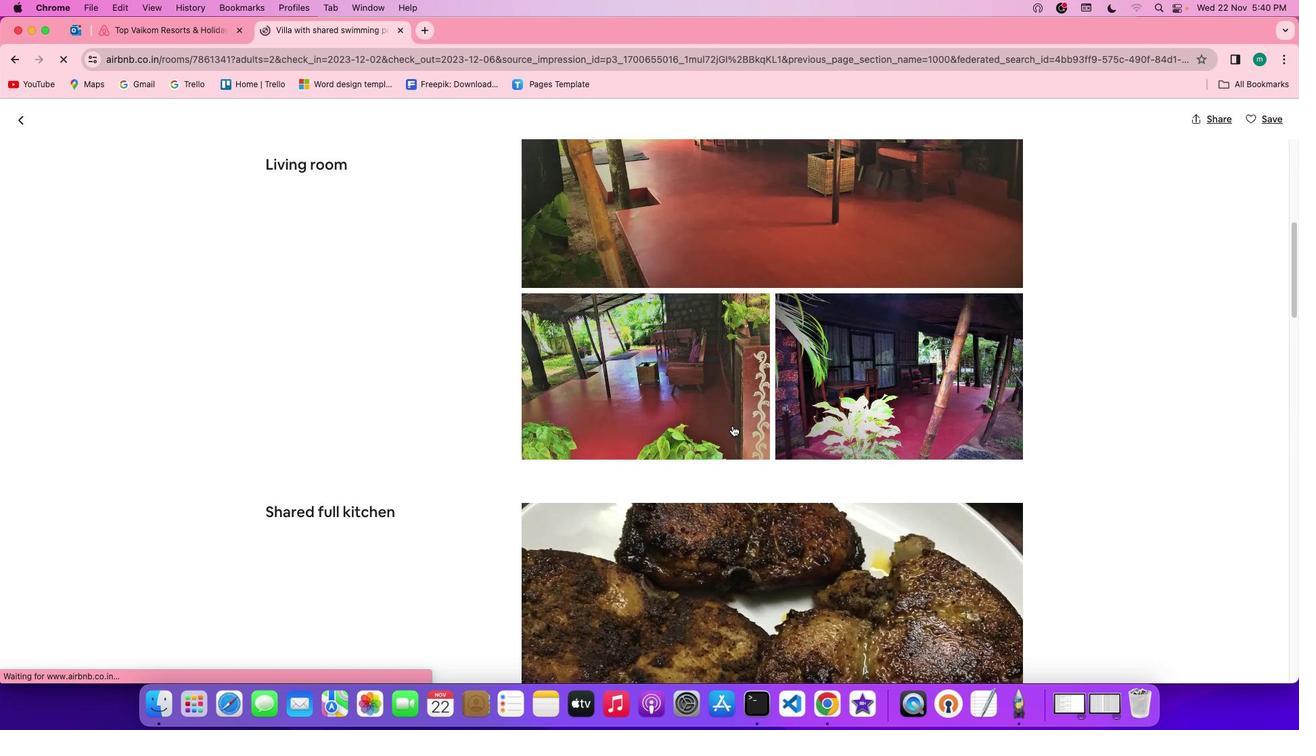 
Action: Mouse scrolled (728, 422) with delta (-2, -3)
Screenshot: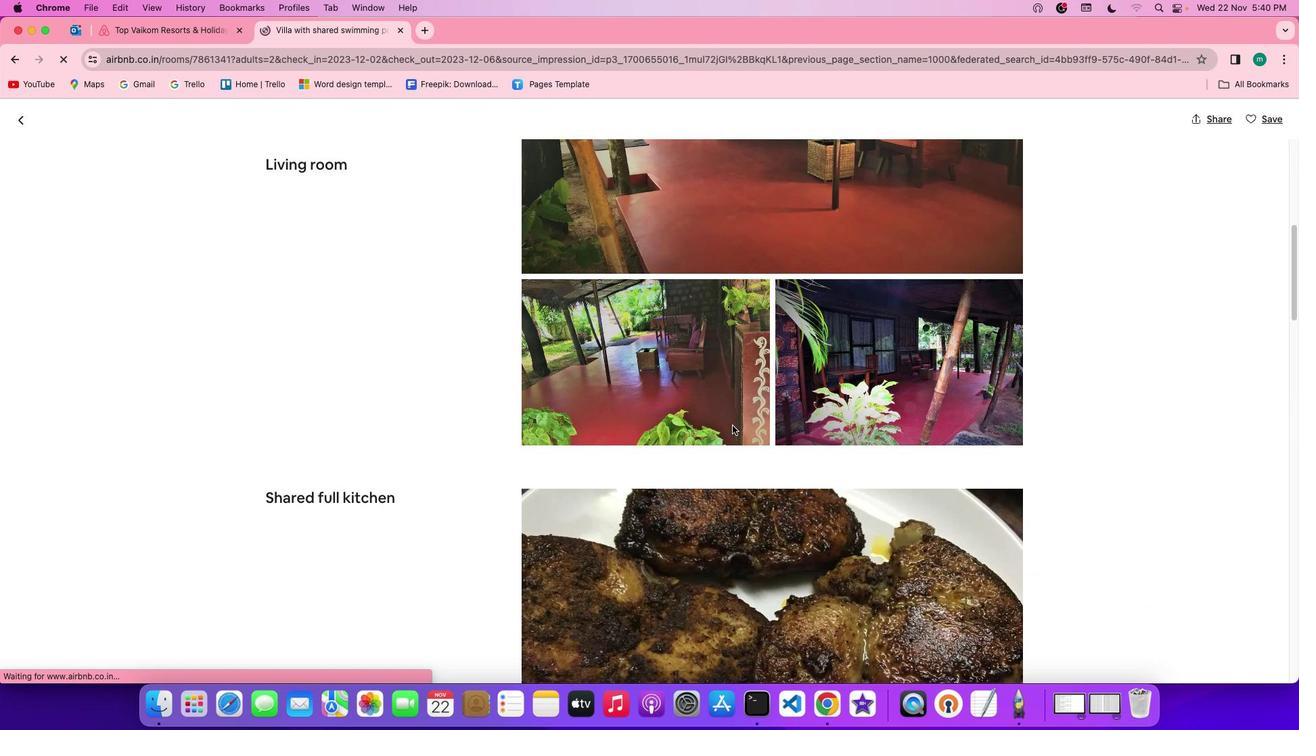 
Action: Mouse scrolled (728, 422) with delta (-2, -4)
Screenshot: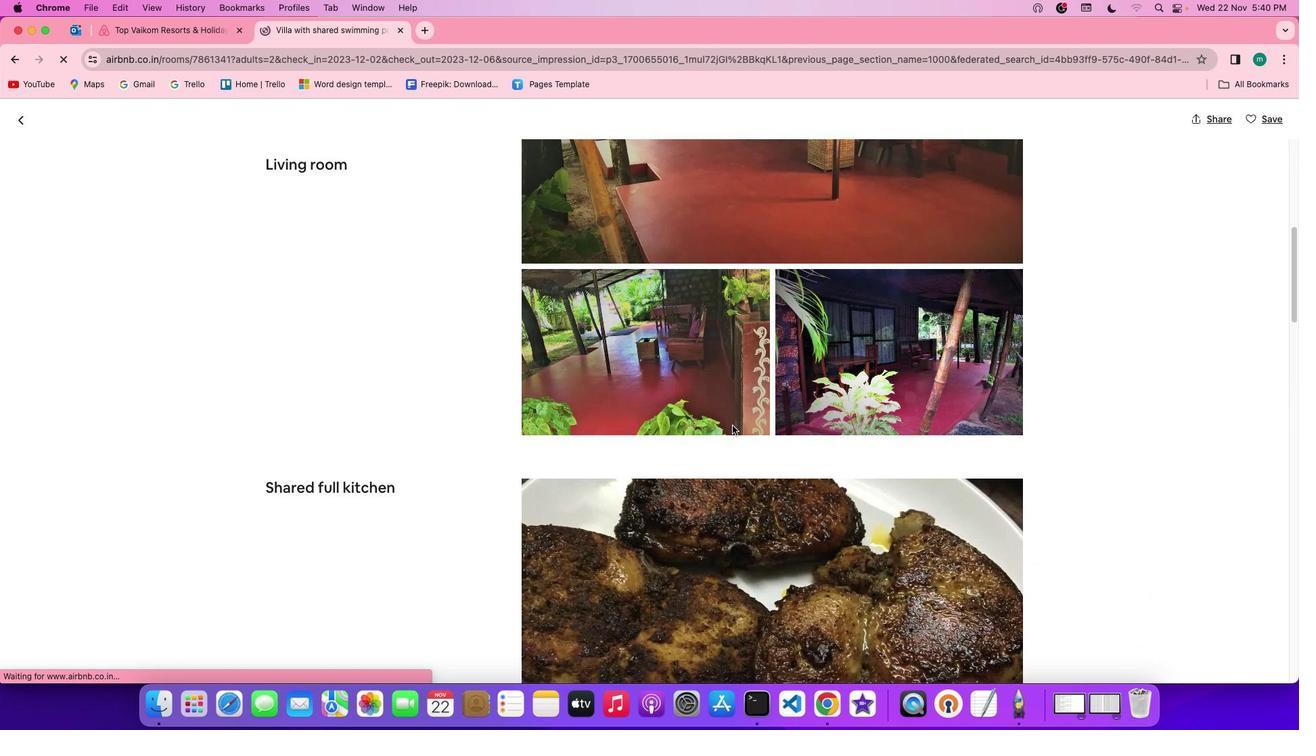 
Action: Mouse scrolled (728, 422) with delta (-2, -4)
Screenshot: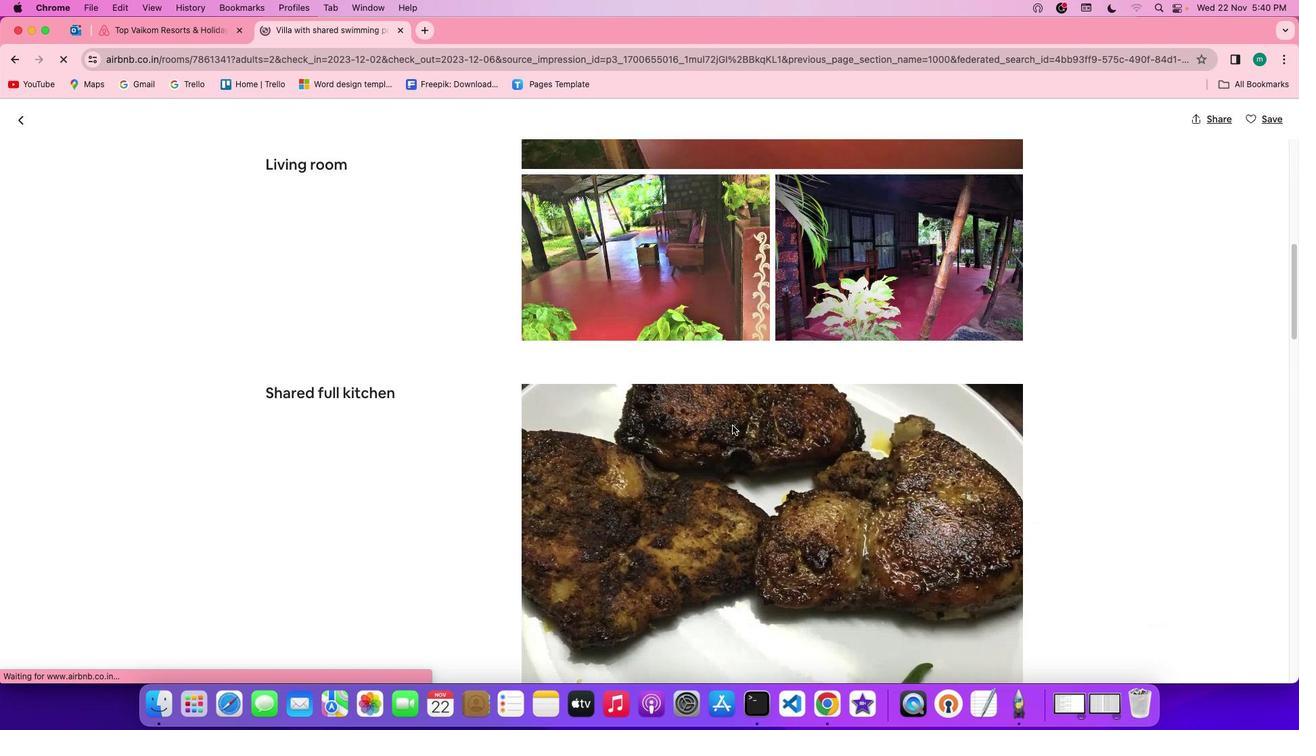 
Action: Mouse scrolled (728, 422) with delta (-2, -3)
Screenshot: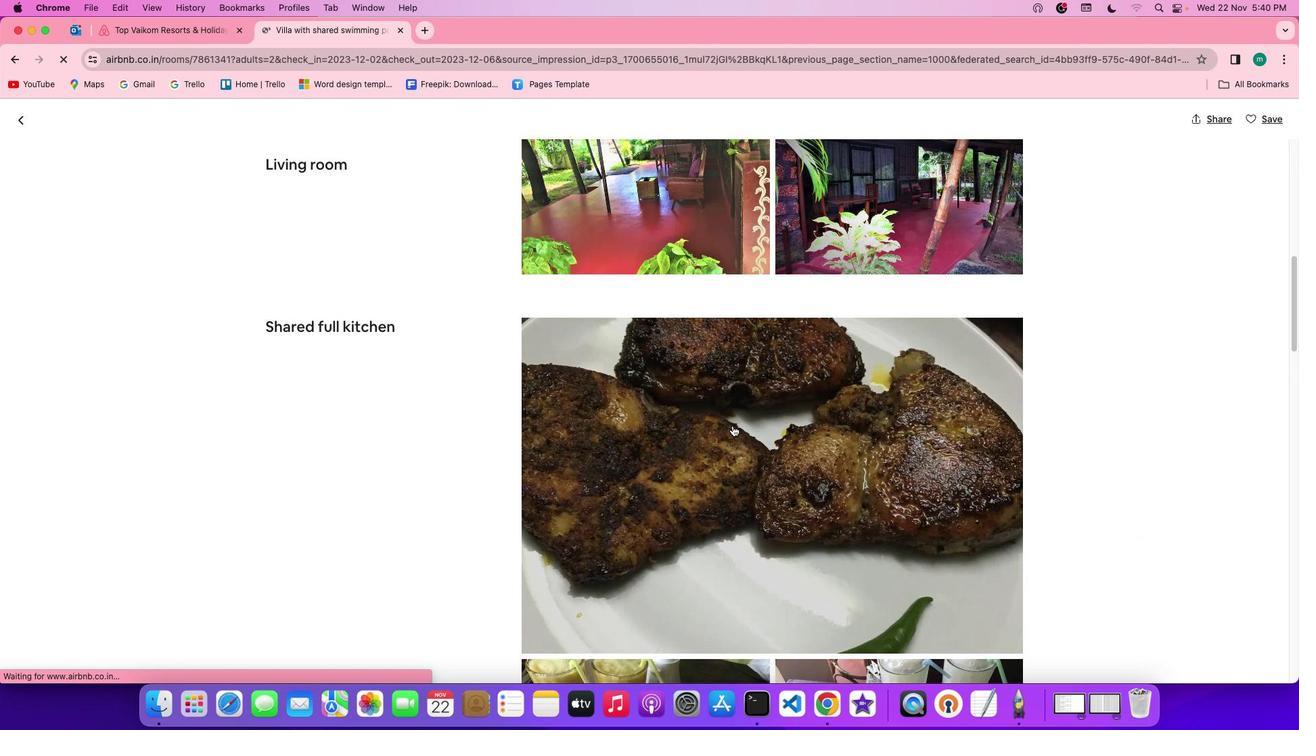 
Action: Mouse scrolled (728, 422) with delta (-2, -3)
Screenshot: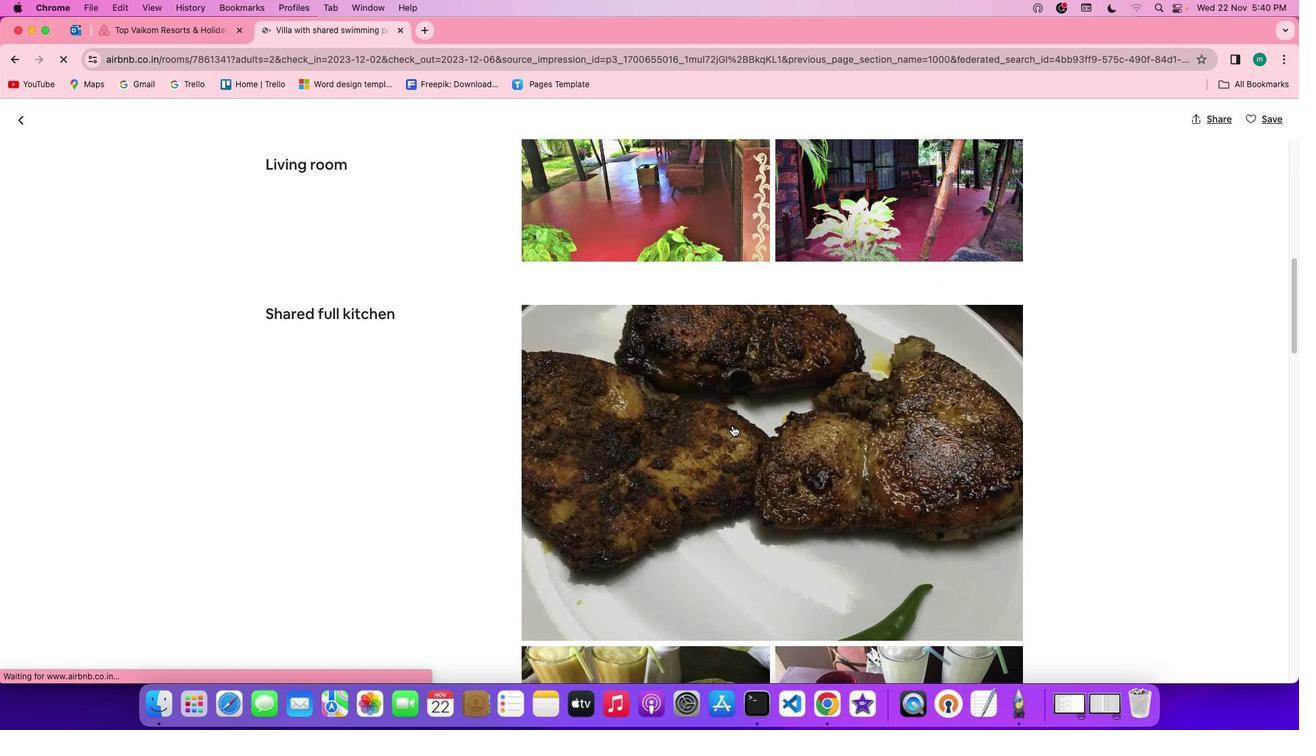 
Action: Mouse scrolled (728, 422) with delta (-2, -4)
Screenshot: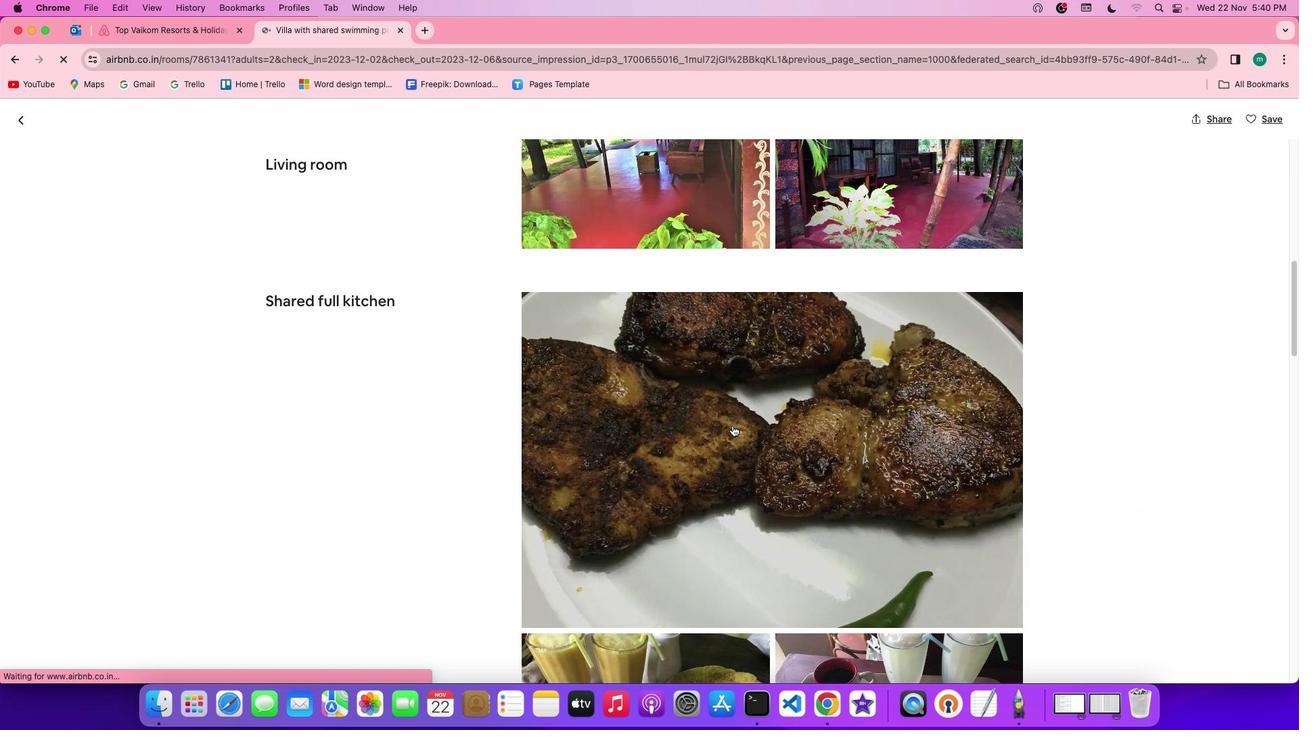 
Action: Mouse scrolled (728, 422) with delta (-2, -5)
Screenshot: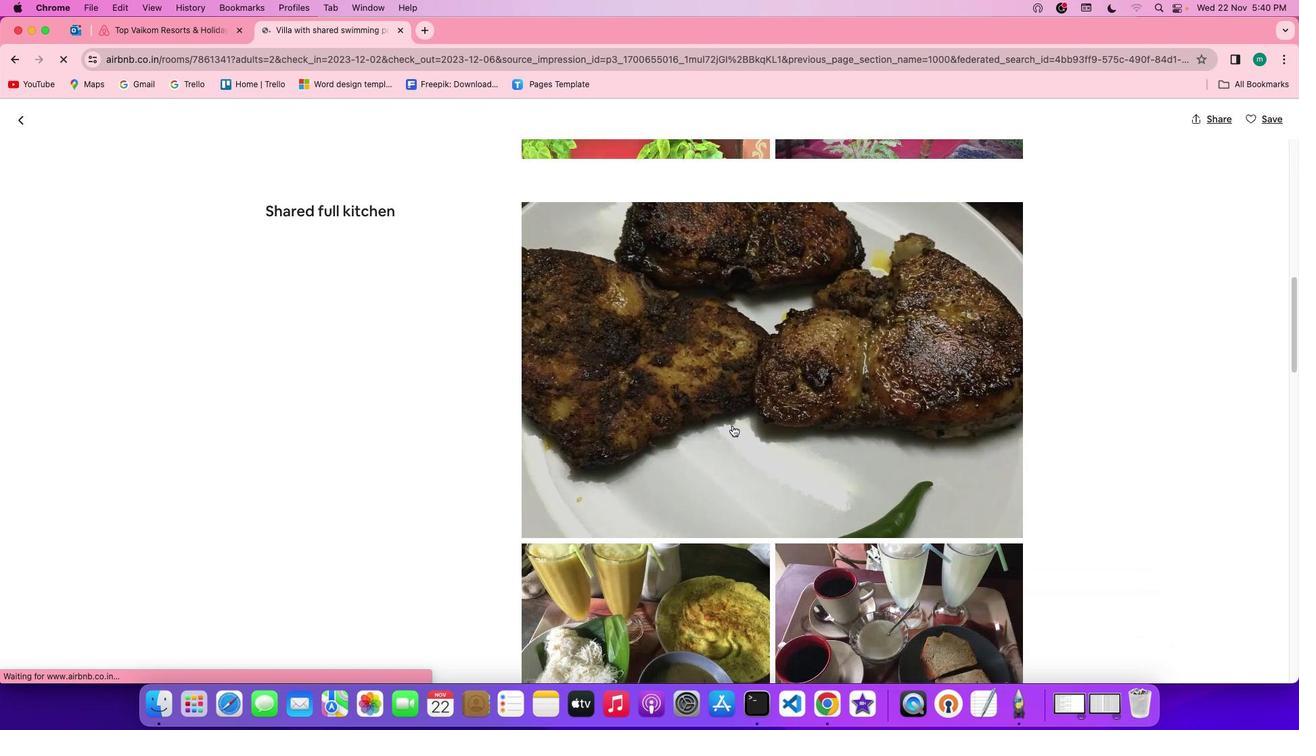 
Action: Mouse scrolled (728, 422) with delta (-2, -5)
Screenshot: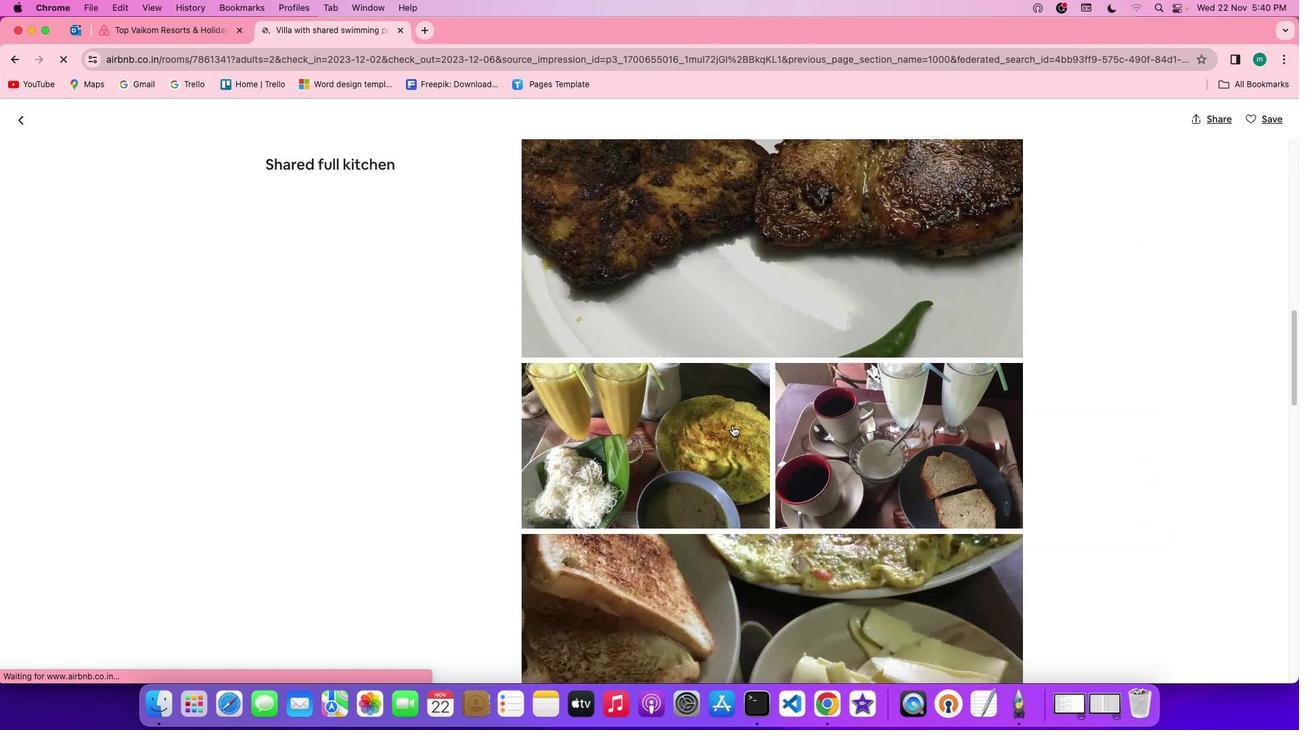 
Action: Mouse scrolled (728, 422) with delta (-2, -3)
Screenshot: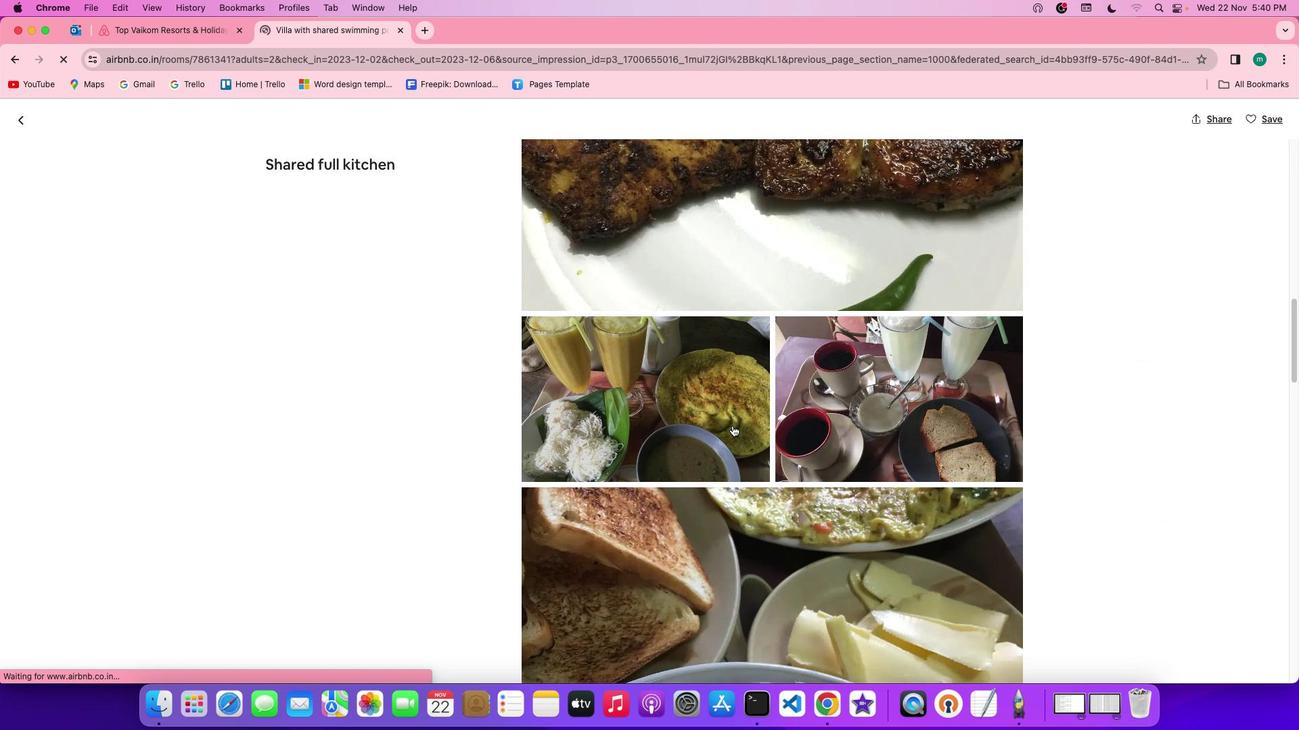 
Action: Mouse scrolled (728, 422) with delta (-2, -3)
Screenshot: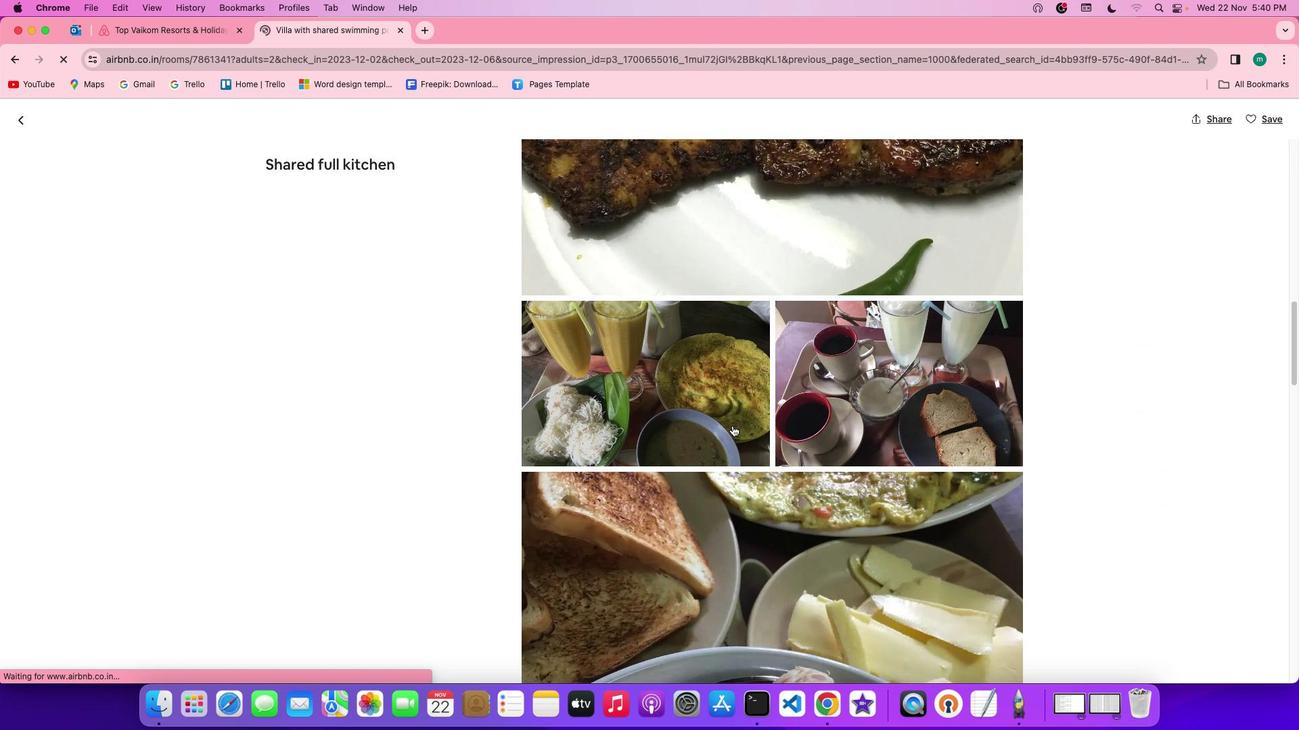 
Action: Mouse scrolled (728, 422) with delta (-2, -4)
Screenshot: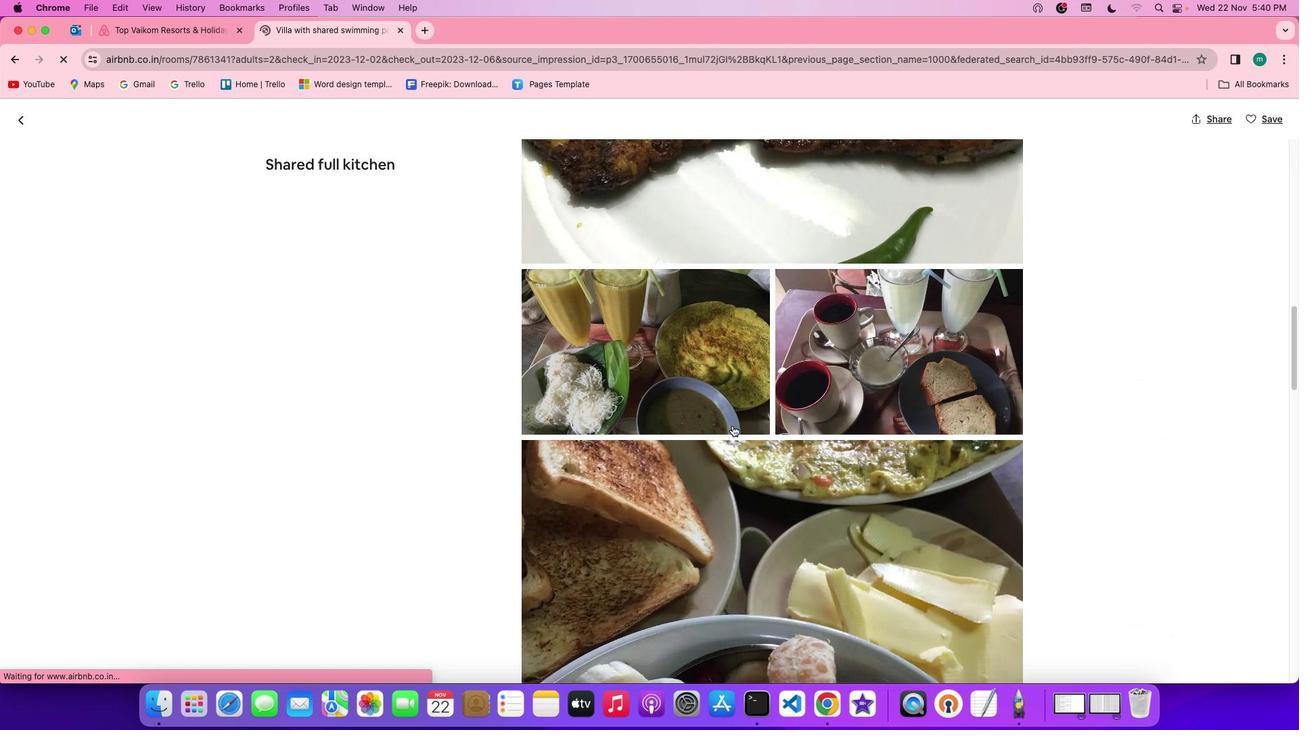 
Action: Mouse scrolled (728, 422) with delta (-2, -5)
Screenshot: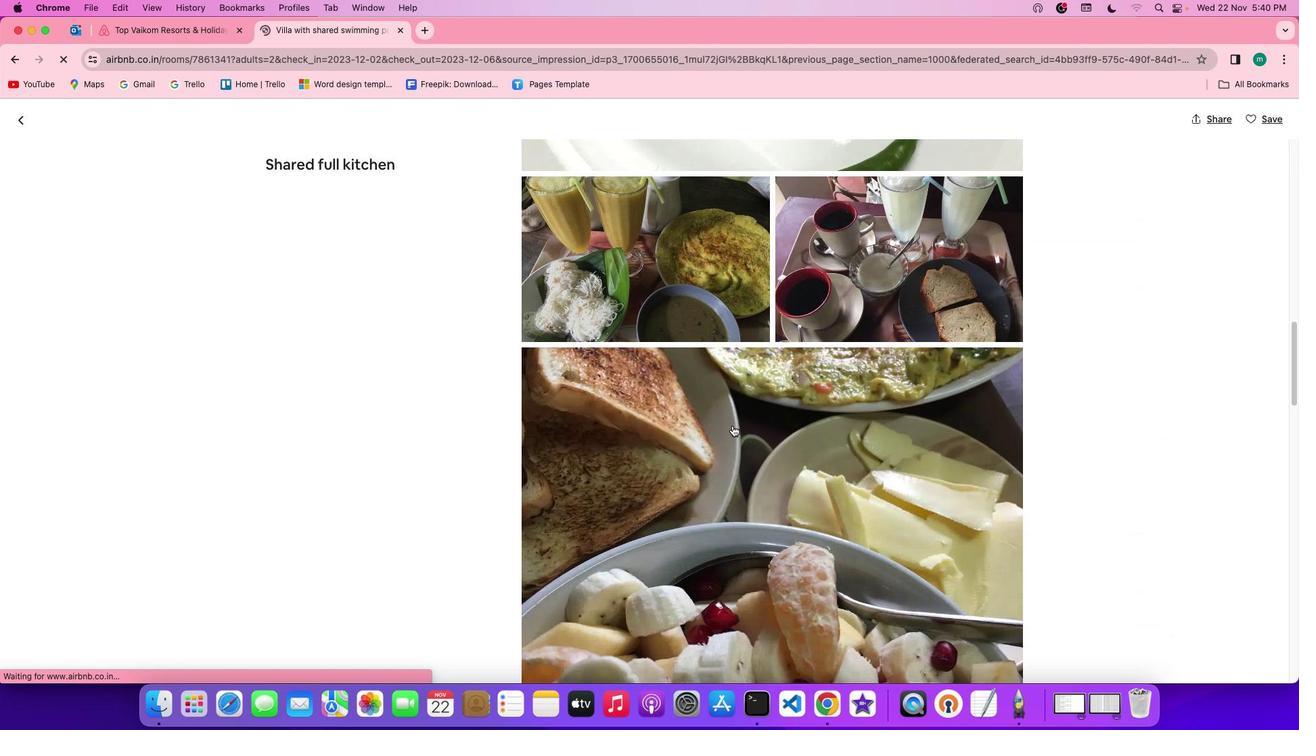 
Action: Mouse scrolled (728, 422) with delta (-2, -3)
Screenshot: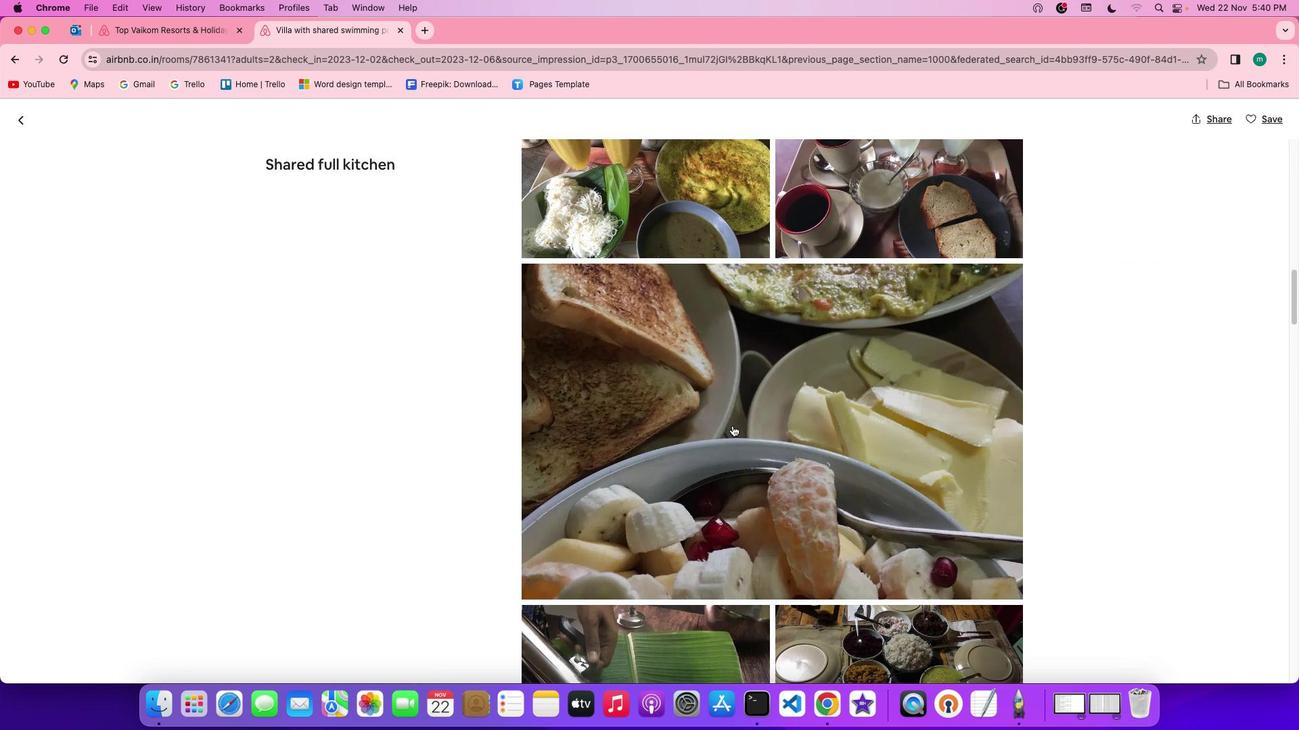 
Action: Mouse scrolled (728, 422) with delta (-2, -3)
Screenshot: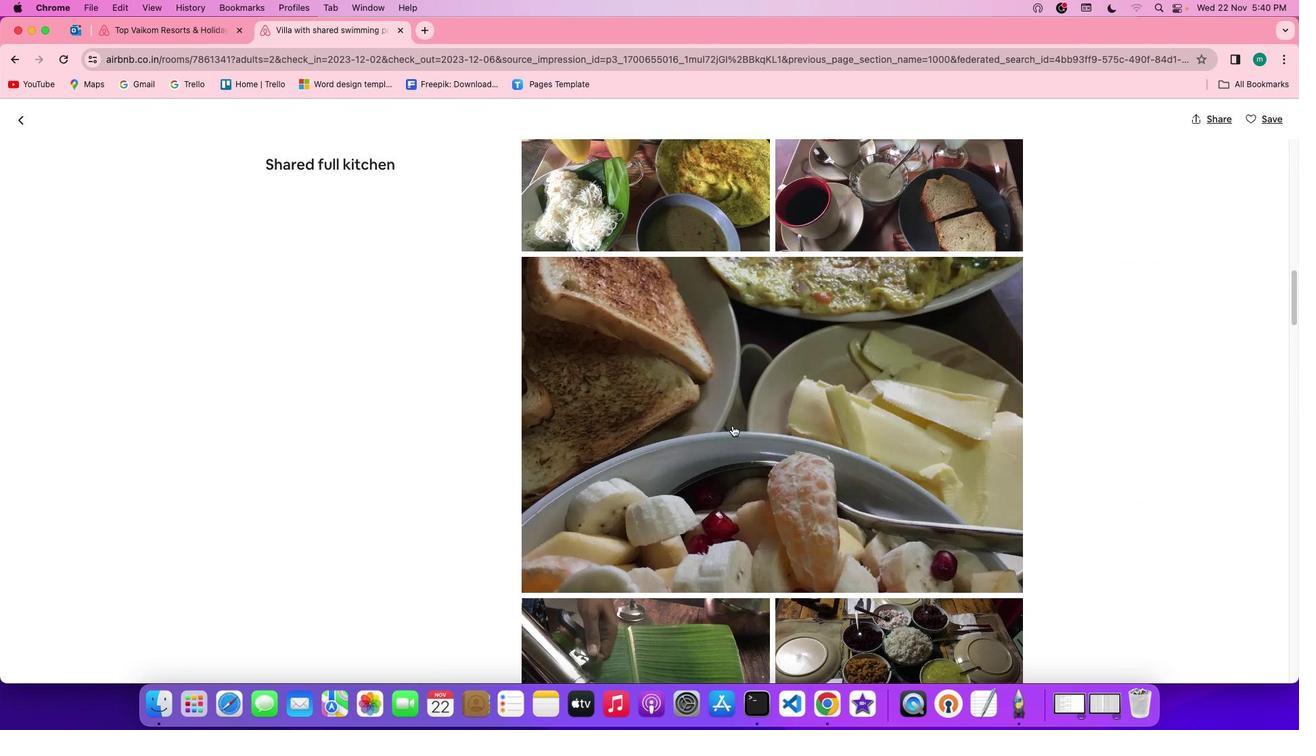 
Action: Mouse scrolled (728, 422) with delta (-2, -3)
Screenshot: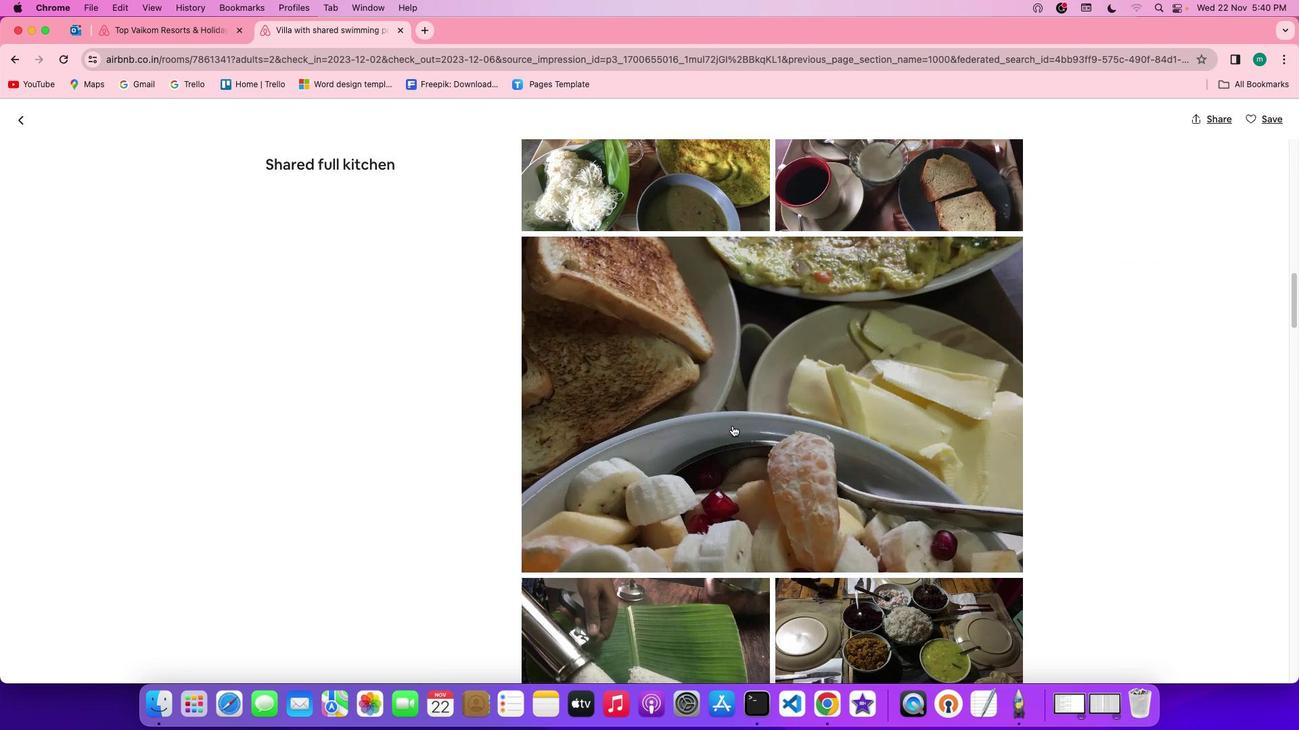 
Action: Mouse scrolled (728, 422) with delta (-2, -4)
Screenshot: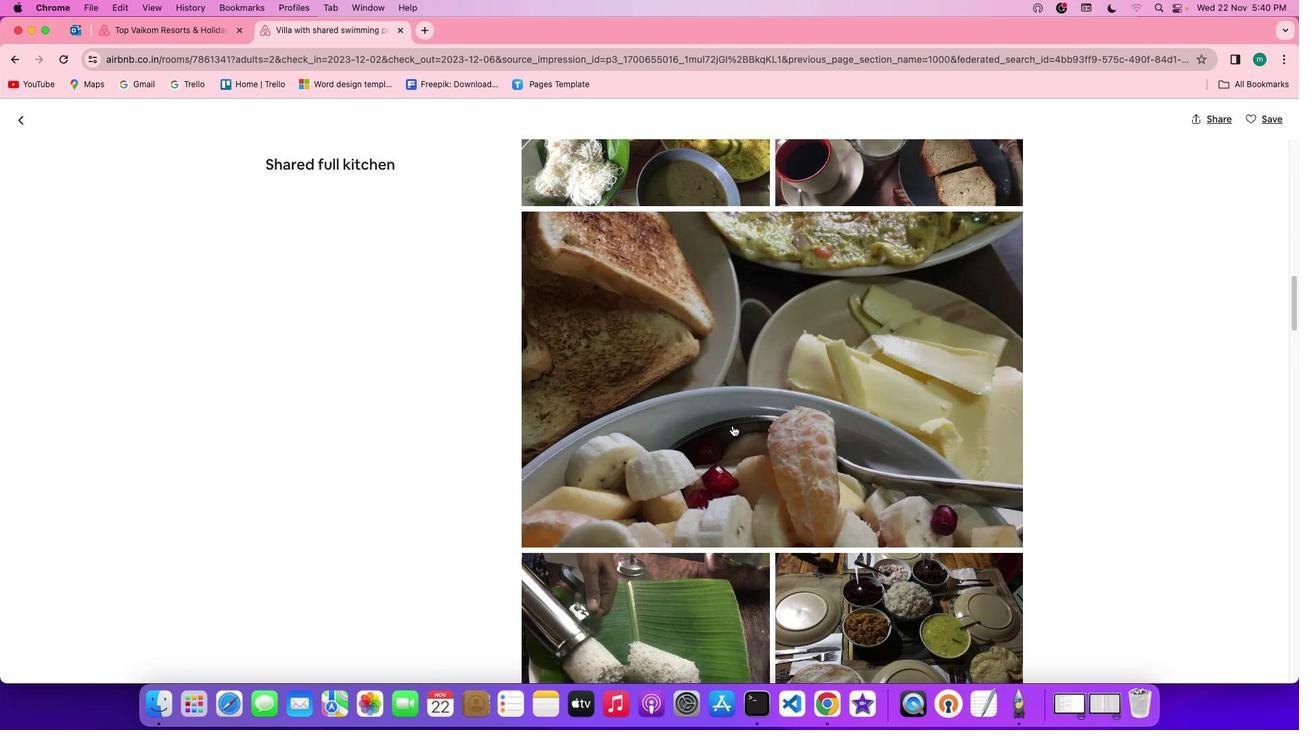 
Action: Mouse scrolled (728, 422) with delta (-2, -3)
Screenshot: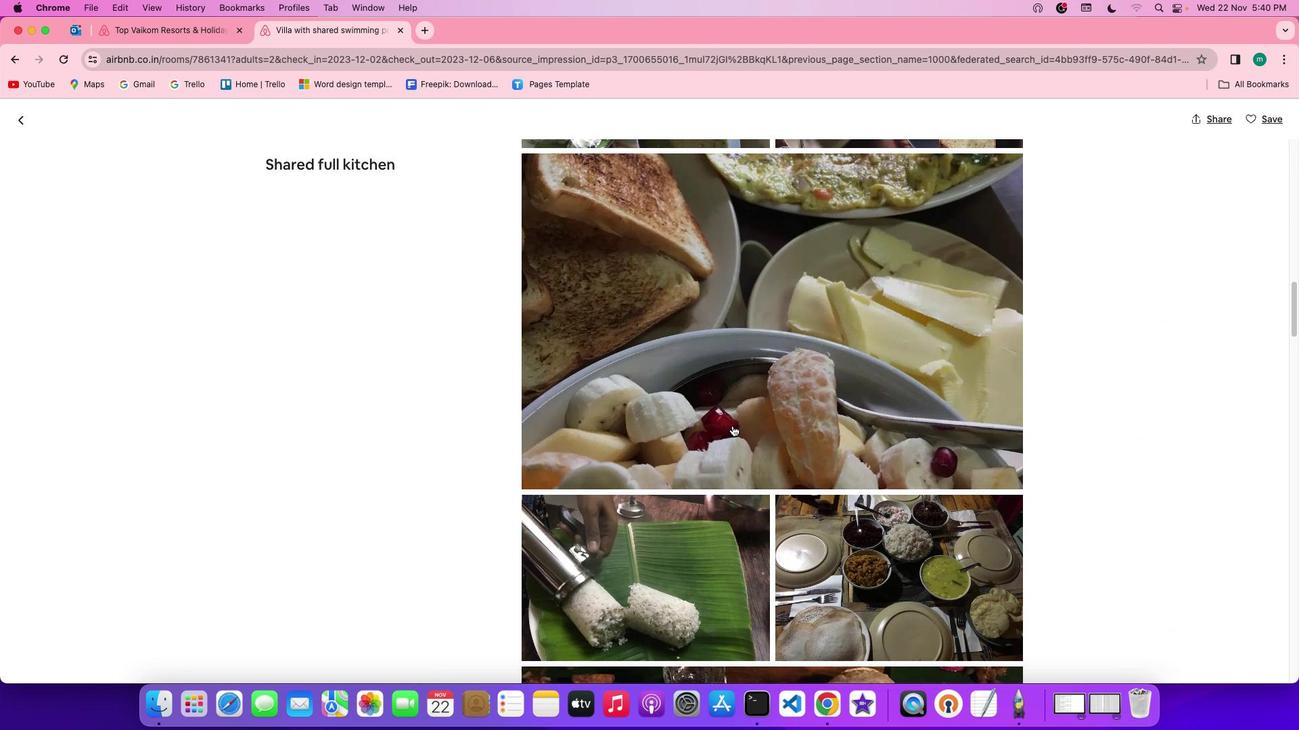 
Action: Mouse scrolled (728, 422) with delta (-2, -3)
Screenshot: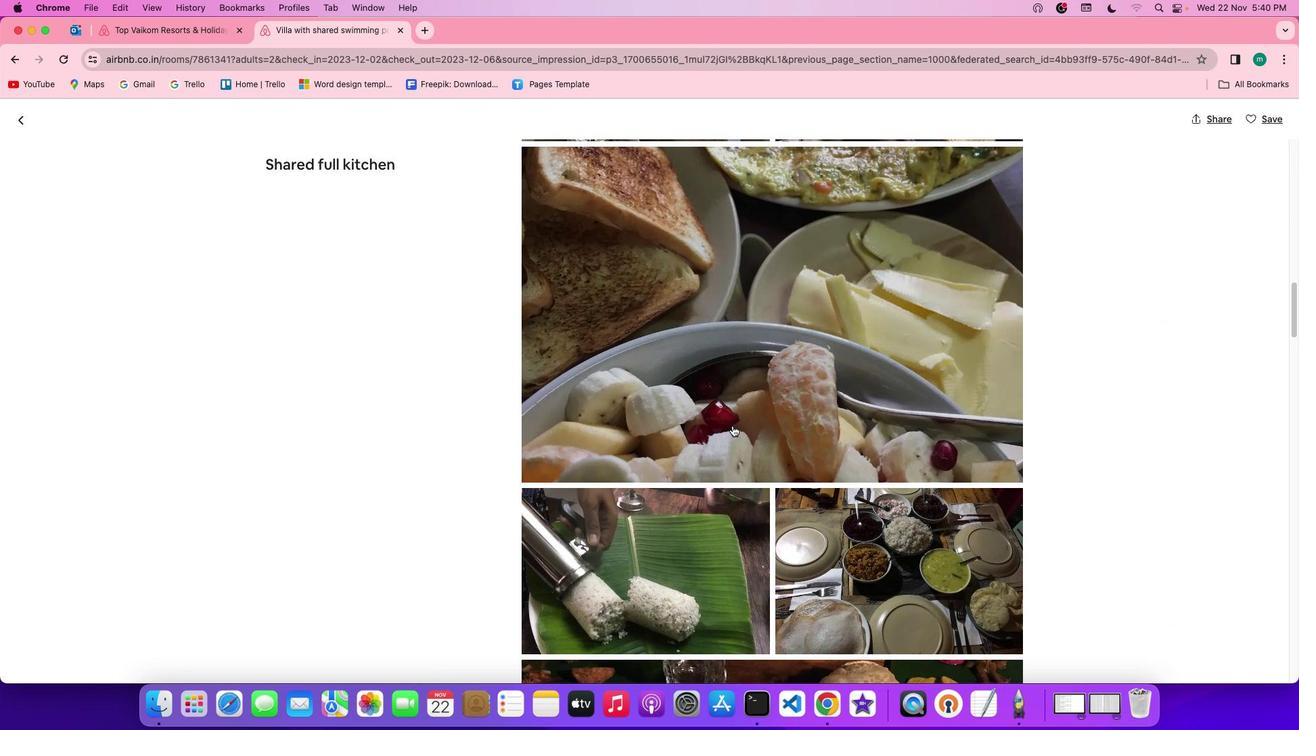 
Action: Mouse scrolled (728, 422) with delta (-2, -3)
Screenshot: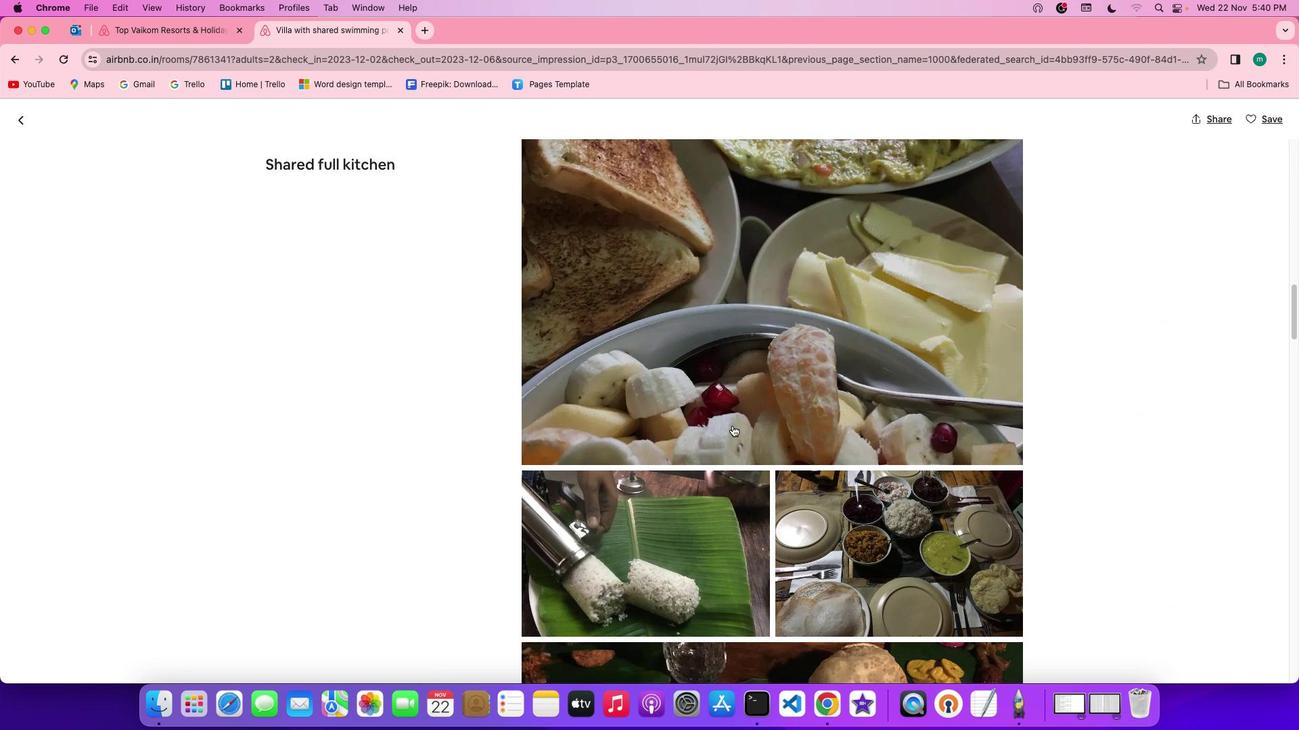 
Action: Mouse scrolled (728, 422) with delta (-2, -4)
Screenshot: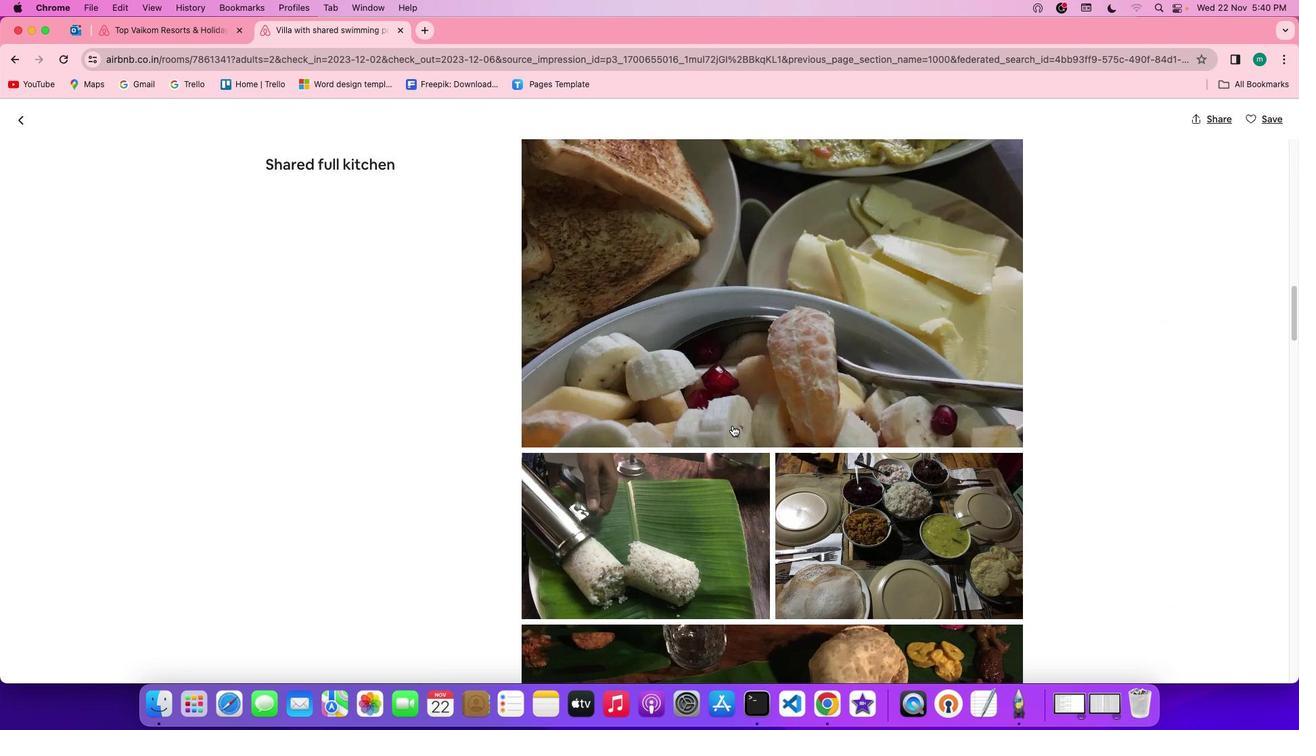
Action: Mouse scrolled (728, 422) with delta (-2, -5)
Screenshot: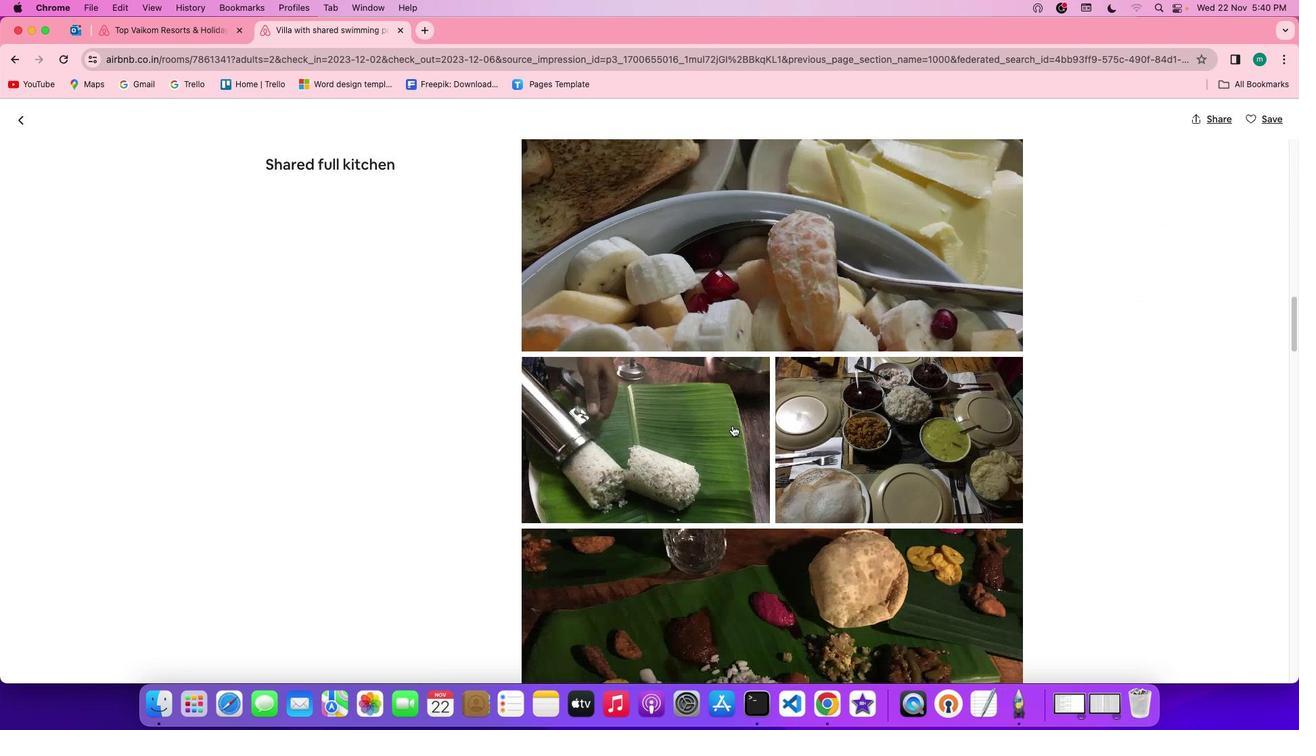 
Action: Mouse scrolled (728, 422) with delta (-2, -5)
Screenshot: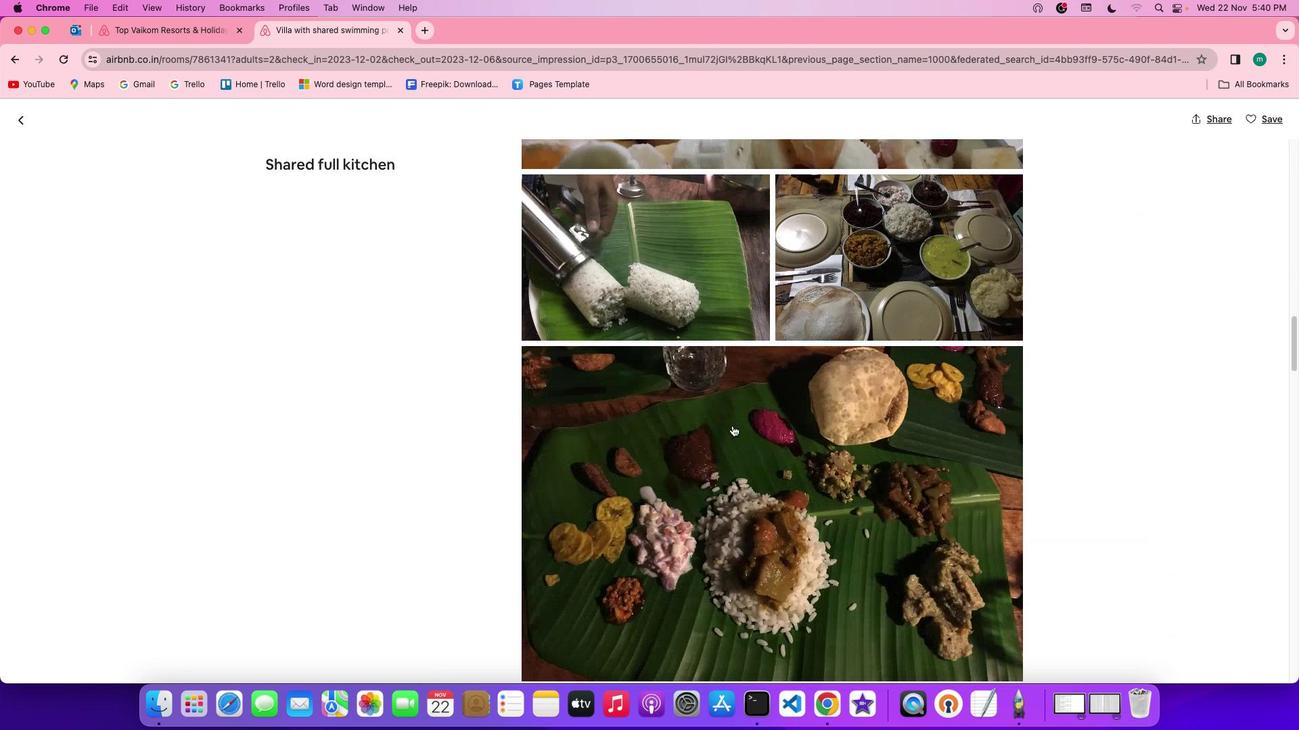 
Action: Mouse scrolled (728, 422) with delta (-2, -3)
Screenshot: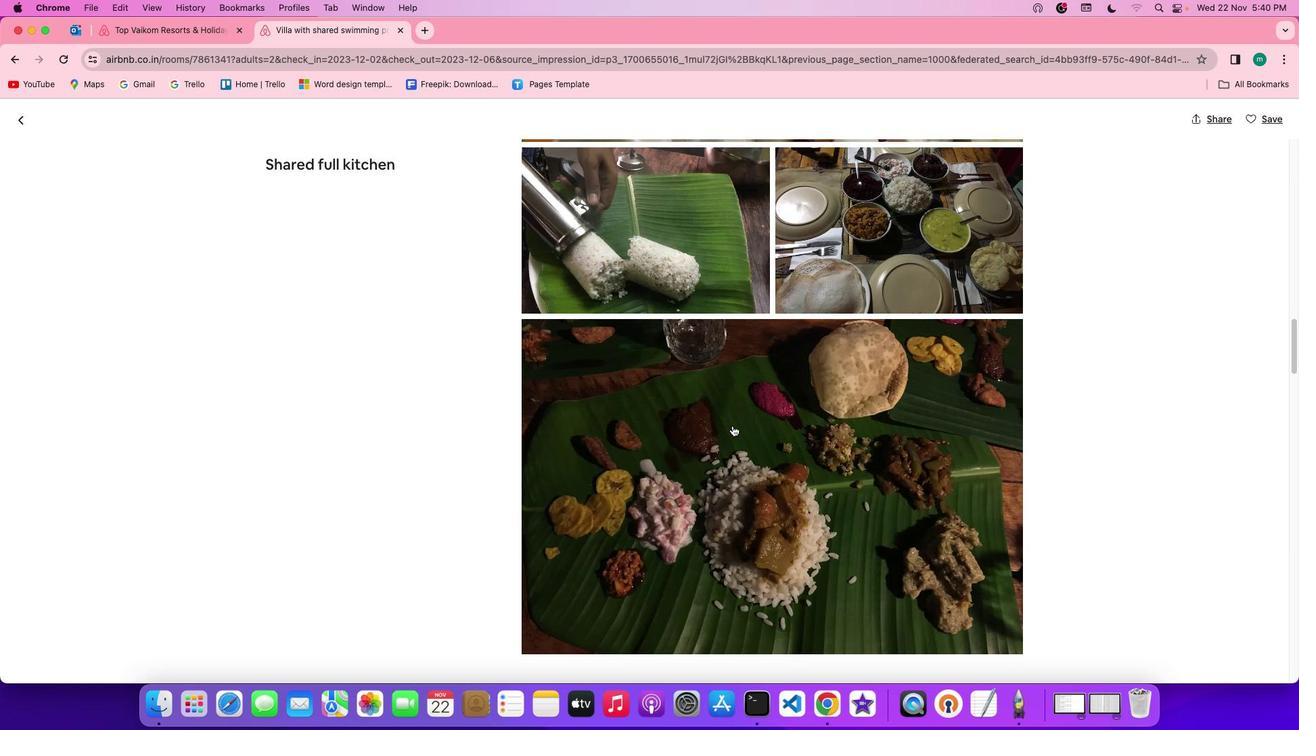 
Action: Mouse scrolled (728, 422) with delta (-2, -3)
Screenshot: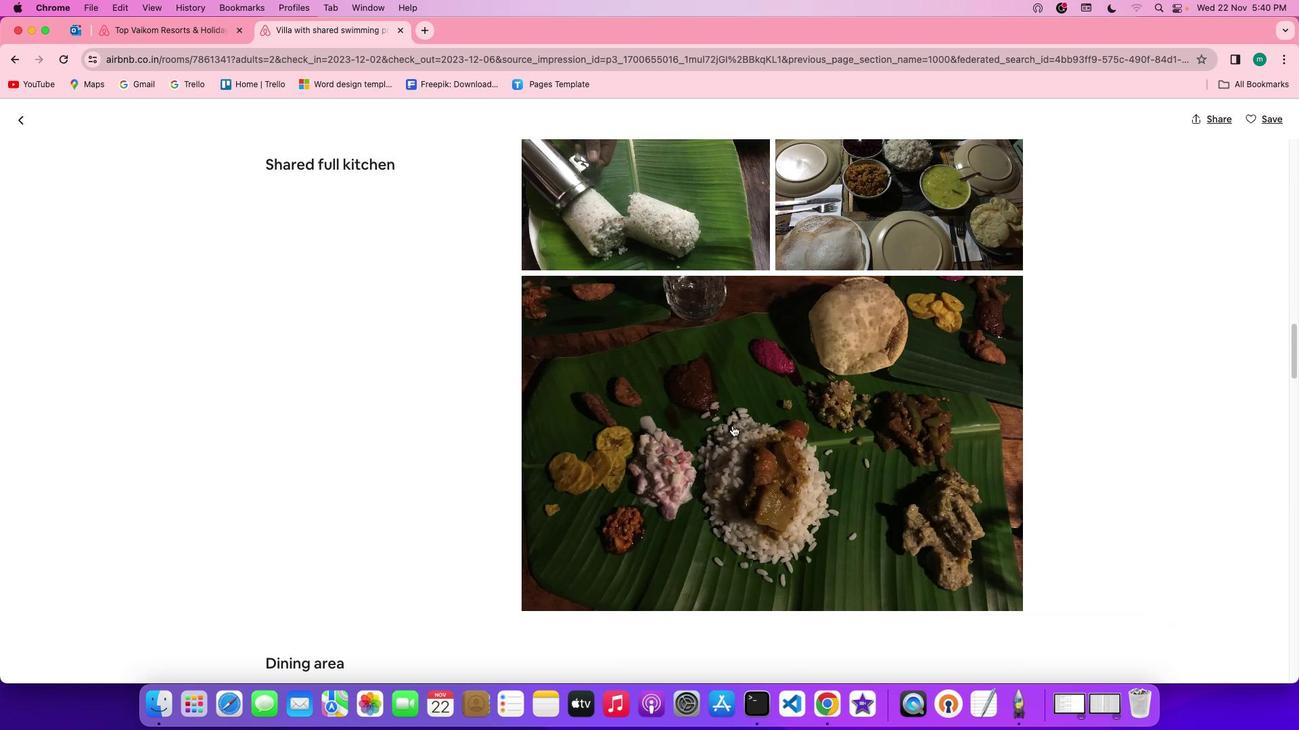 
Action: Mouse scrolled (728, 422) with delta (-2, -4)
Screenshot: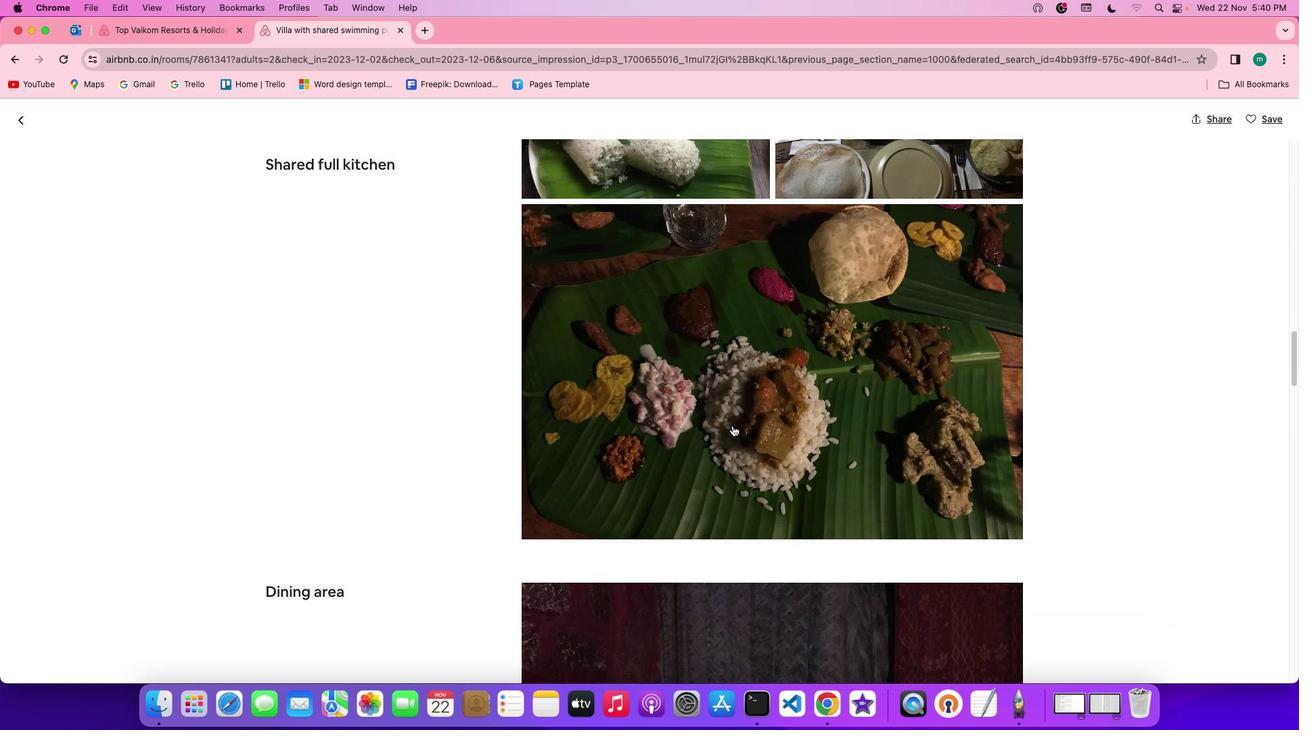 
Action: Mouse scrolled (728, 422) with delta (-2, -5)
Screenshot: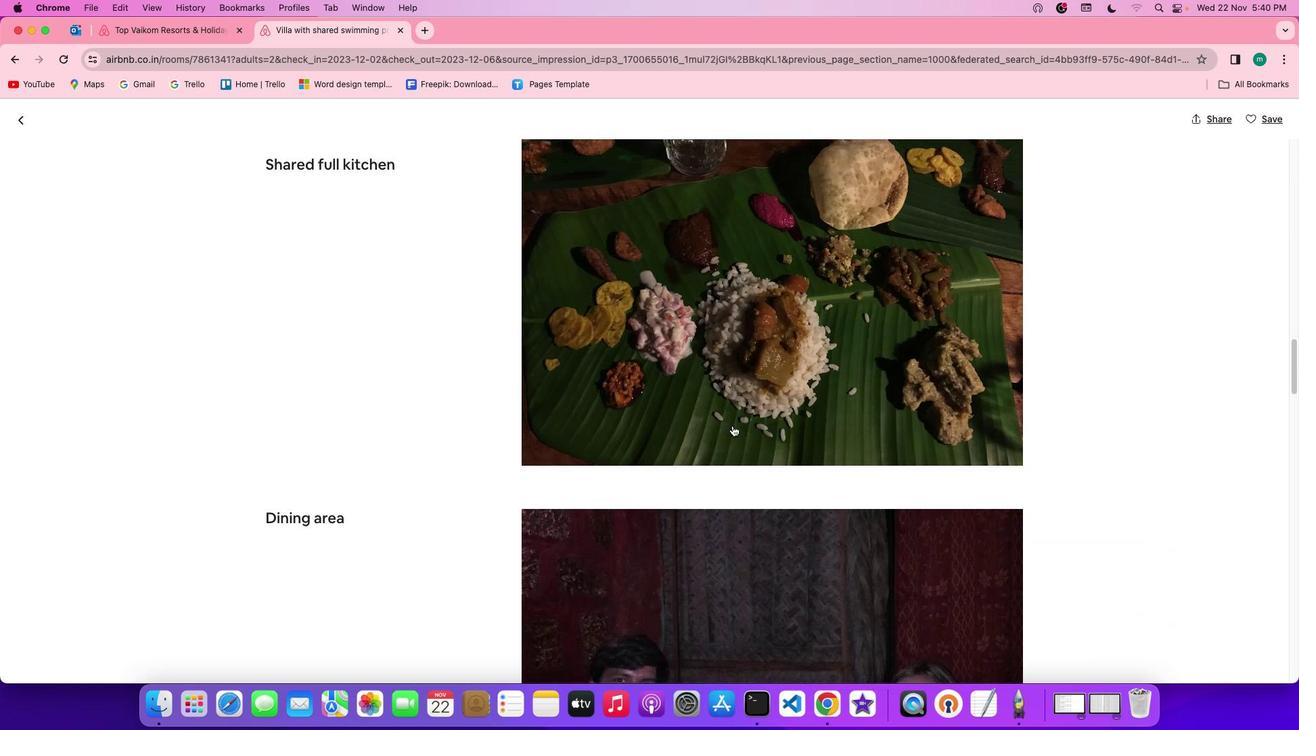 
Action: Mouse scrolled (728, 422) with delta (-2, -5)
Screenshot: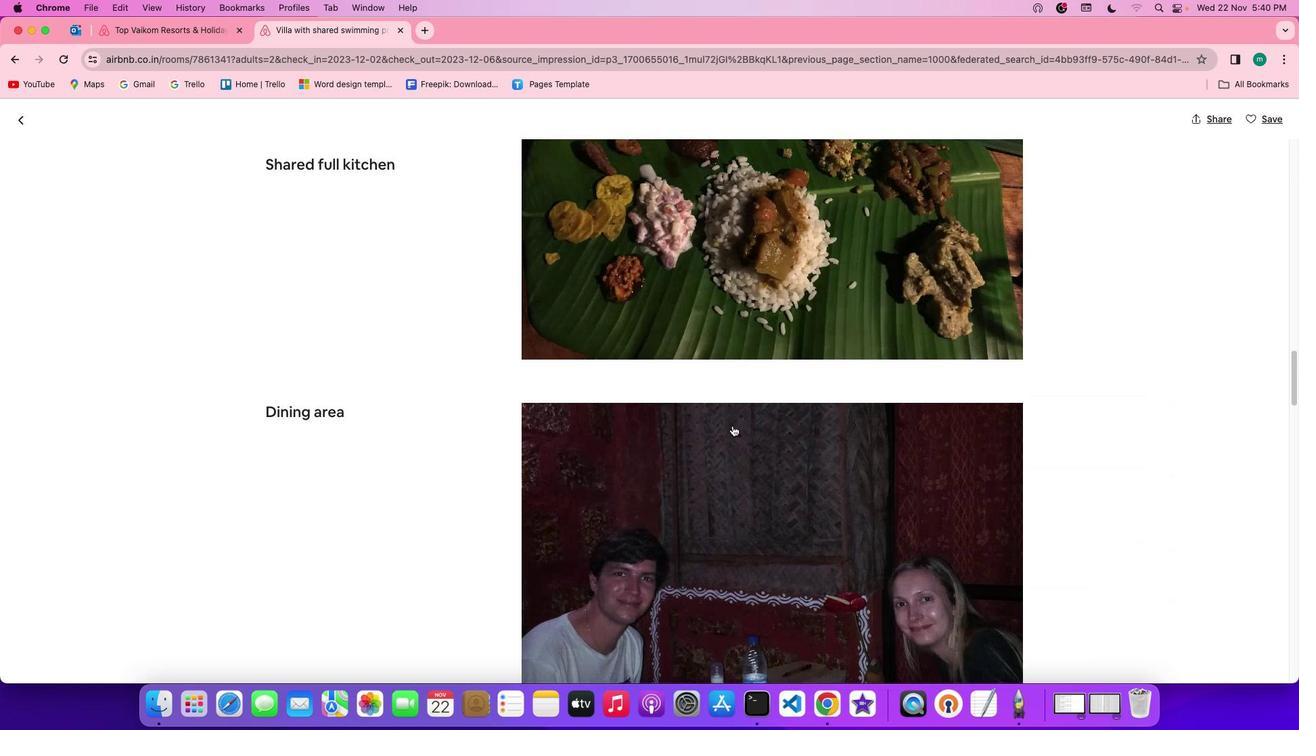 
Action: Mouse scrolled (728, 422) with delta (-2, -3)
Screenshot: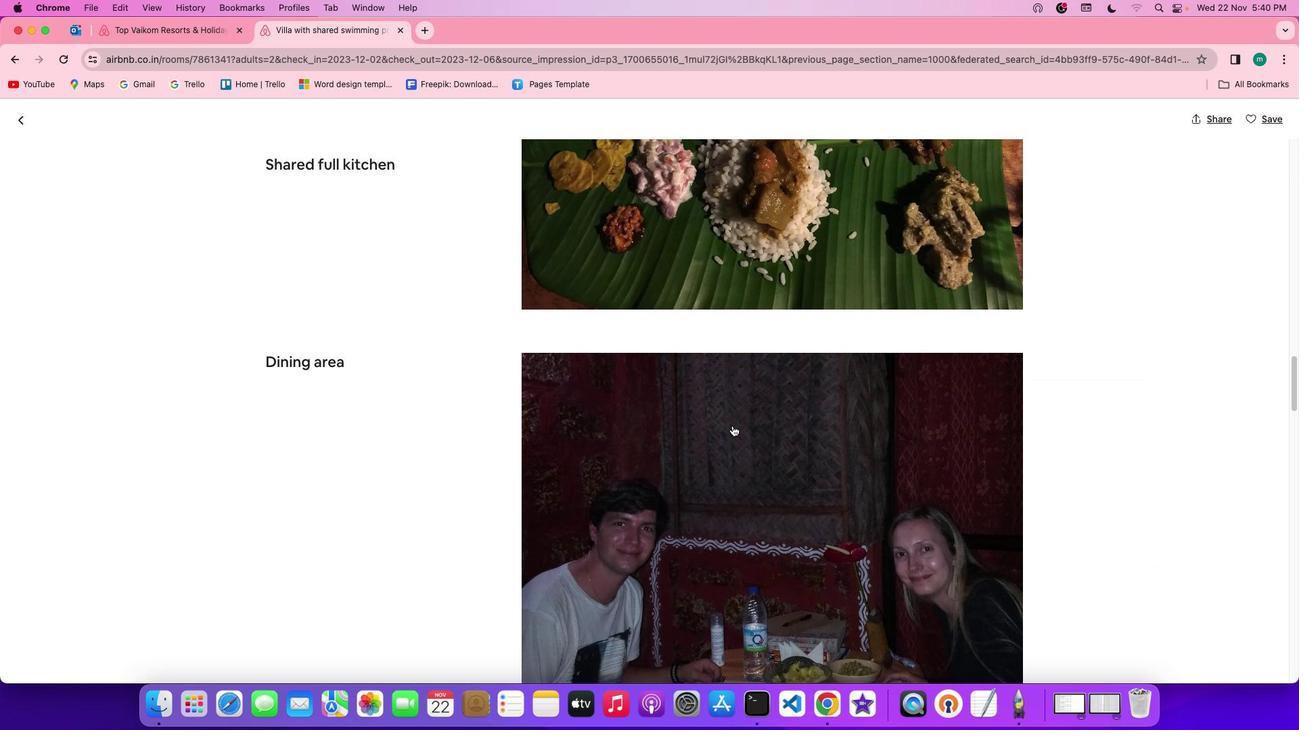 
Action: Mouse scrolled (728, 422) with delta (-2, -3)
Screenshot: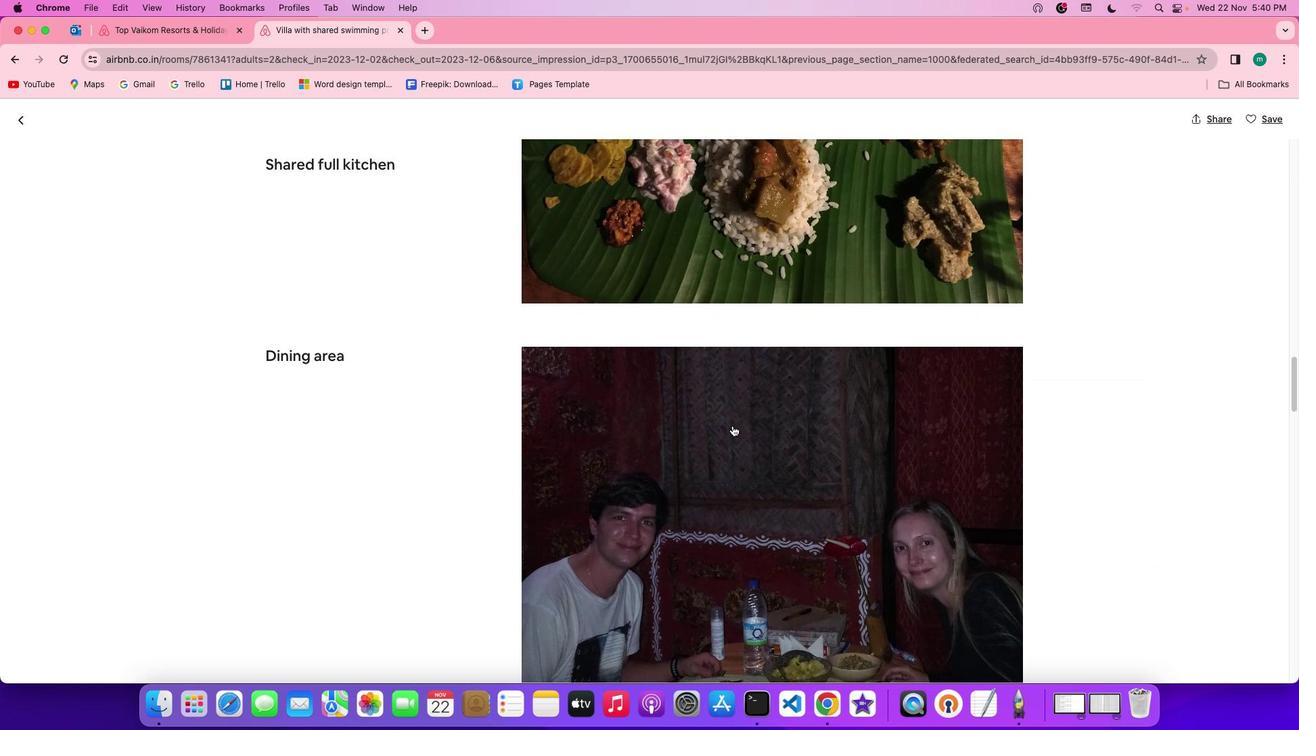 
Action: Mouse scrolled (728, 422) with delta (-2, -4)
Screenshot: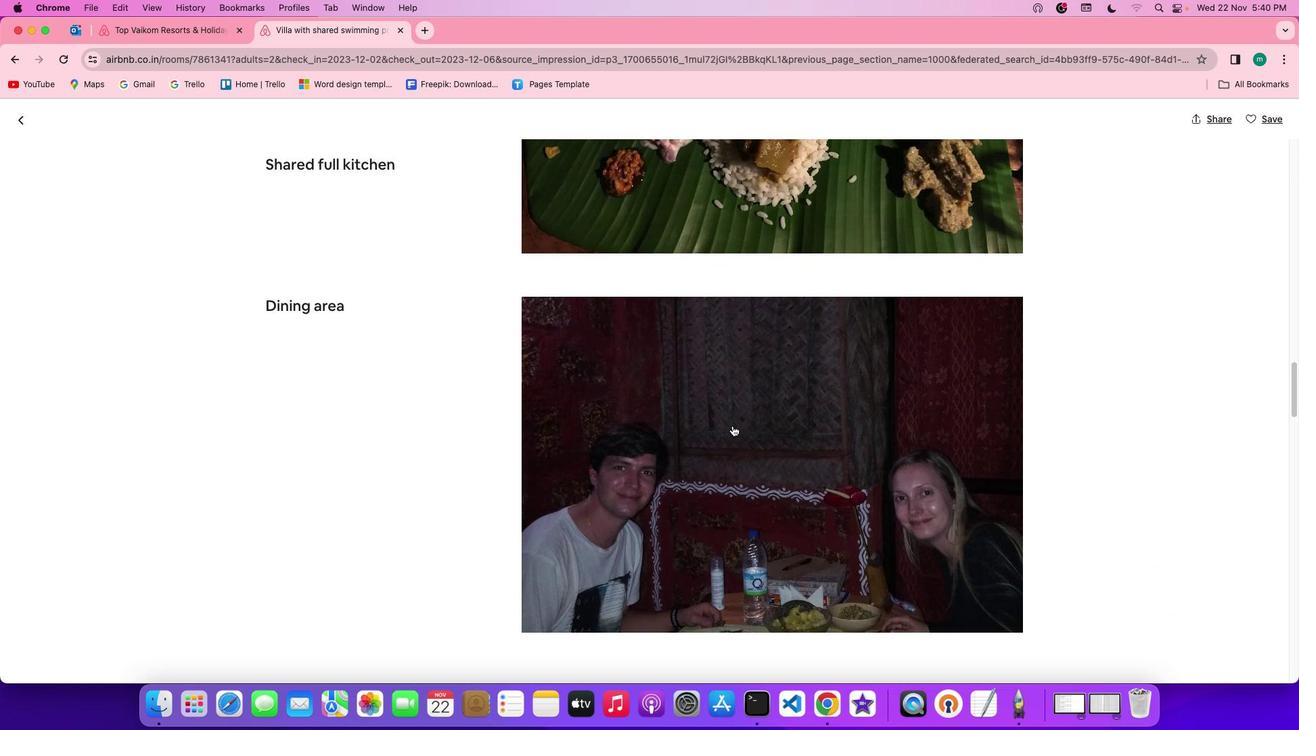 
Action: Mouse scrolled (728, 422) with delta (-2, -5)
Screenshot: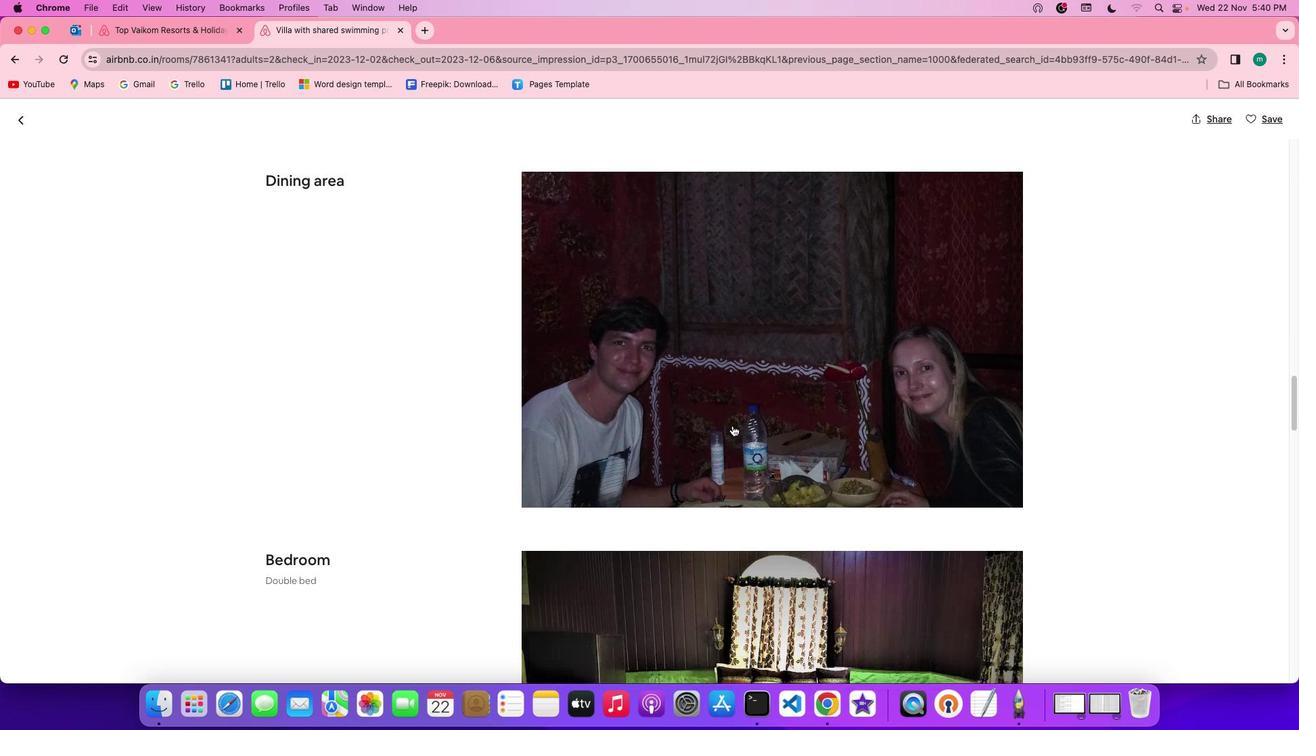 
Action: Mouse scrolled (728, 422) with delta (-2, -4)
Screenshot: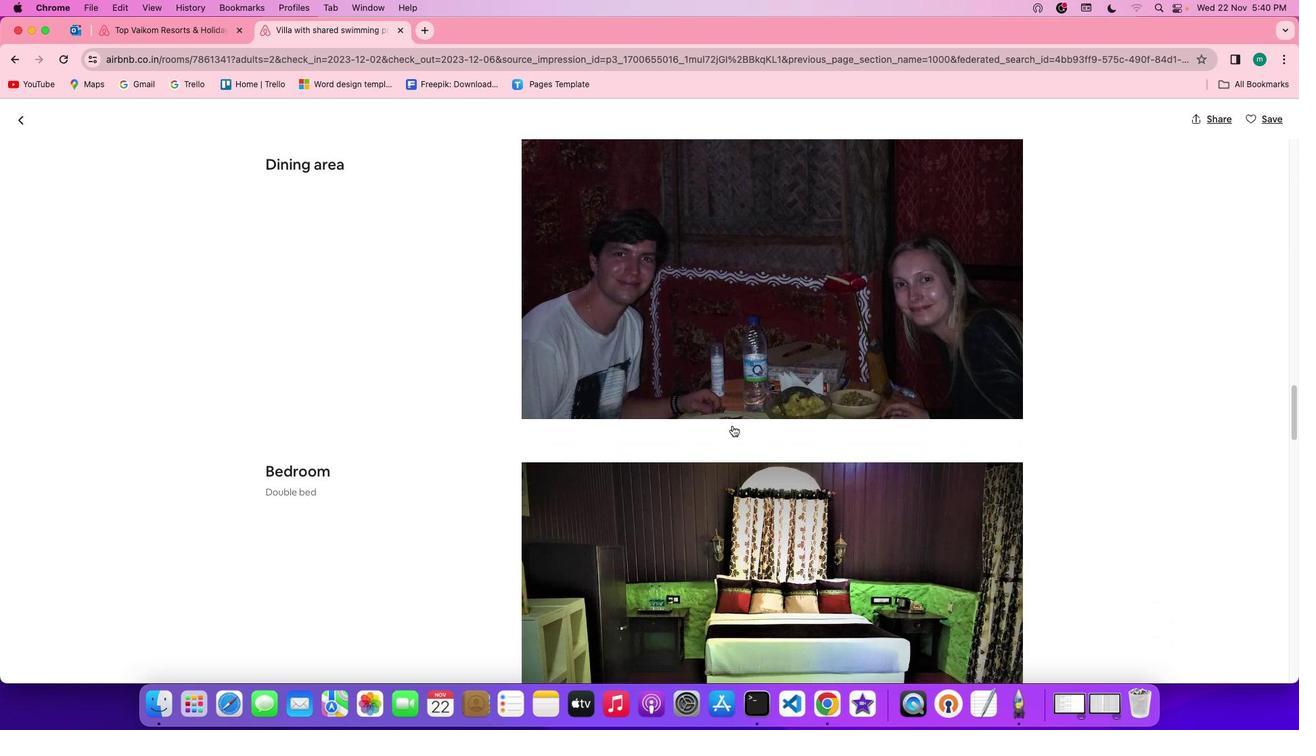 
Action: Mouse scrolled (728, 422) with delta (-2, -3)
Screenshot: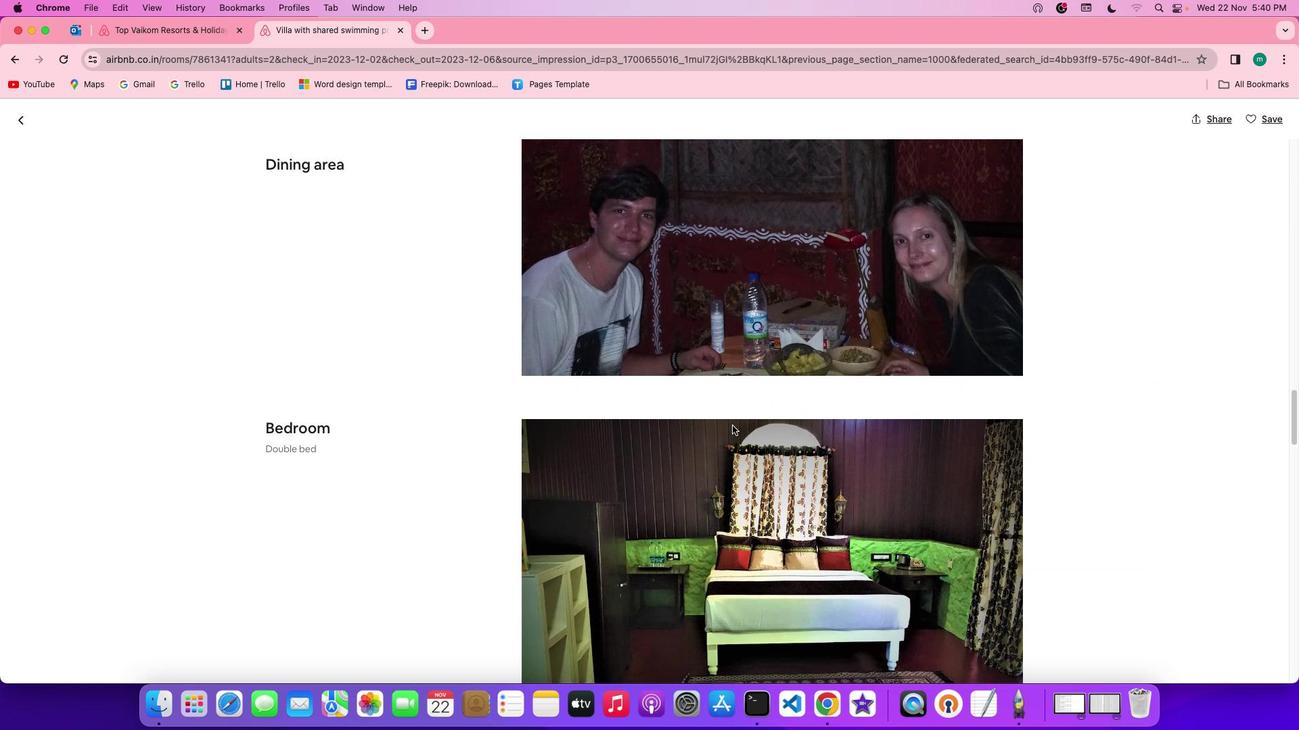 
Action: Mouse scrolled (728, 422) with delta (-2, -3)
Screenshot: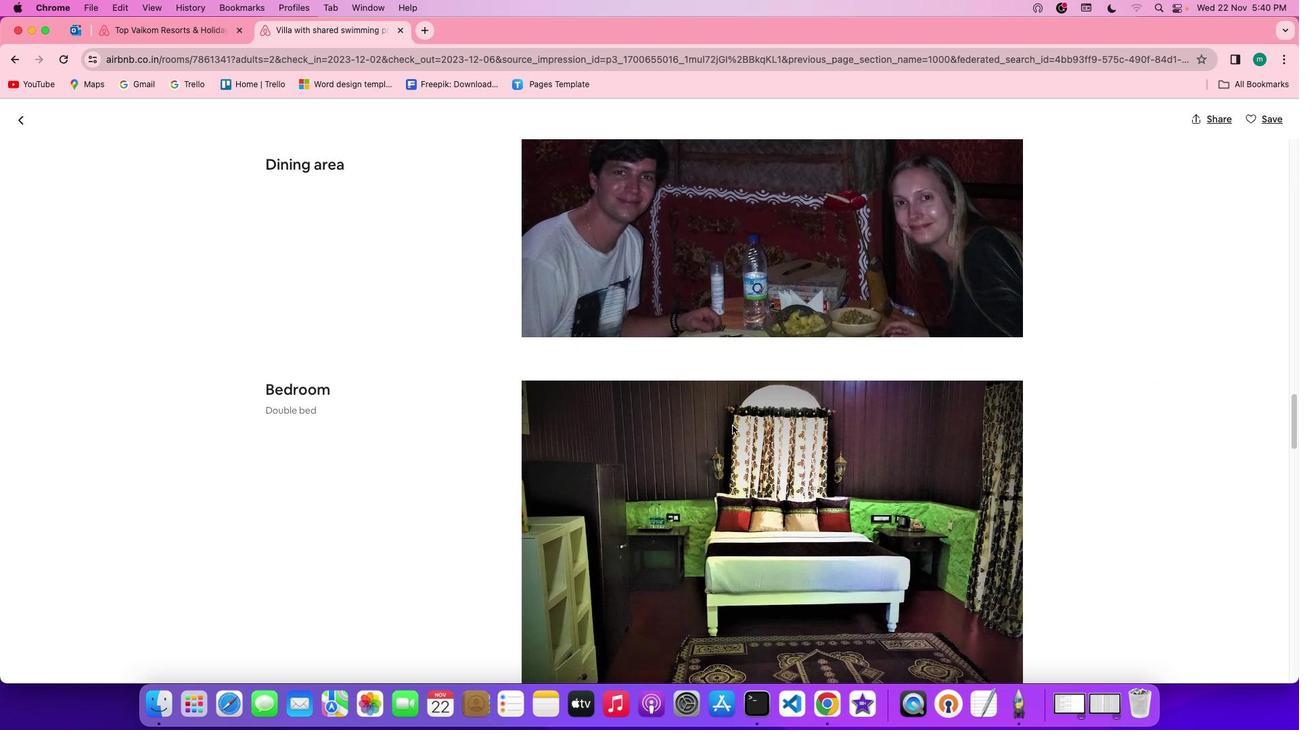 
Action: Mouse scrolled (728, 422) with delta (-2, -4)
Screenshot: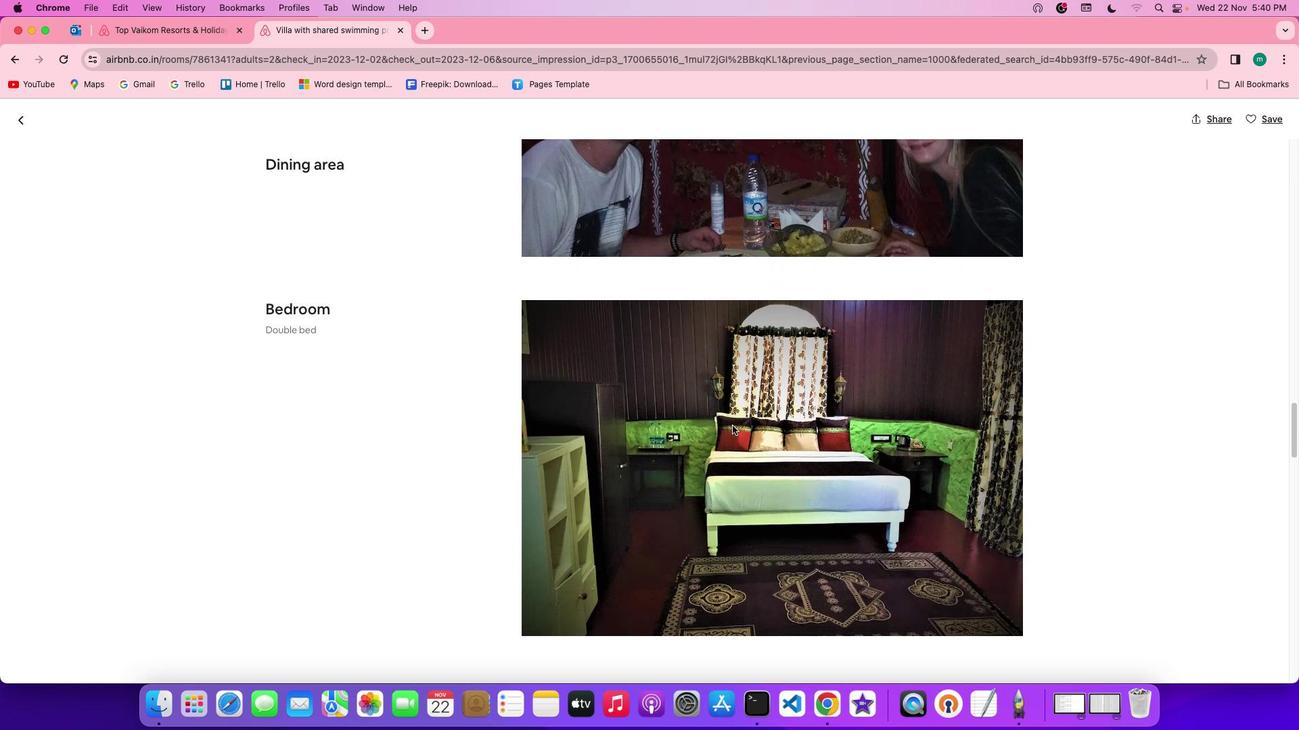 
Action: Mouse scrolled (728, 422) with delta (-2, -5)
Screenshot: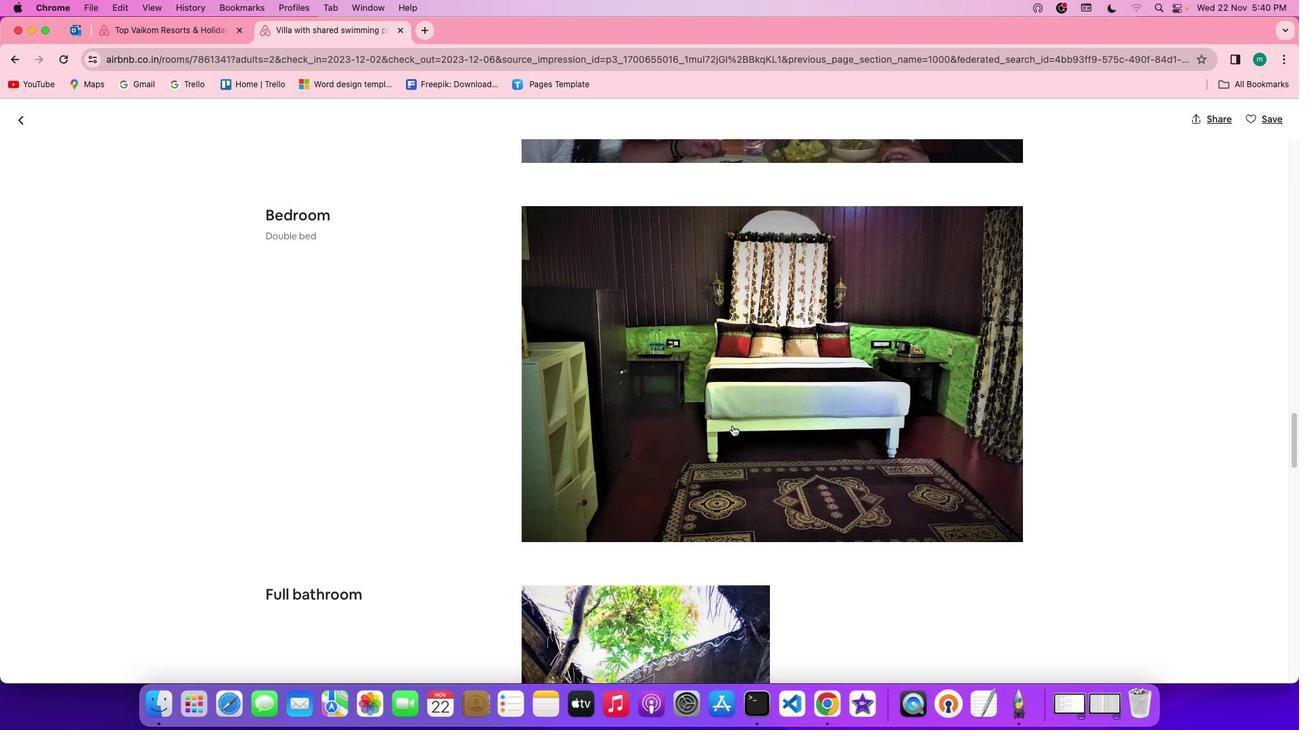 
Action: Mouse scrolled (728, 422) with delta (-2, -6)
Screenshot: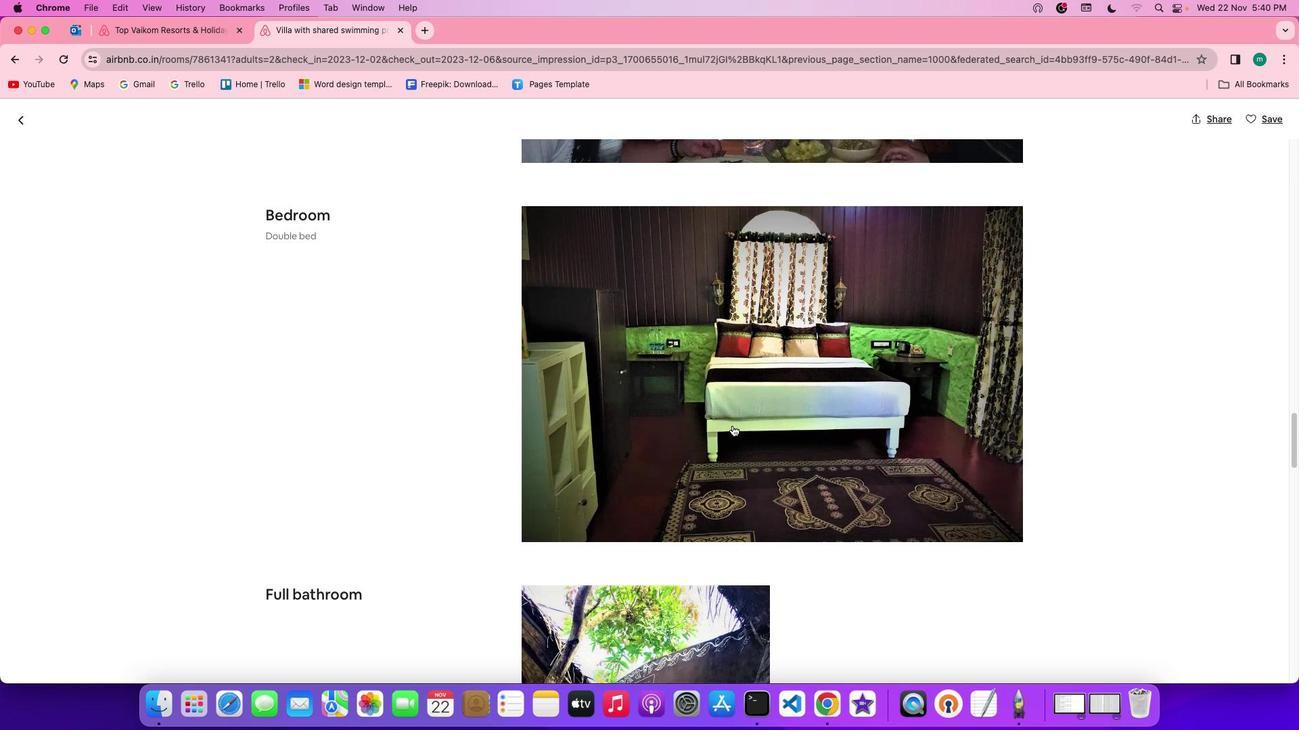 
Action: Mouse scrolled (728, 422) with delta (-2, -3)
Screenshot: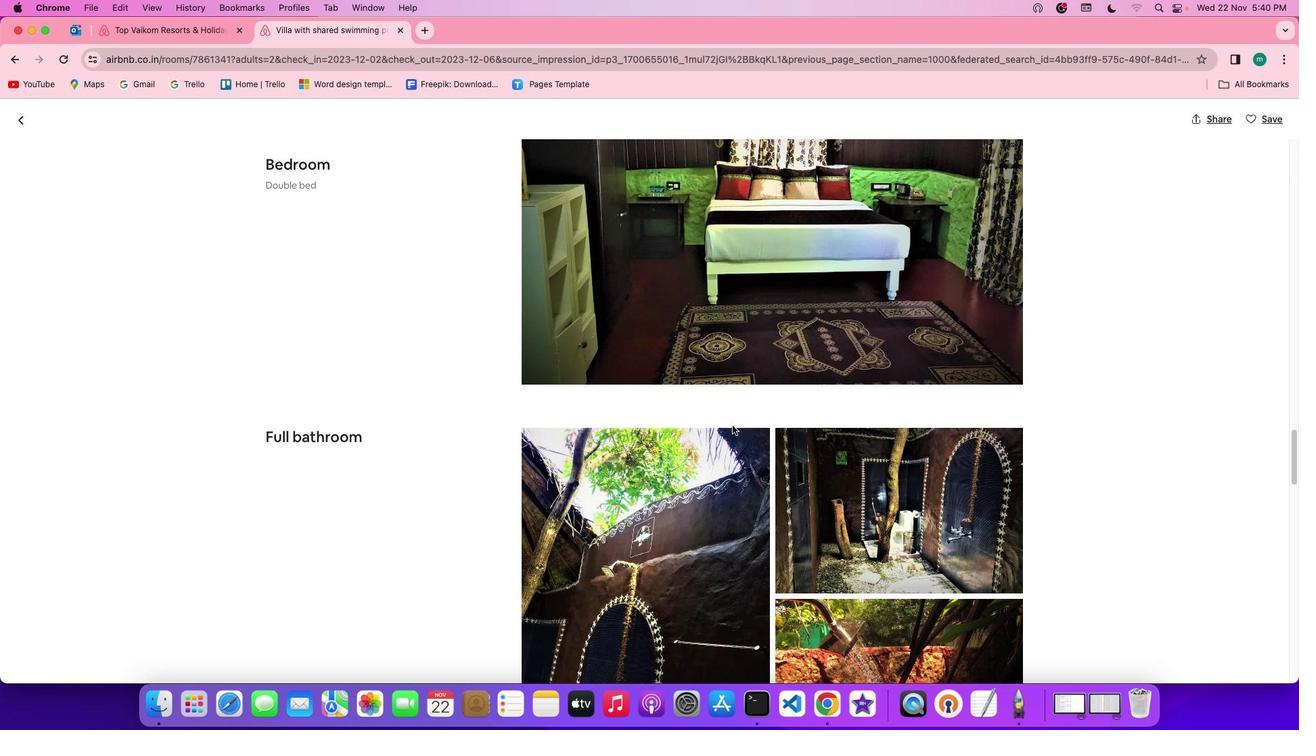 
Action: Mouse scrolled (728, 422) with delta (-2, -3)
Screenshot: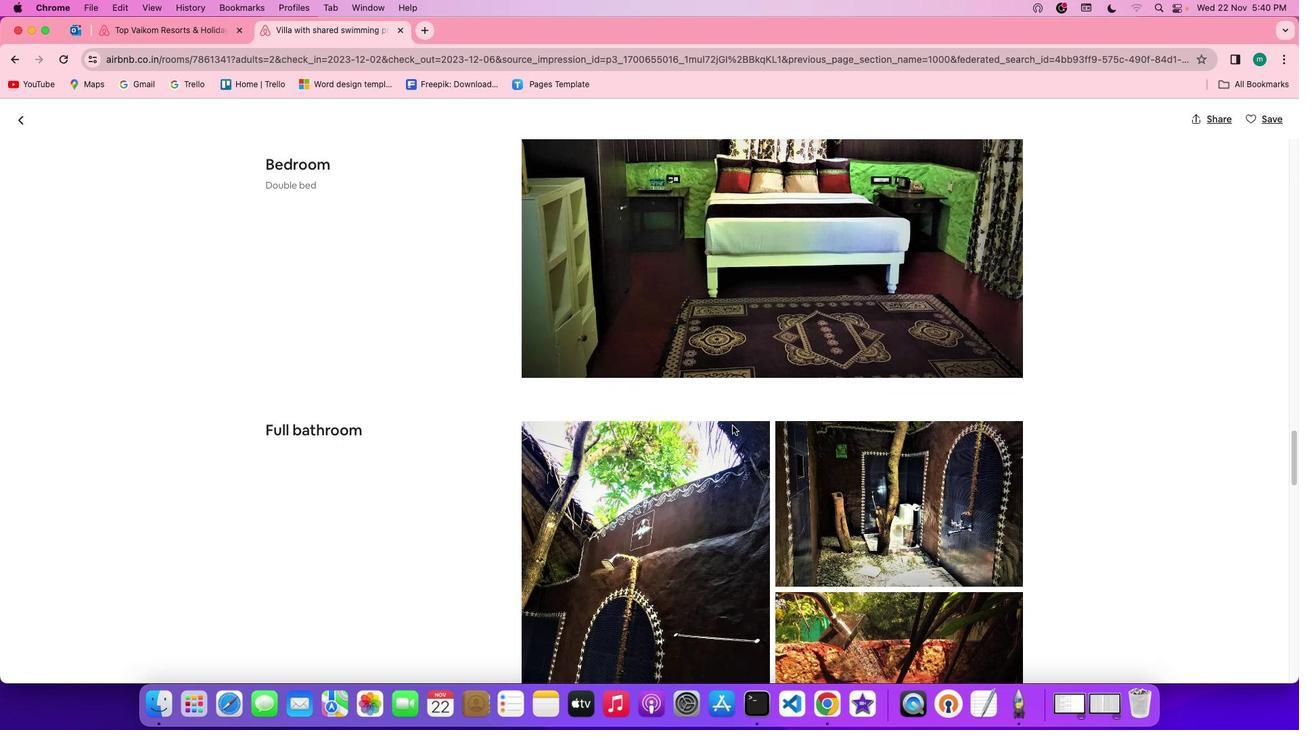 
Action: Mouse scrolled (728, 422) with delta (-2, -4)
Screenshot: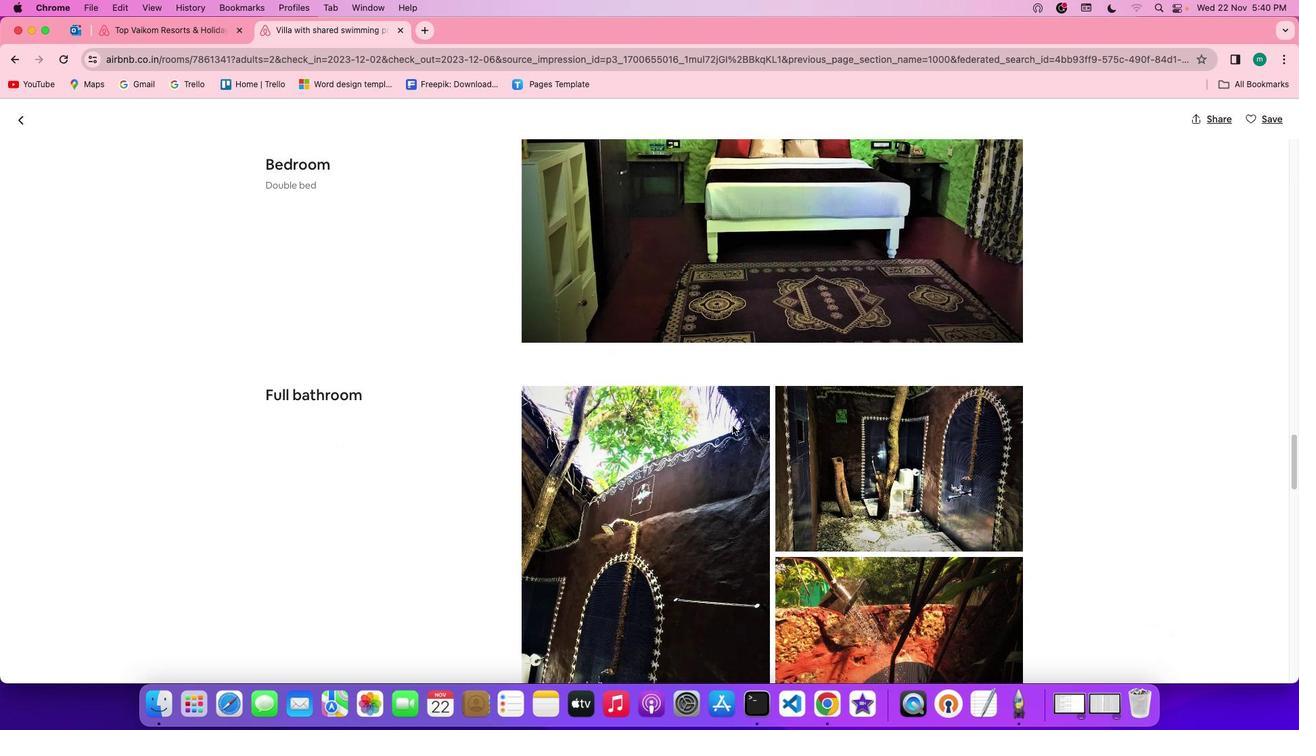 
Action: Mouse scrolled (728, 422) with delta (-2, -5)
Screenshot: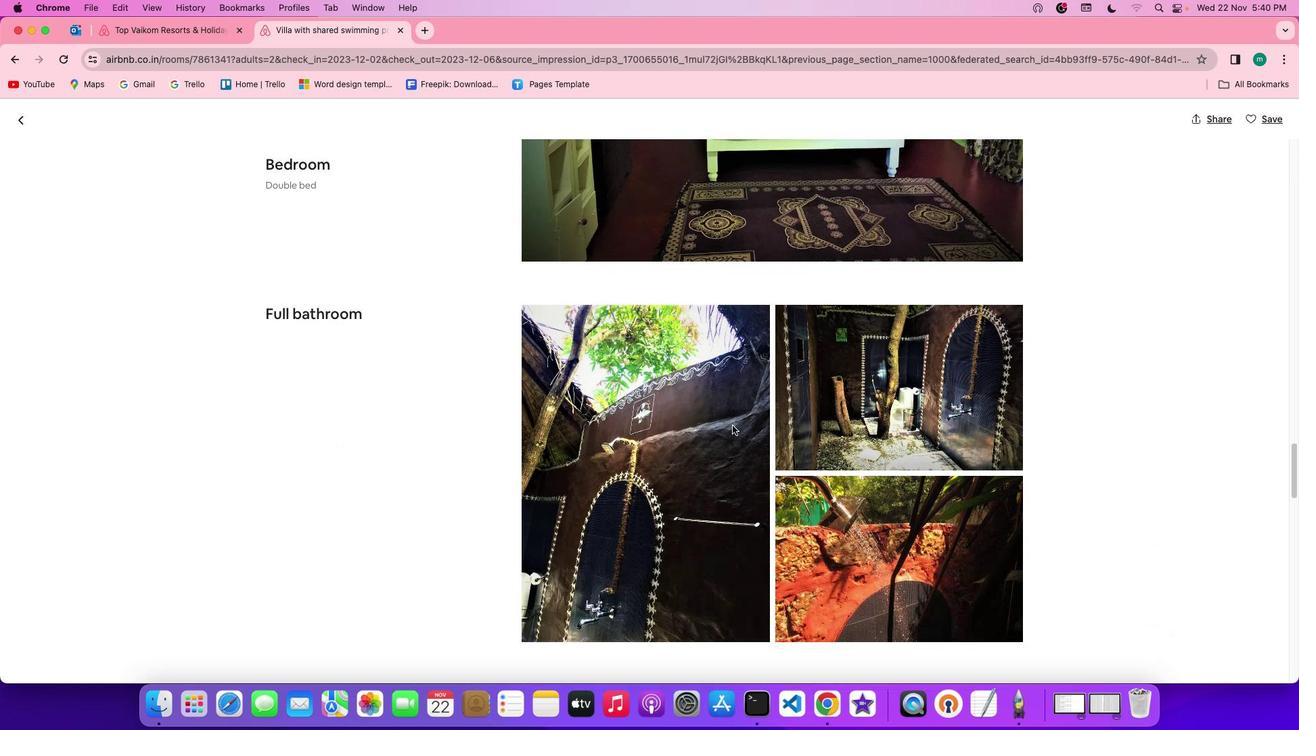 
Action: Mouse scrolled (728, 422) with delta (-2, -3)
Screenshot: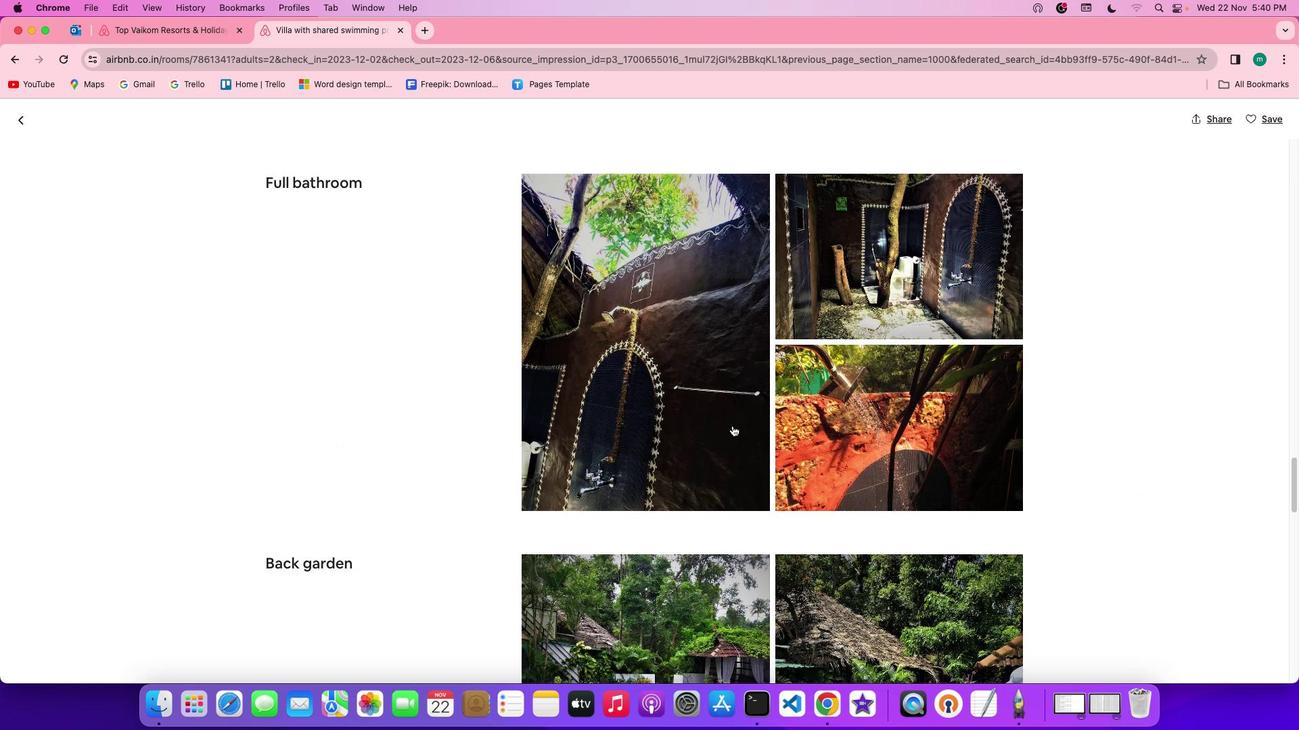 
Action: Mouse scrolled (728, 422) with delta (-2, -3)
Screenshot: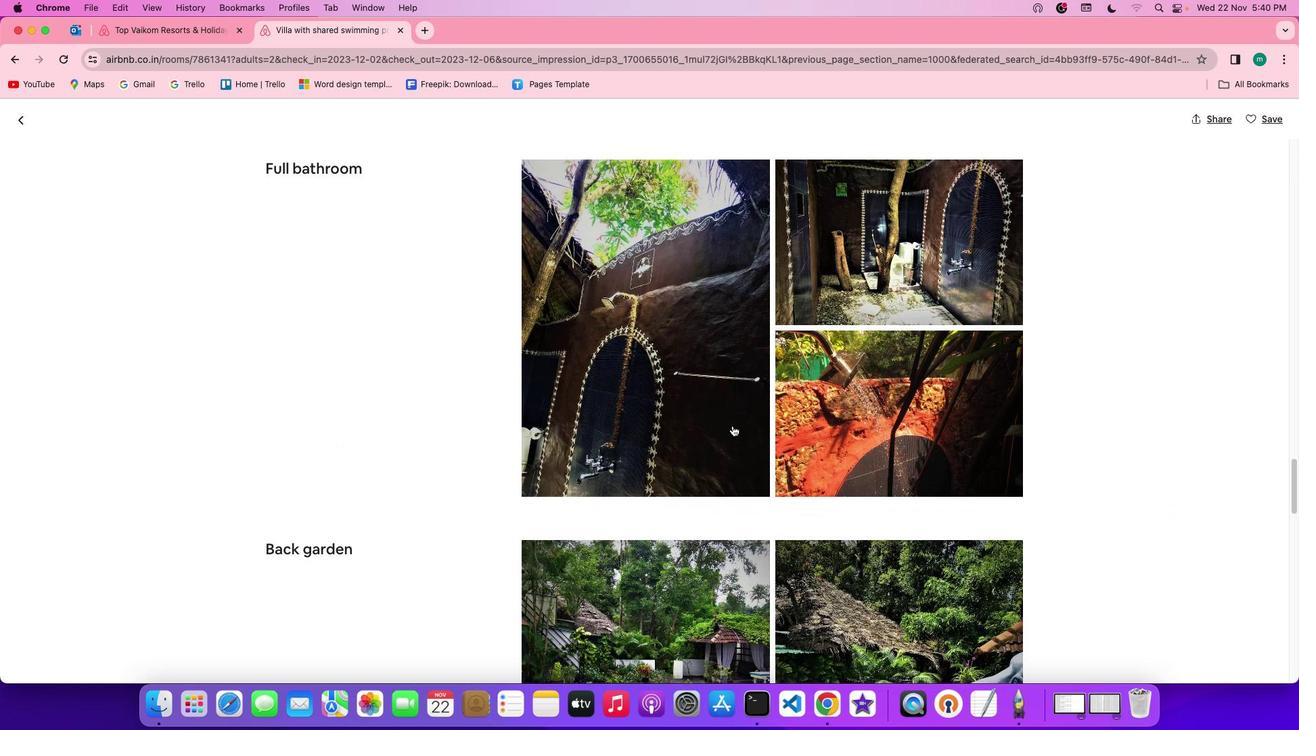 
Action: Mouse scrolled (728, 422) with delta (-2, -4)
Screenshot: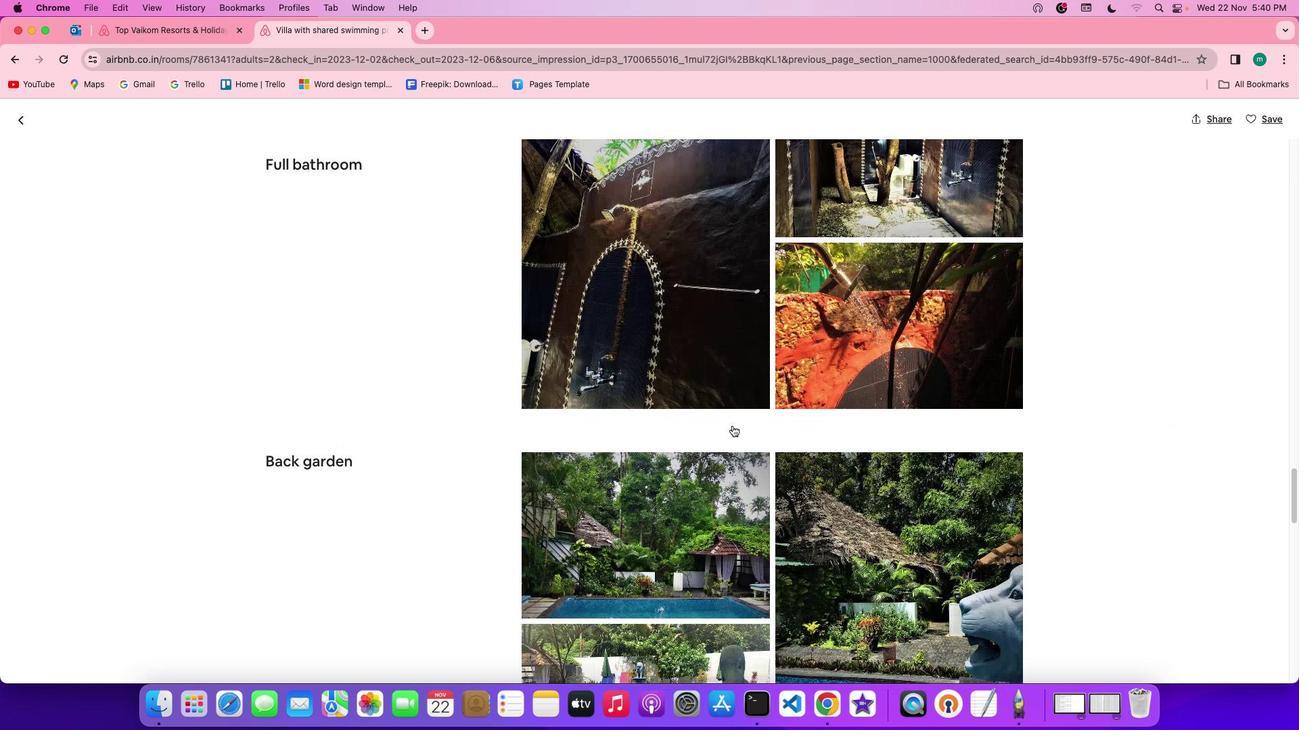 
Action: Mouse scrolled (728, 422) with delta (-2, -5)
Screenshot: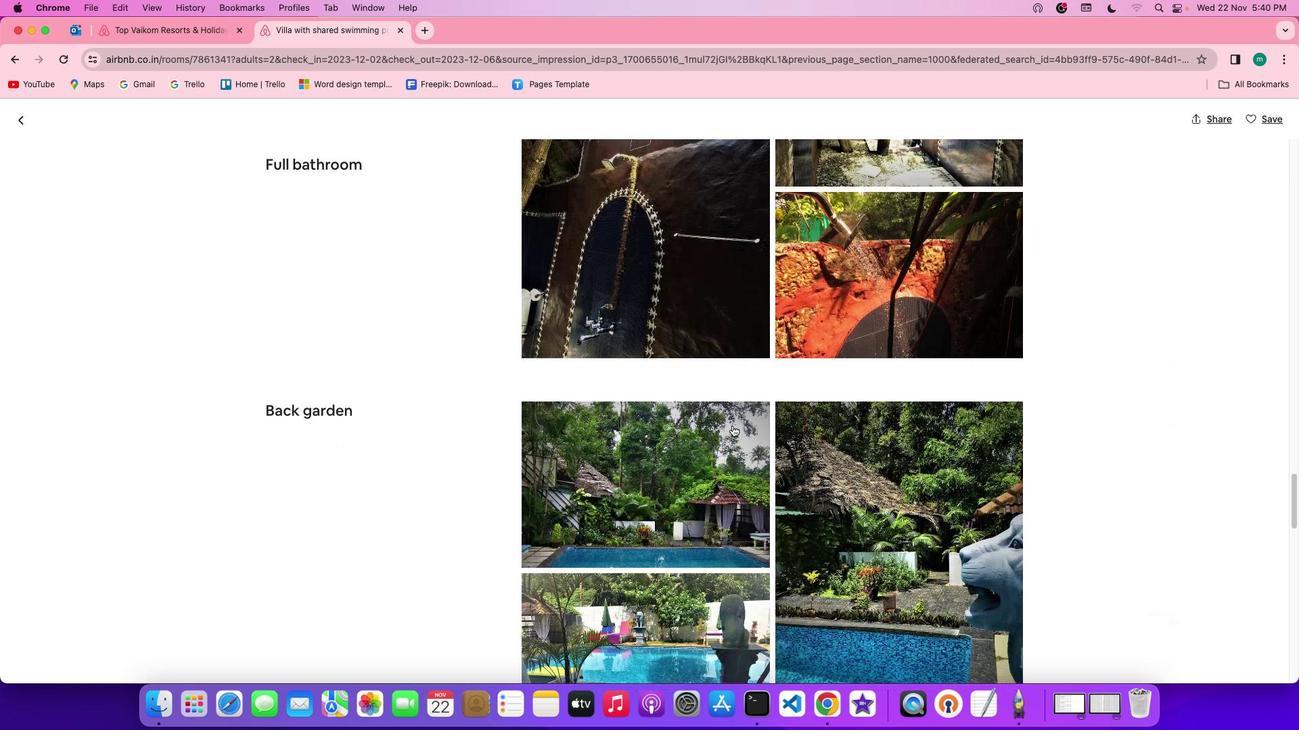 
Action: Mouse scrolled (728, 422) with delta (-2, -6)
Screenshot: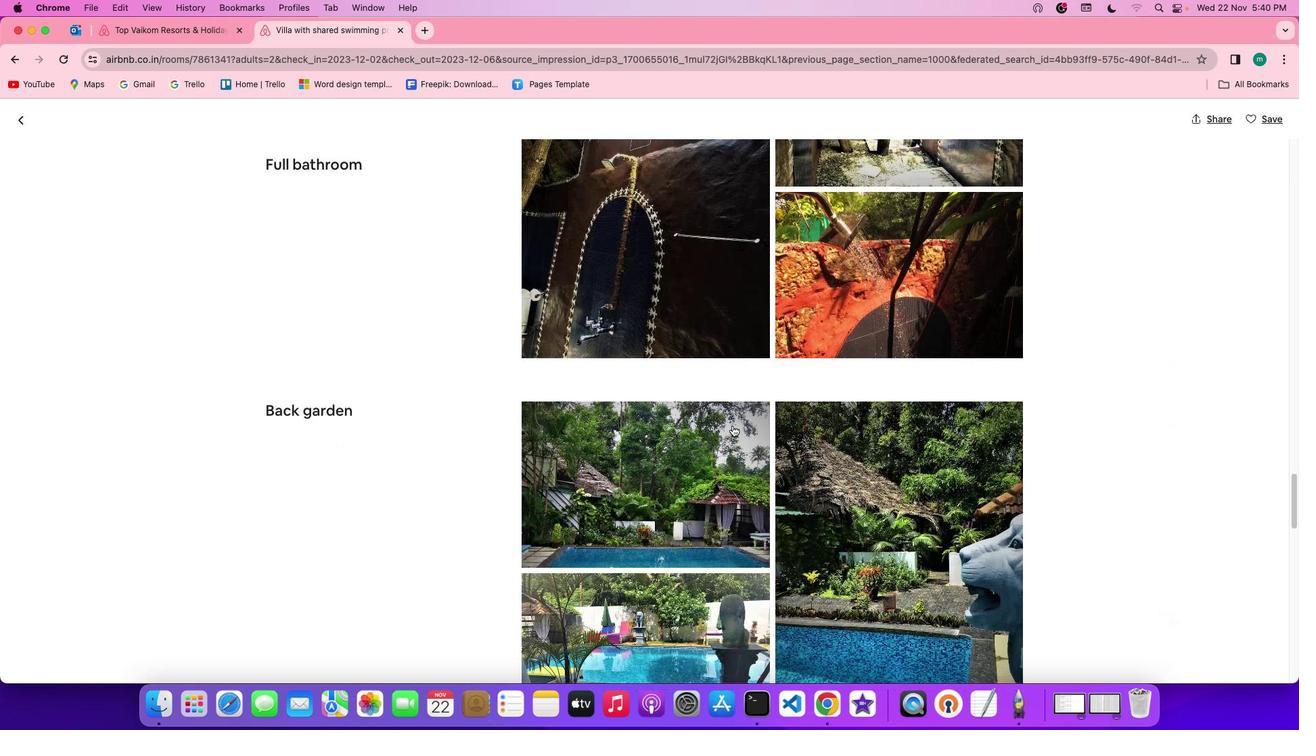 
Action: Mouse scrolled (728, 422) with delta (-2, -3)
Screenshot: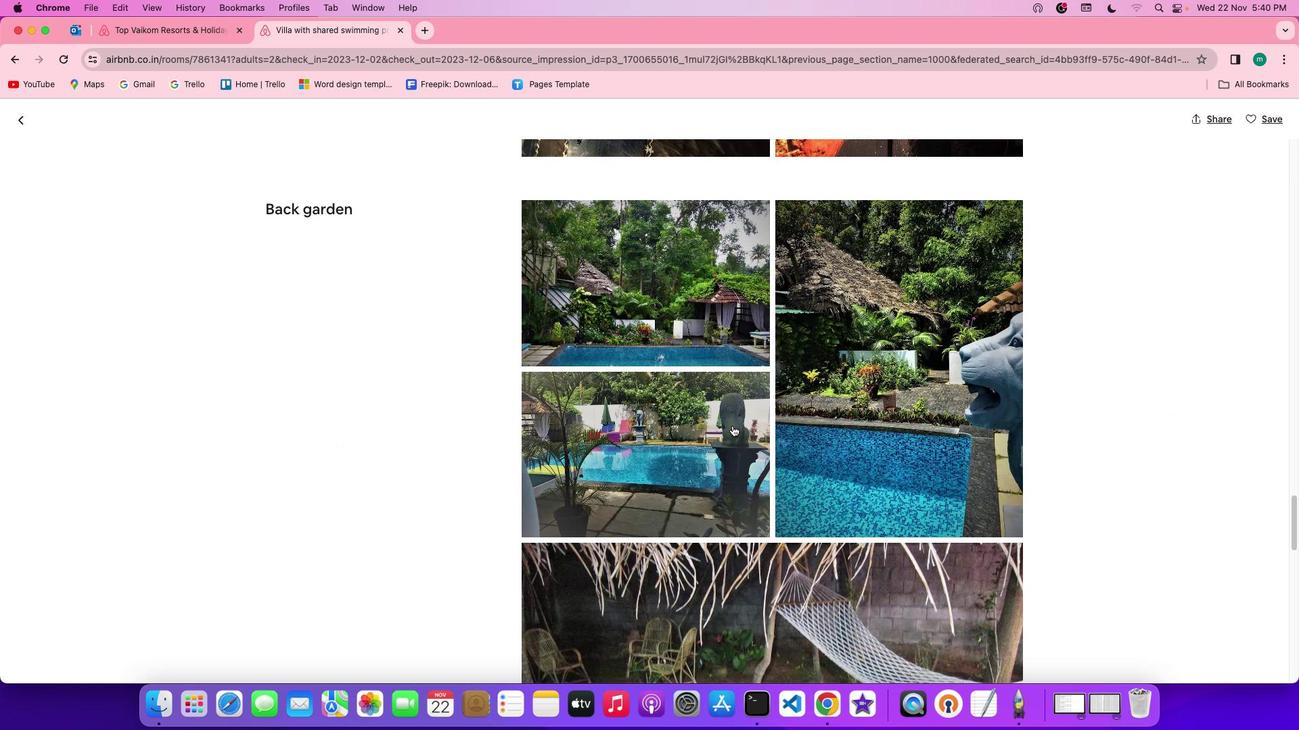 
Action: Mouse scrolled (728, 422) with delta (-2, -3)
Screenshot: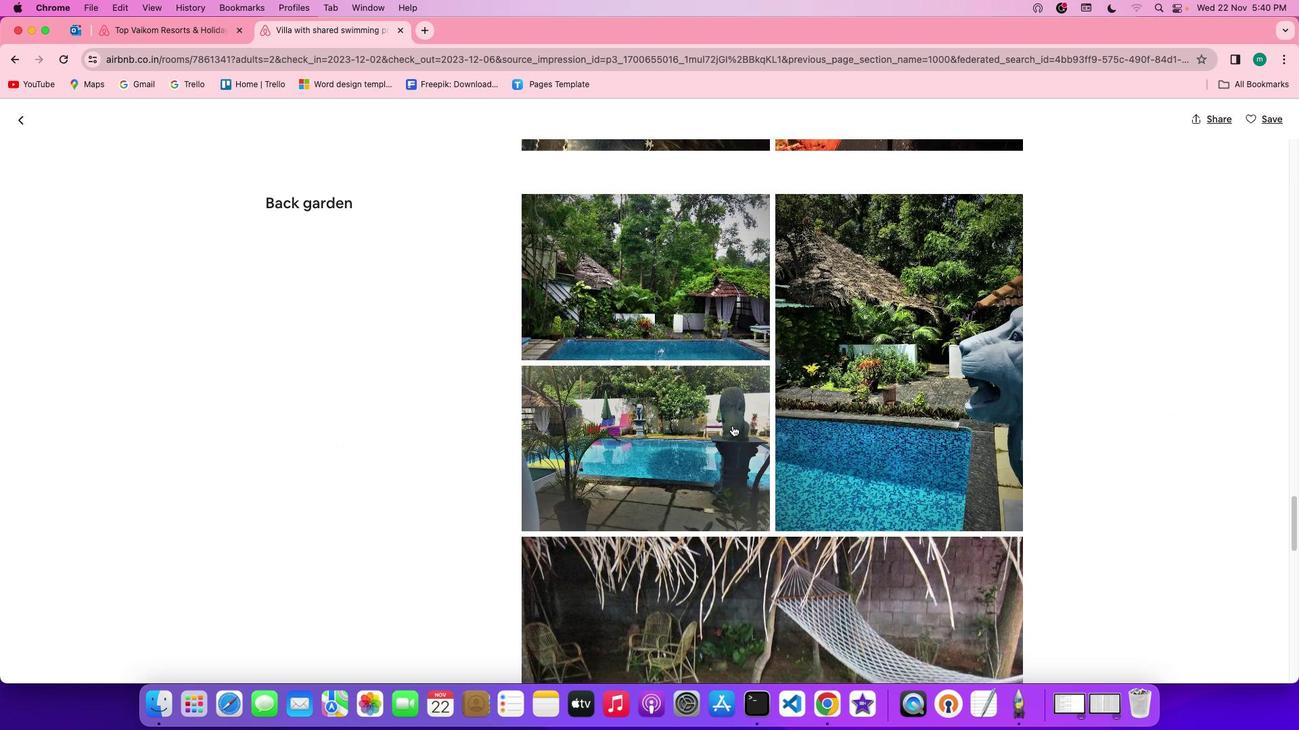 
Action: Mouse scrolled (728, 422) with delta (-2, -4)
Screenshot: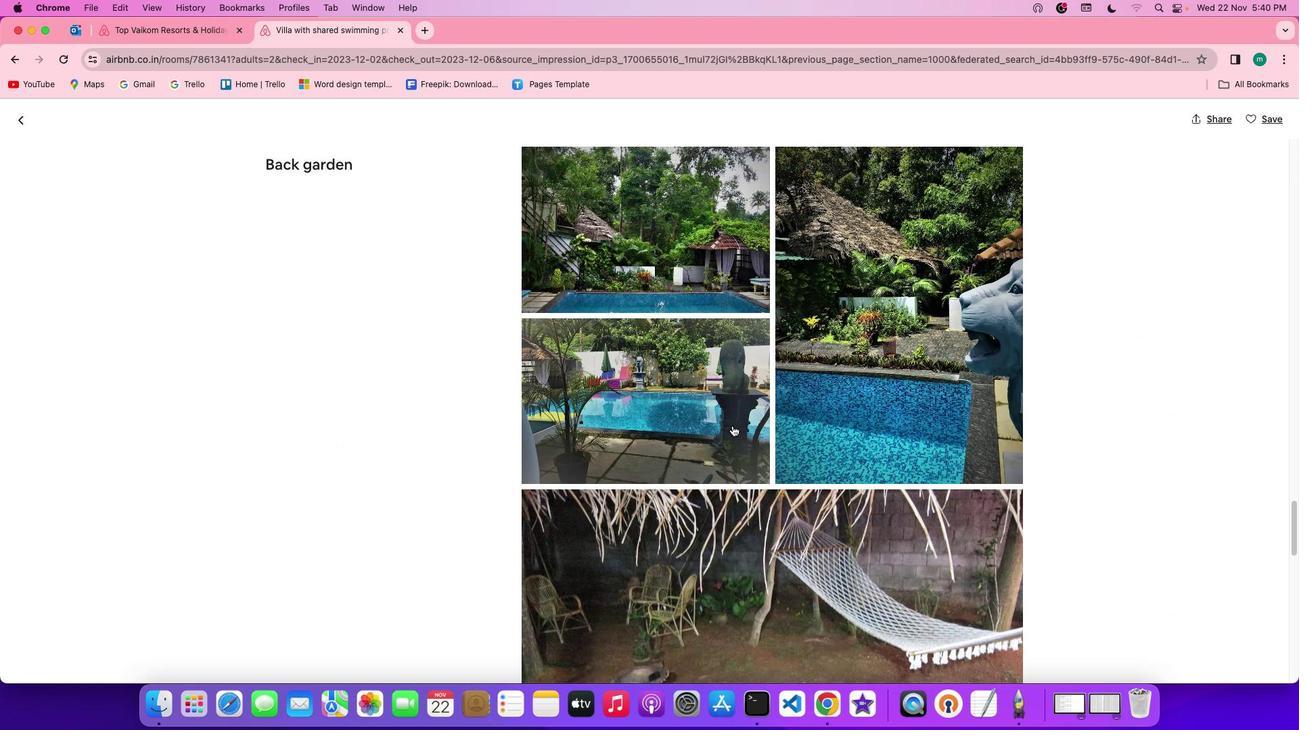 
Action: Mouse scrolled (728, 422) with delta (-2, -5)
Screenshot: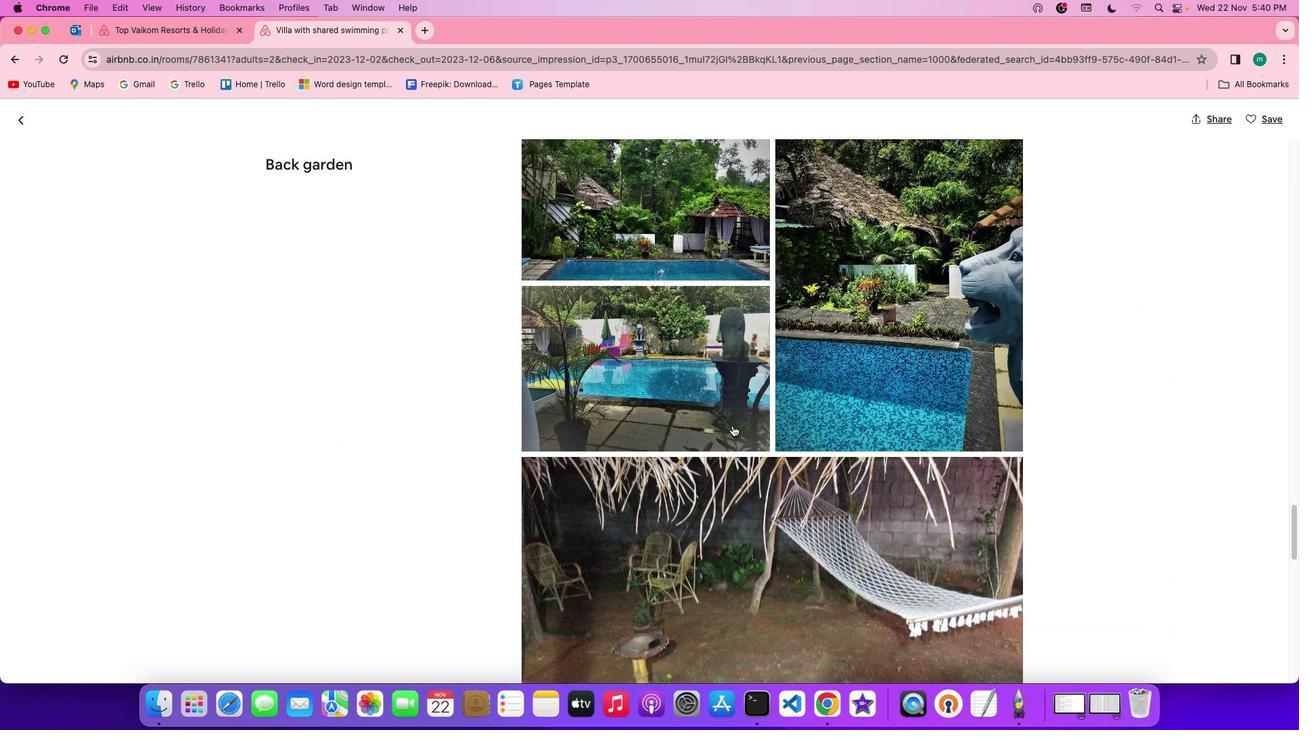 
Action: Mouse scrolled (728, 422) with delta (-2, -5)
Screenshot: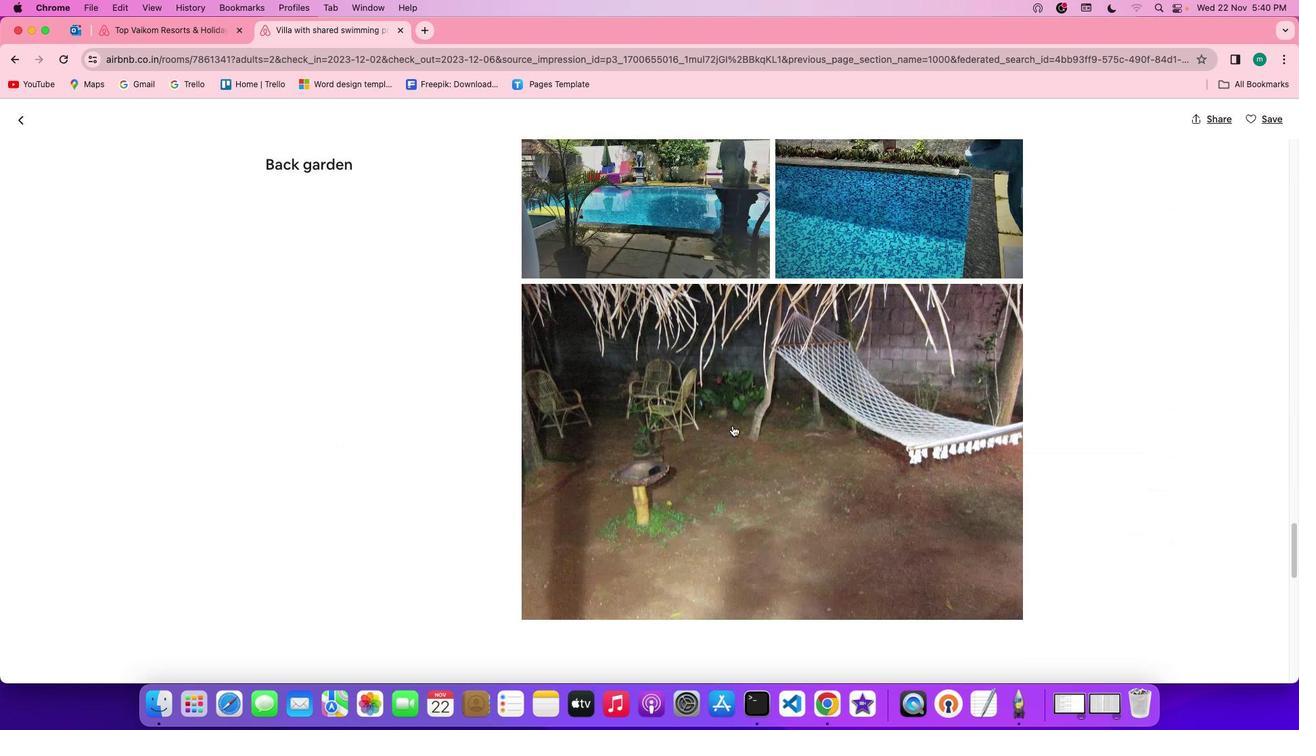 
Action: Mouse scrolled (728, 422) with delta (-2, -3)
Screenshot: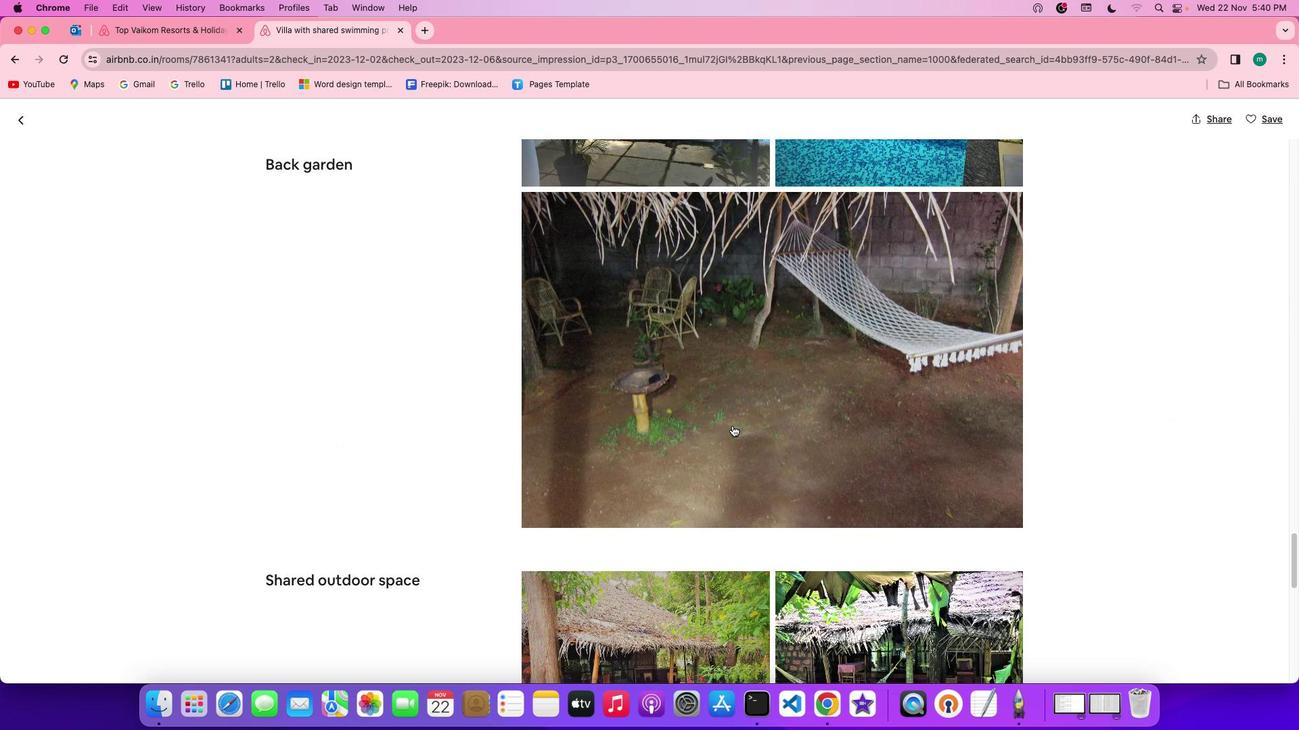 
Action: Mouse scrolled (728, 422) with delta (-2, -3)
Screenshot: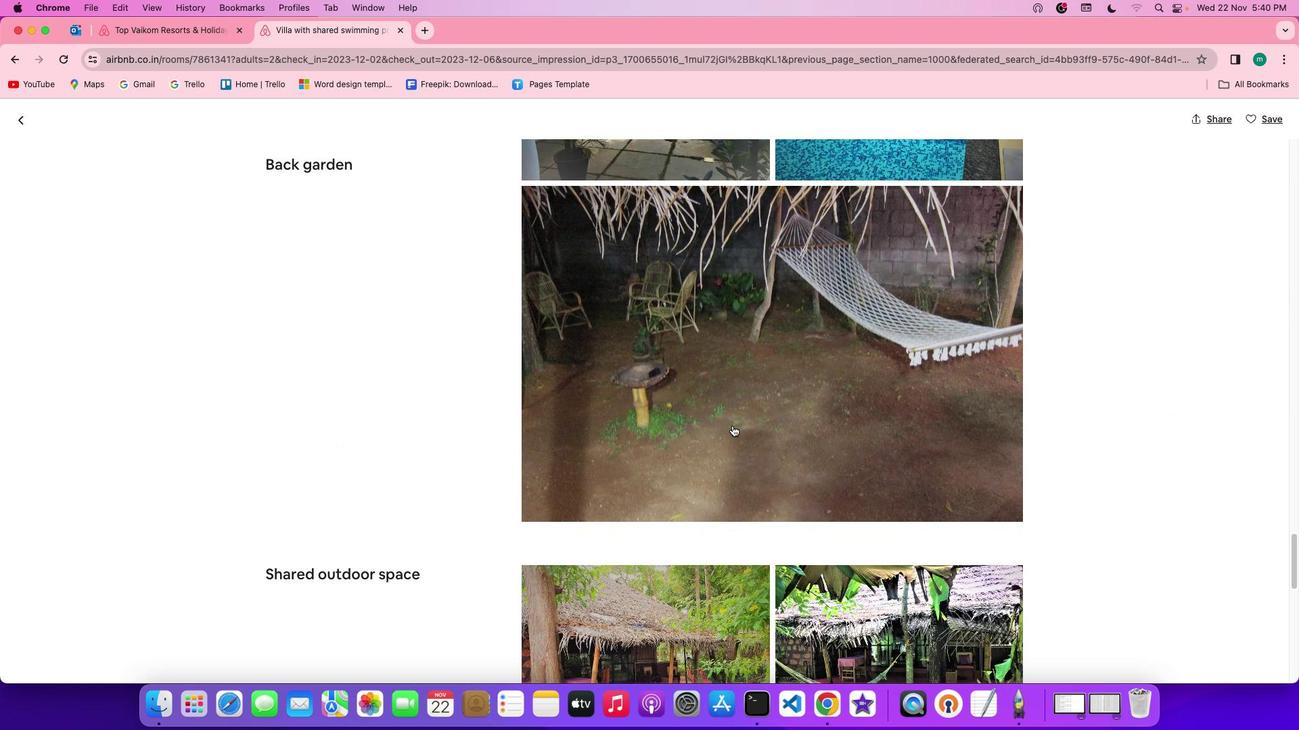 
Action: Mouse scrolled (728, 422) with delta (-2, -4)
Screenshot: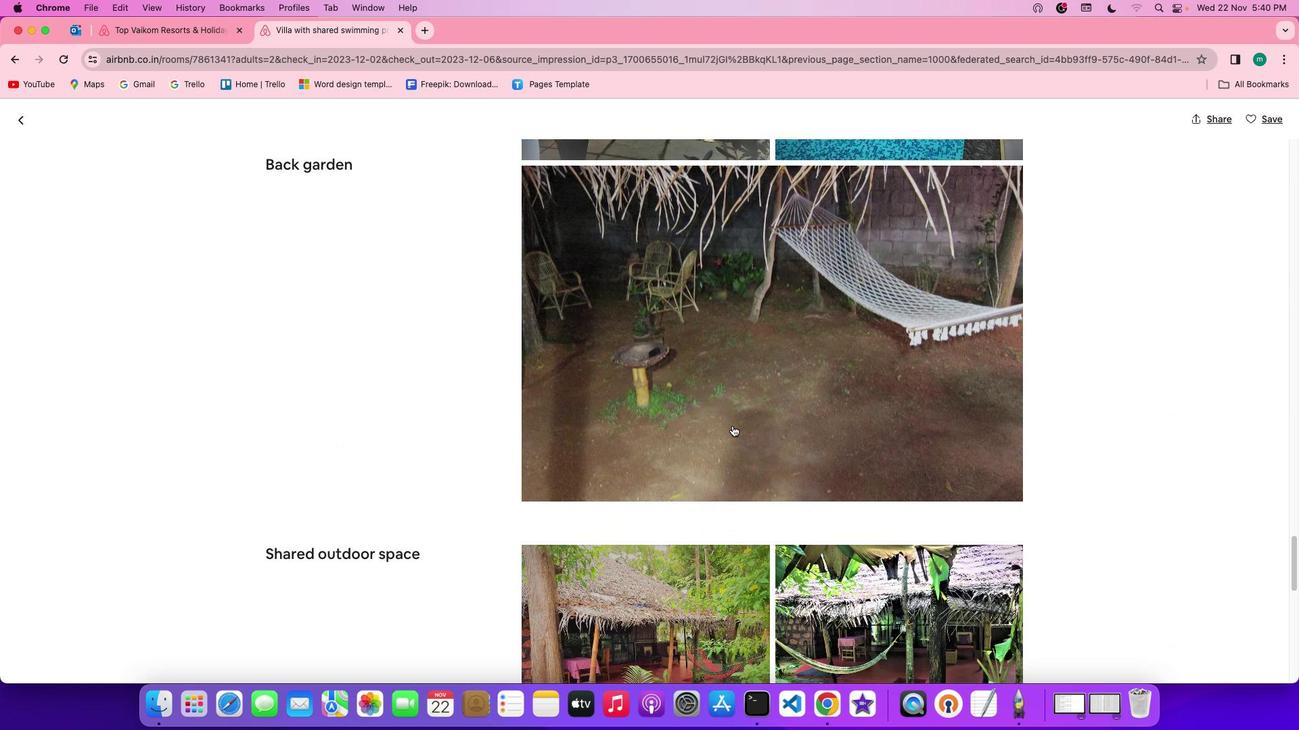 
Action: Mouse scrolled (728, 422) with delta (-2, -4)
Screenshot: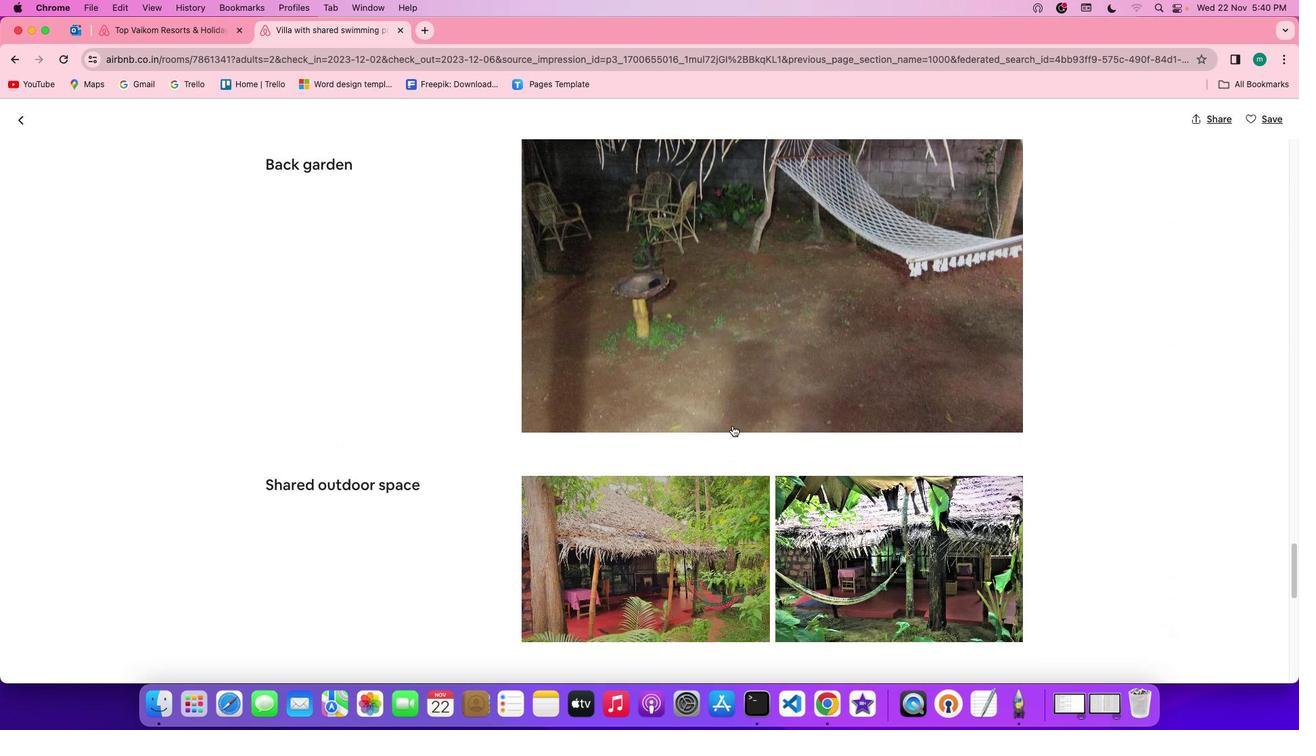 
Action: Mouse scrolled (728, 422) with delta (-2, -3)
Screenshot: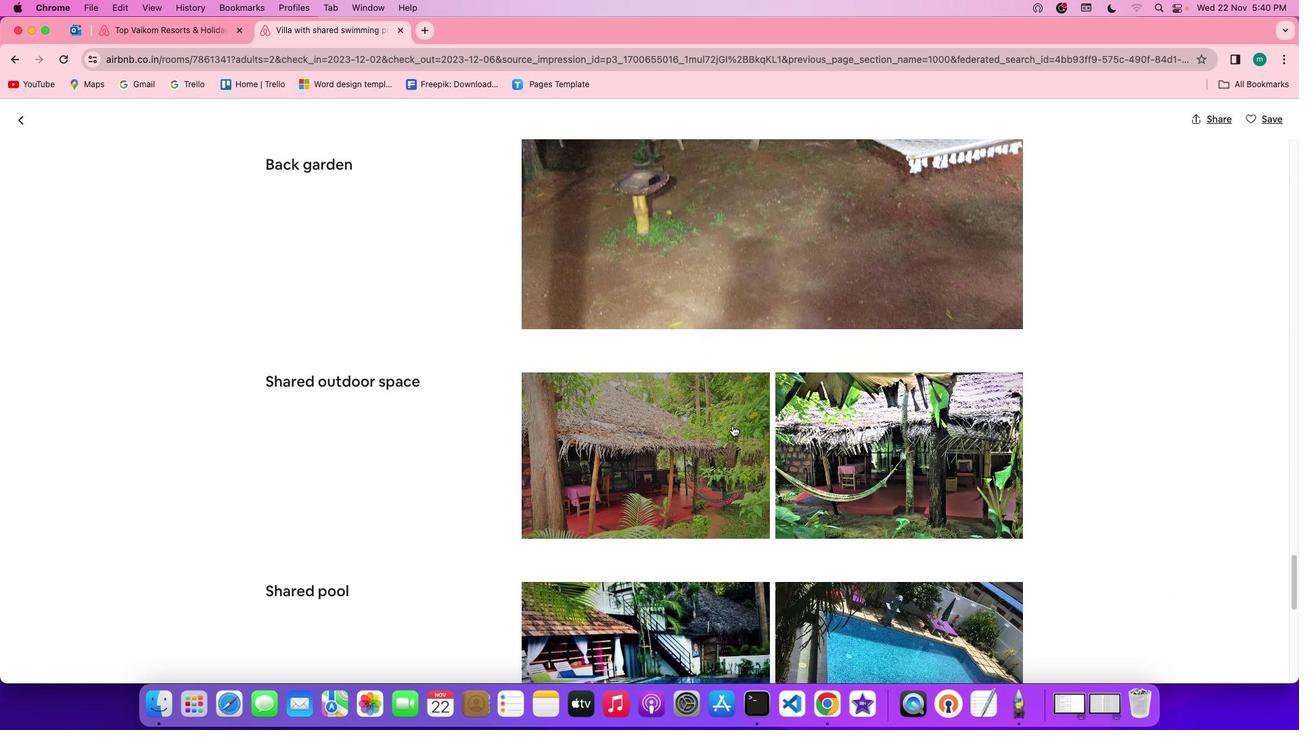 
Action: Mouse scrolled (728, 422) with delta (-2, -3)
Screenshot: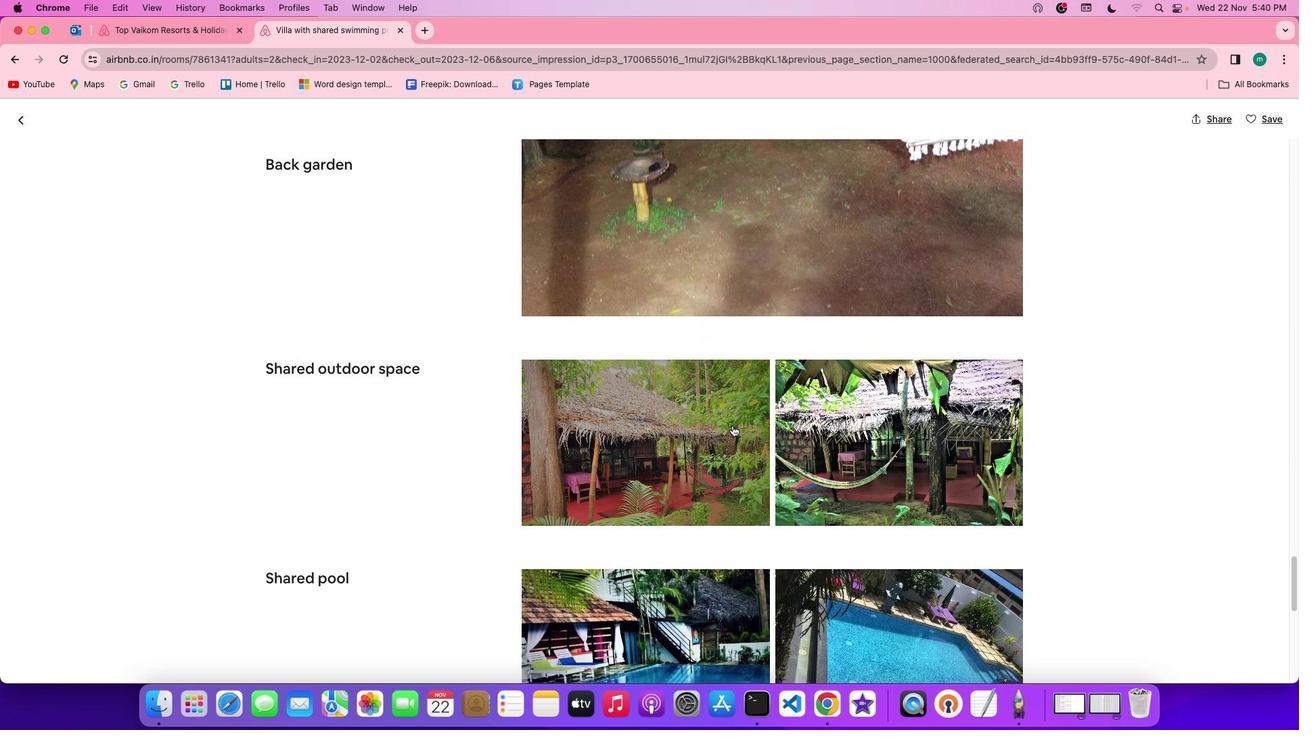 
Action: Mouse scrolled (728, 422) with delta (-2, -4)
Screenshot: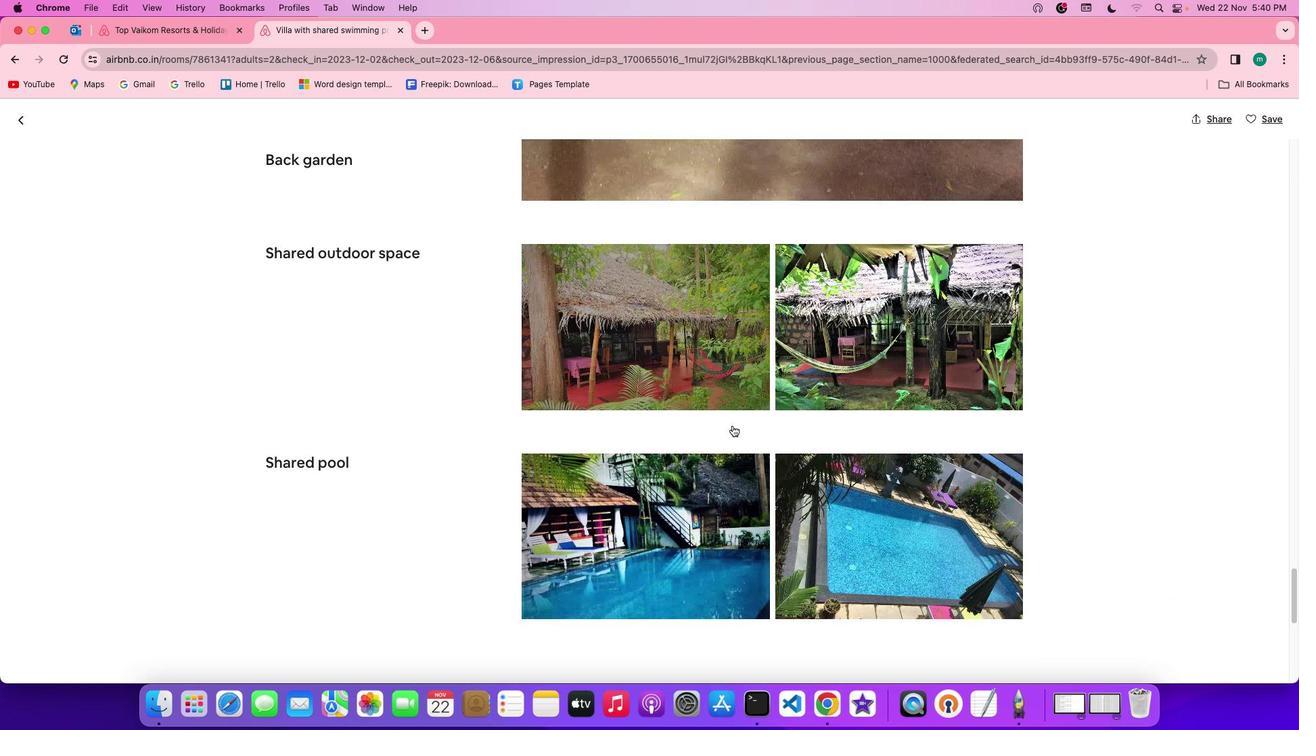 
Action: Mouse scrolled (728, 422) with delta (-2, -5)
Screenshot: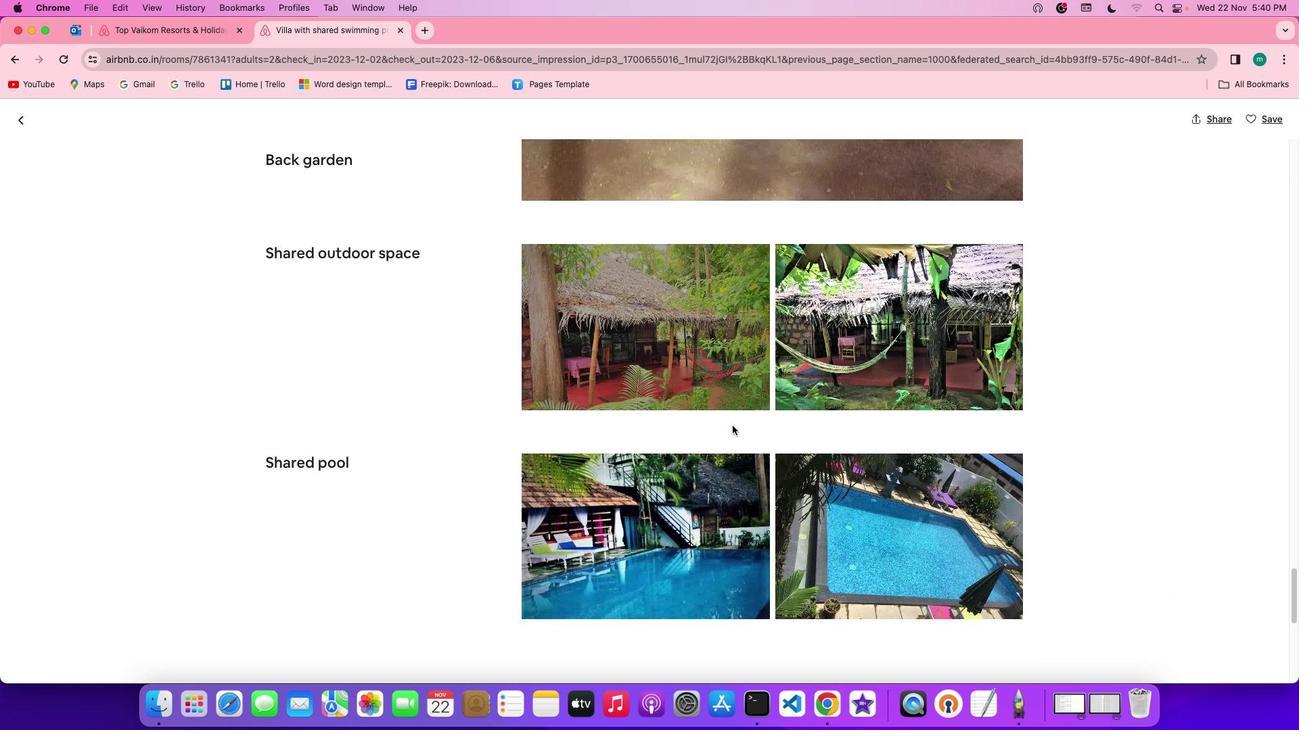 
Action: Mouse scrolled (728, 422) with delta (-2, -6)
Screenshot: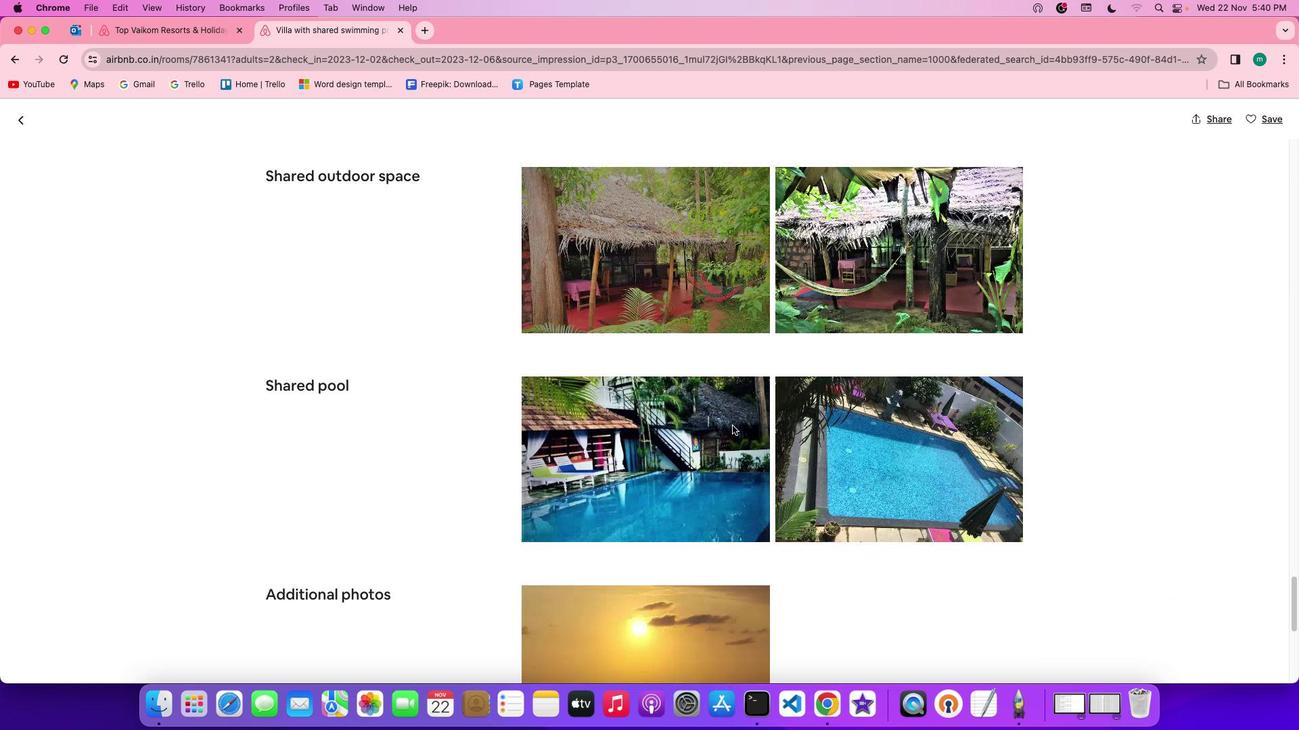
Action: Mouse scrolled (728, 422) with delta (-2, -3)
Screenshot: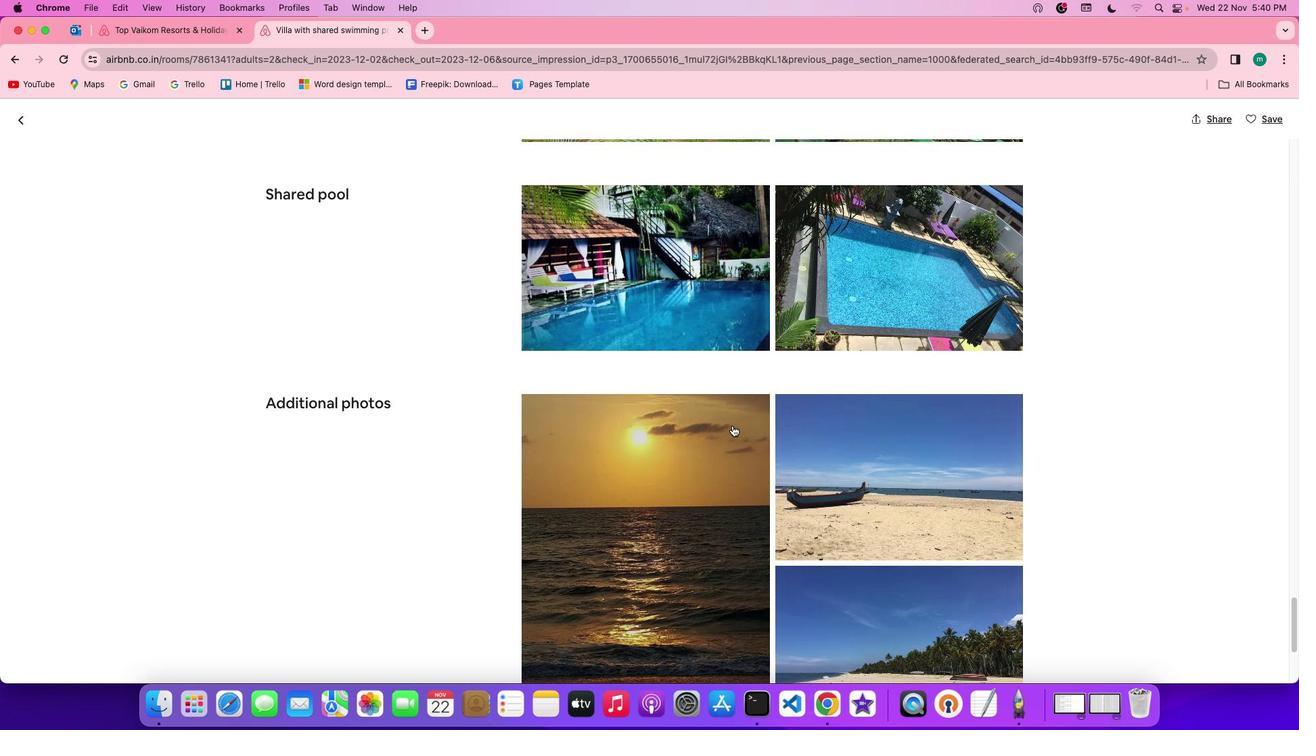 
Action: Mouse scrolled (728, 422) with delta (-2, -3)
Screenshot: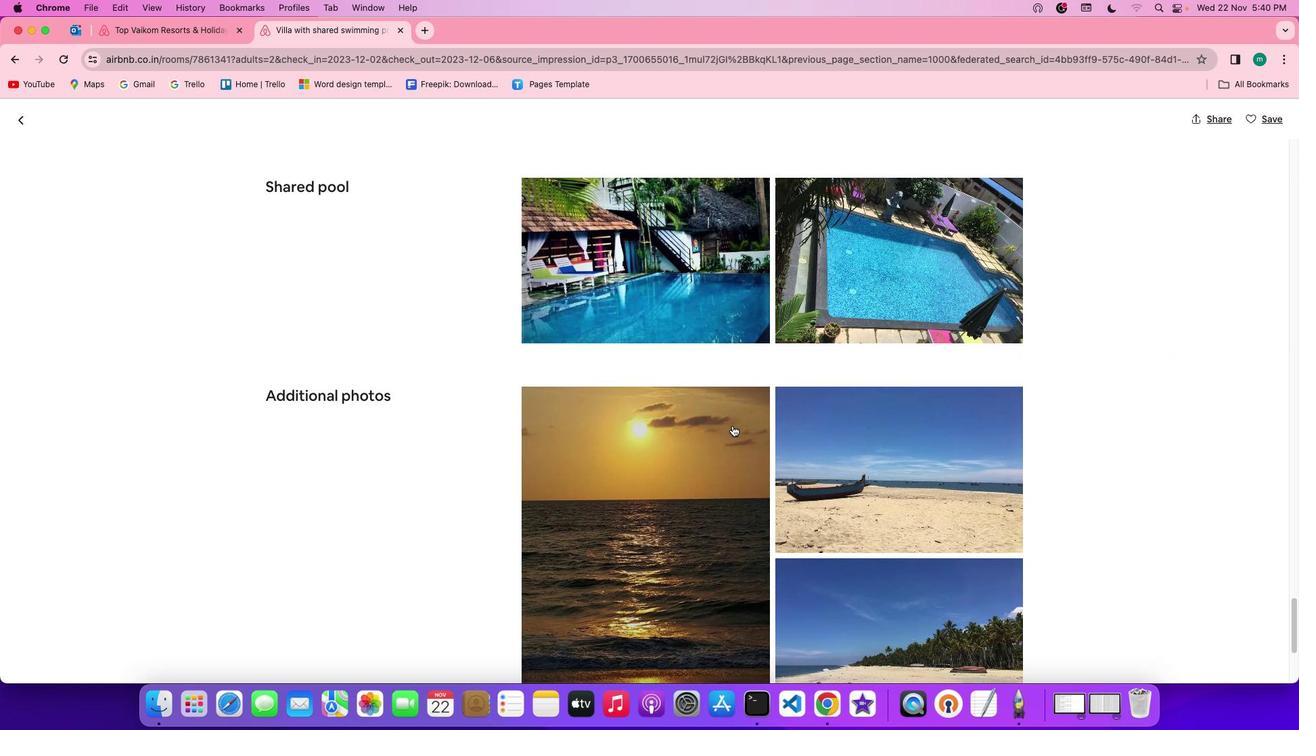 
Action: Mouse scrolled (728, 422) with delta (-2, -3)
Screenshot: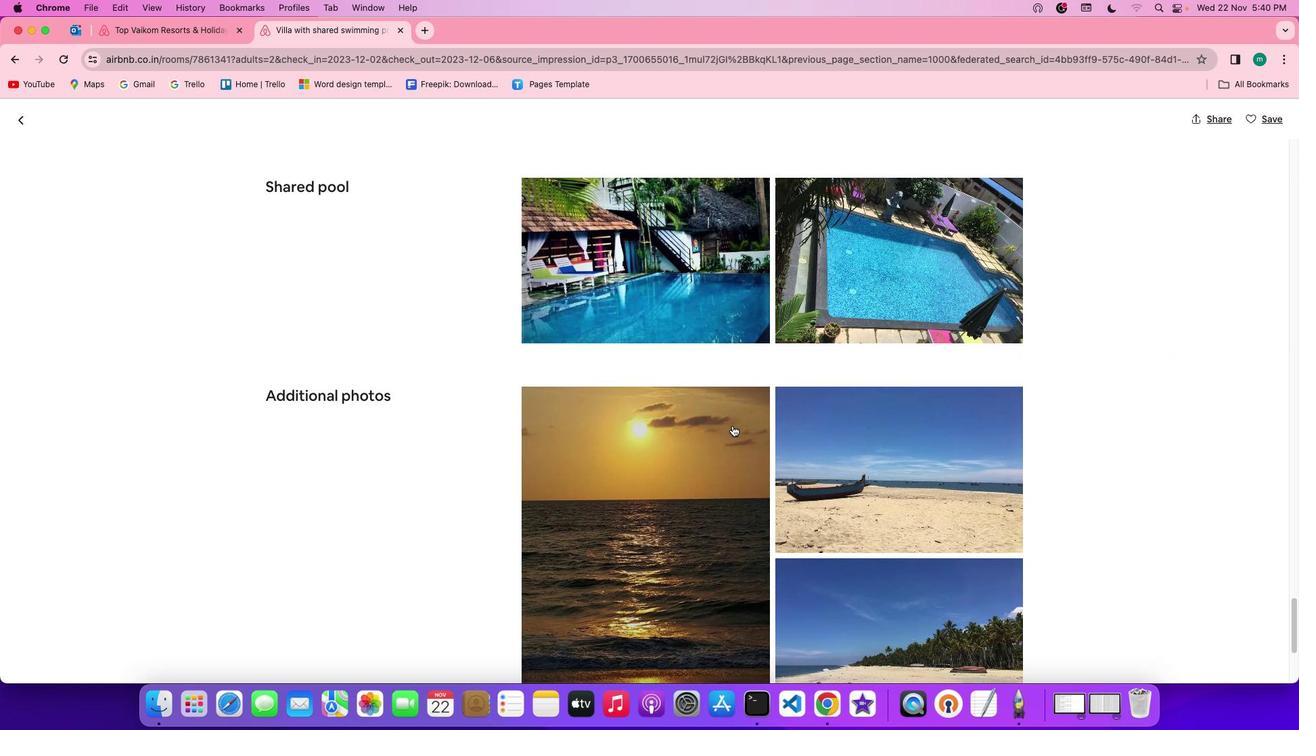
Action: Mouse scrolled (728, 422) with delta (-2, -4)
Screenshot: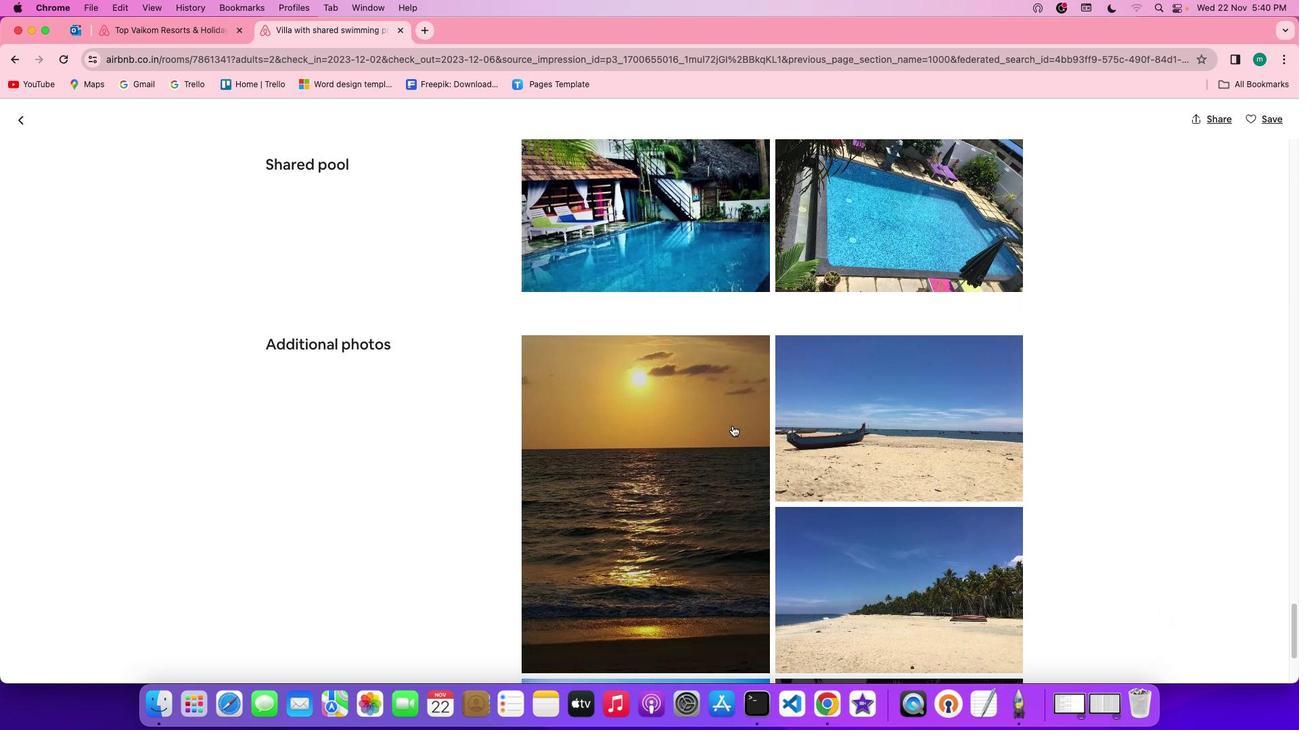 
Action: Mouse scrolled (728, 422) with delta (-2, -5)
Screenshot: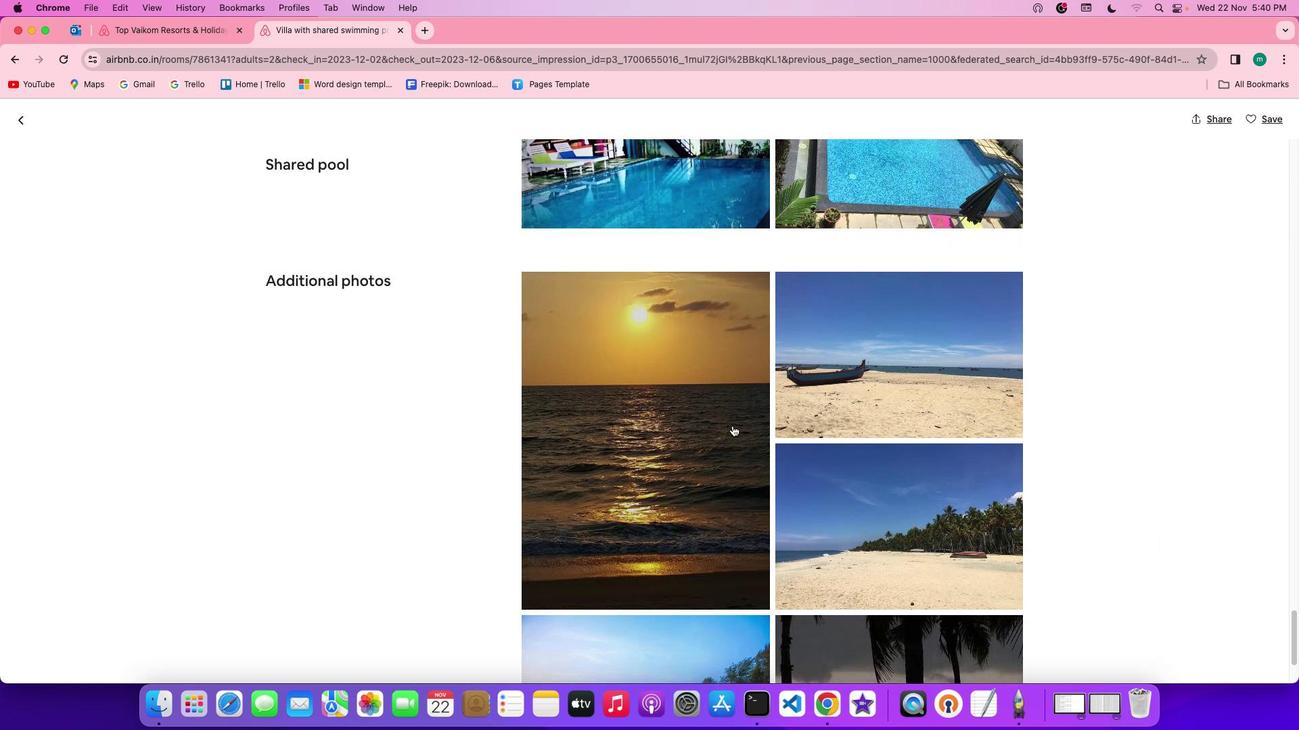 
Action: Mouse scrolled (728, 422) with delta (-2, -6)
Screenshot: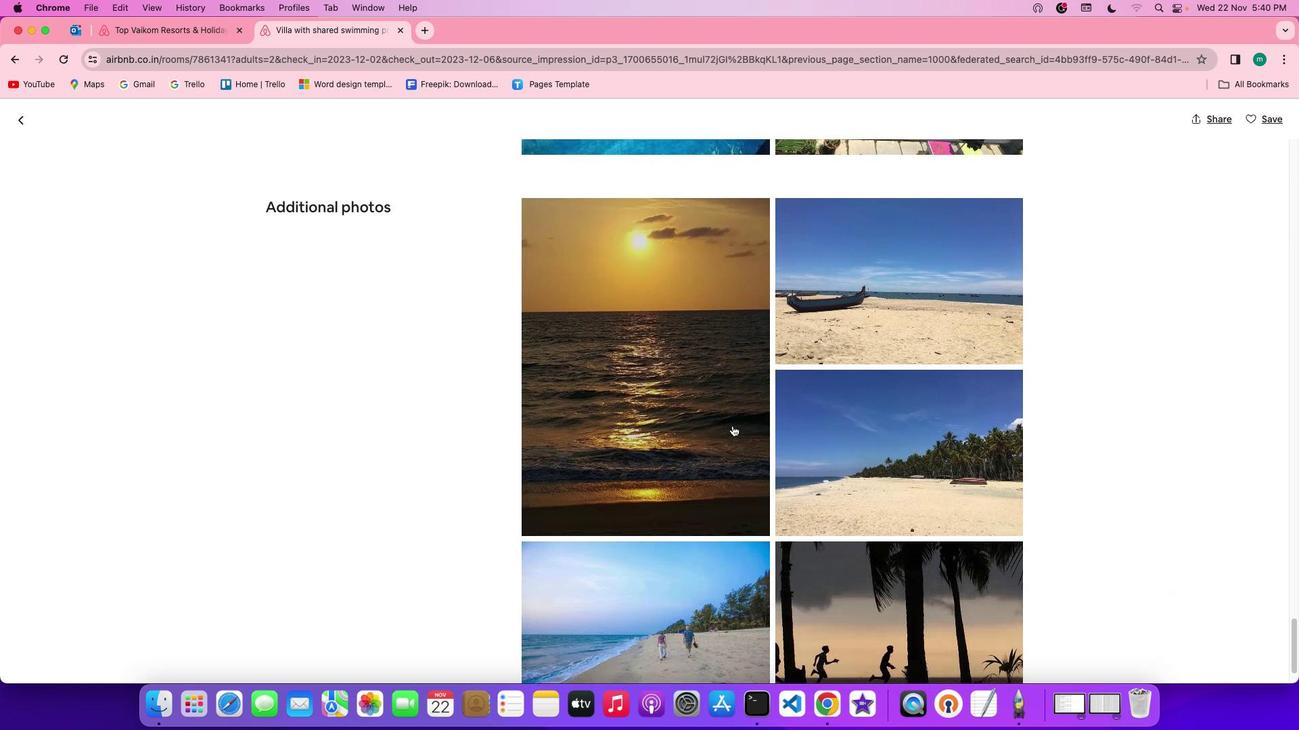 
Action: Mouse scrolled (728, 422) with delta (-2, -6)
Screenshot: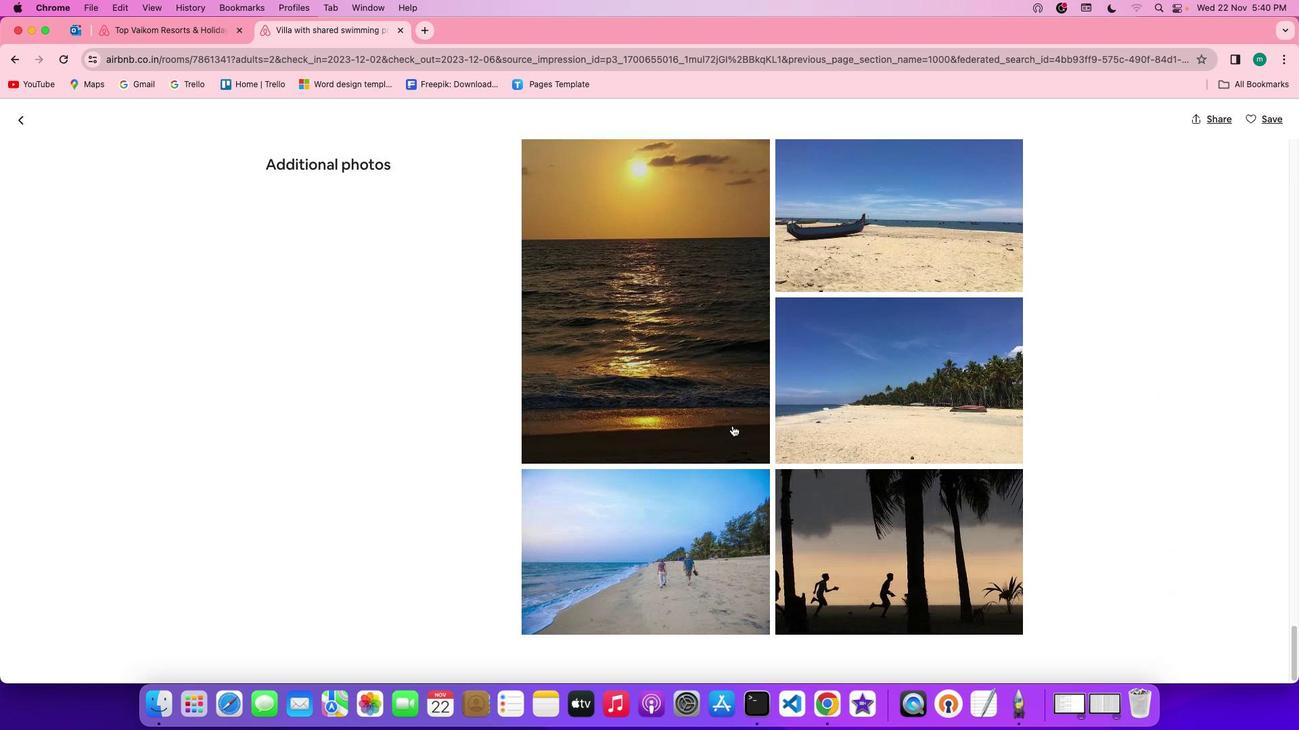
Action: Mouse scrolled (728, 422) with delta (-2, -3)
Screenshot: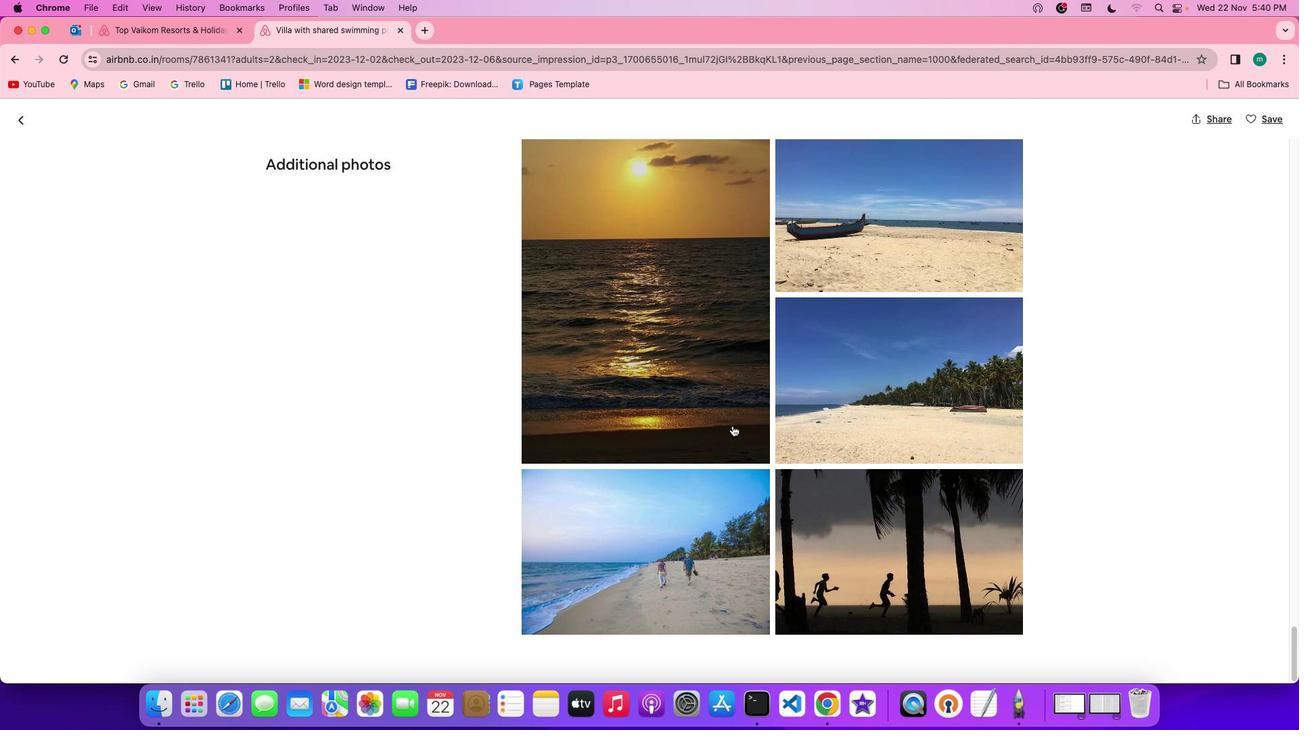 
Action: Mouse scrolled (728, 422) with delta (-2, -3)
Screenshot: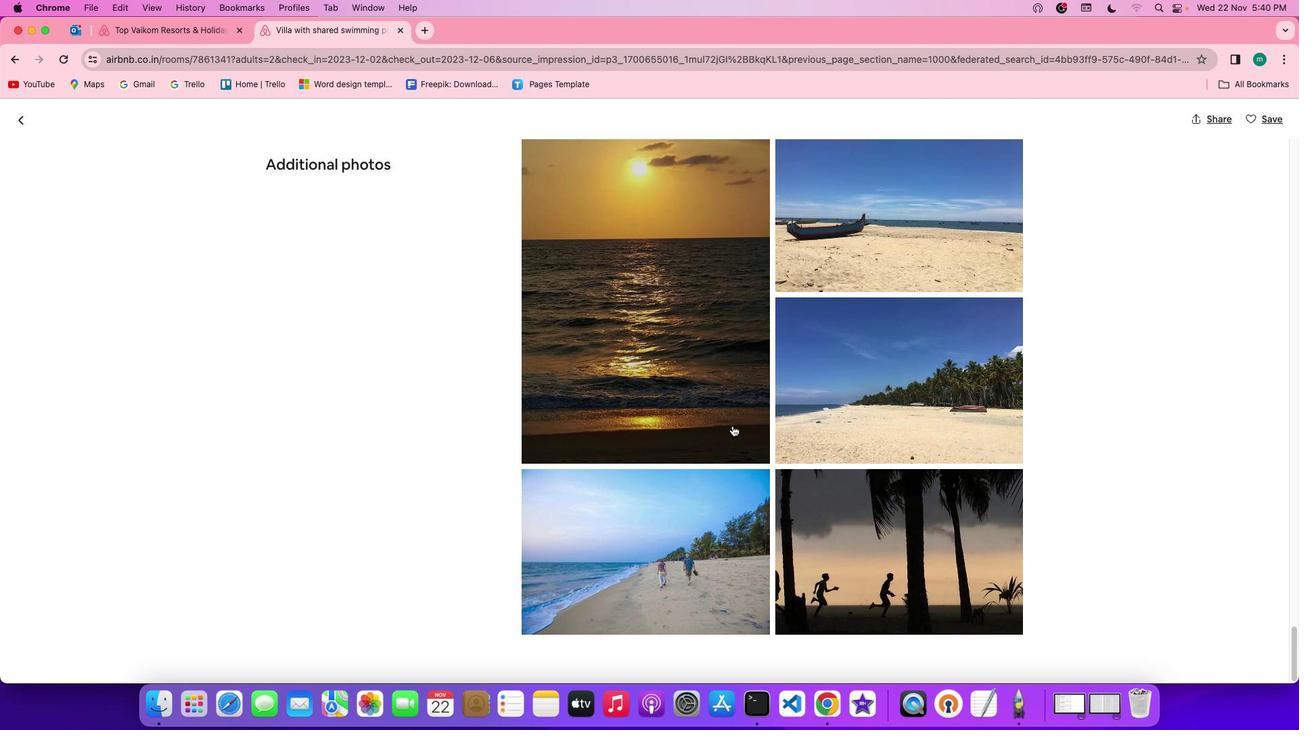 
Action: Mouse scrolled (728, 422) with delta (-2, -4)
Screenshot: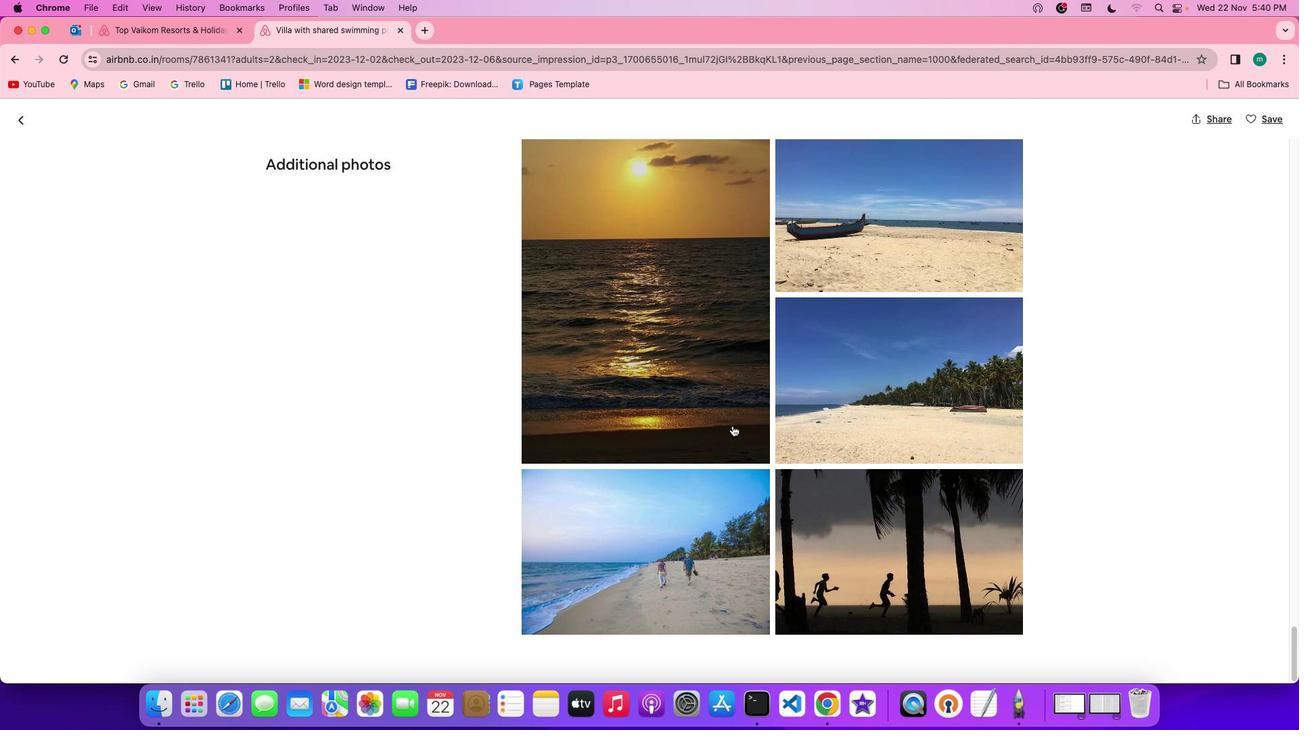 
Action: Mouse scrolled (728, 422) with delta (-2, -5)
Screenshot: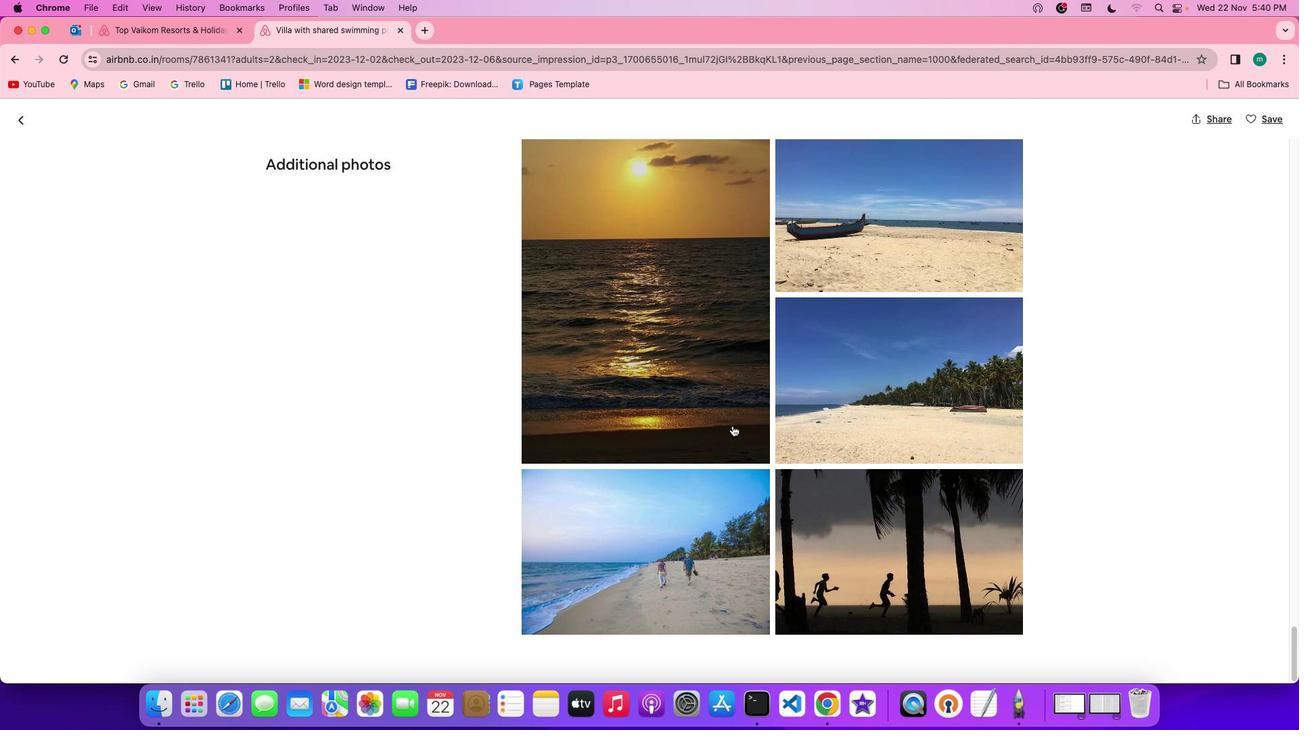 
Action: Mouse scrolled (728, 422) with delta (-2, -6)
Screenshot: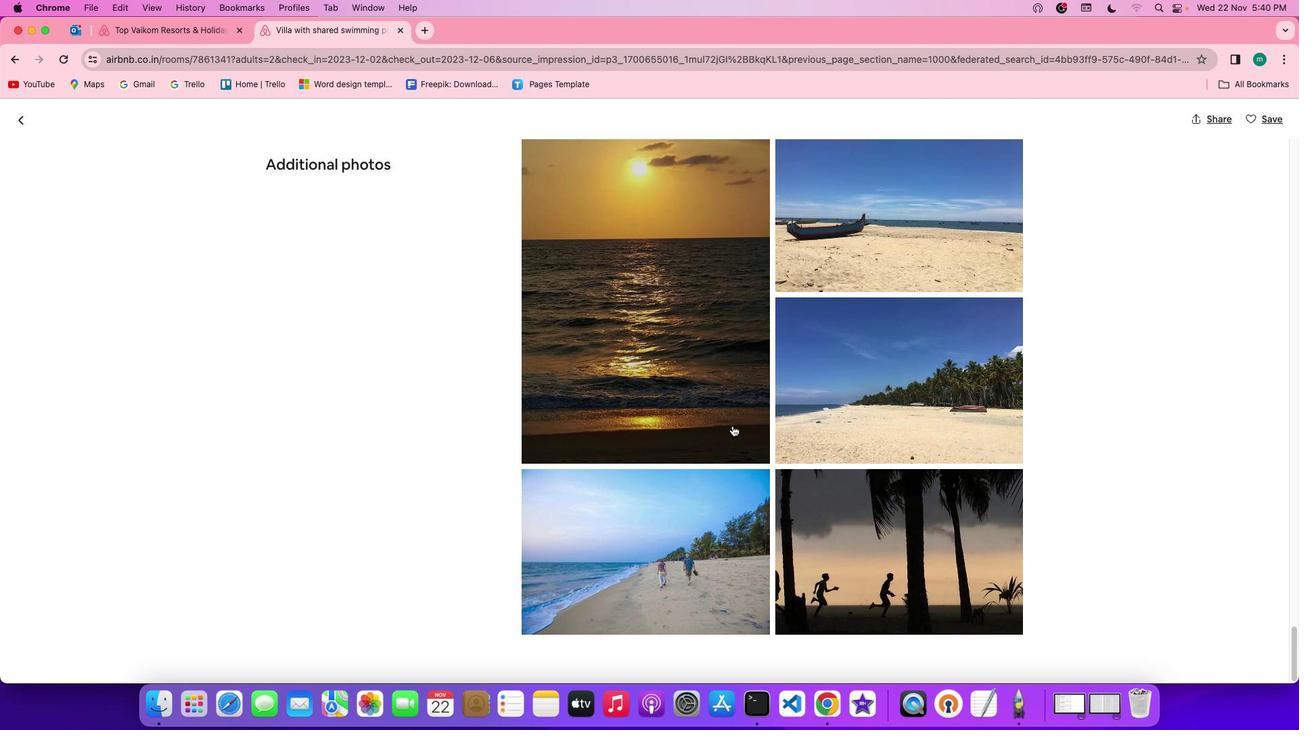 
Action: Mouse scrolled (728, 422) with delta (-2, -3)
Screenshot: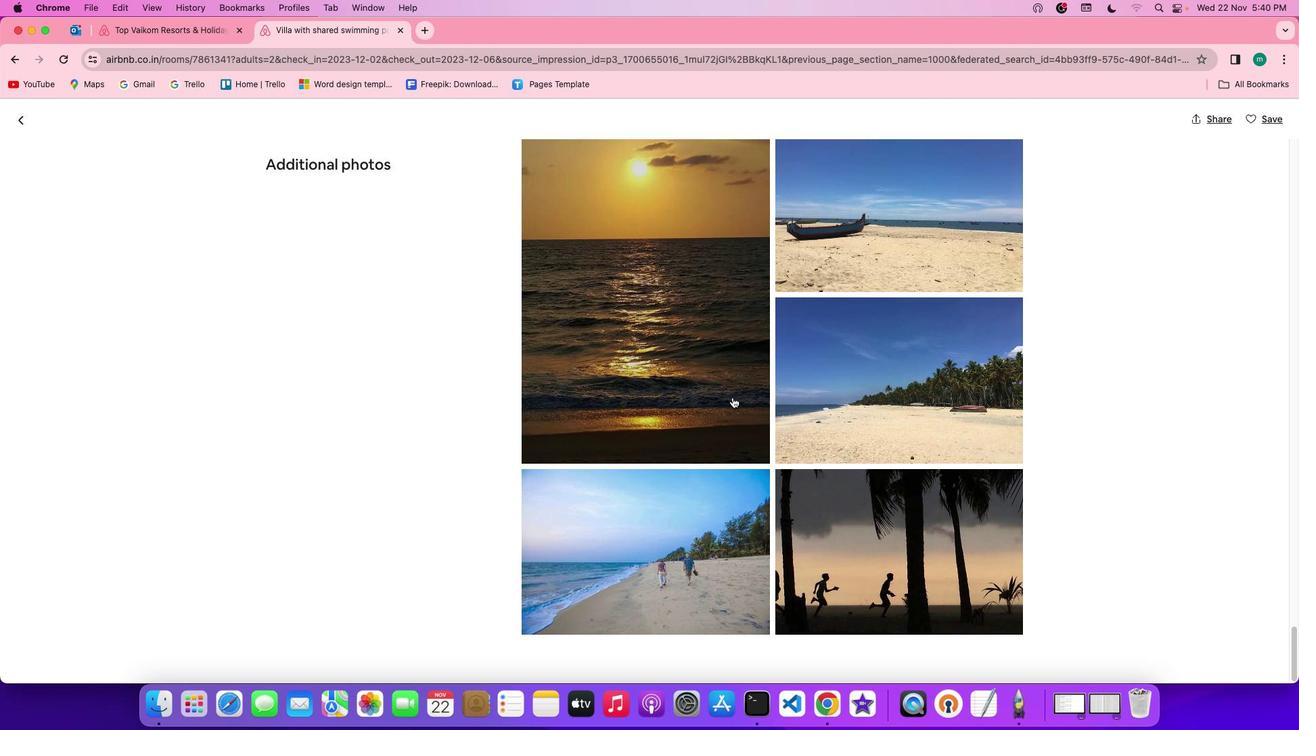 
Action: Mouse moved to (728, 420)
Screenshot: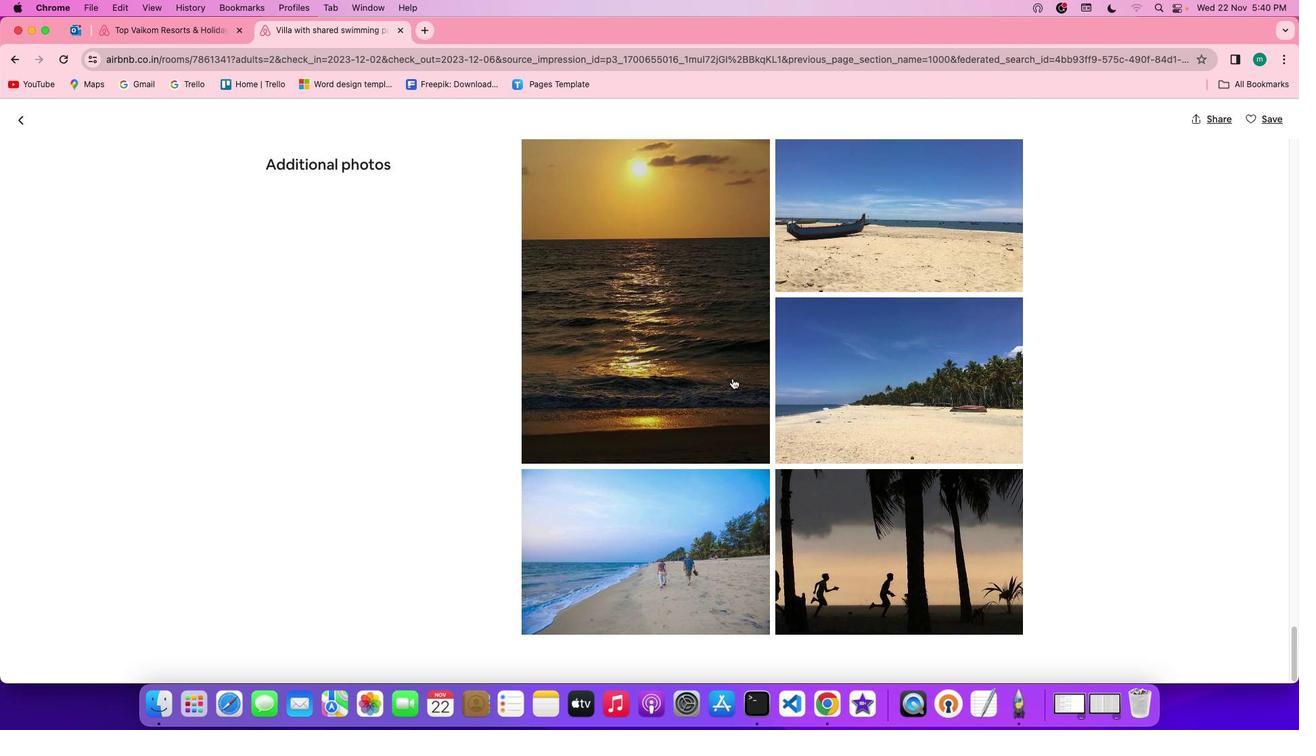 
Action: Mouse scrolled (728, 420) with delta (-2, -3)
Screenshot: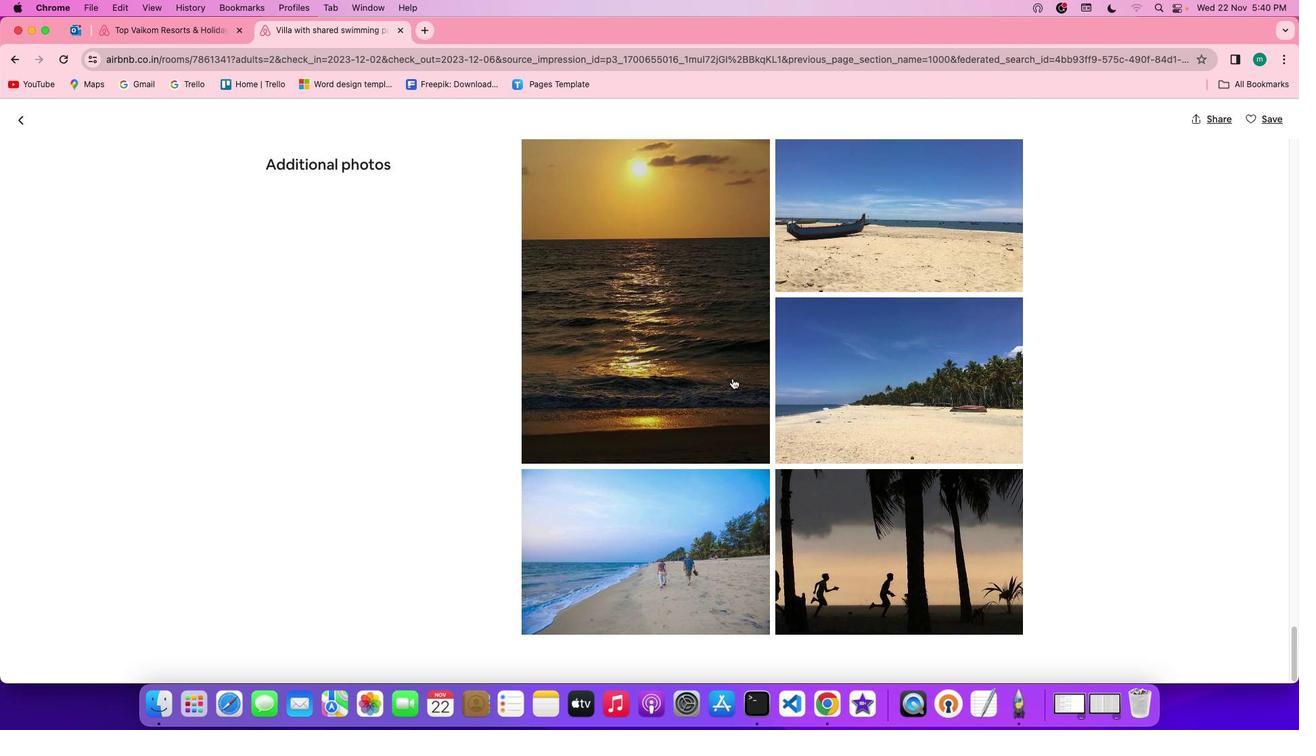 
Action: Mouse moved to (728, 401)
Screenshot: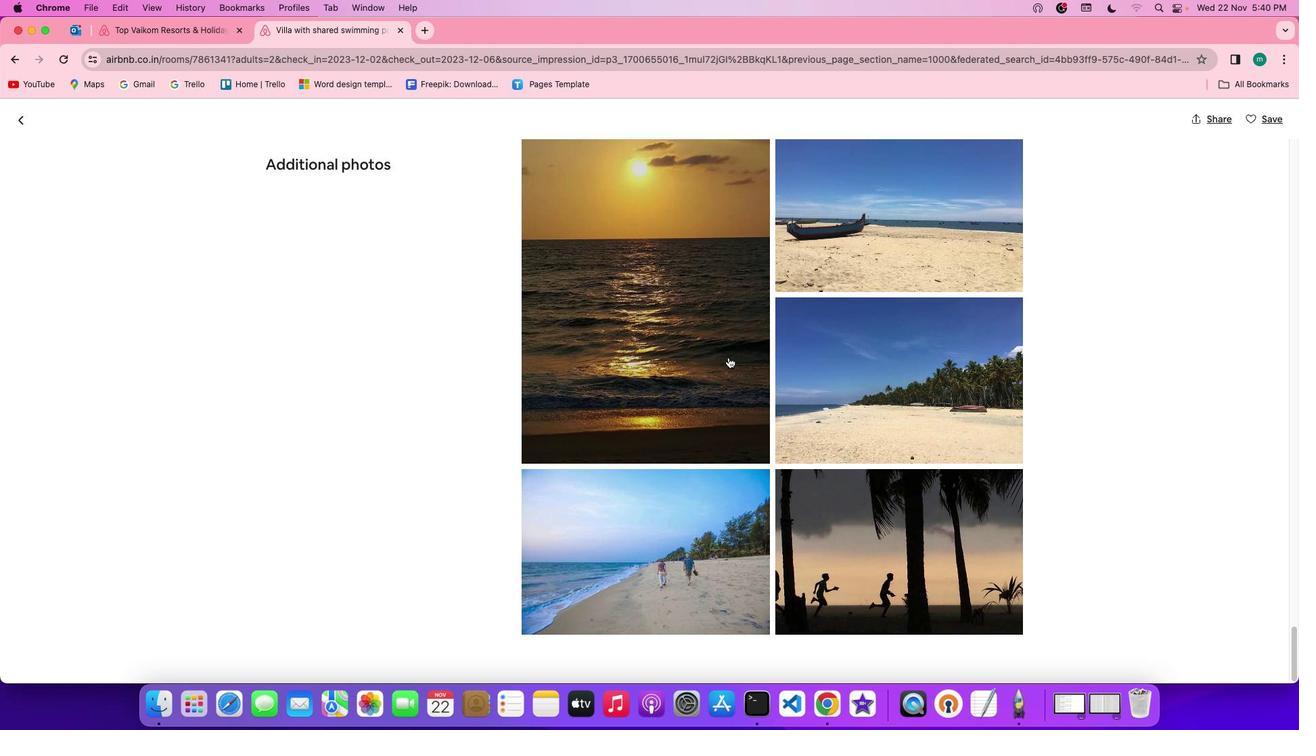 
Action: Mouse scrolled (728, 401) with delta (-2, -4)
Screenshot: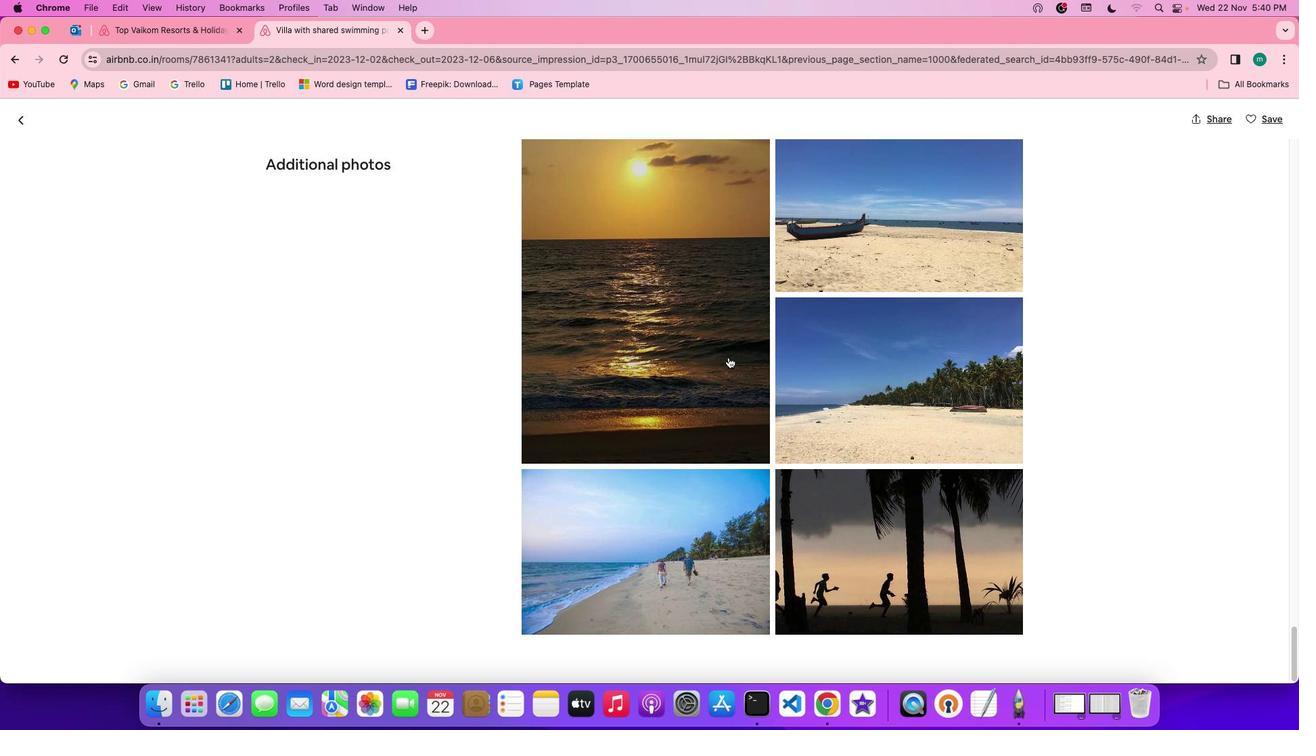 
Action: Mouse moved to (728, 390)
Screenshot: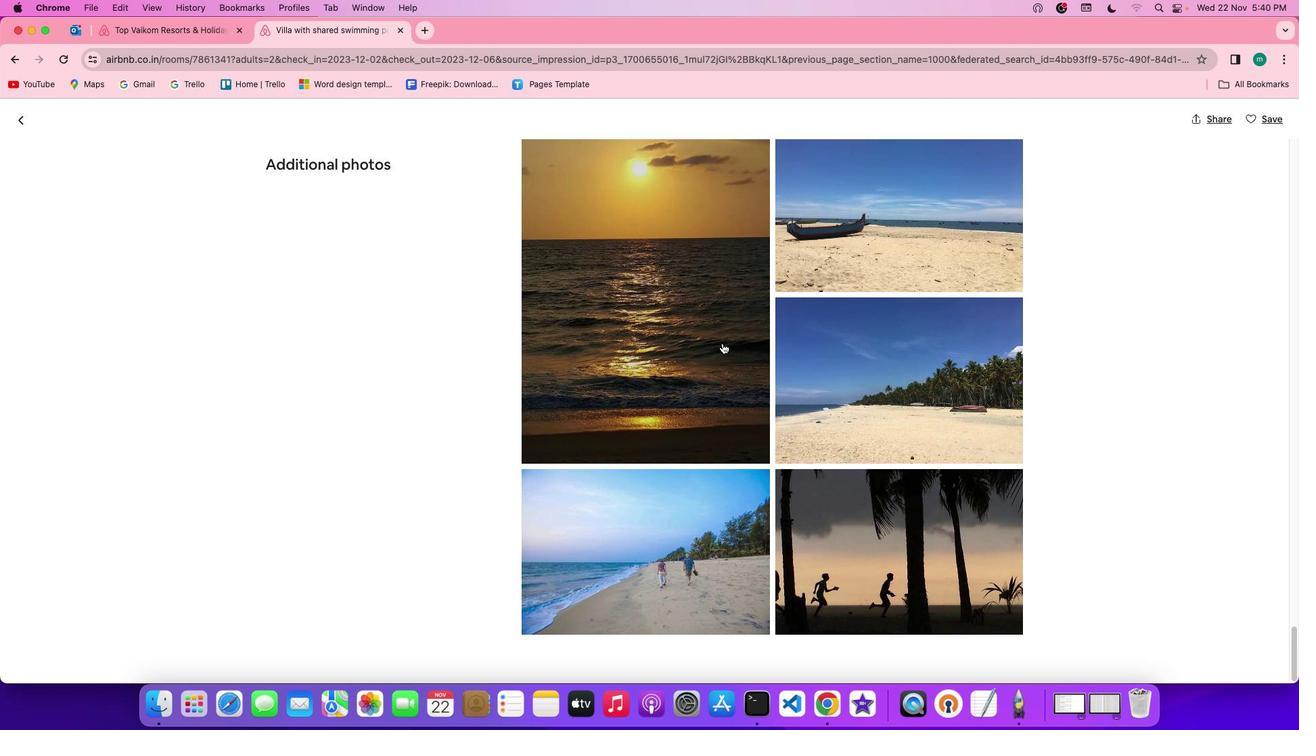 
Action: Mouse scrolled (728, 390) with delta (-2, -5)
Screenshot: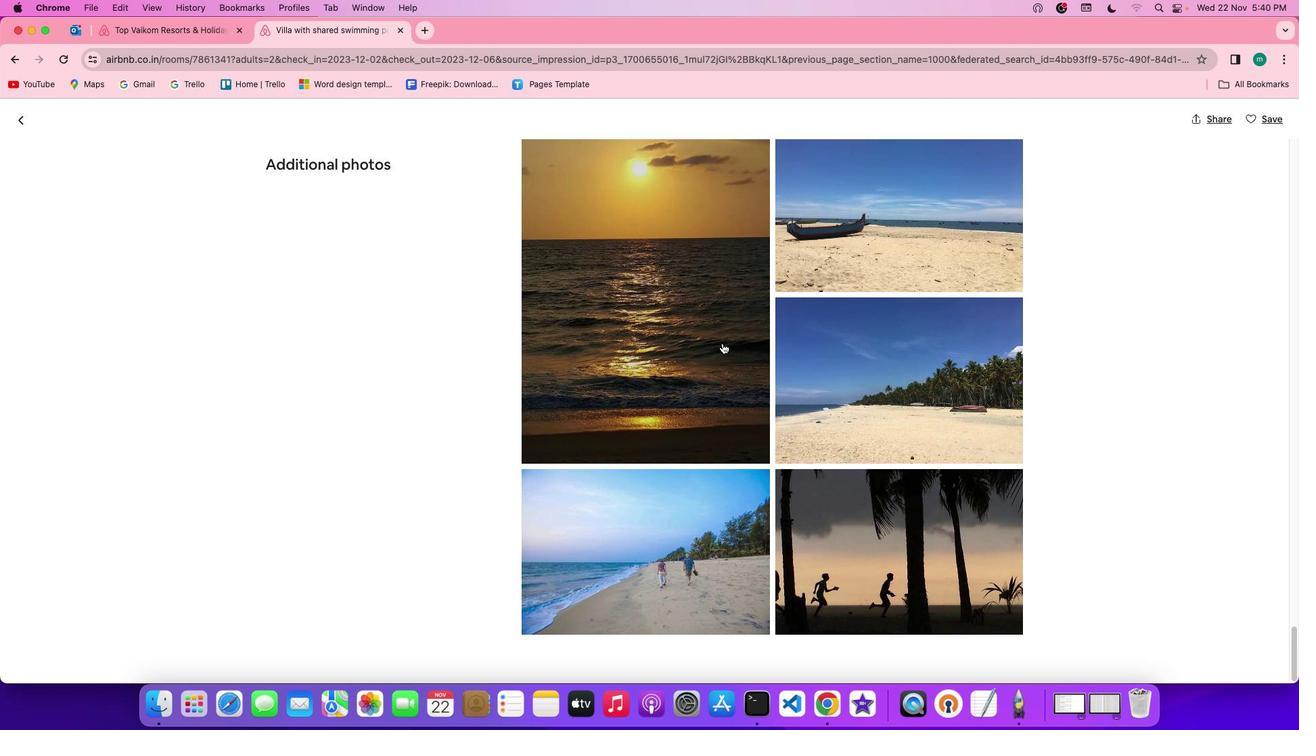 
Action: Mouse moved to (20, 118)
Screenshot: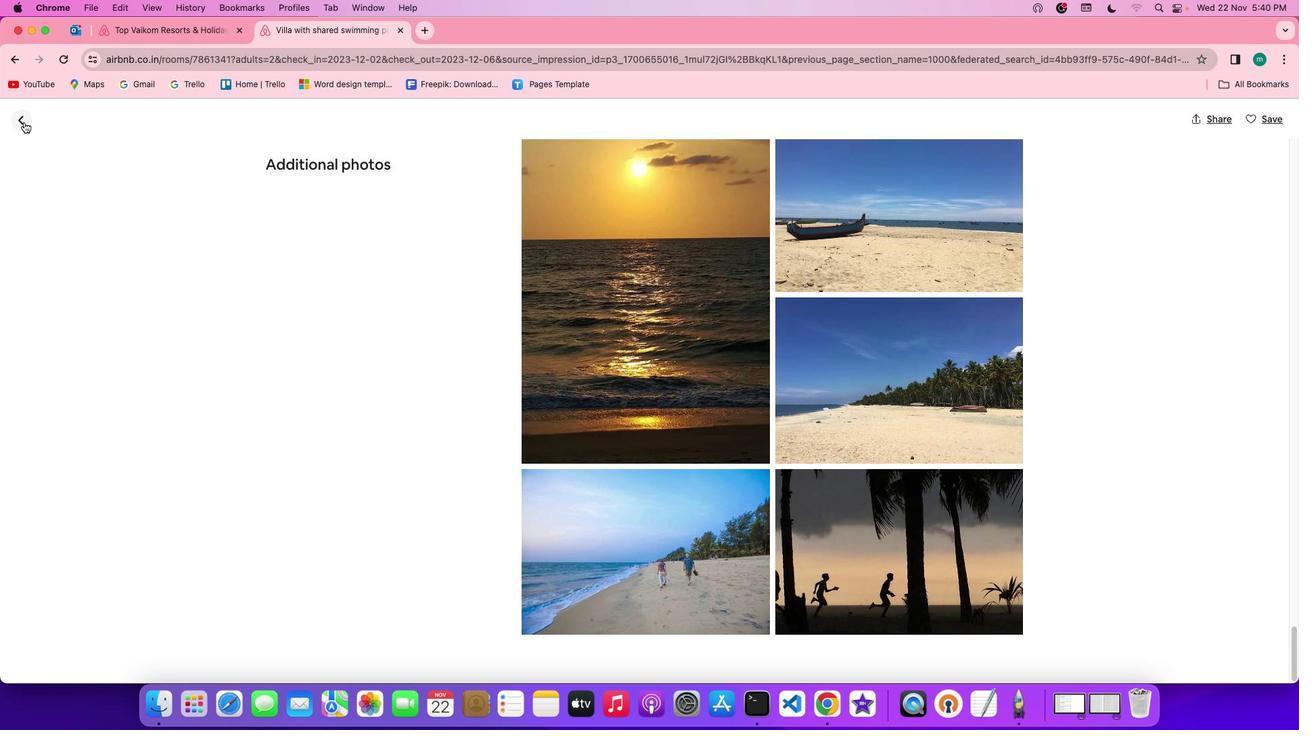 
Action: Mouse pressed left at (20, 118)
Screenshot: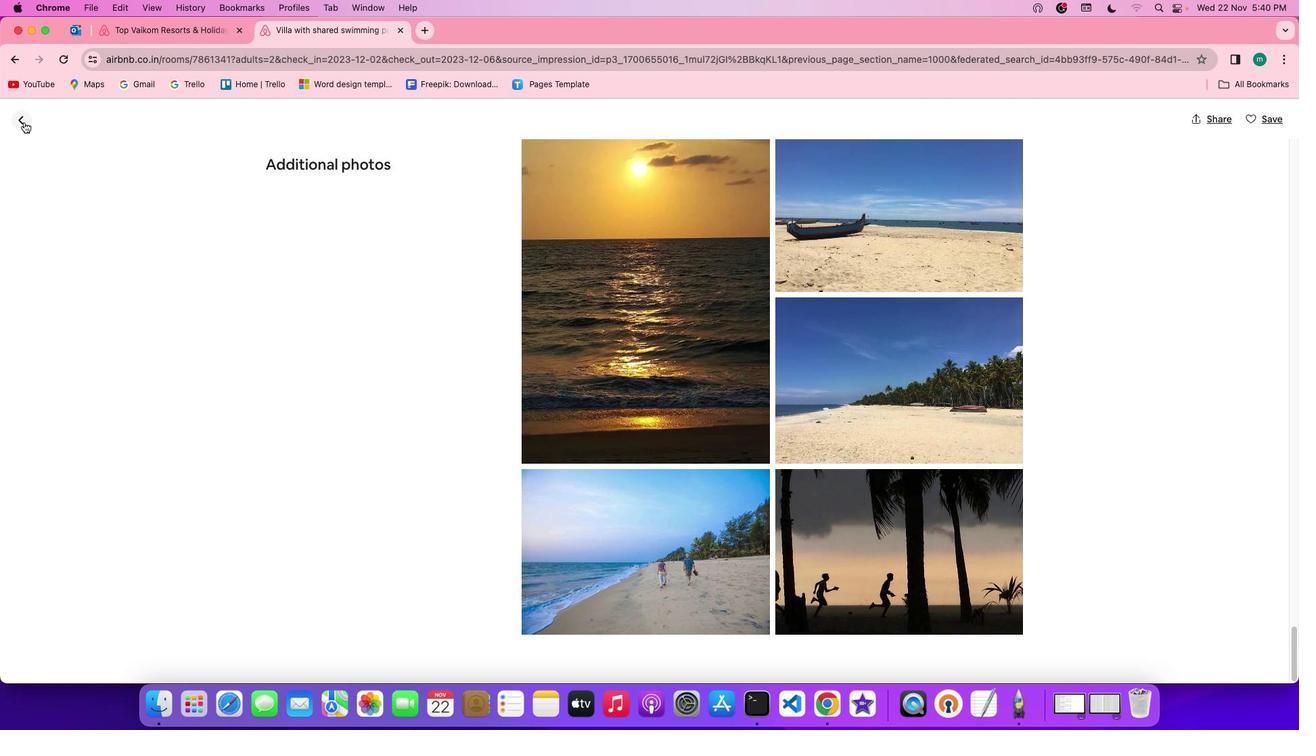 
Action: Mouse moved to (625, 481)
Screenshot: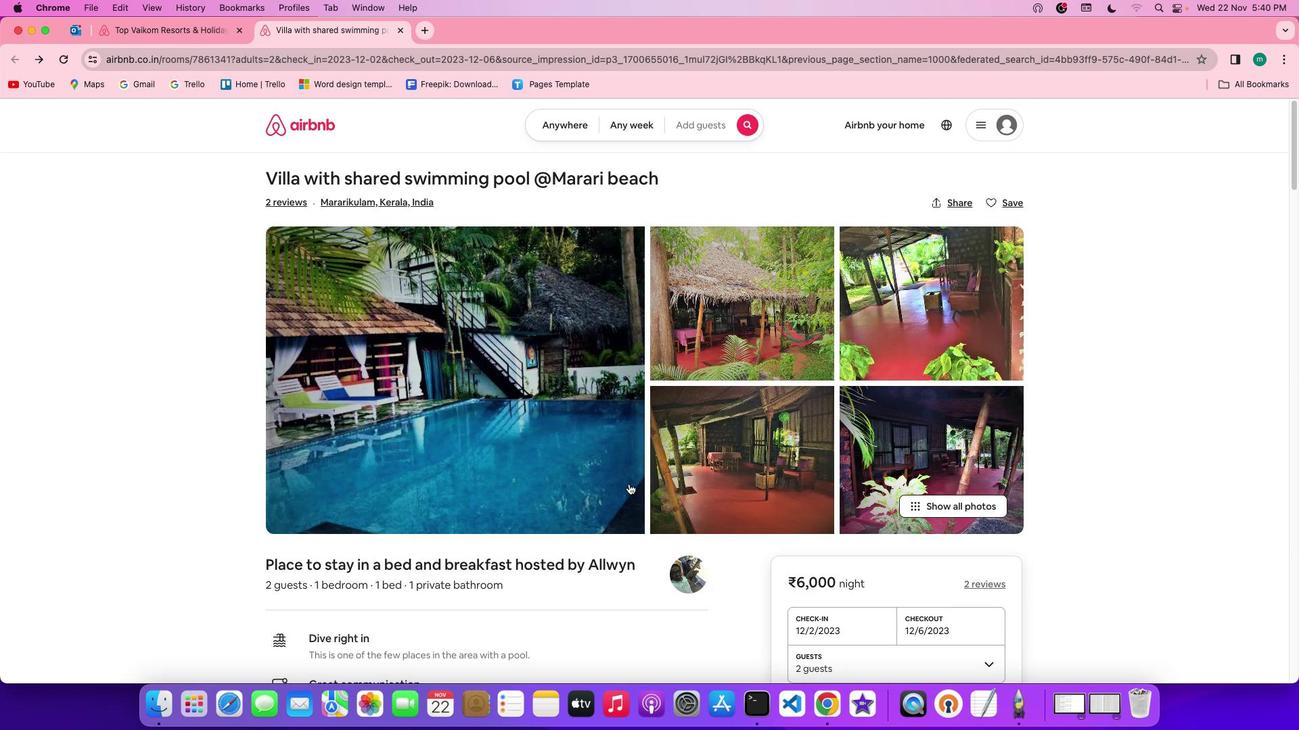 
Action: Mouse scrolled (625, 481) with delta (-2, -3)
Screenshot: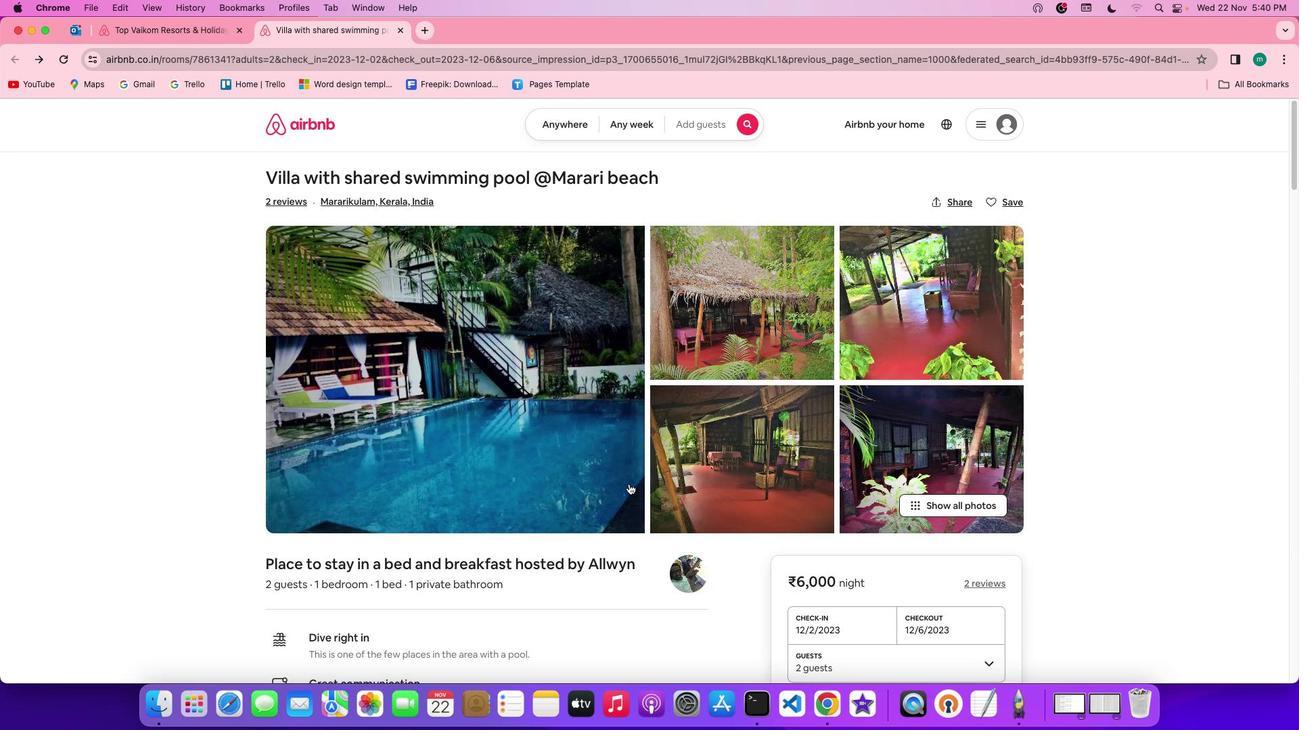
Action: Mouse moved to (625, 481)
Screenshot: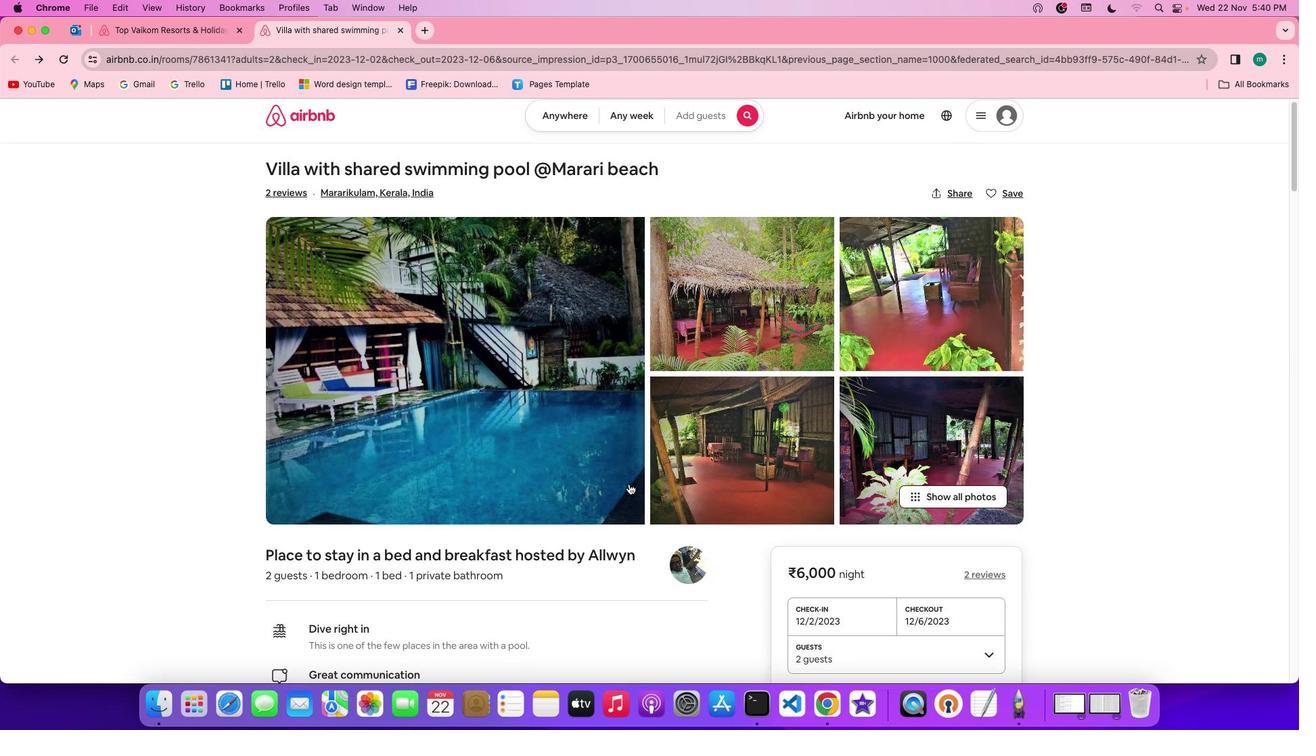
Action: Mouse scrolled (625, 481) with delta (-2, -3)
Screenshot: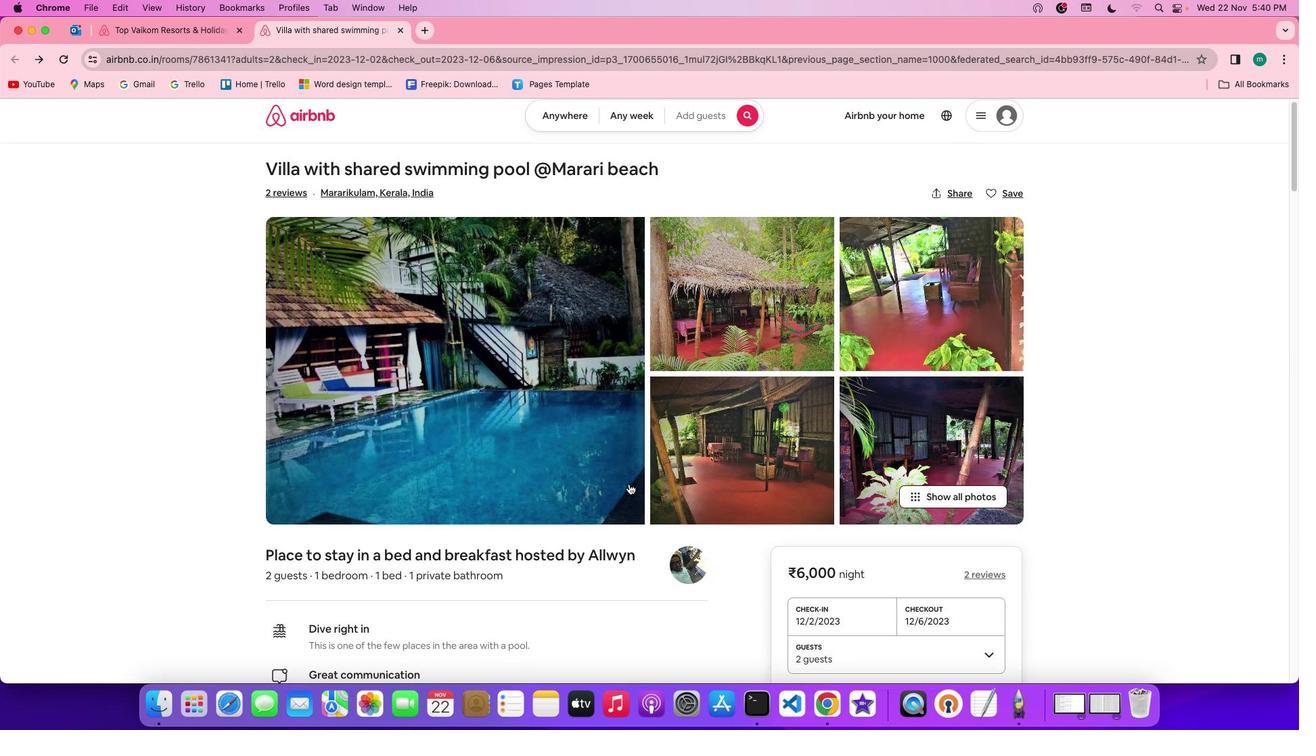 
Action: Mouse scrolled (625, 481) with delta (-2, -4)
Screenshot: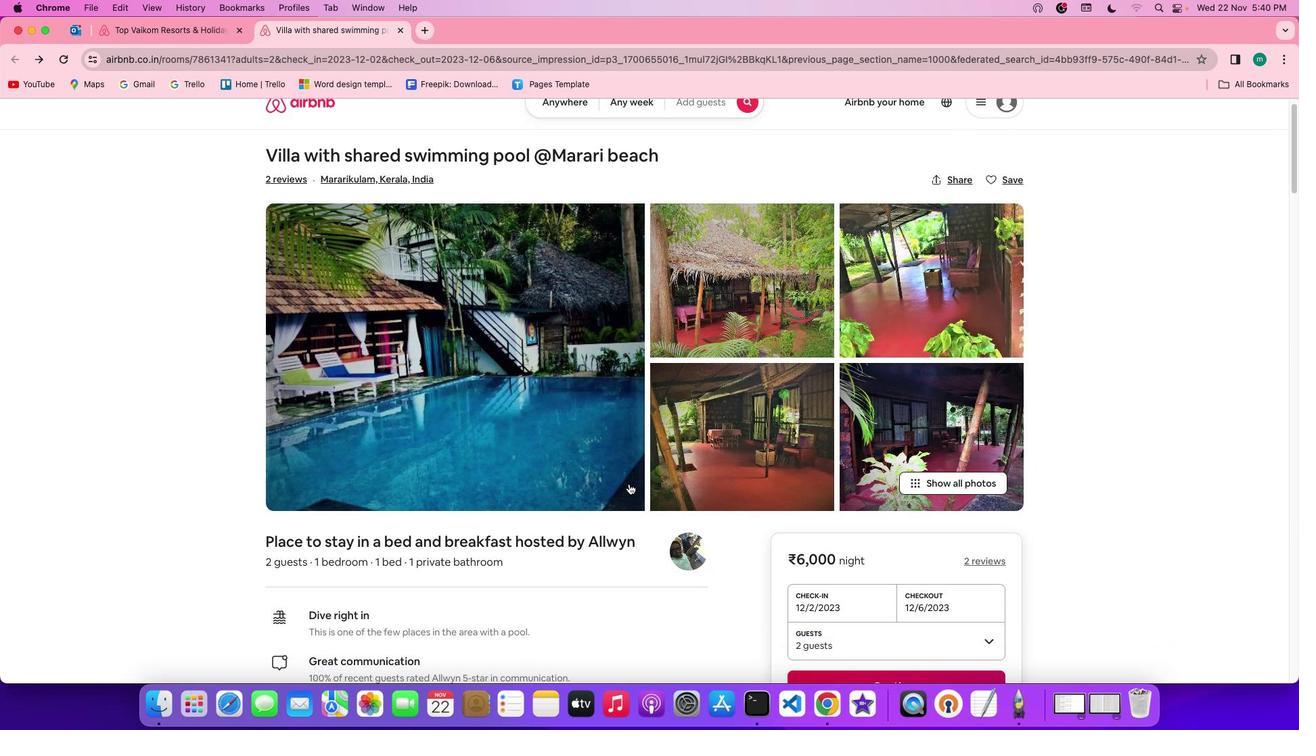 
Action: Mouse scrolled (625, 481) with delta (-2, -5)
Screenshot: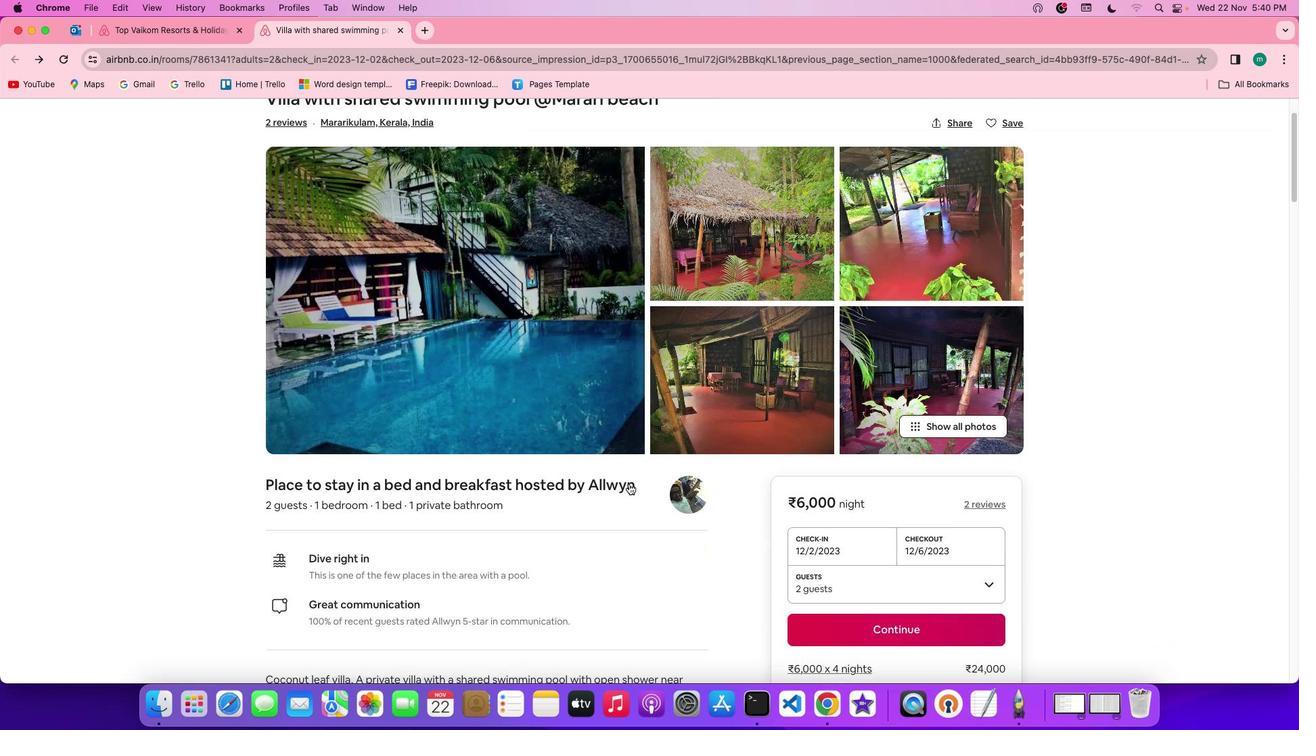 
Action: Mouse scrolled (625, 481) with delta (-2, -6)
Screenshot: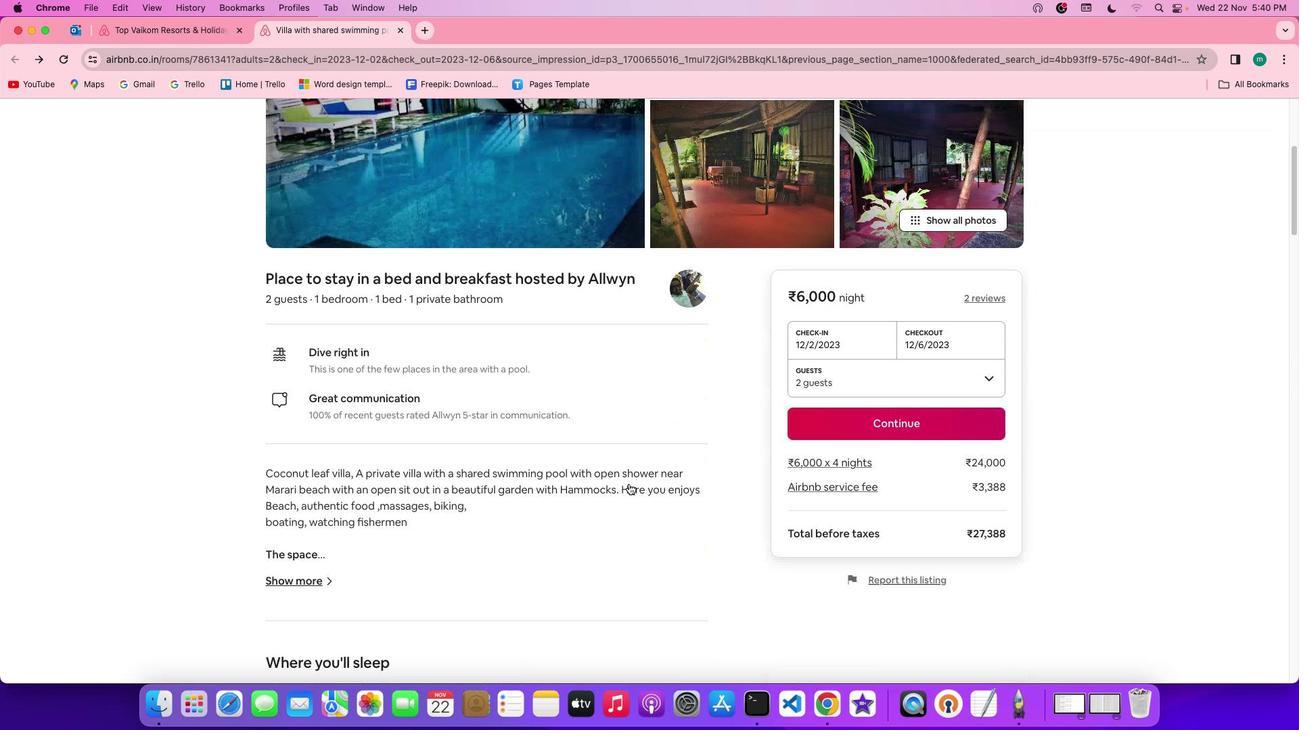 
Action: Mouse scrolled (625, 481) with delta (-2, -3)
Screenshot: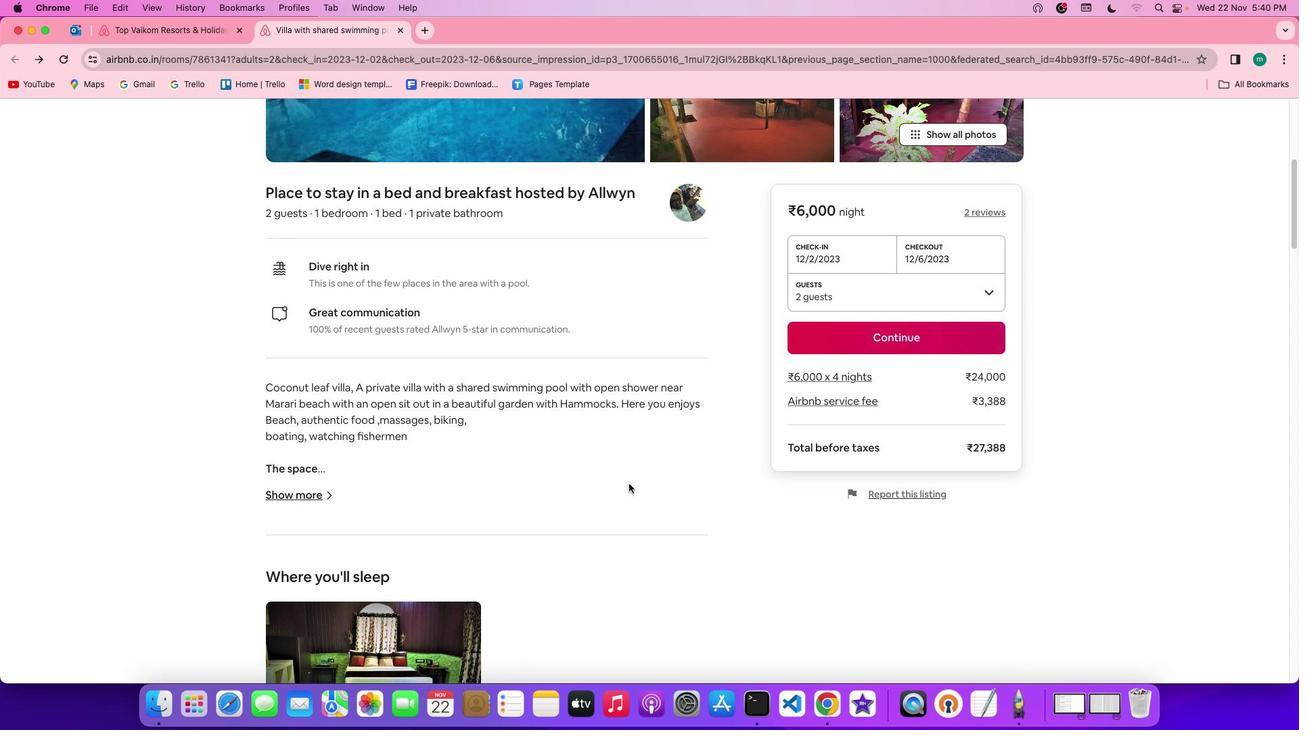 
Action: Mouse scrolled (625, 481) with delta (-2, -3)
Screenshot: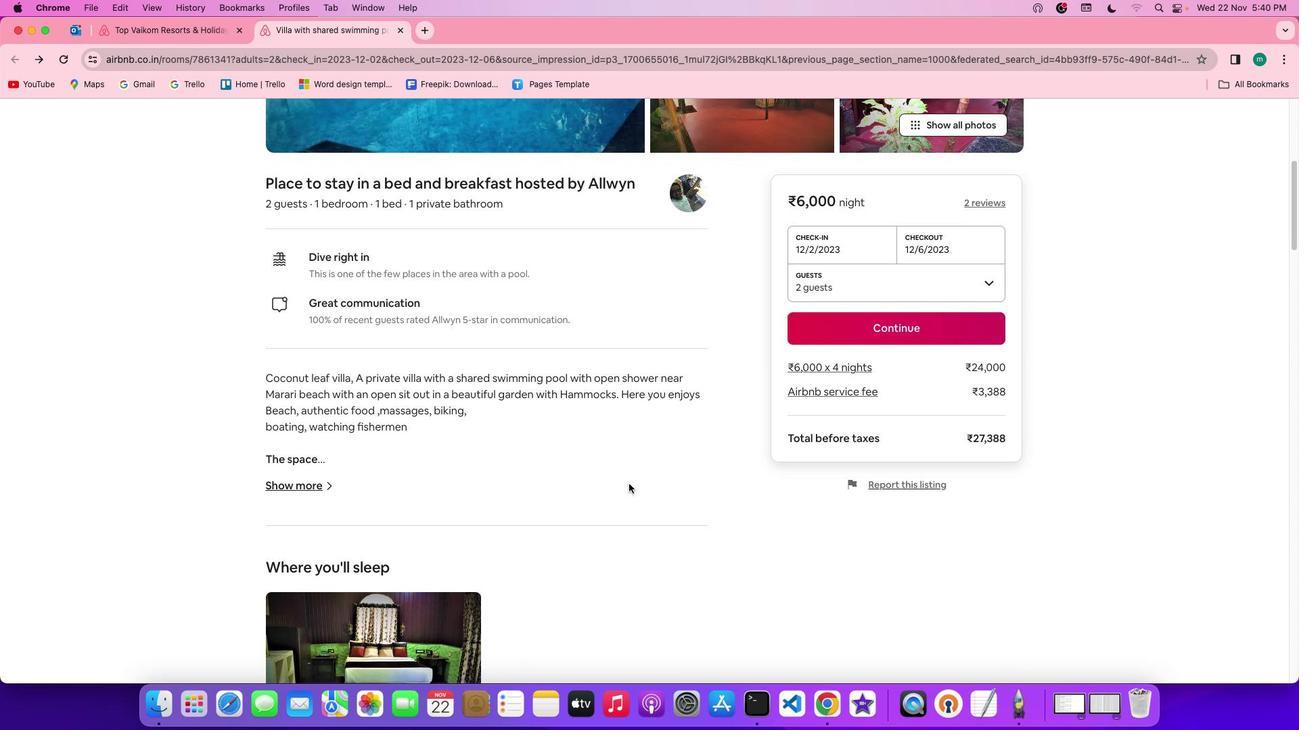 
Action: Mouse scrolled (625, 481) with delta (-2, -4)
Screenshot: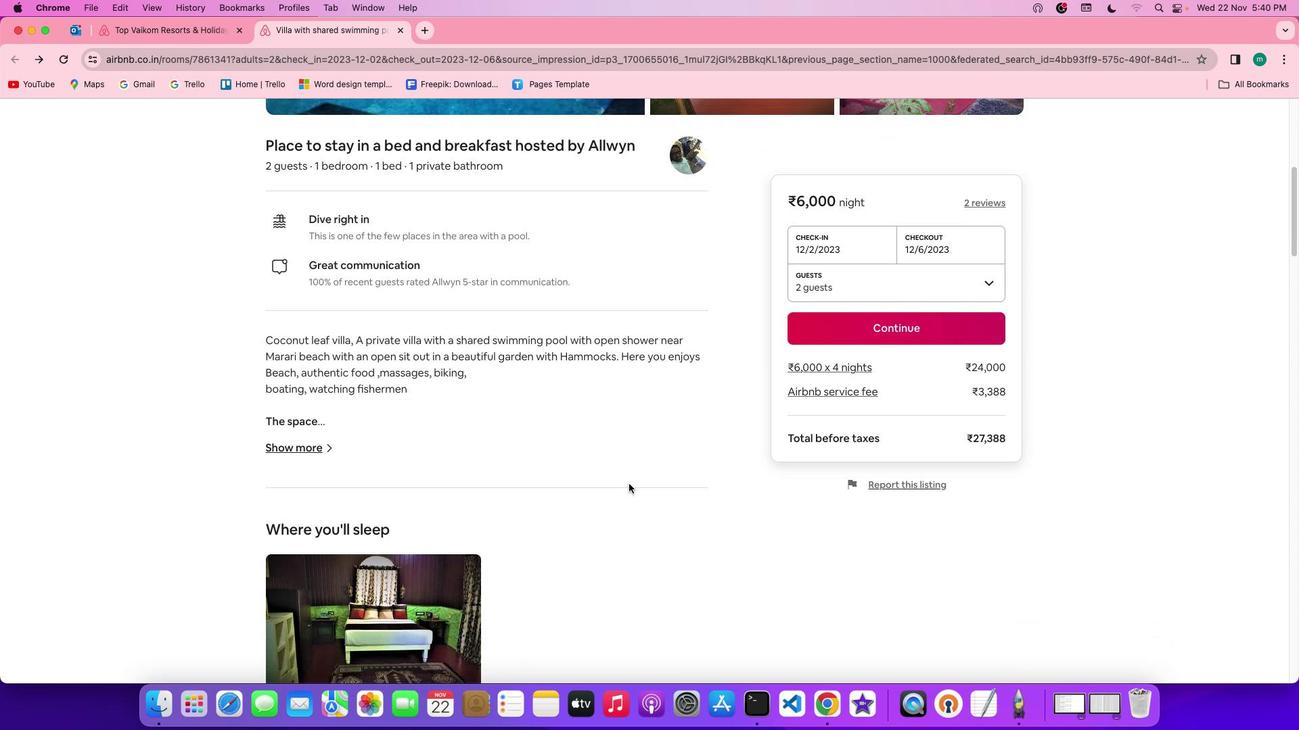 
Action: Mouse scrolled (625, 481) with delta (-2, -4)
Screenshot: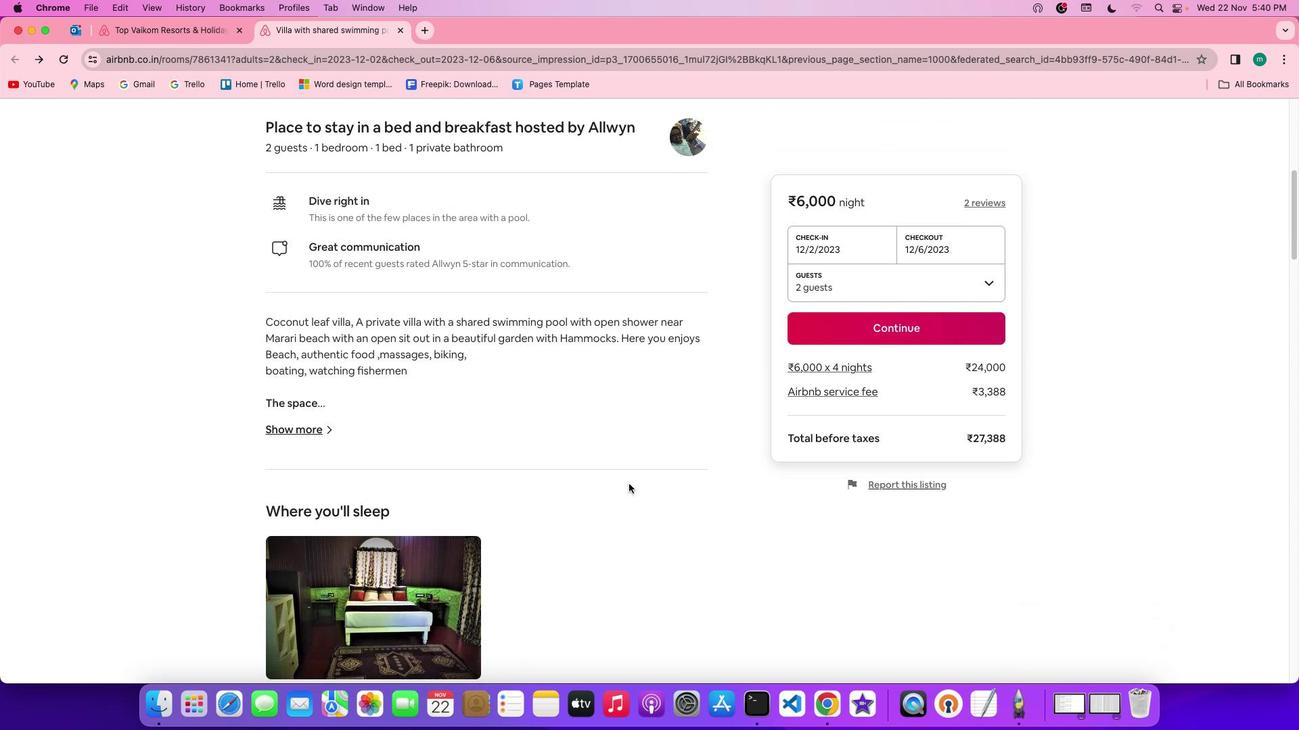 
Action: Mouse moved to (305, 334)
Screenshot: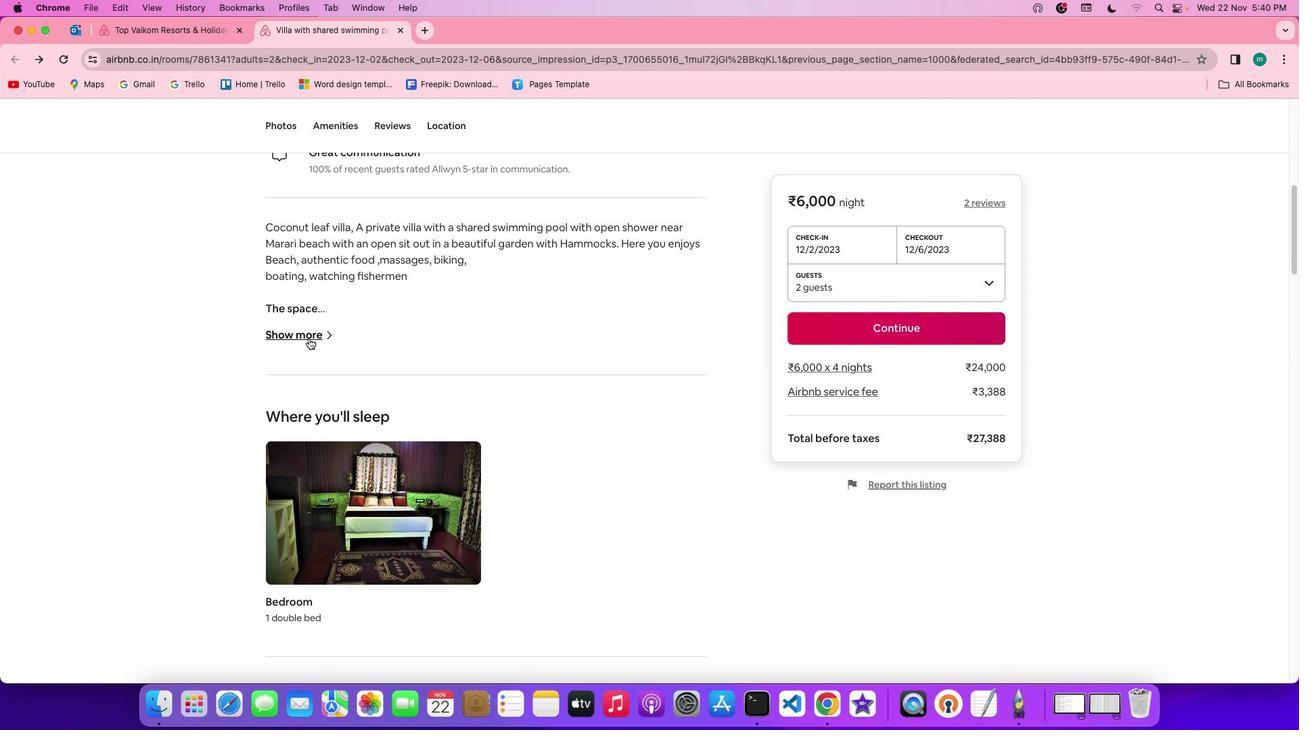 
Action: Mouse pressed left at (305, 334)
Screenshot: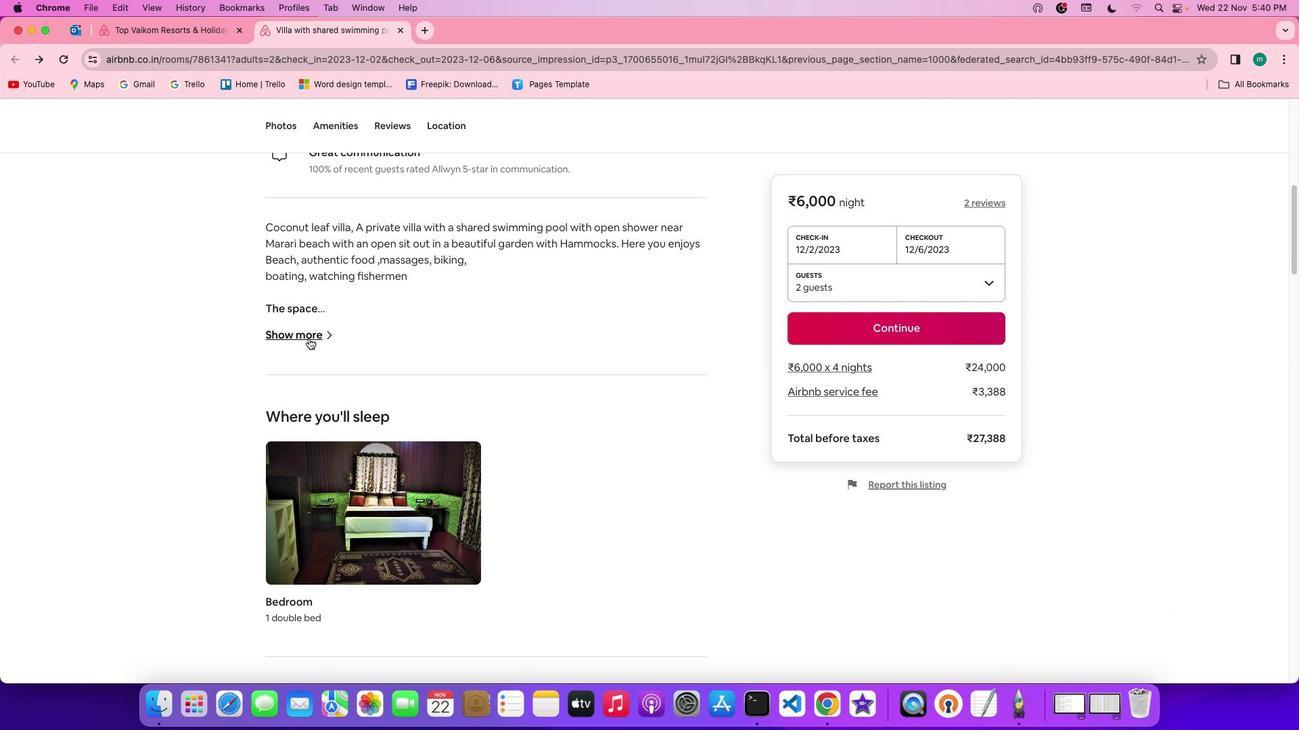 
Action: Mouse moved to (602, 416)
Screenshot: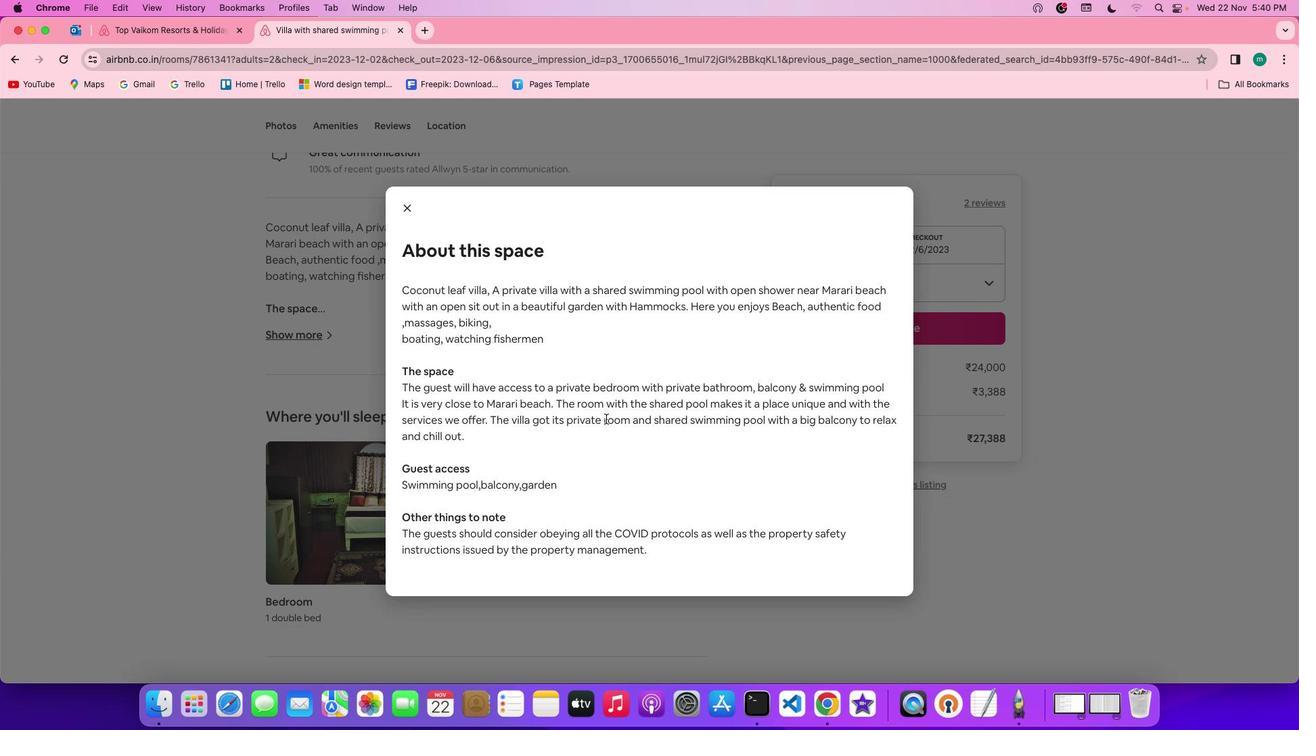 
Action: Mouse scrolled (602, 416) with delta (-2, -3)
Screenshot: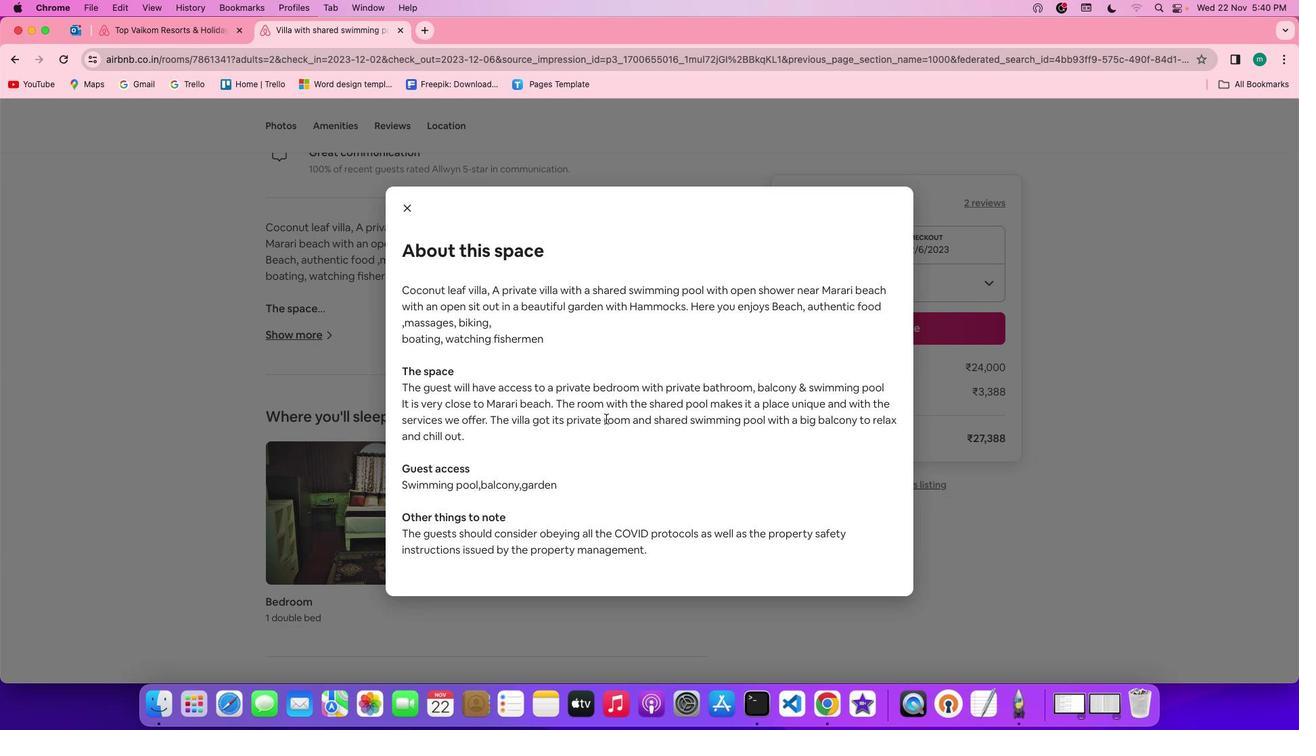 
Action: Mouse scrolled (602, 416) with delta (-2, -3)
Screenshot: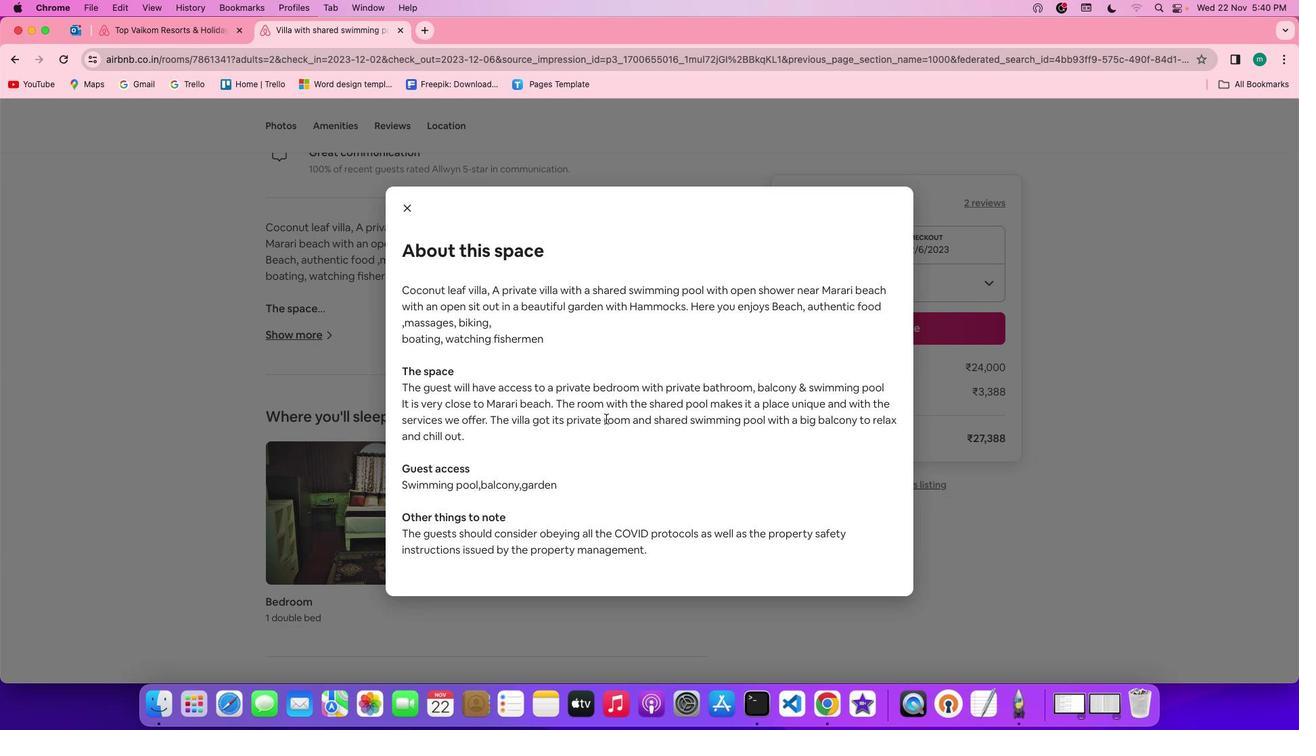 
Action: Mouse scrolled (602, 416) with delta (-2, -4)
Screenshot: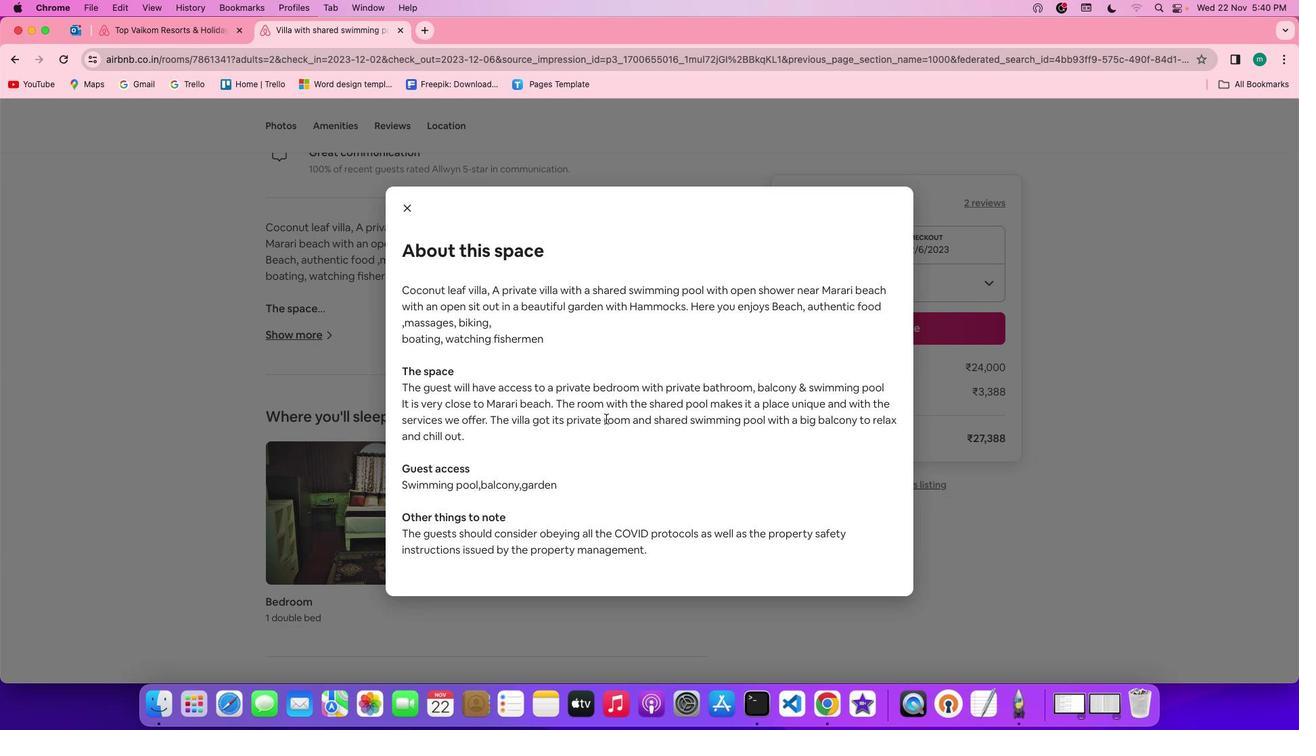 
Action: Mouse scrolled (602, 416) with delta (-2, -5)
Screenshot: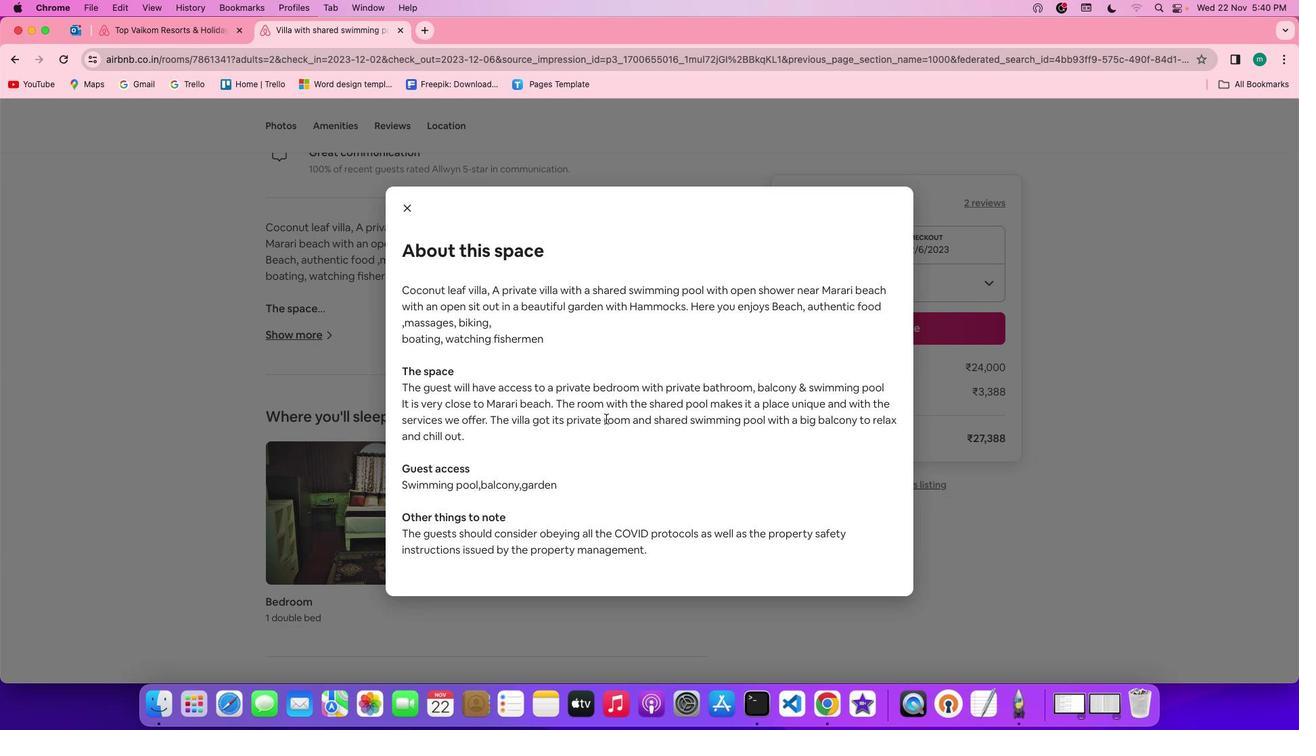 
Action: Mouse scrolled (602, 416) with delta (-2, -3)
Screenshot: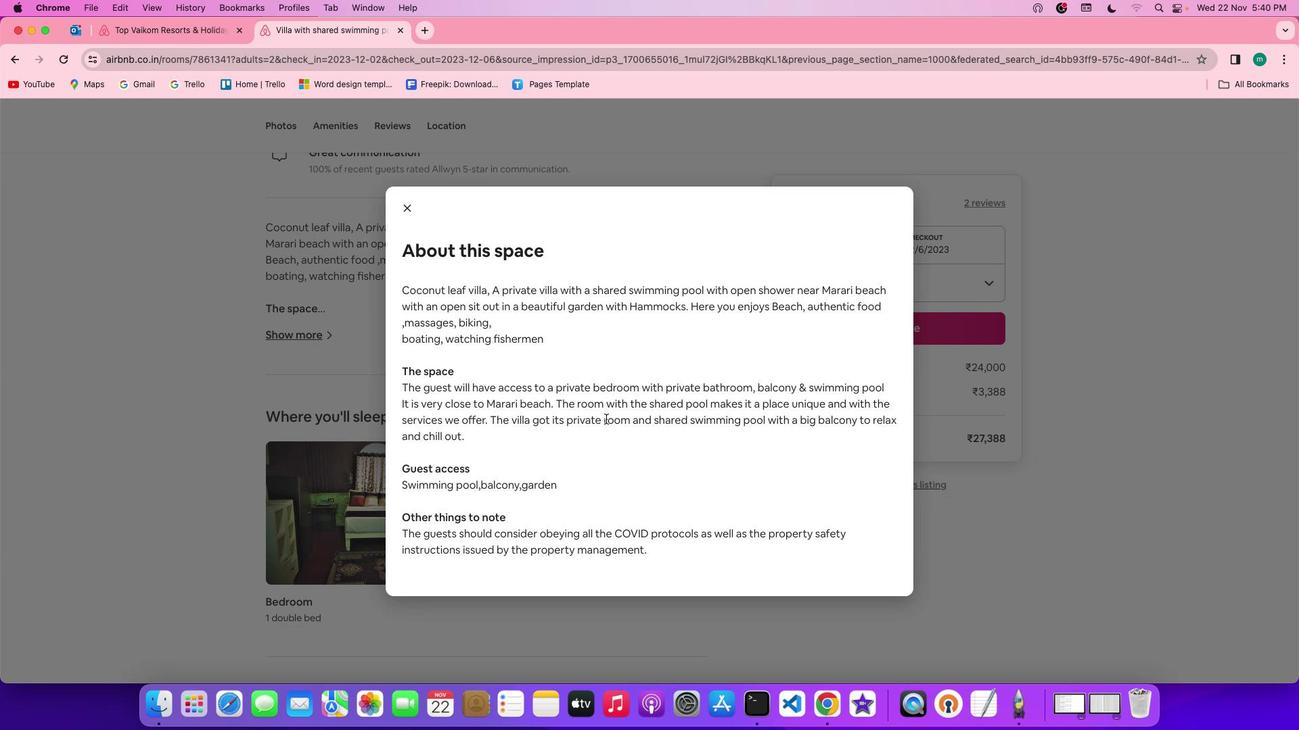 
Action: Mouse scrolled (602, 416) with delta (-2, -3)
Screenshot: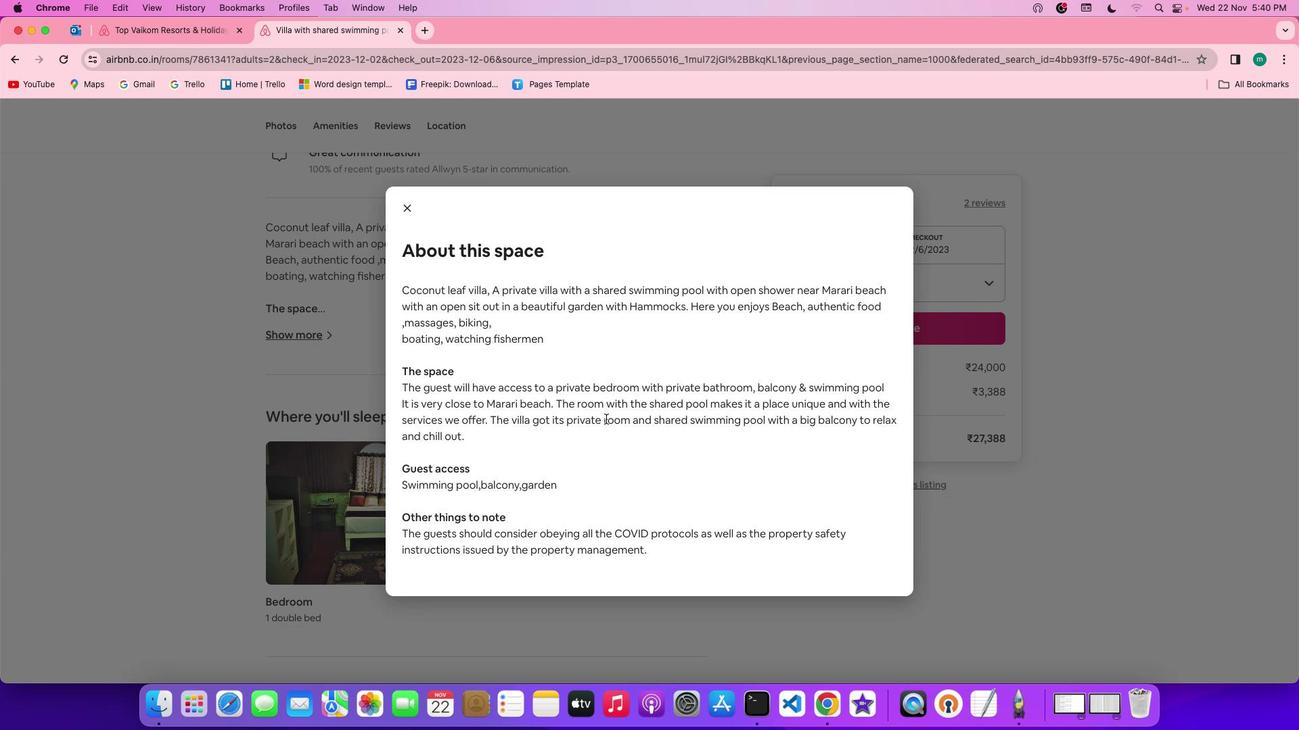 
Action: Mouse scrolled (602, 416) with delta (-2, -4)
Screenshot: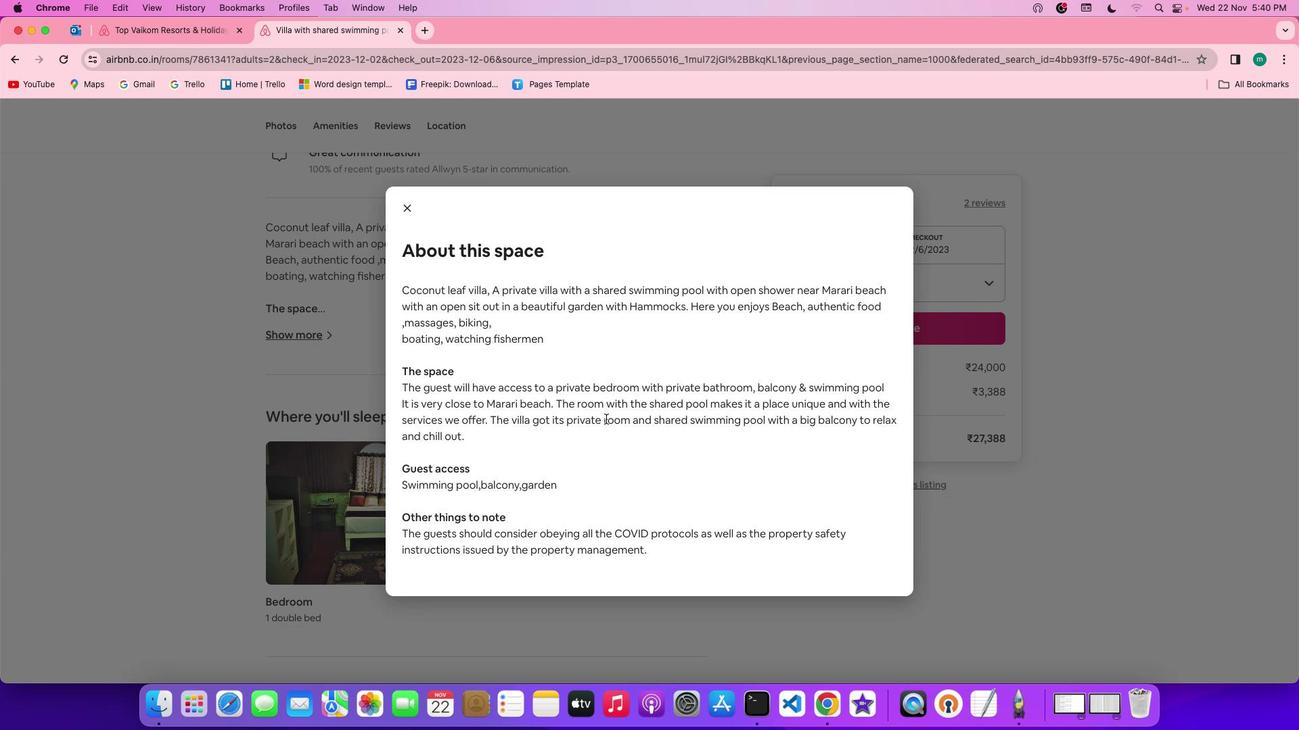 
Action: Mouse scrolled (602, 416) with delta (-2, -5)
Screenshot: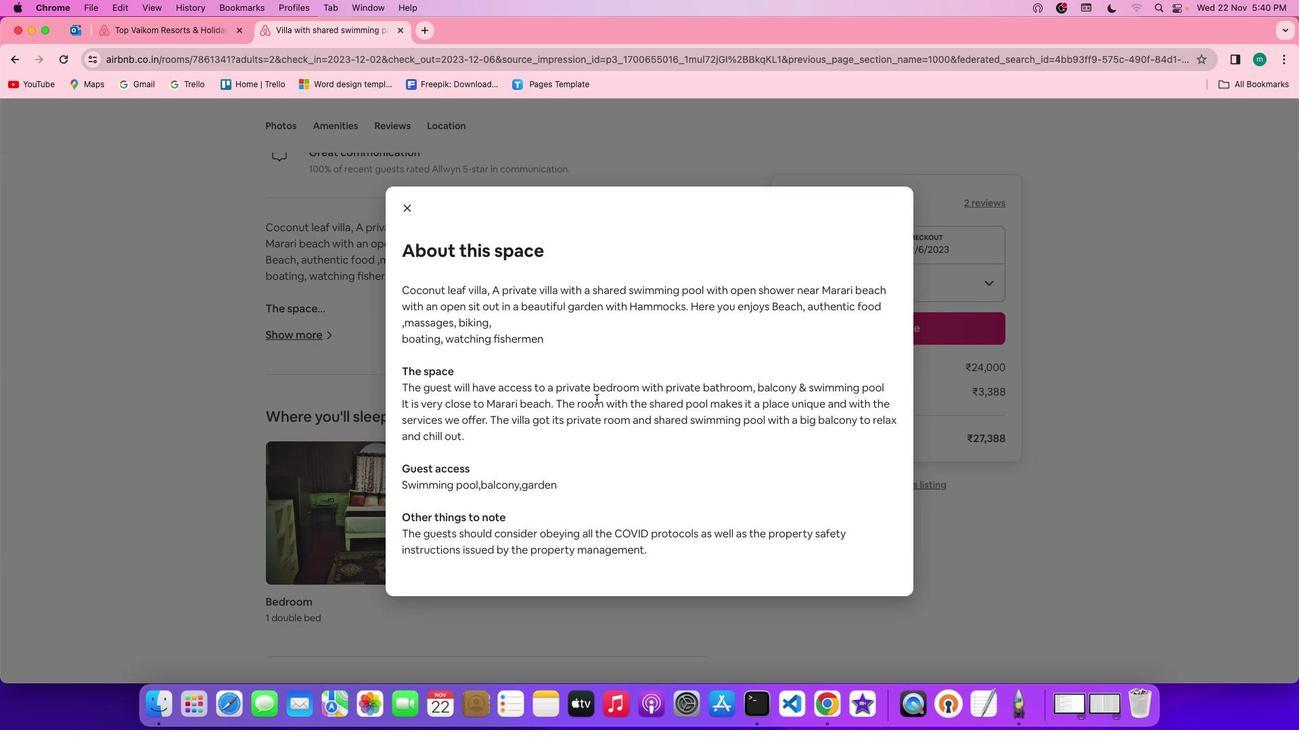 
Action: Mouse moved to (406, 205)
Screenshot: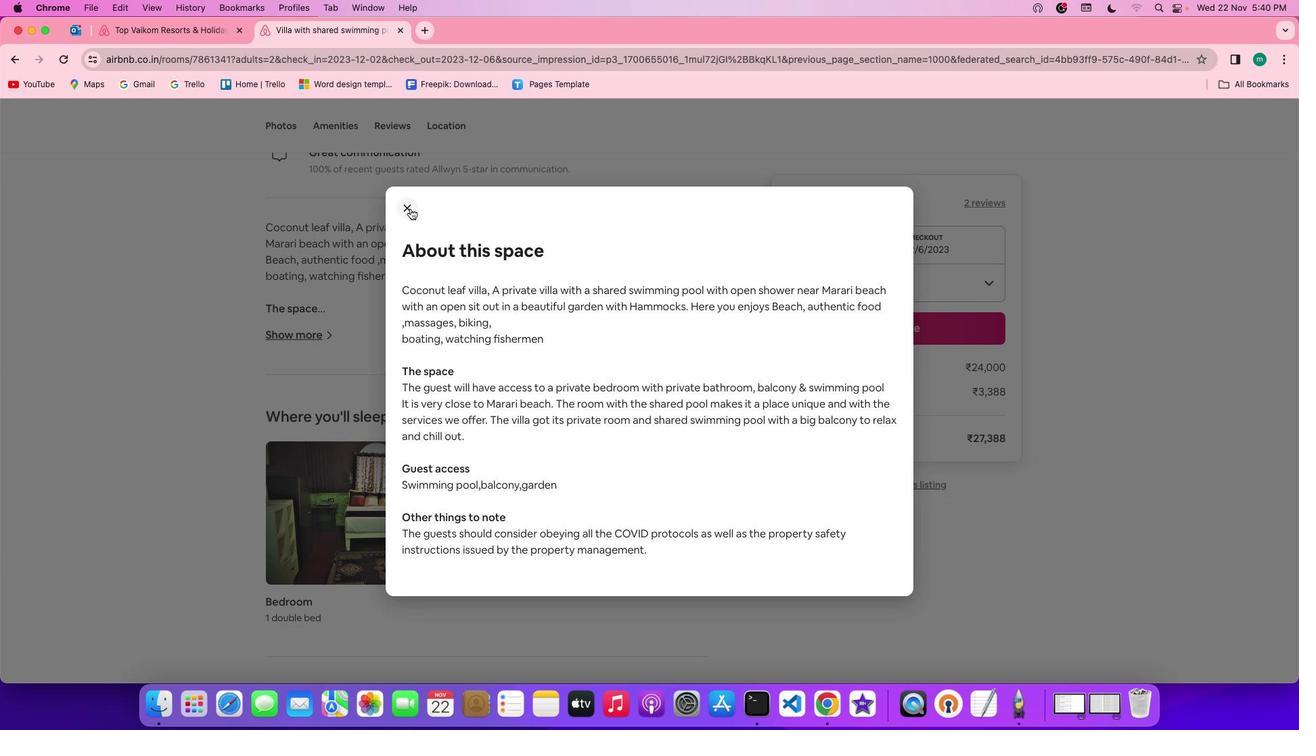 
Action: Mouse pressed left at (406, 205)
Screenshot: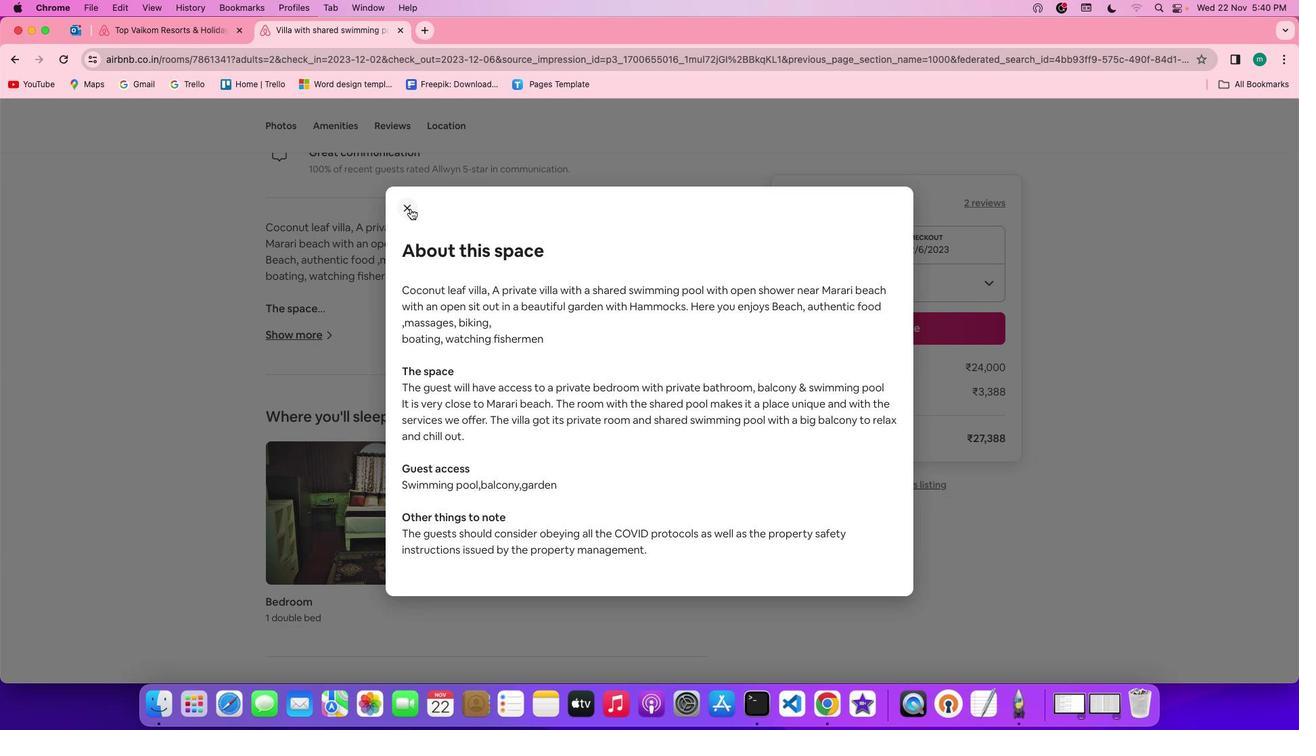 
Action: Mouse moved to (450, 512)
Screenshot: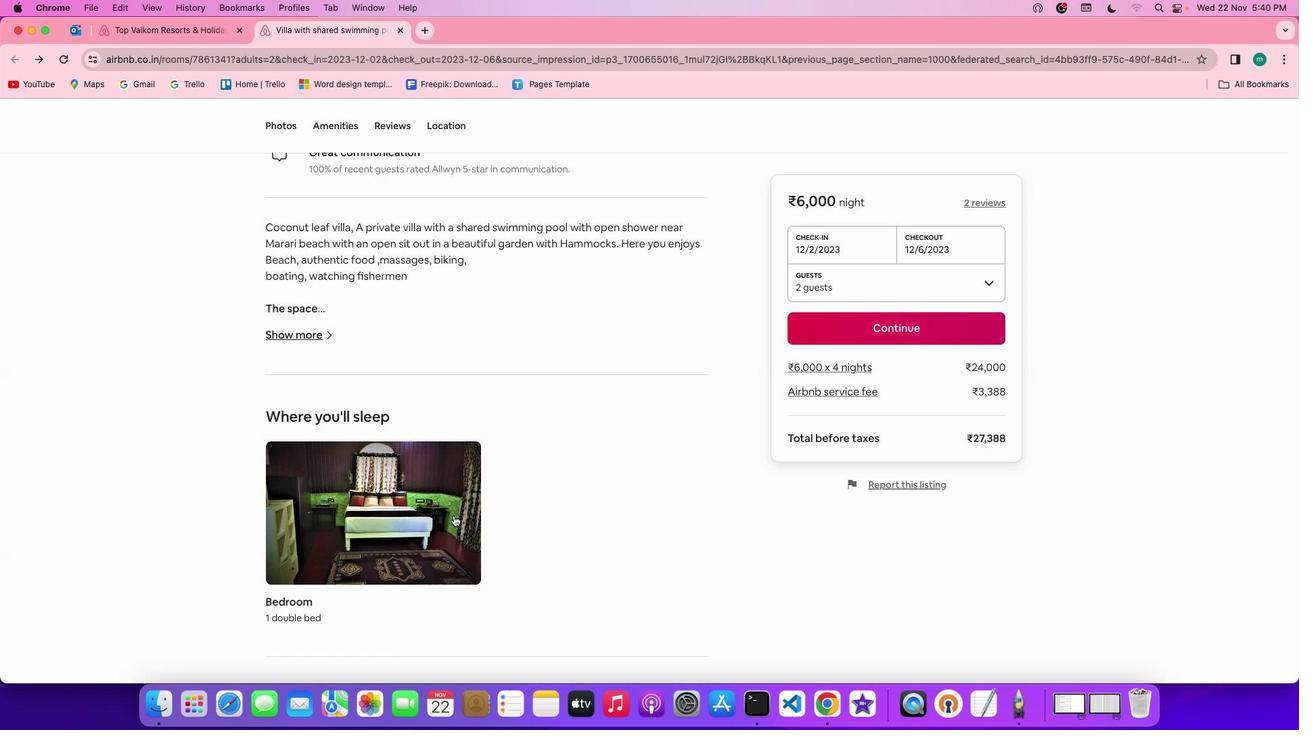 
Action: Mouse scrolled (450, 512) with delta (-2, -3)
Screenshot: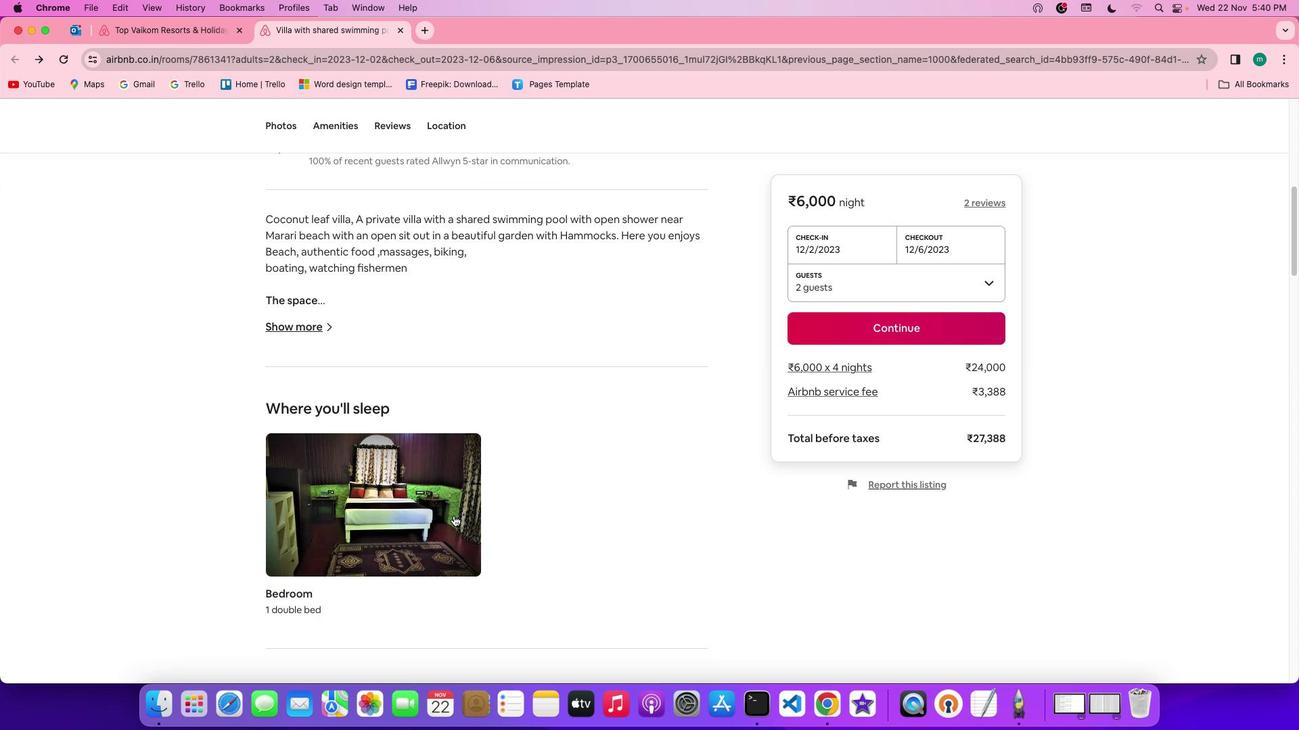 
Action: Mouse scrolled (450, 512) with delta (-2, -3)
Screenshot: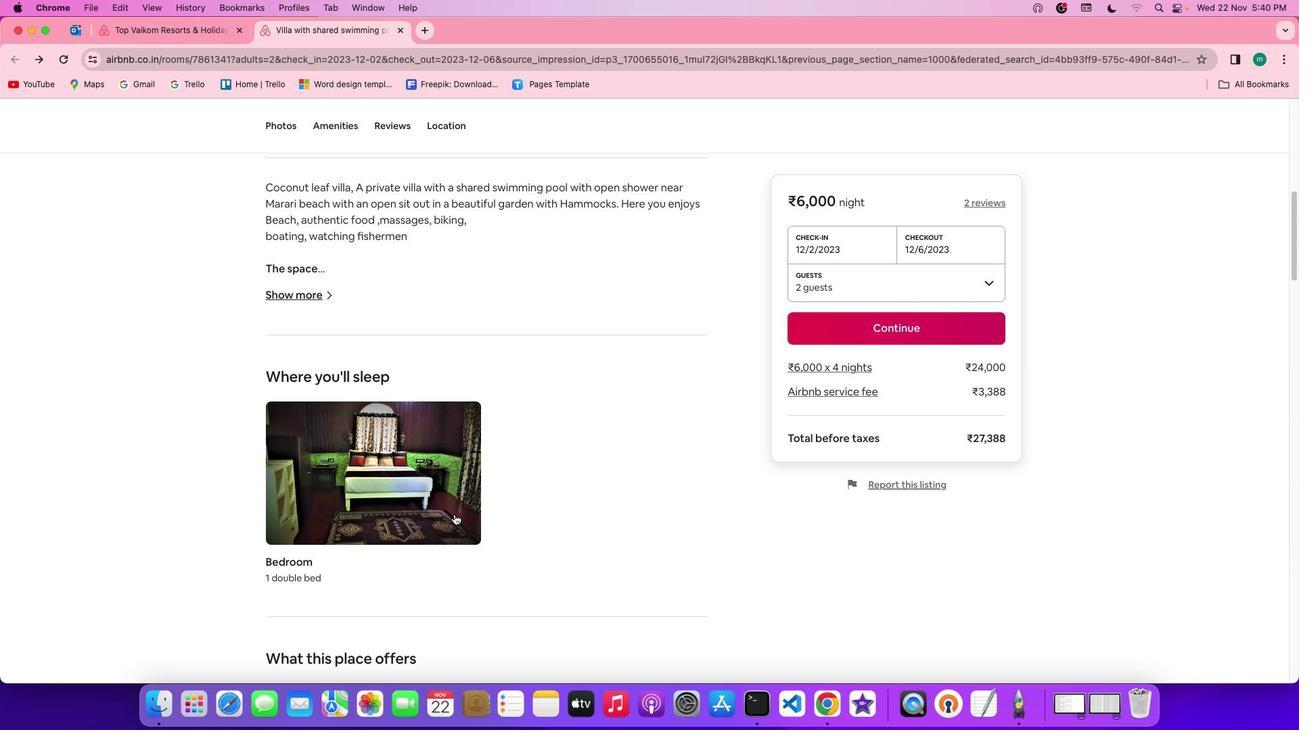 
Action: Mouse scrolled (450, 512) with delta (-2, -4)
Screenshot: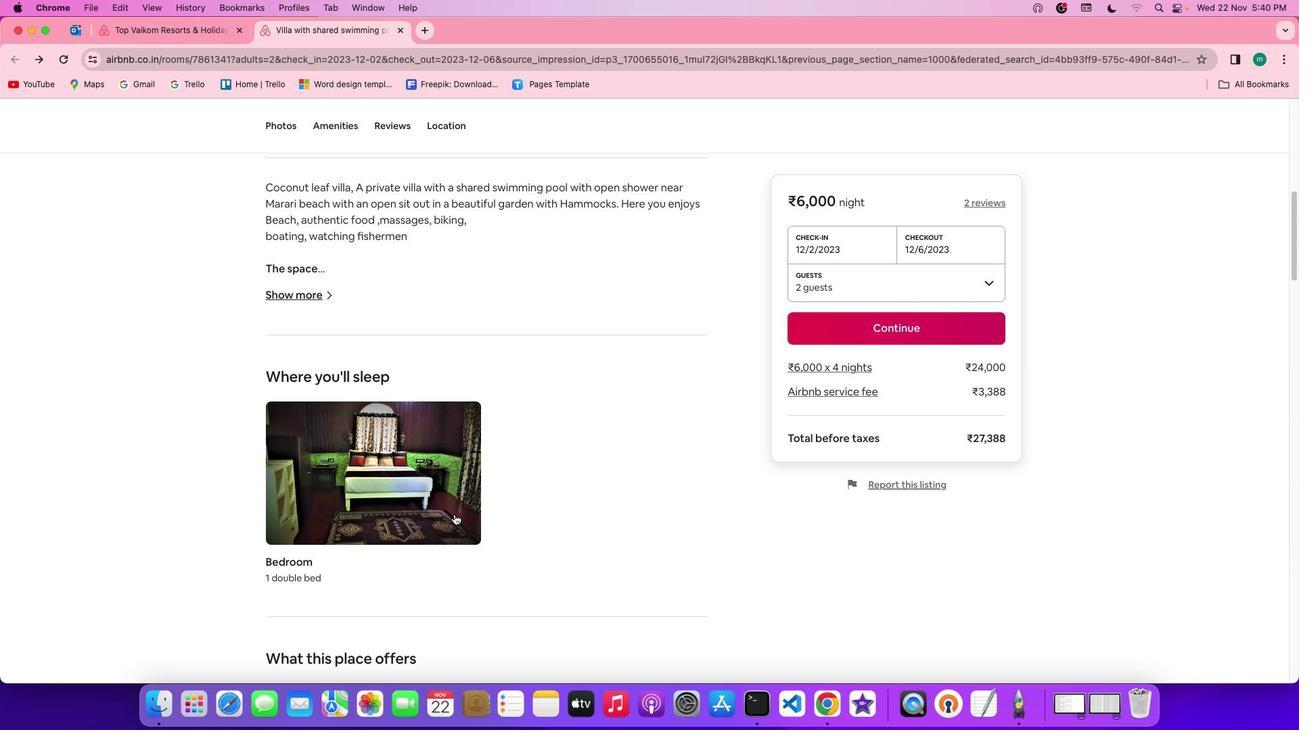 
Action: Mouse scrolled (450, 512) with delta (-2, -5)
Screenshot: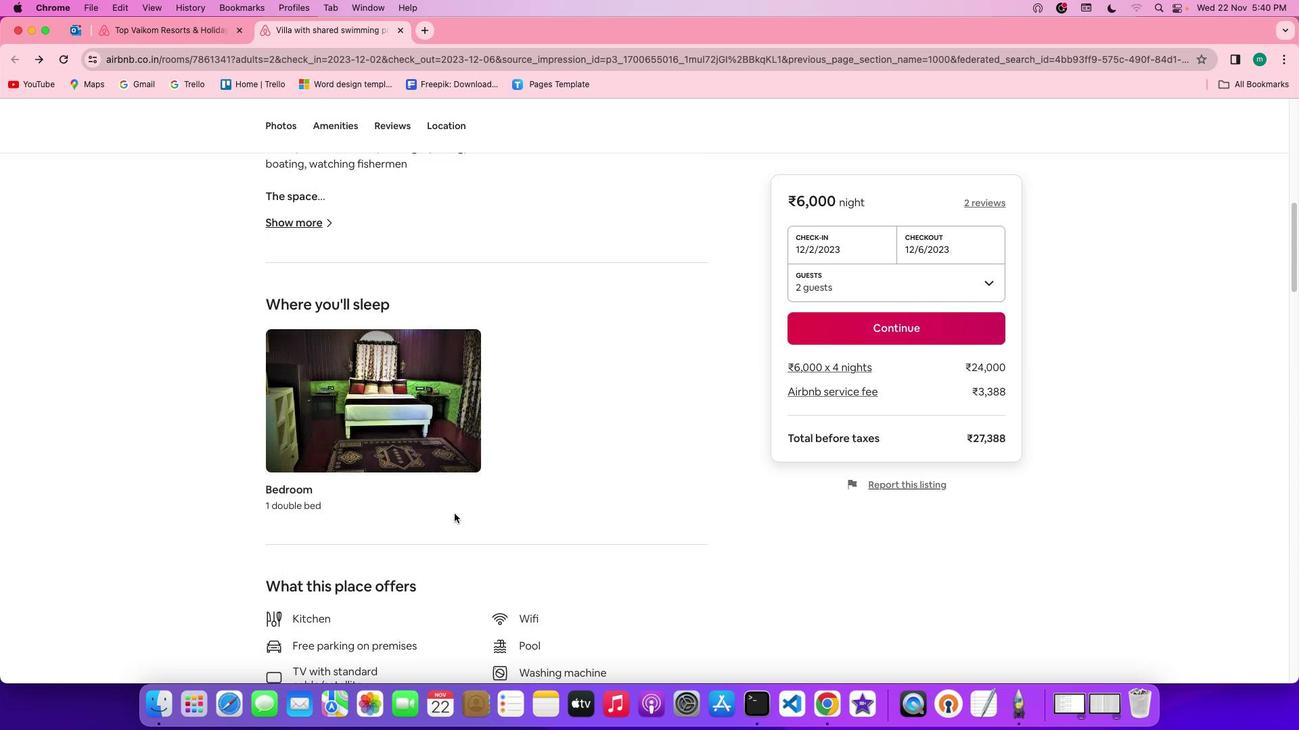 
Action: Mouse moved to (450, 510)
Screenshot: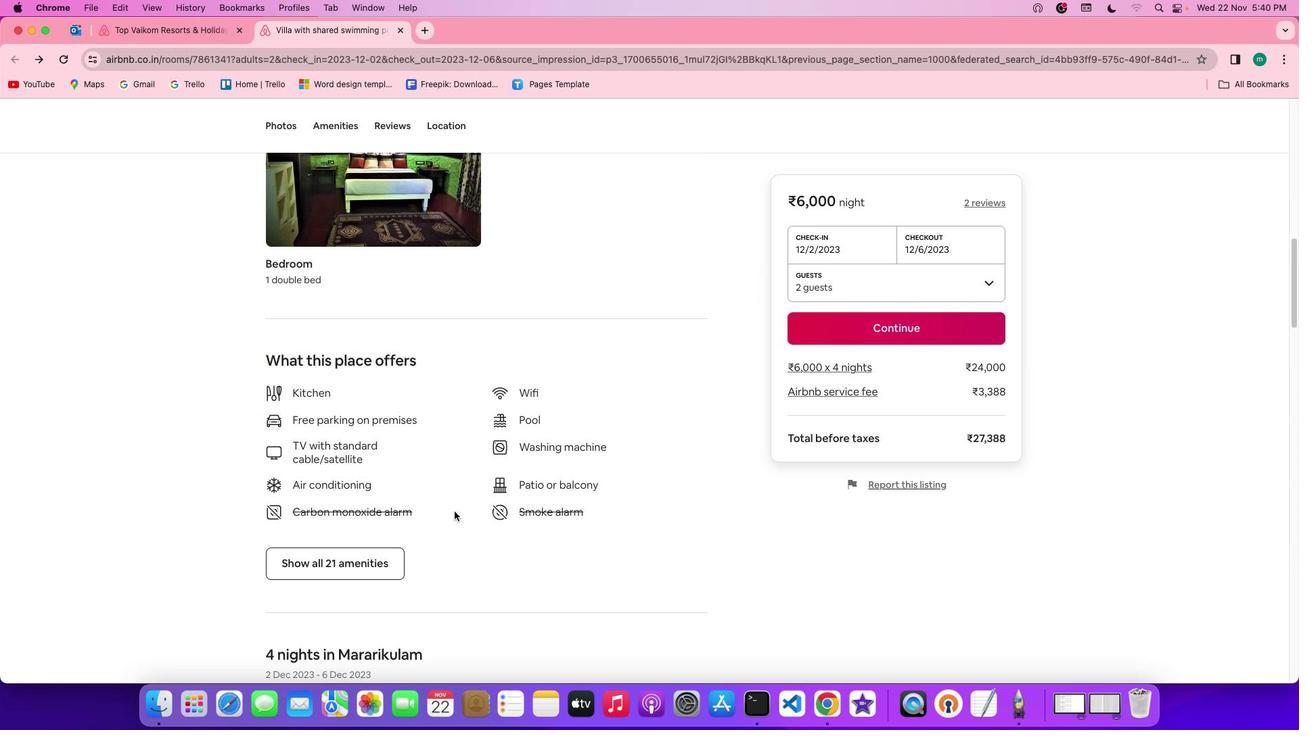 
Action: Mouse scrolled (450, 510) with delta (-2, -6)
Screenshot: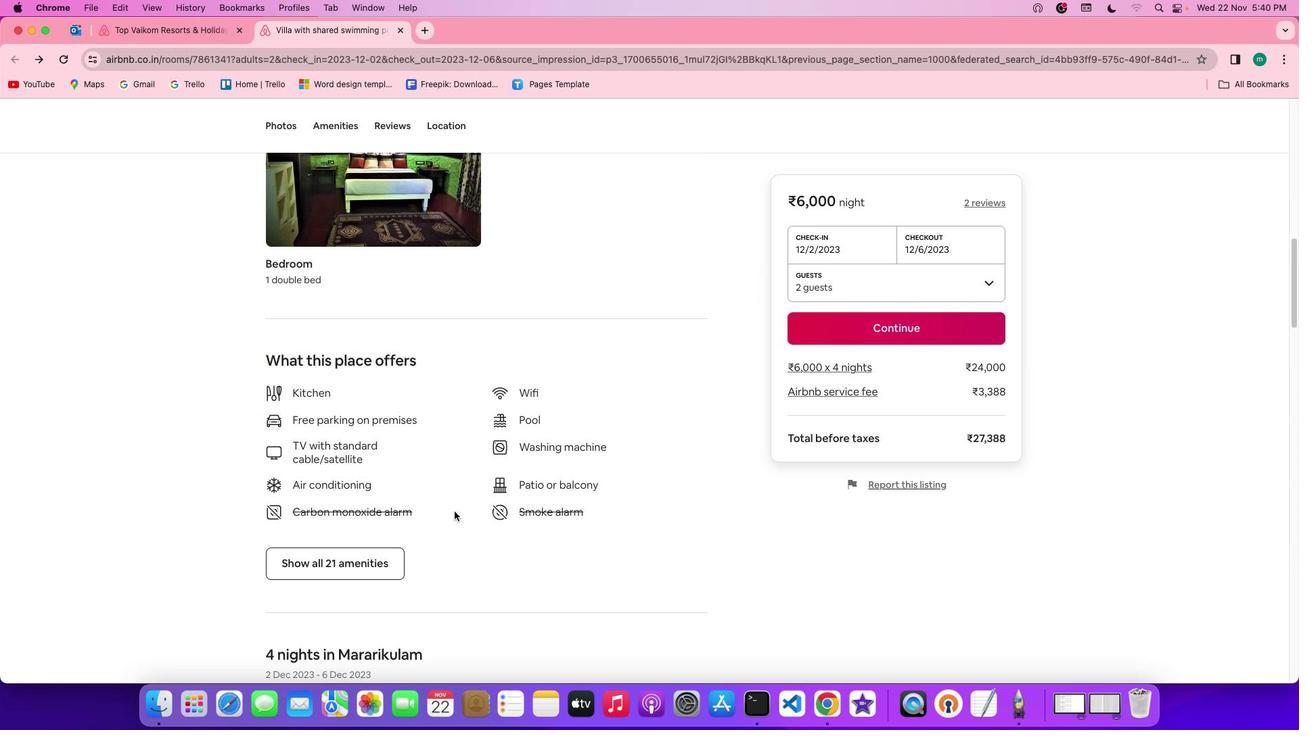 
Action: Mouse moved to (366, 532)
Screenshot: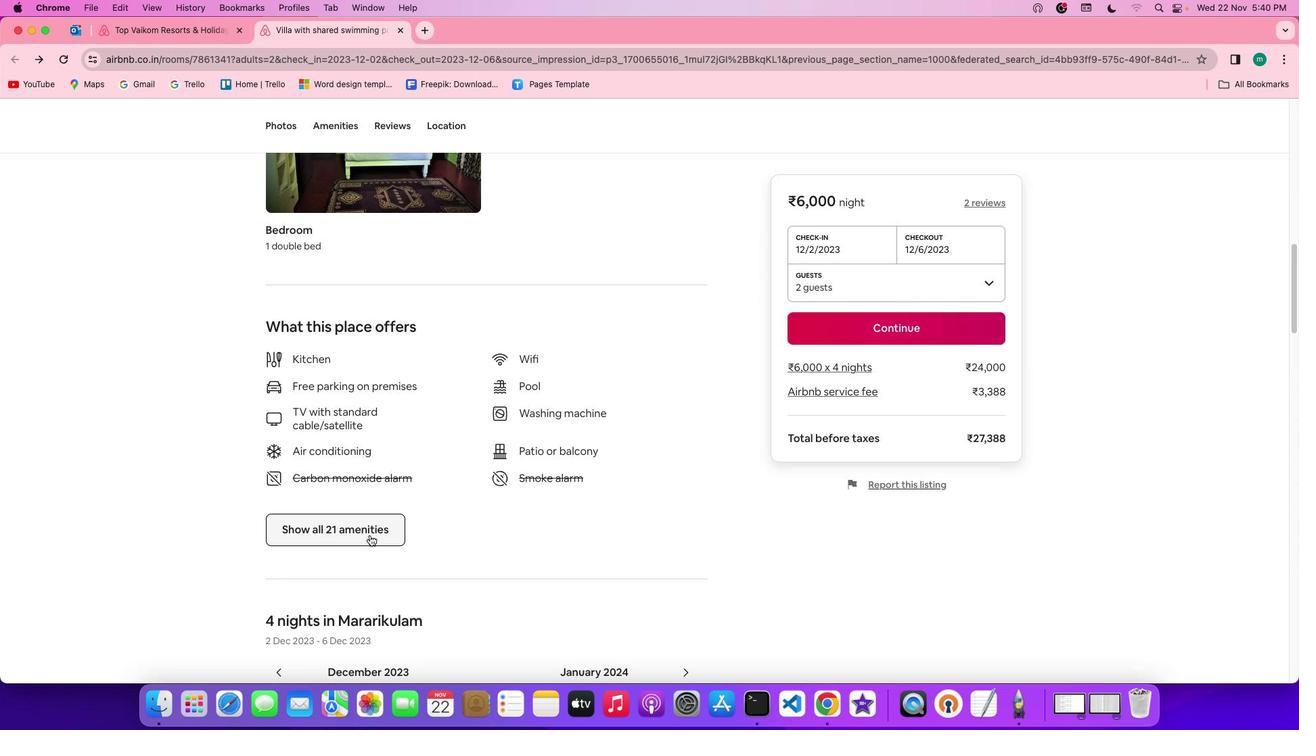 
Action: Mouse pressed left at (366, 532)
